 Task: For heading Use Comfortaa with dark orange 2 colour & Underline.  font size for heading22,  'Change the font style of data to'Courier New and font size to 14,  Change the alignment of both headline & data to Align right In the sheet  analysisSalesTrends_2024
Action: Mouse moved to (302, 174)
Screenshot: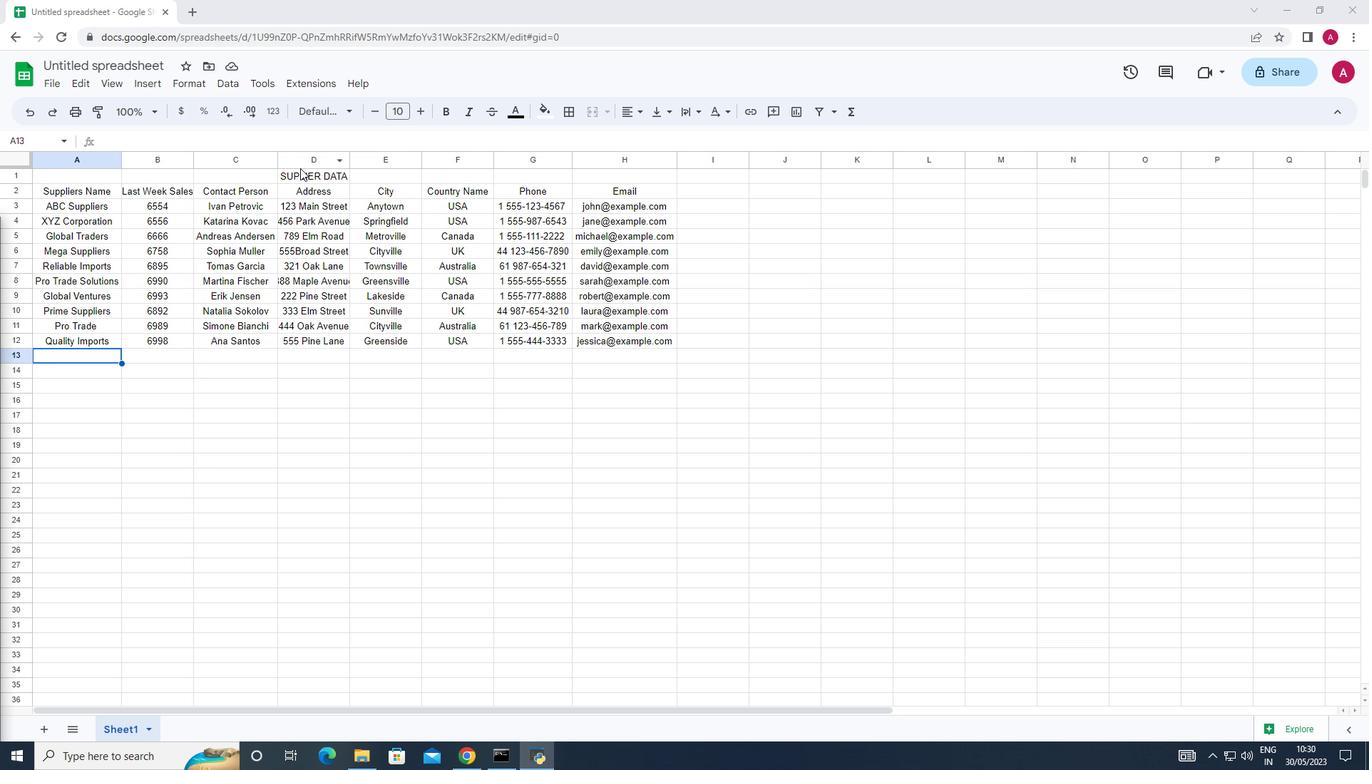 
Action: Mouse pressed left at (302, 174)
Screenshot: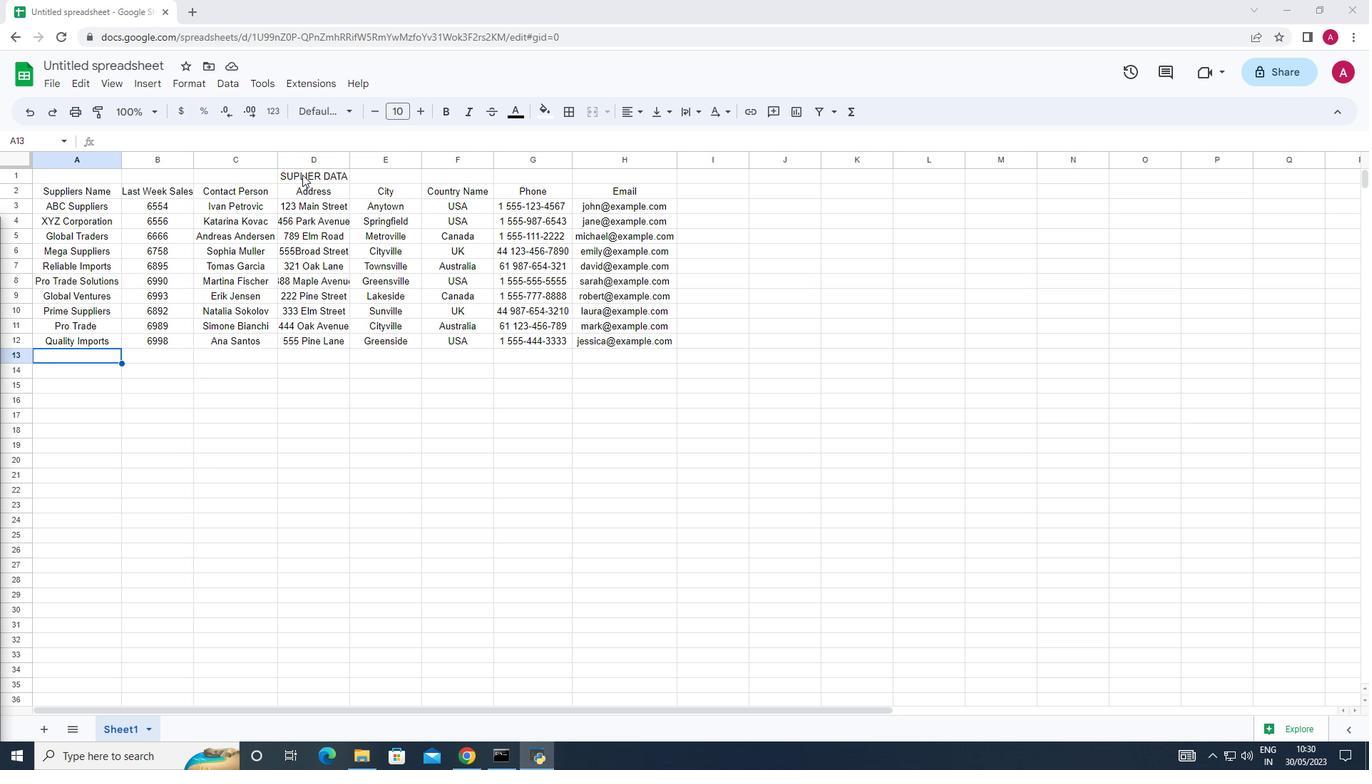 
Action: Mouse moved to (67, 173)
Screenshot: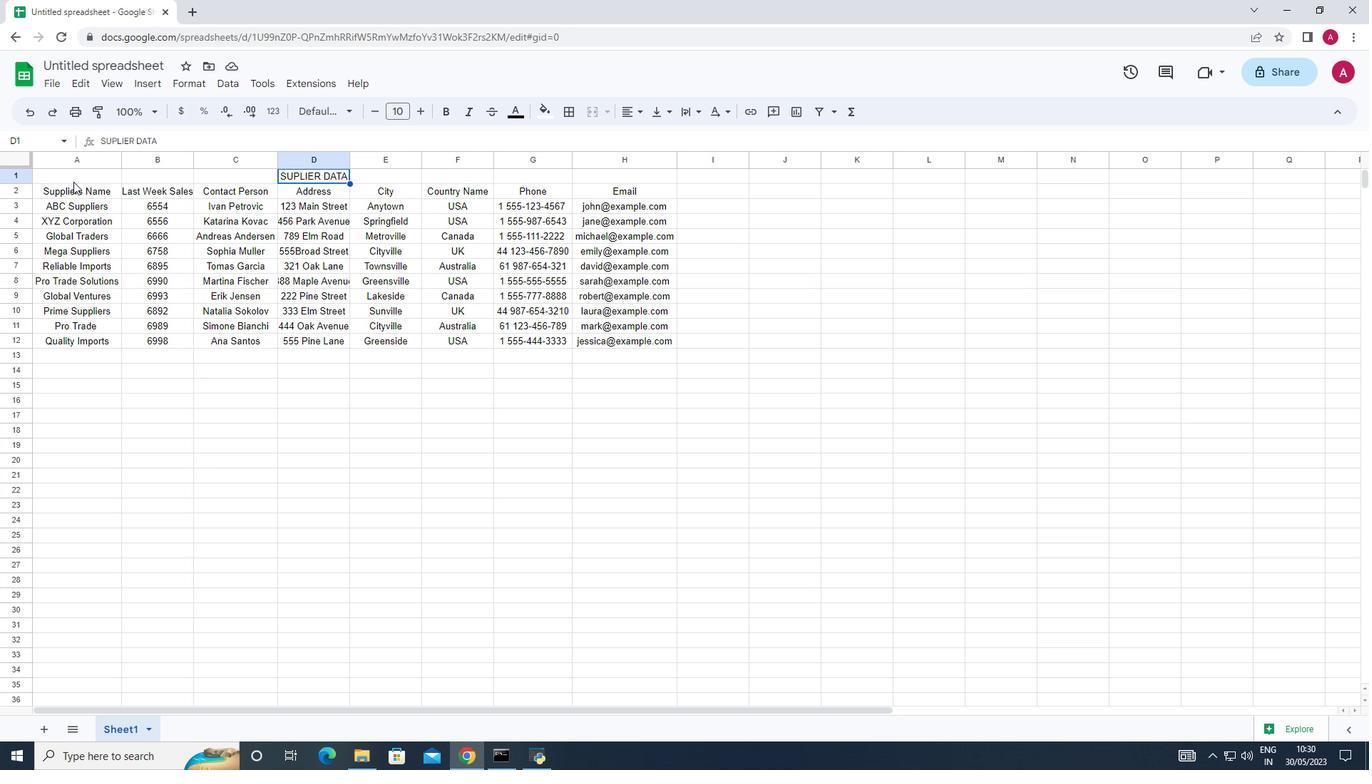 
Action: Mouse pressed left at (67, 173)
Screenshot: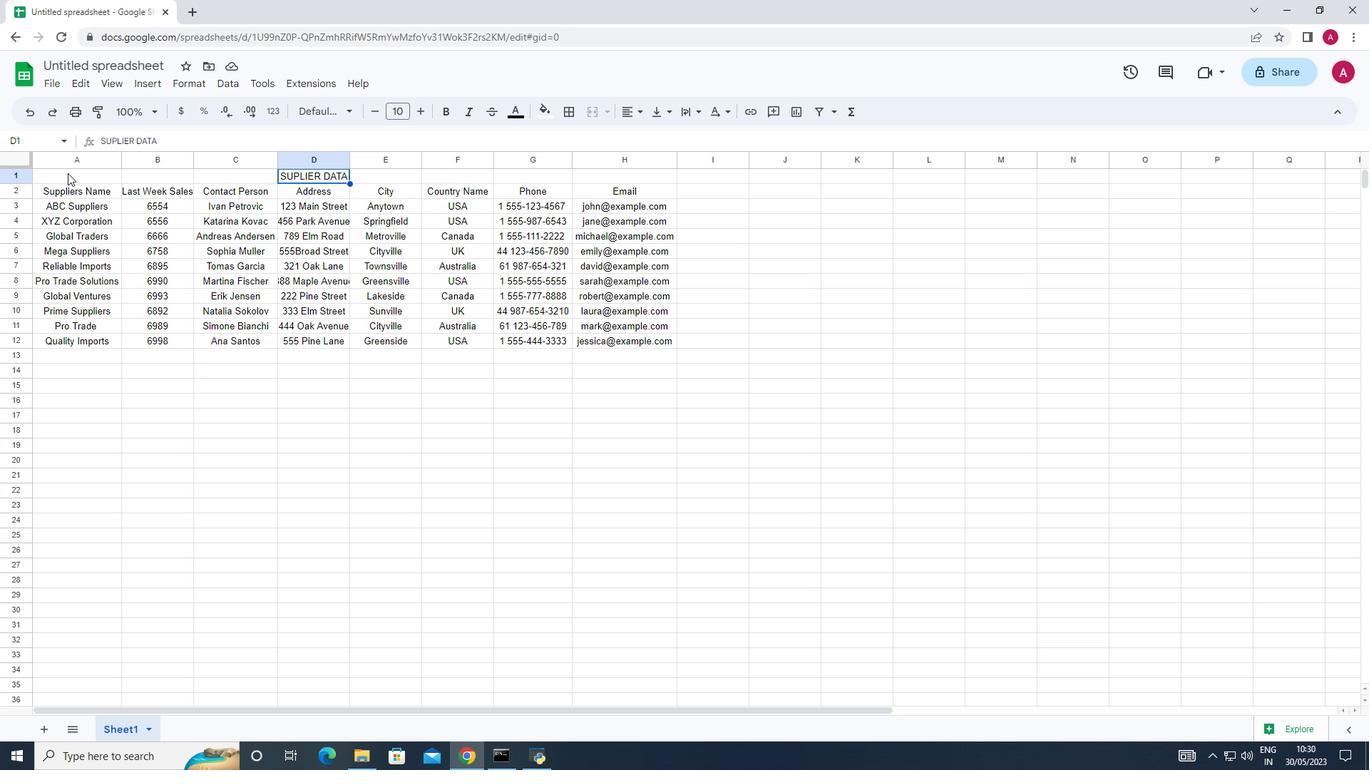 
Action: Mouse moved to (102, 108)
Screenshot: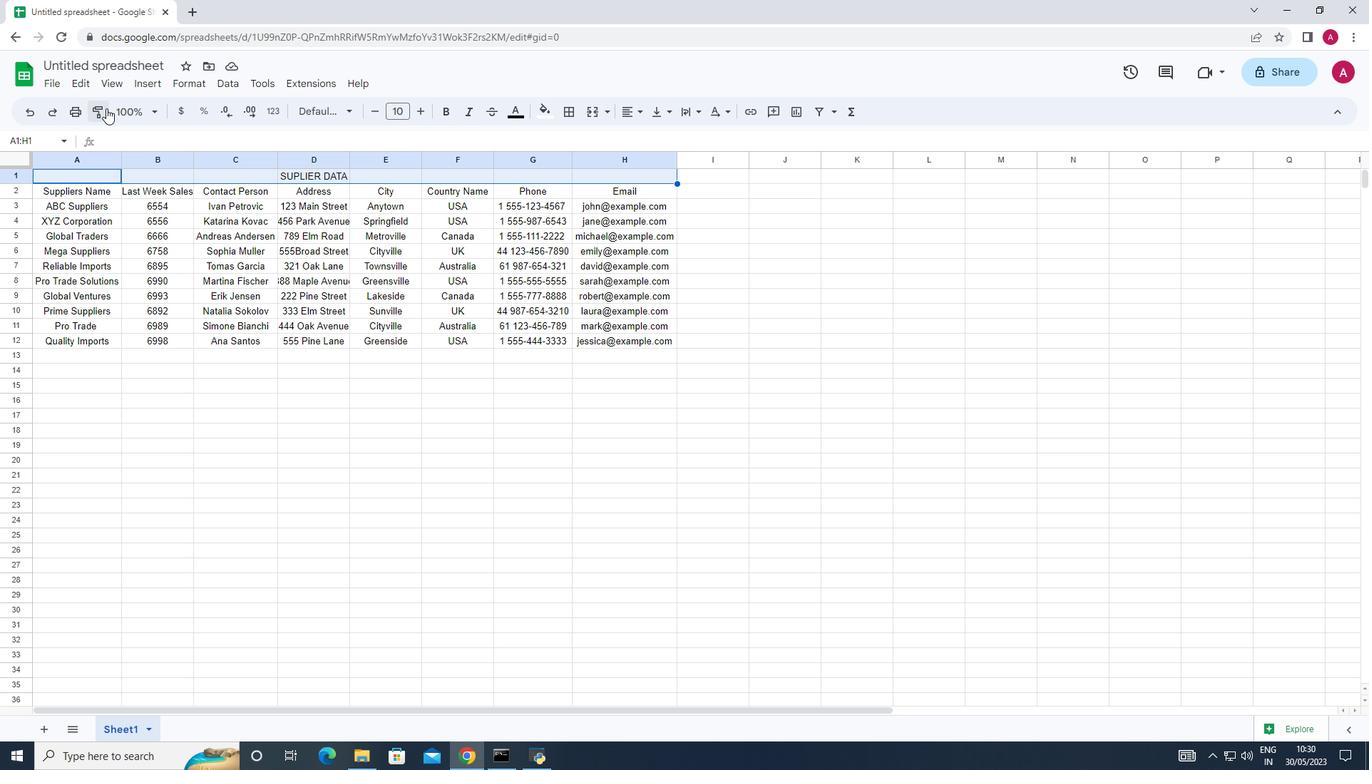 
Action: Mouse pressed left at (102, 108)
Screenshot: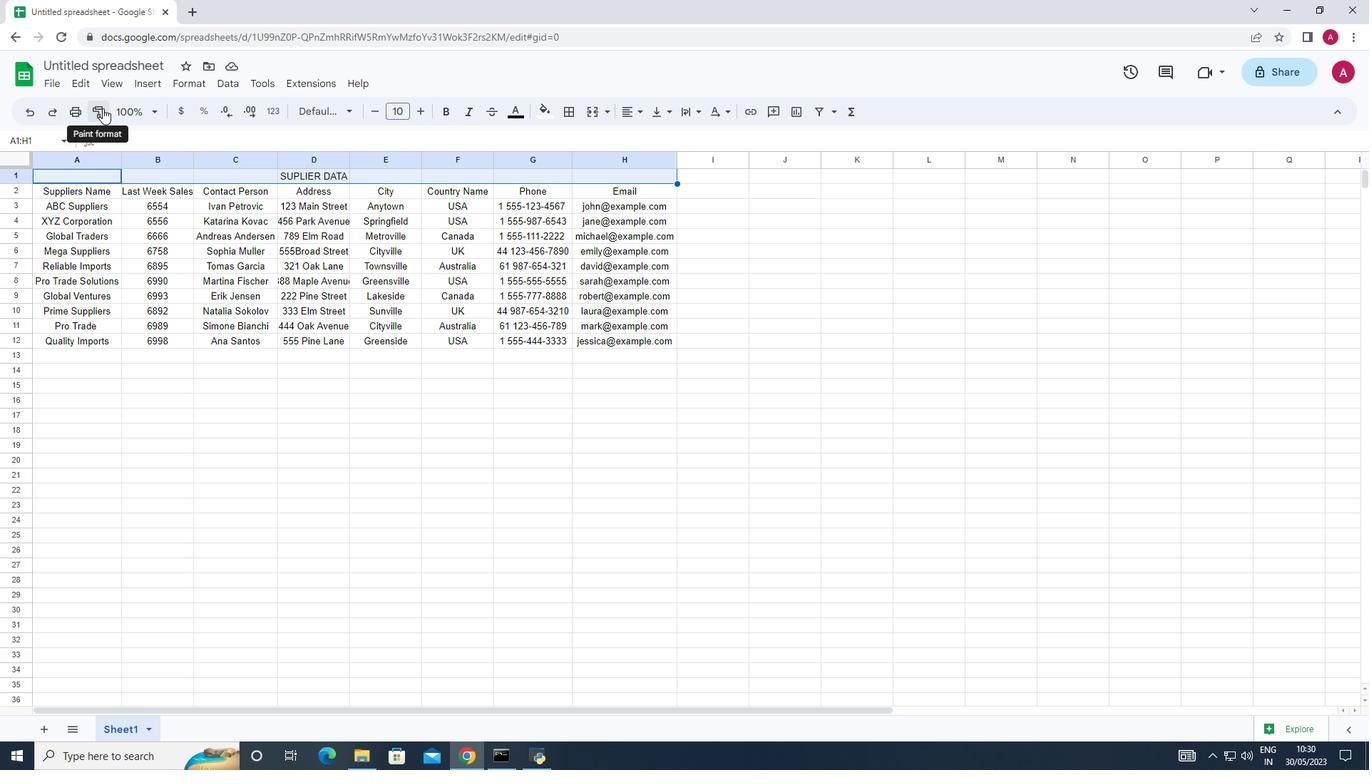 
Action: Mouse moved to (549, 111)
Screenshot: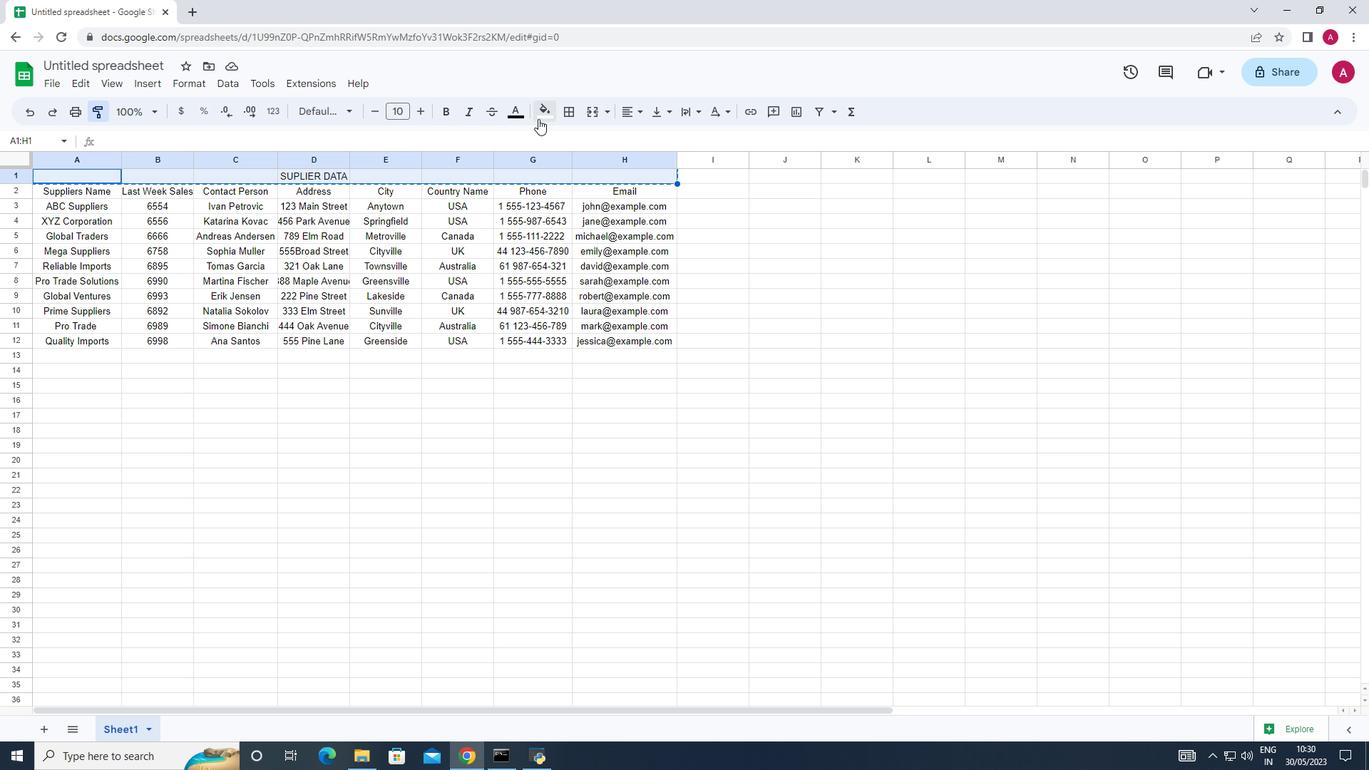 
Action: Mouse pressed left at (549, 111)
Screenshot: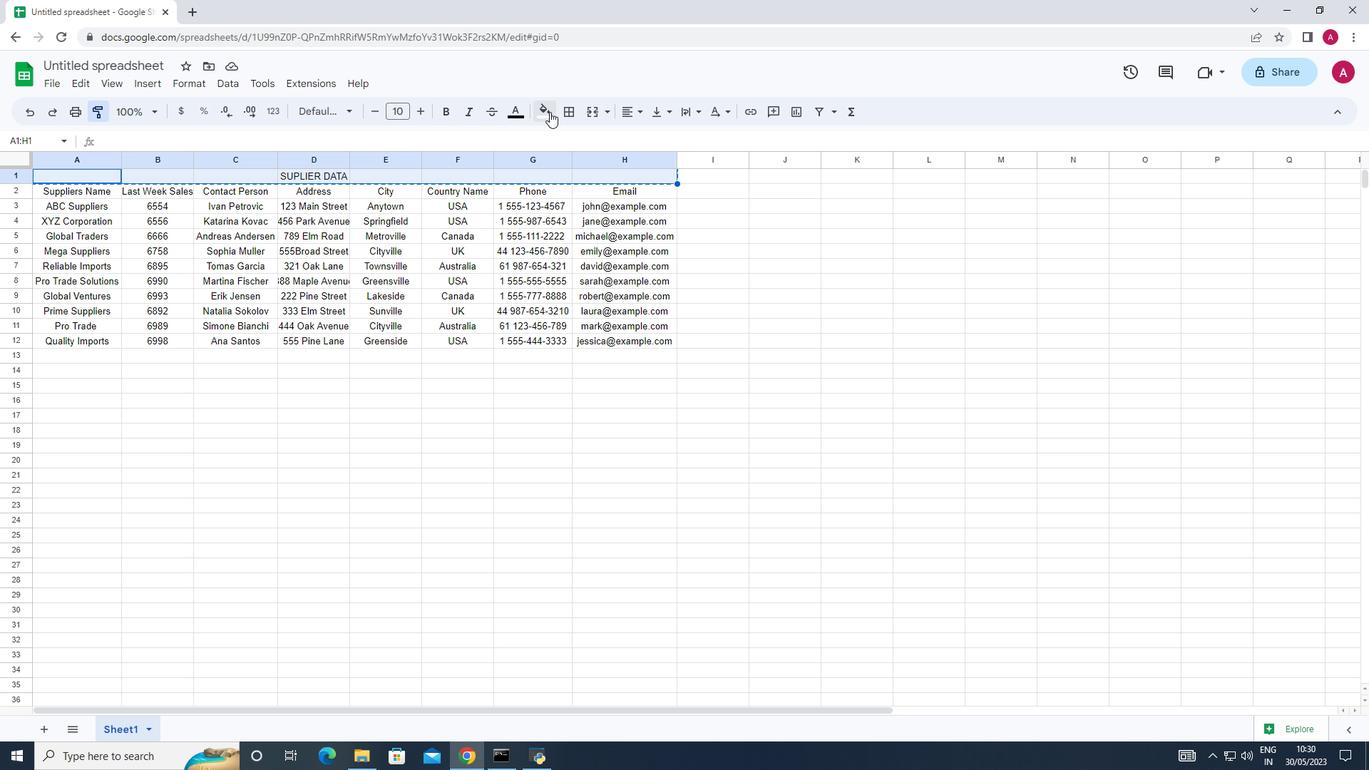
Action: Mouse moved to (644, 303)
Screenshot: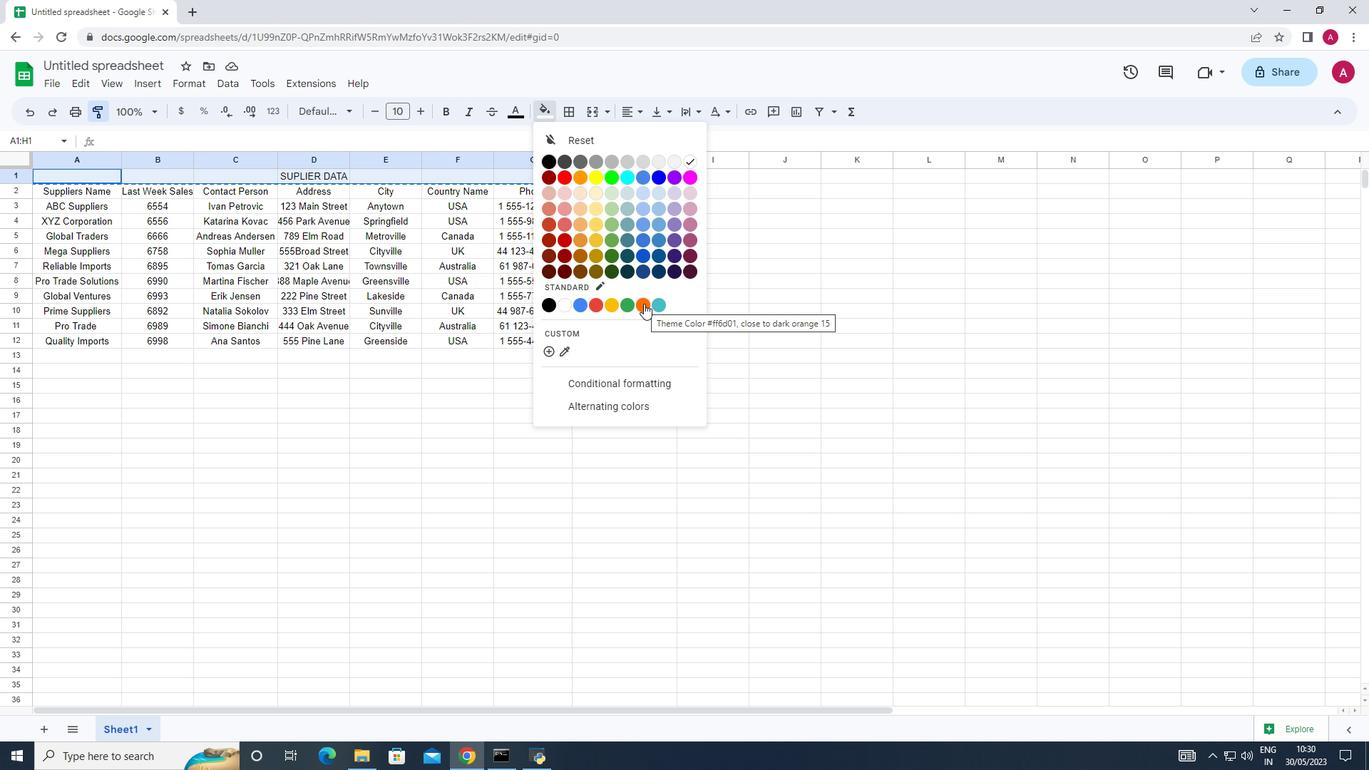 
Action: Mouse pressed left at (644, 303)
Screenshot: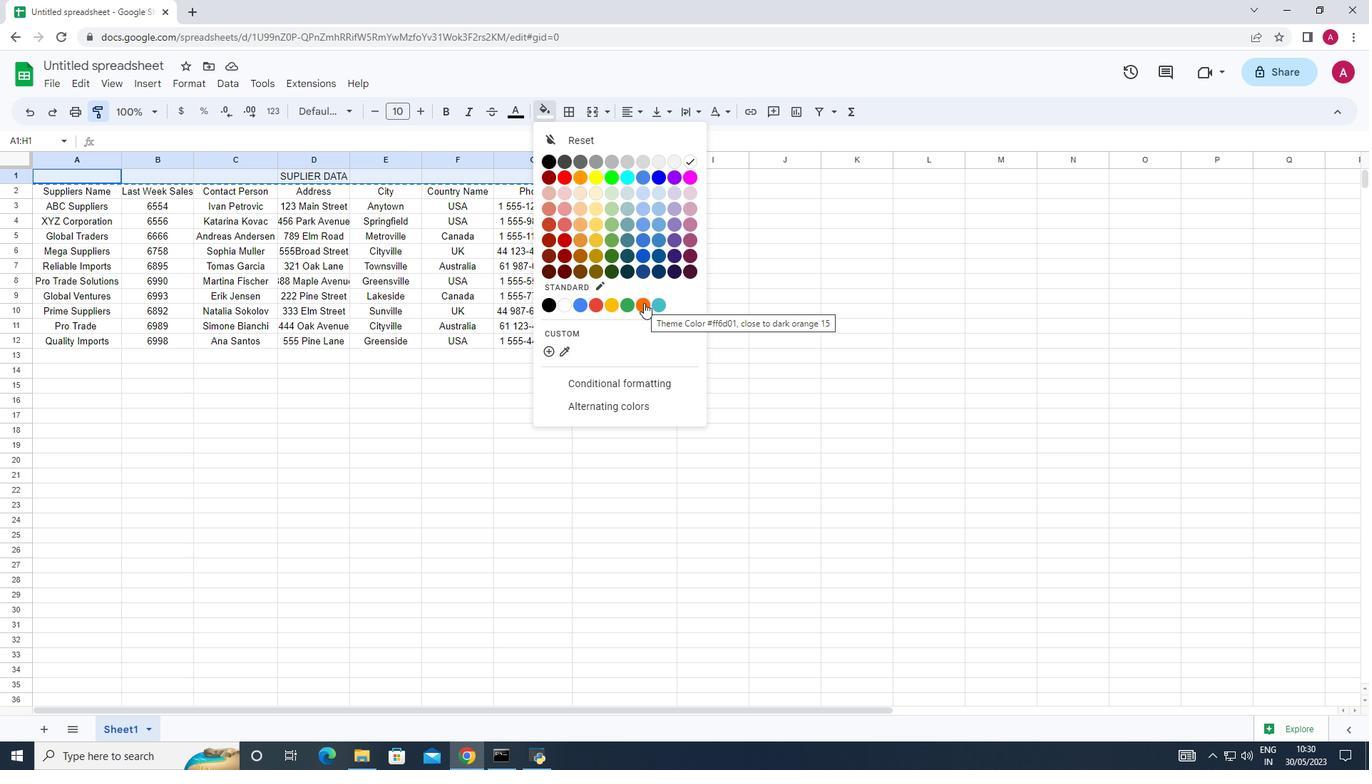 
Action: Mouse moved to (329, 174)
Screenshot: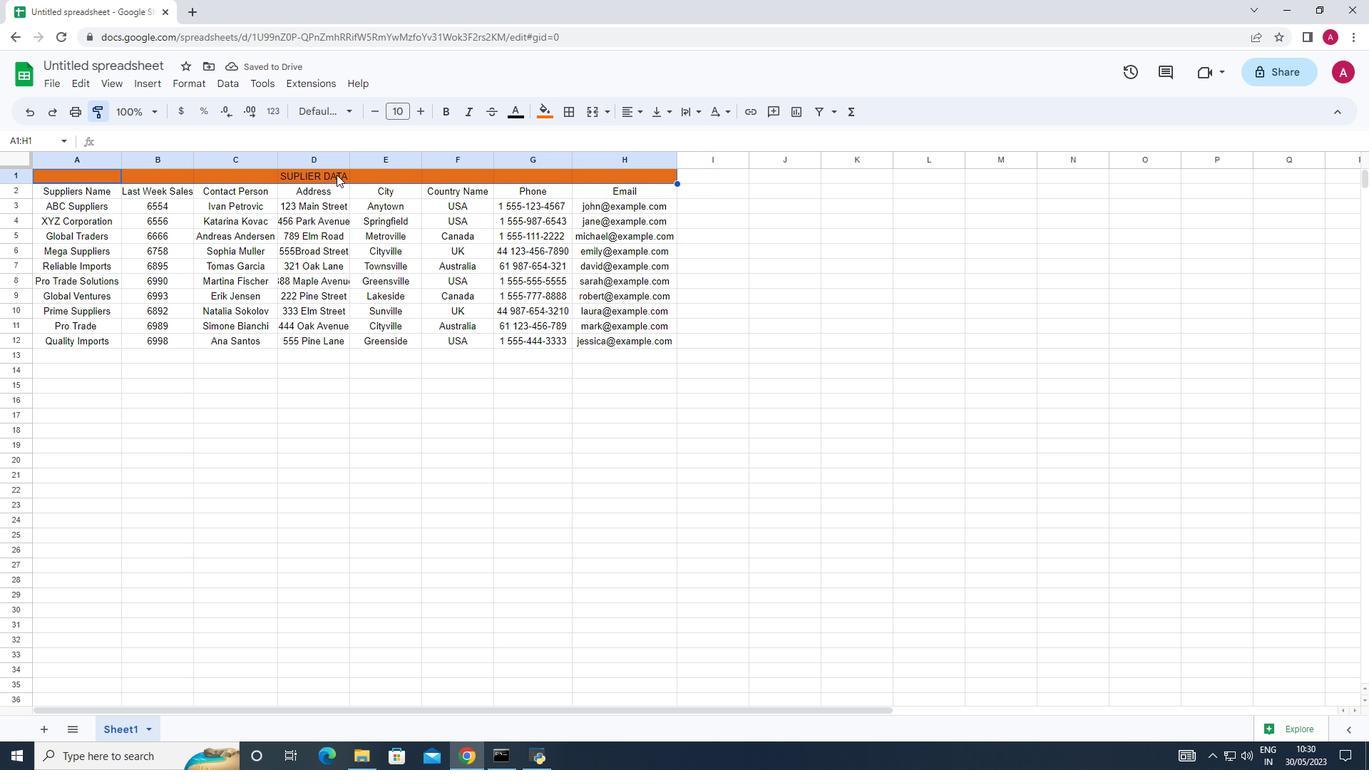 
Action: Mouse pressed left at (329, 174)
Screenshot: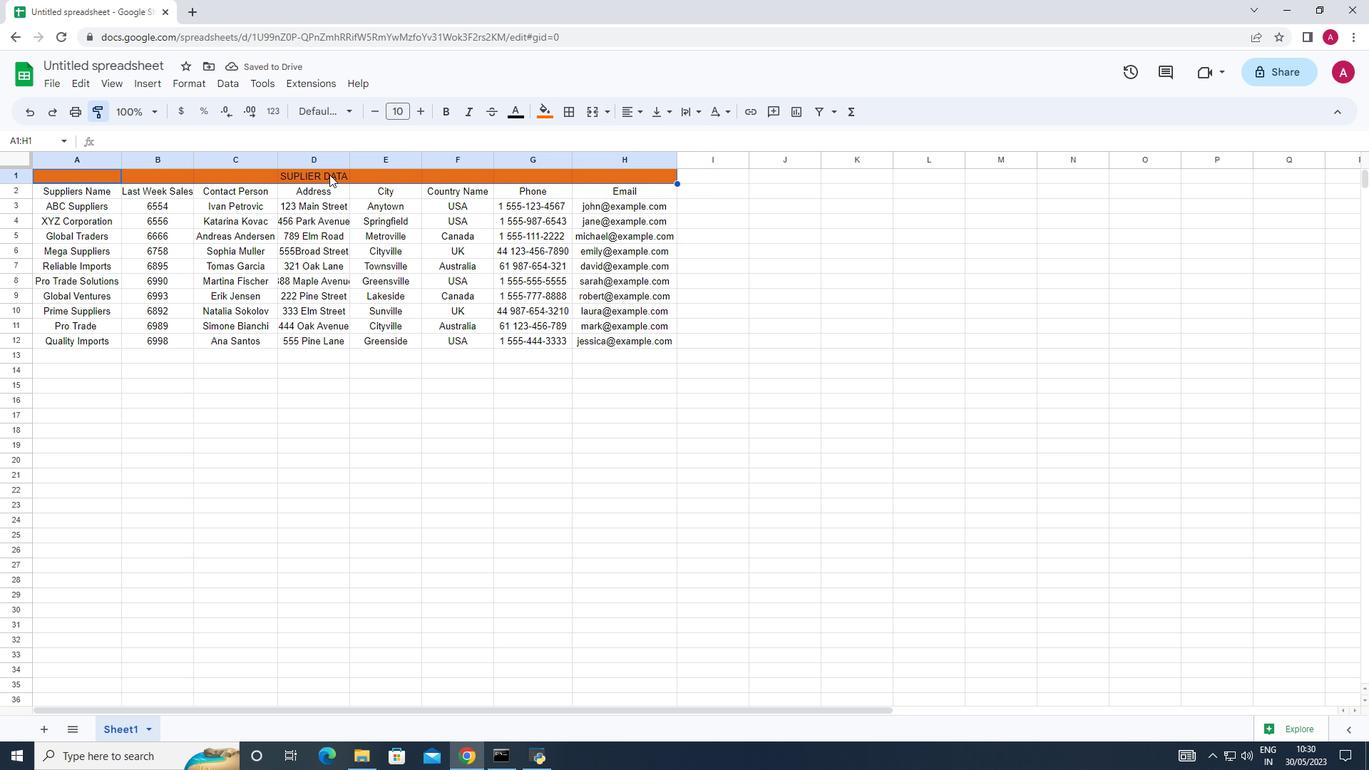 
Action: Mouse moved to (767, 294)
Screenshot: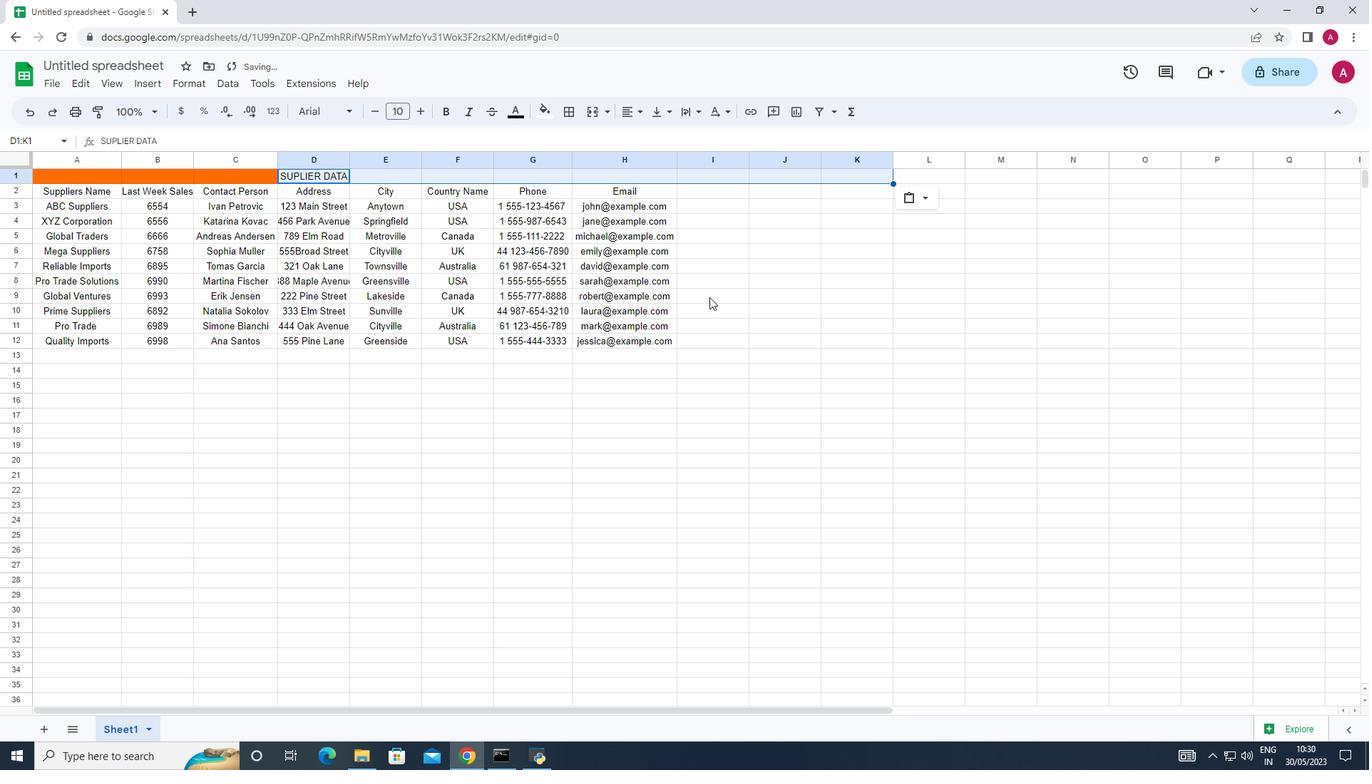 
Action: Mouse pressed left at (767, 294)
Screenshot: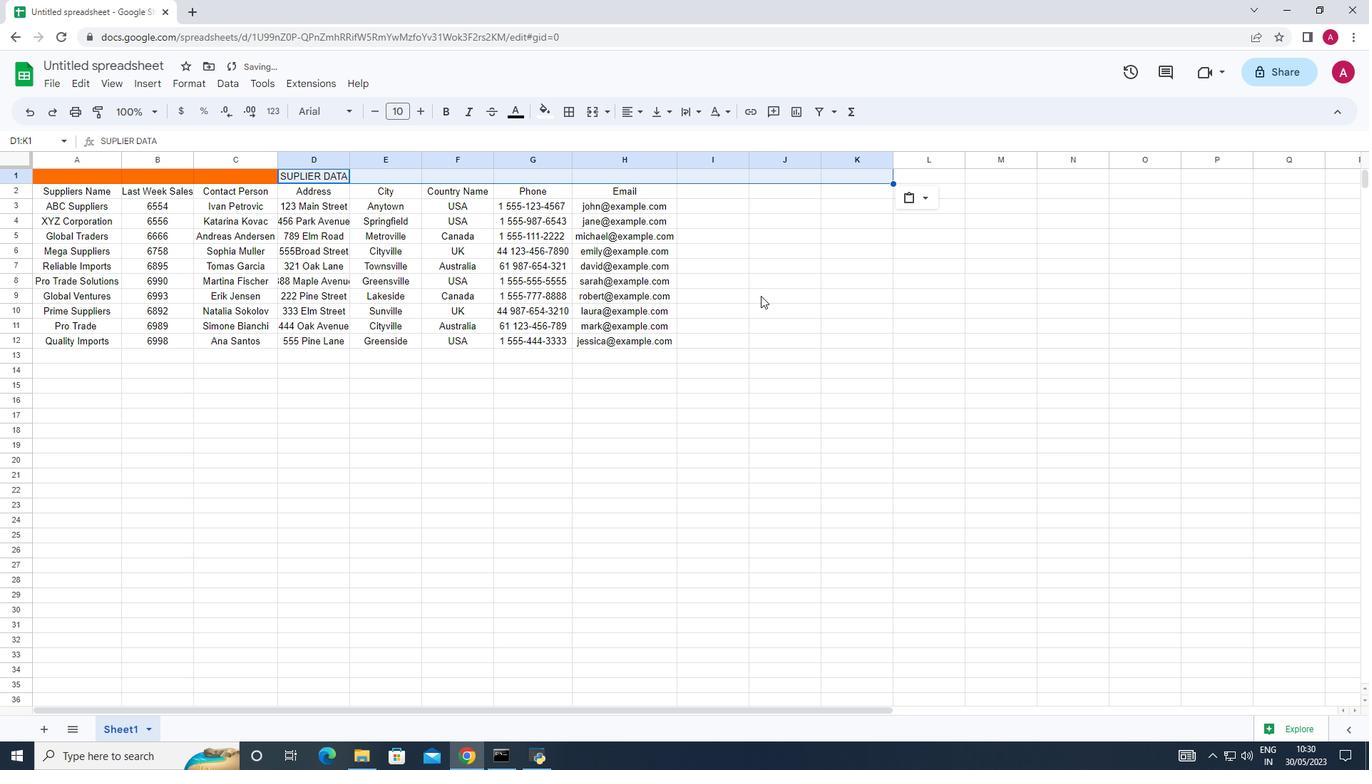 
Action: Mouse moved to (244, 177)
Screenshot: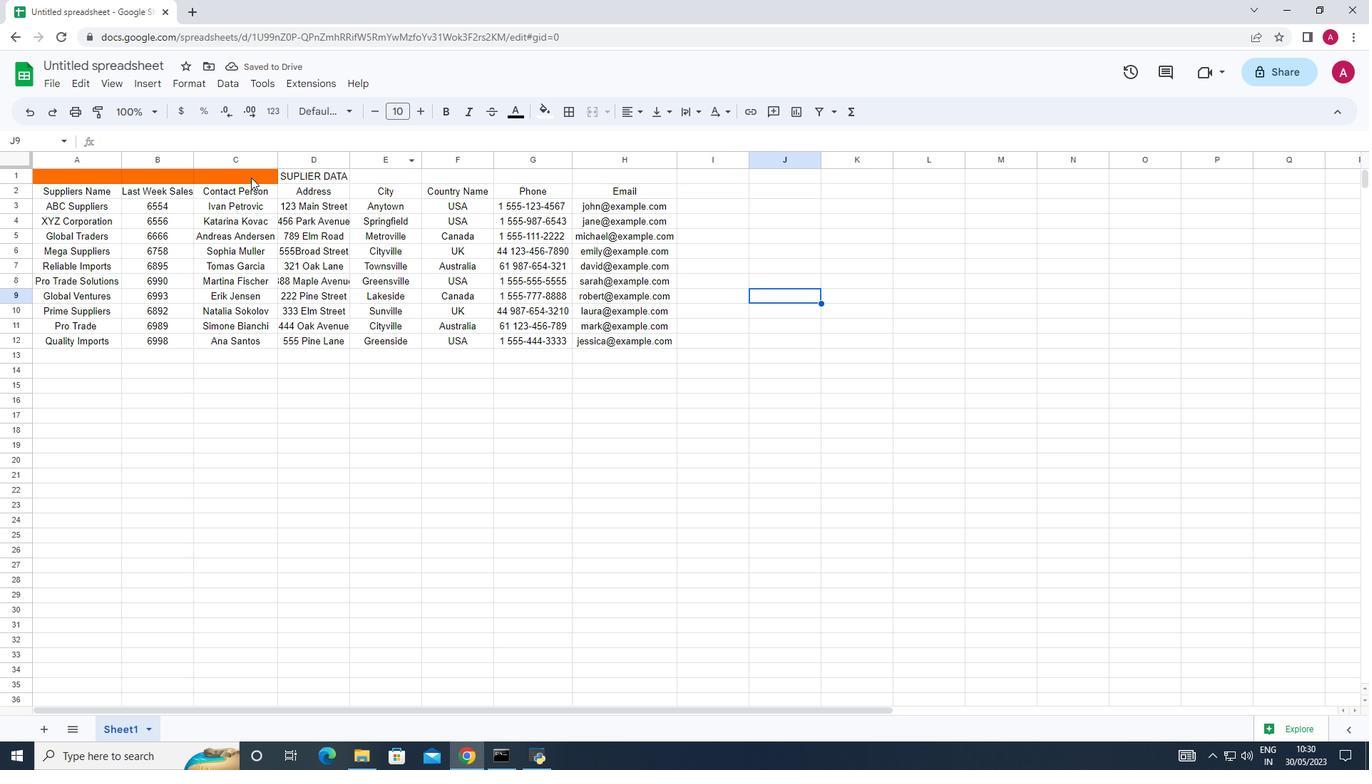 
Action: Mouse pressed left at (244, 177)
Screenshot: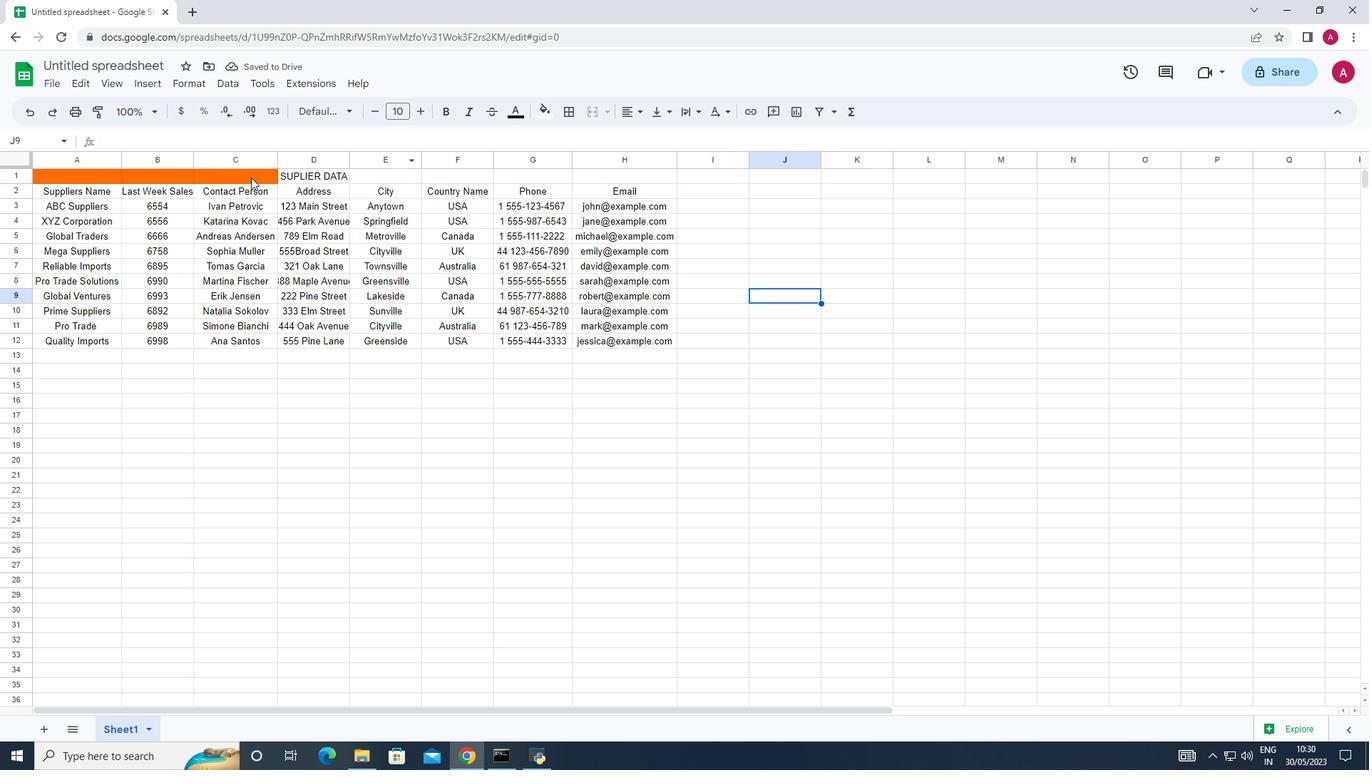 
Action: Mouse moved to (543, 110)
Screenshot: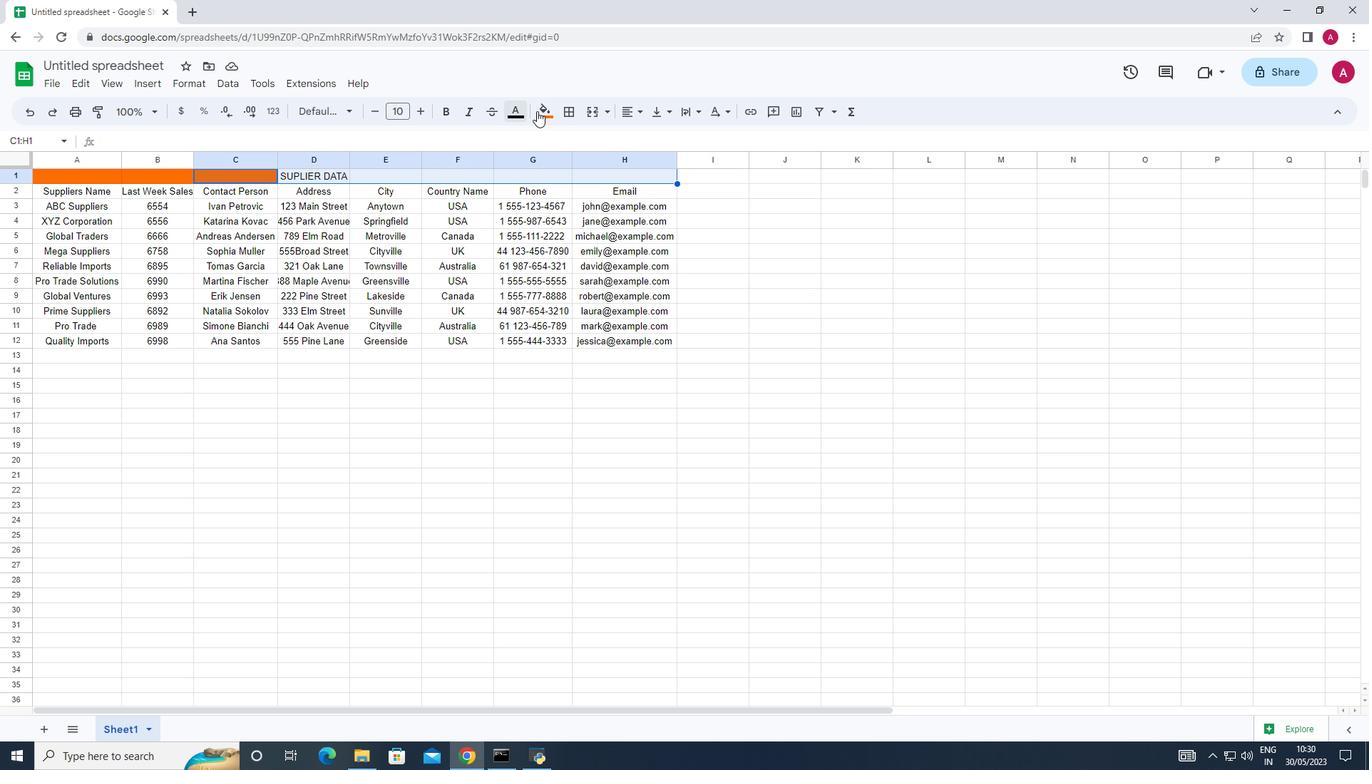
Action: Mouse pressed left at (543, 110)
Screenshot: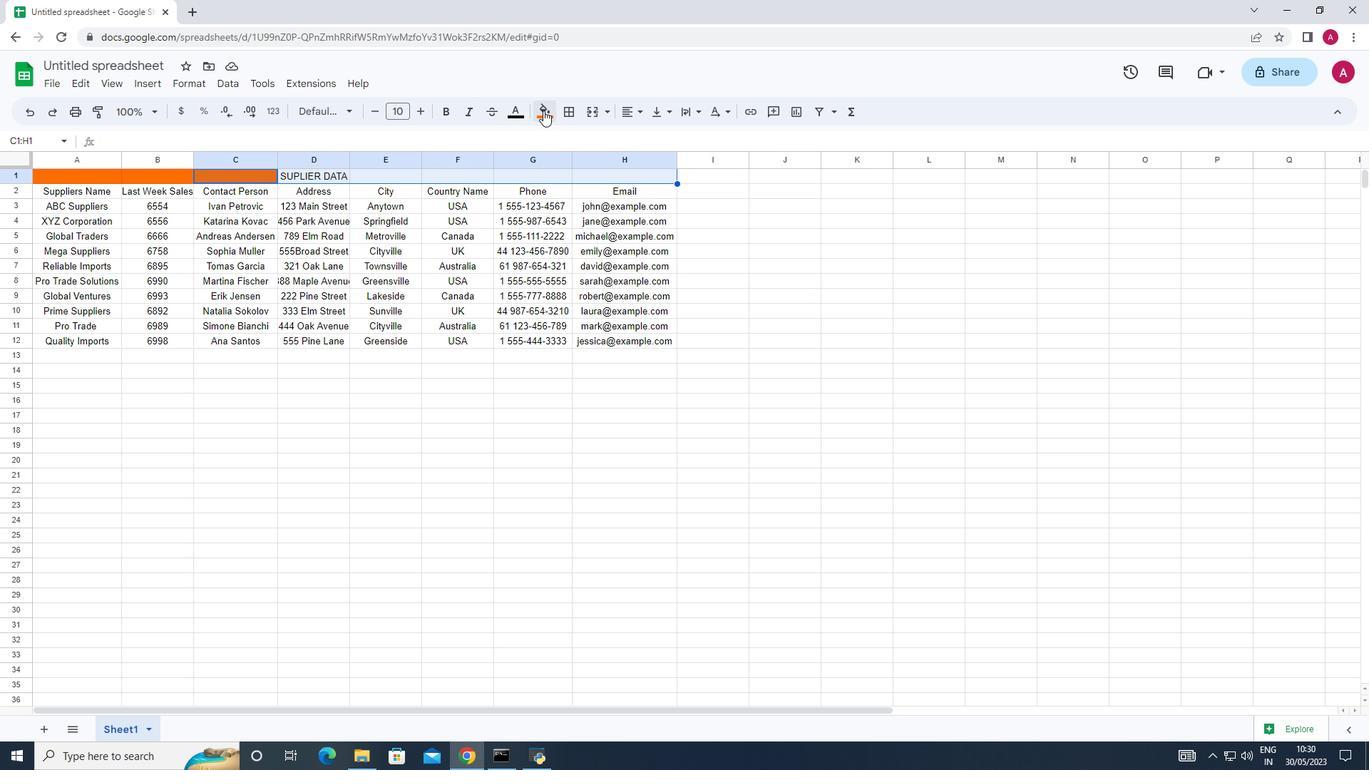 
Action: Mouse moved to (642, 301)
Screenshot: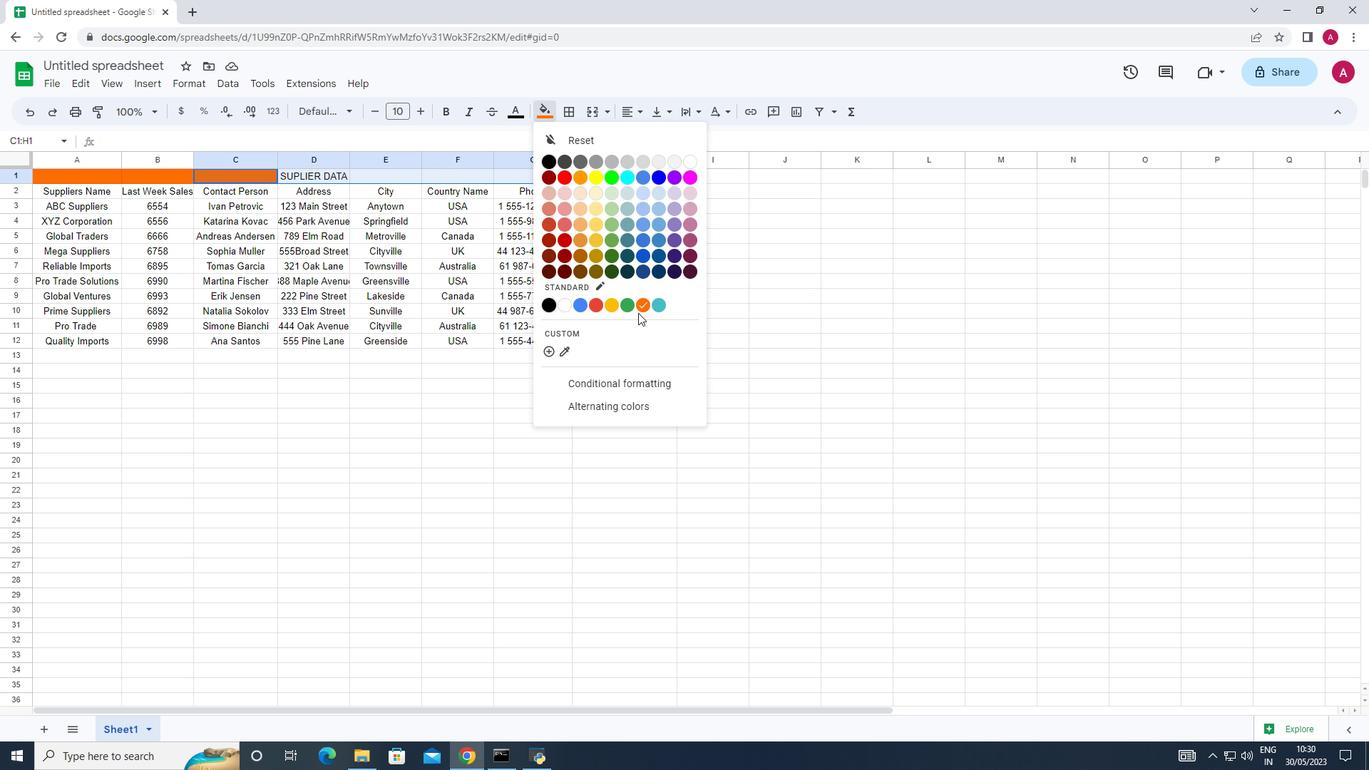 
Action: Mouse pressed left at (642, 301)
Screenshot: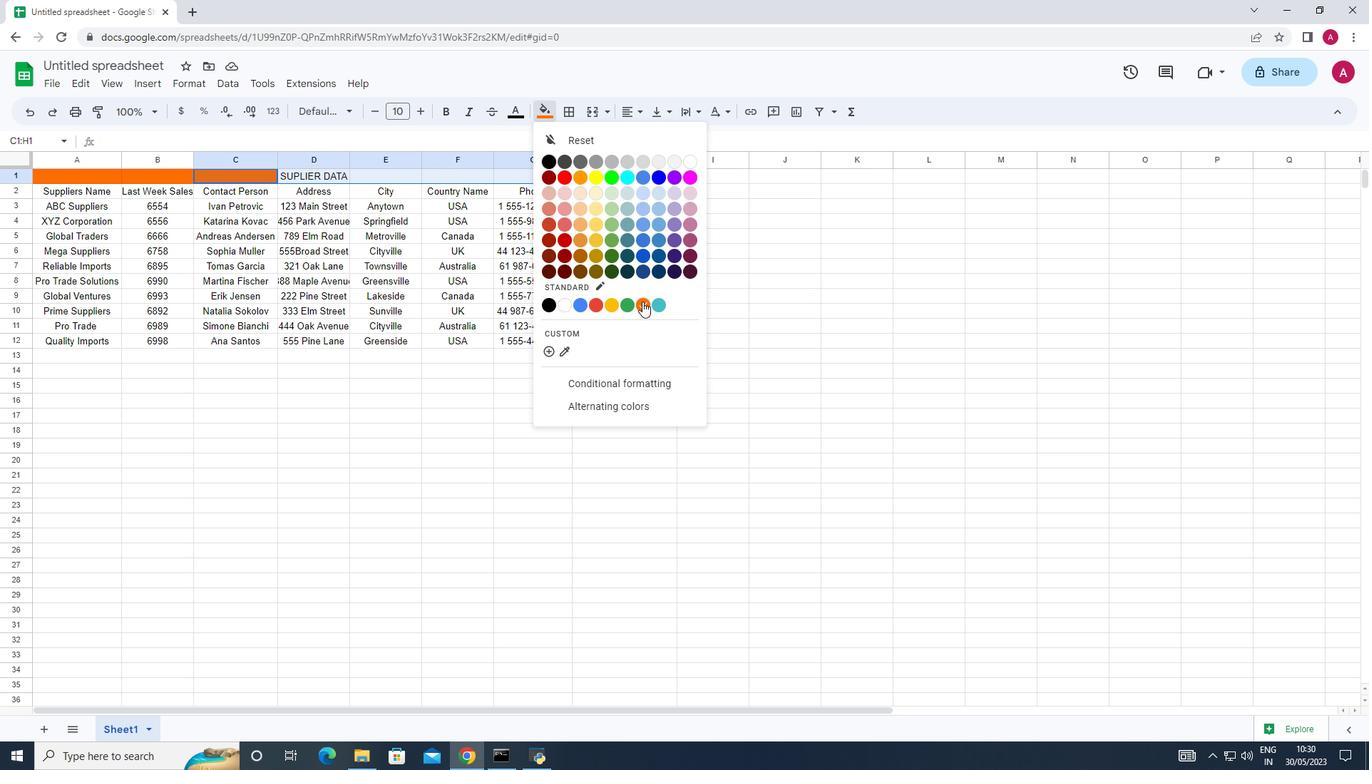 
Action: Mouse moved to (318, 173)
Screenshot: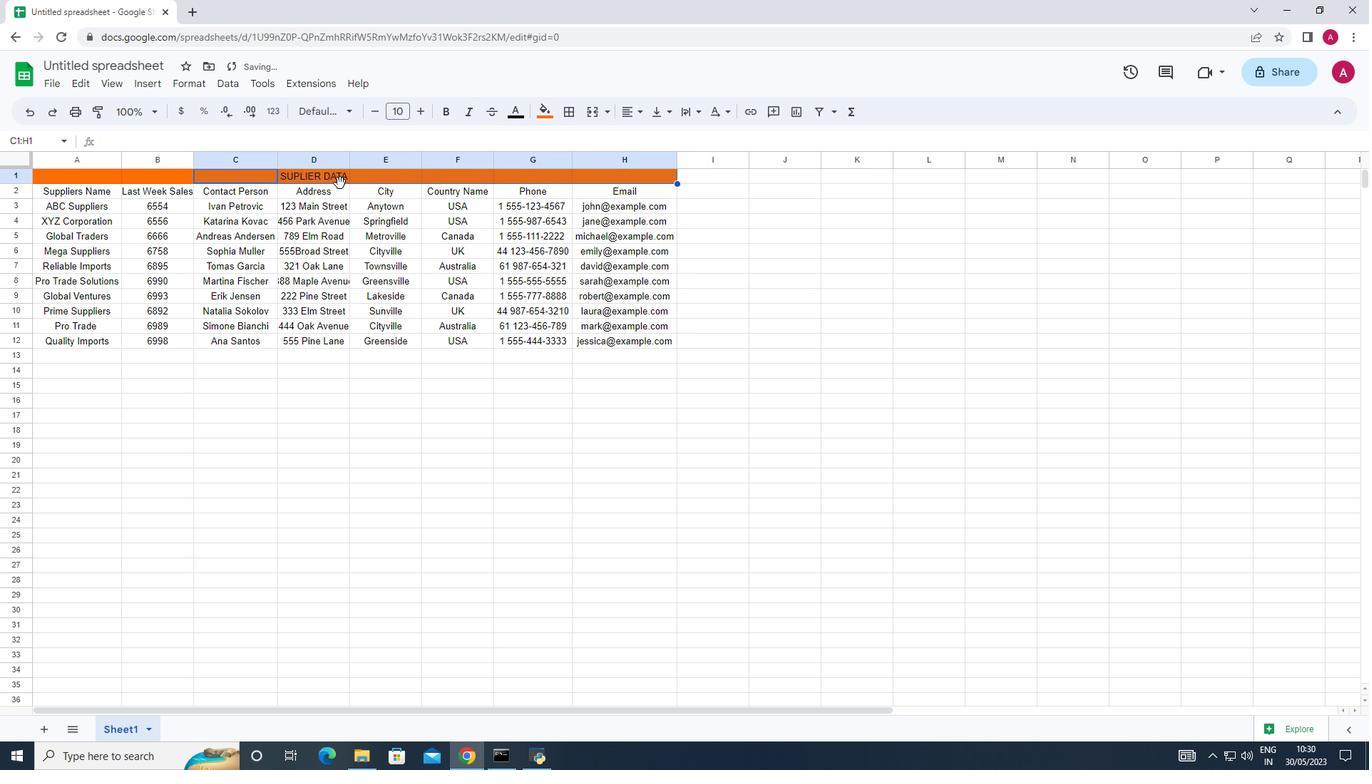 
Action: Mouse pressed left at (318, 173)
Screenshot: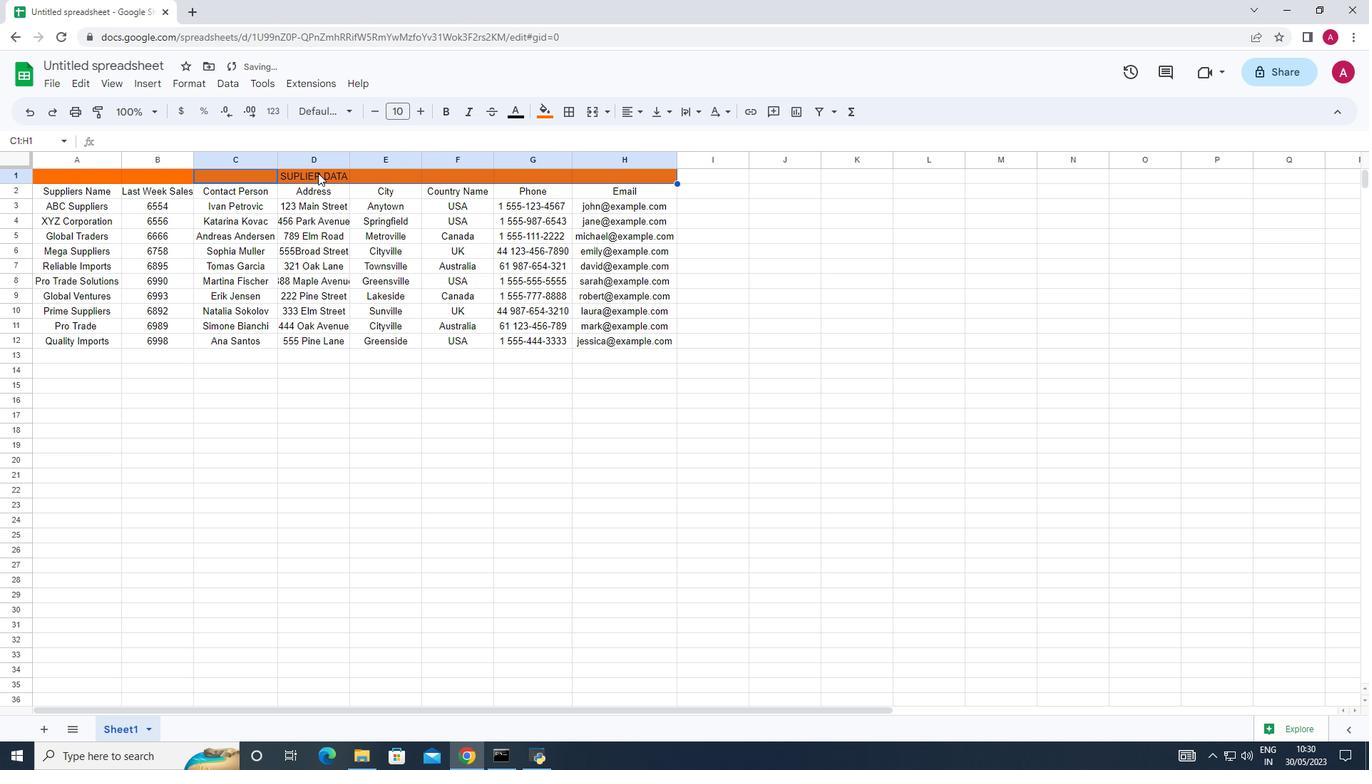 
Action: Mouse moved to (514, 111)
Screenshot: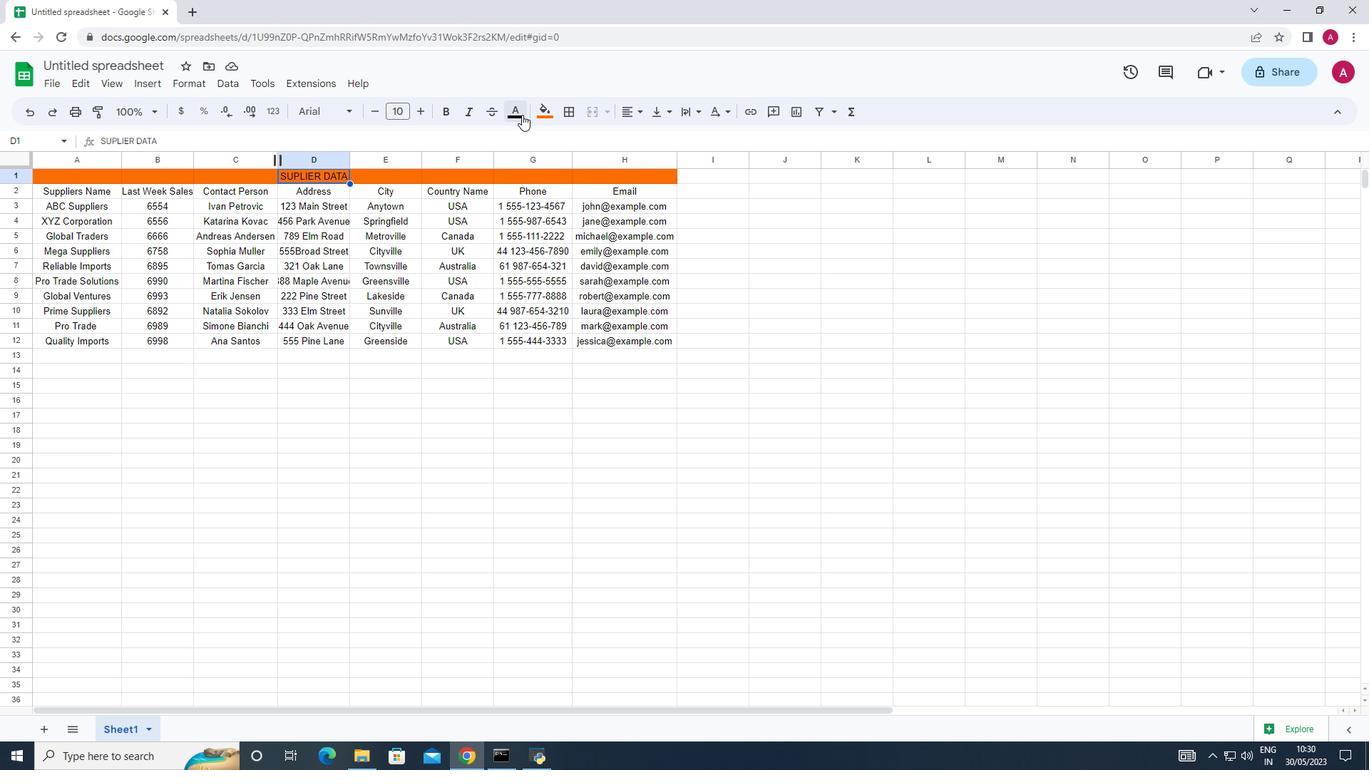 
Action: Mouse pressed left at (514, 111)
Screenshot: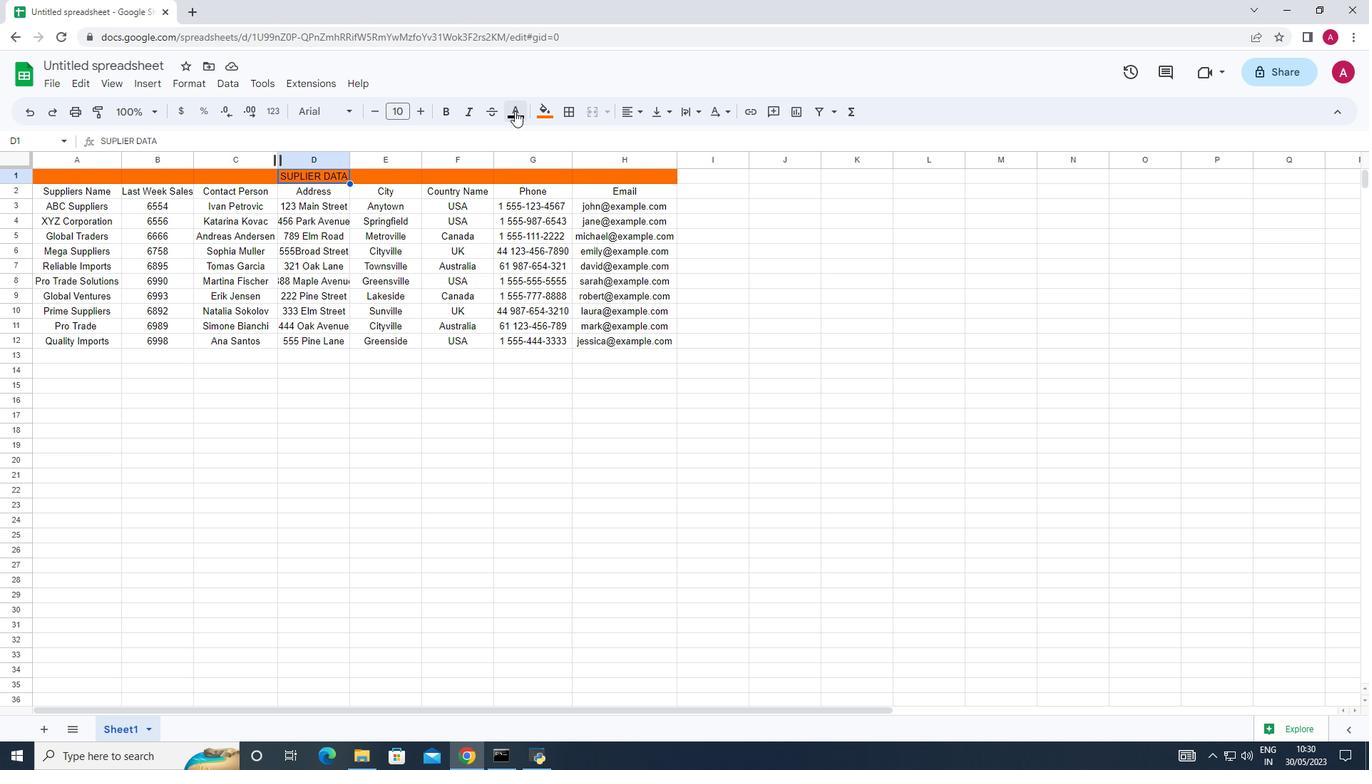 
Action: Mouse pressed left at (514, 111)
Screenshot: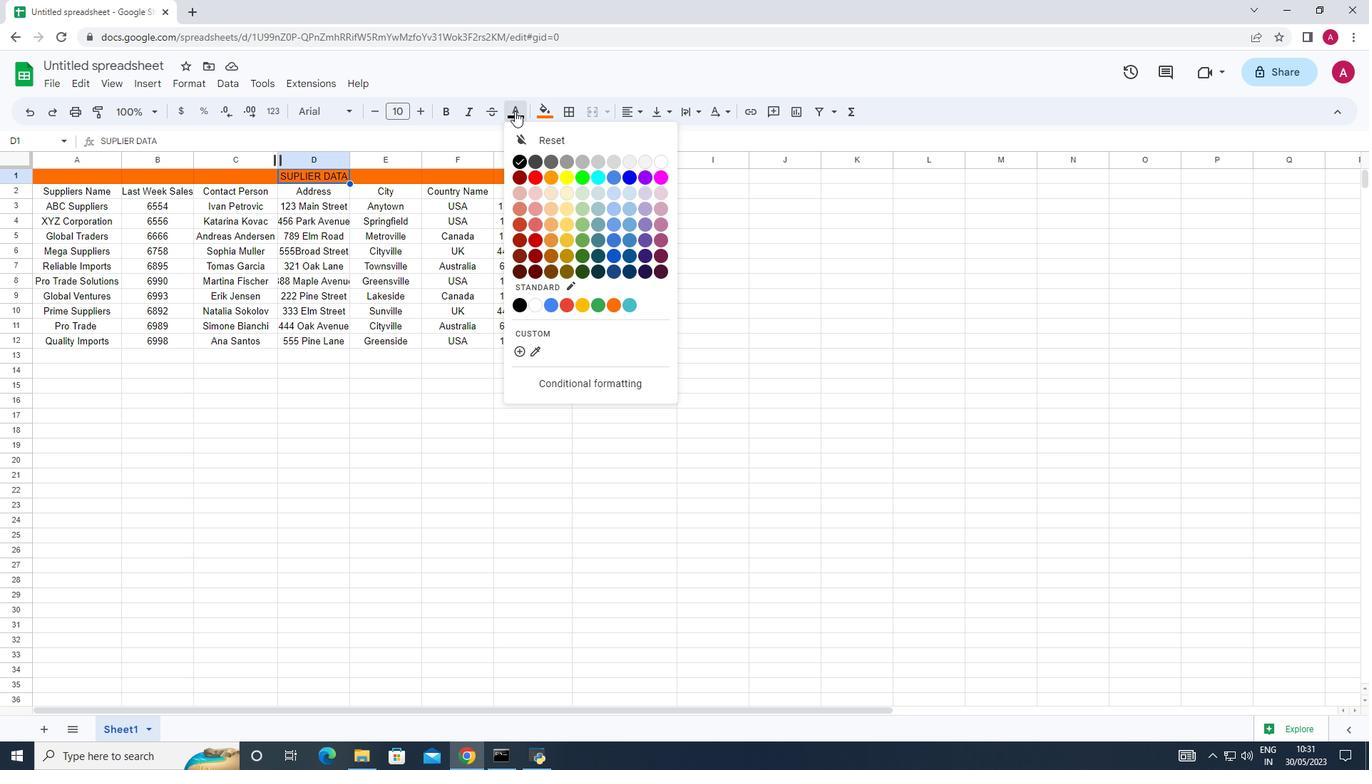 
Action: Mouse moved to (728, 111)
Screenshot: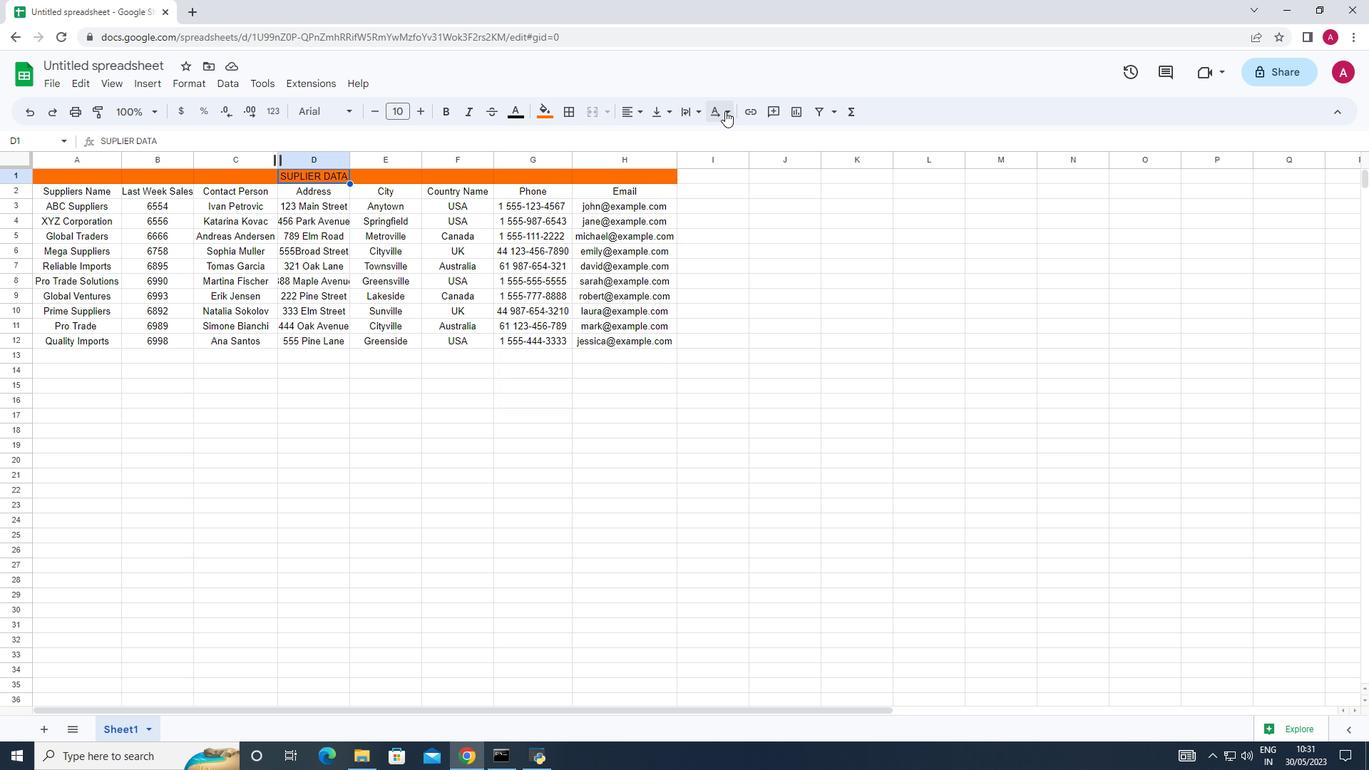 
Action: Mouse pressed left at (728, 111)
Screenshot: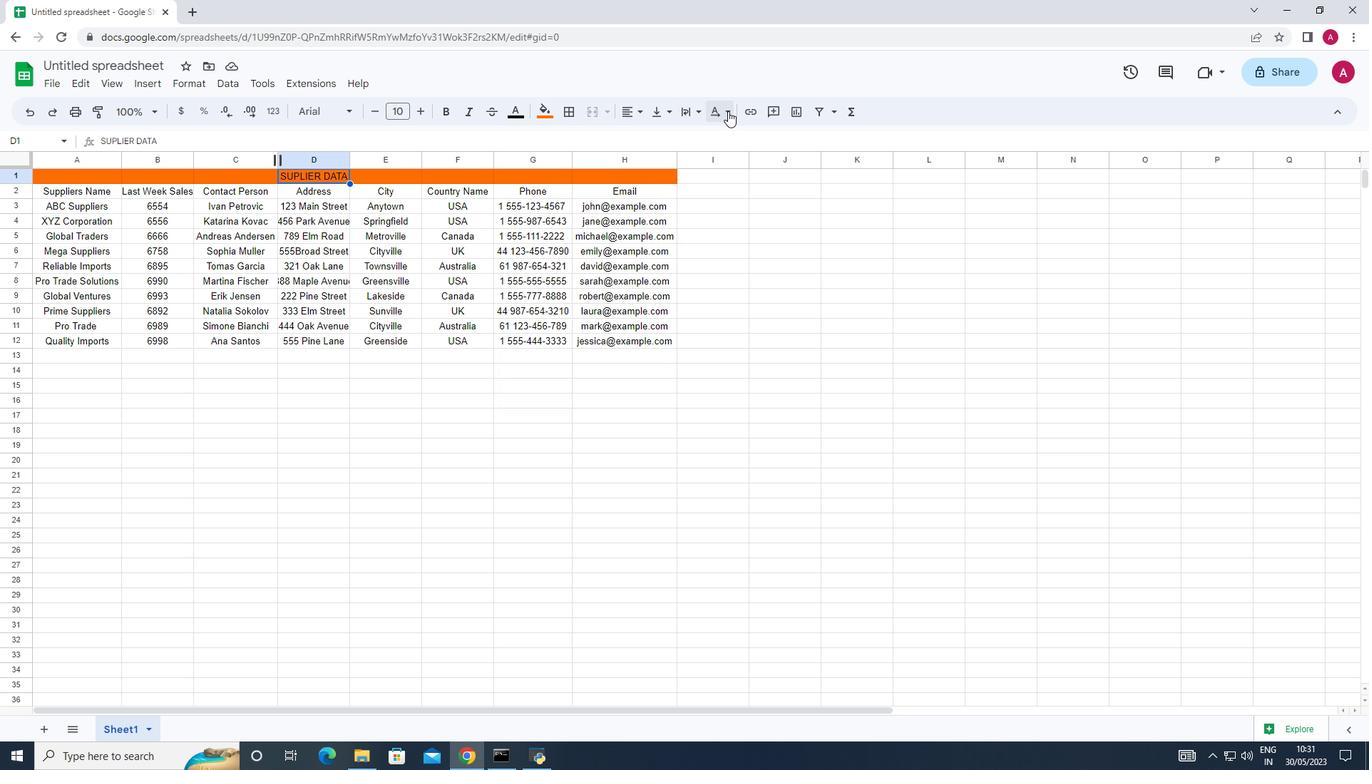 
Action: Mouse moved to (720, 136)
Screenshot: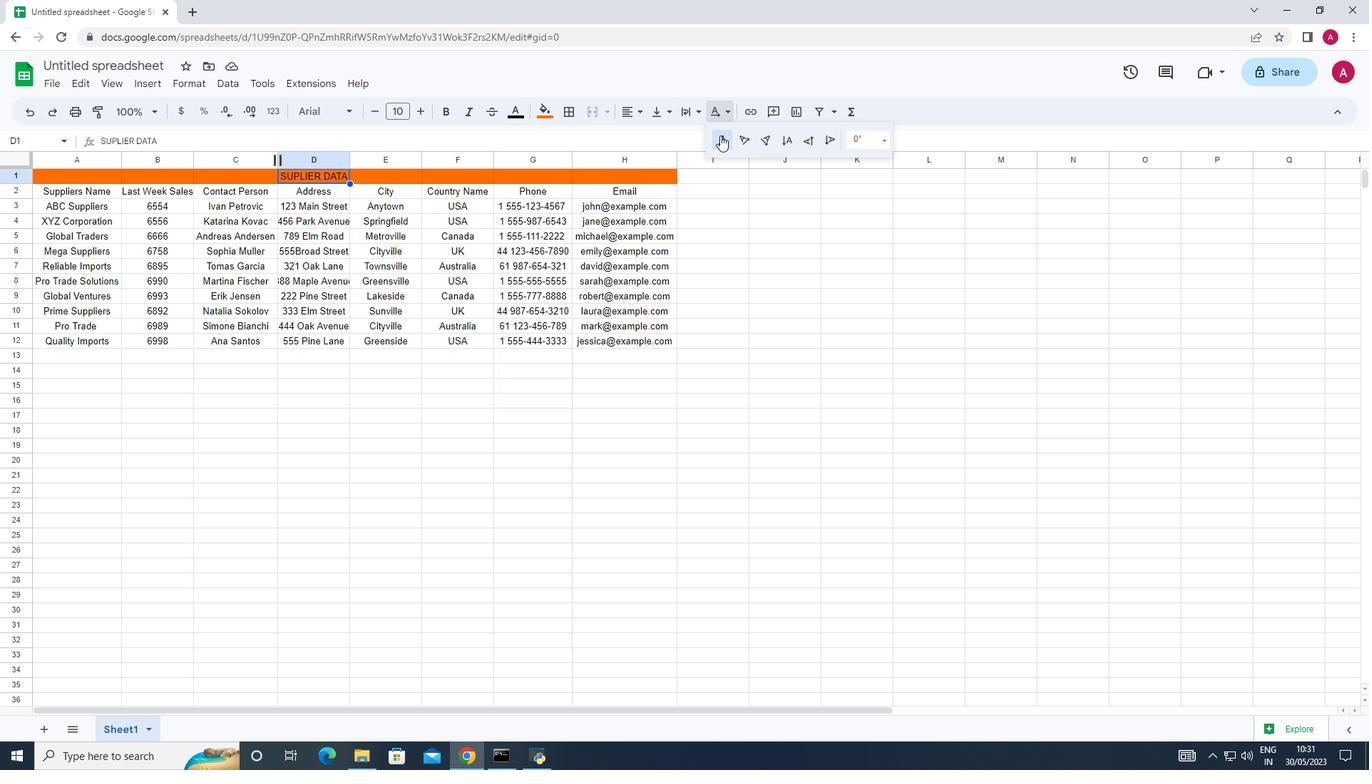 
Action: Mouse pressed left at (720, 136)
Screenshot: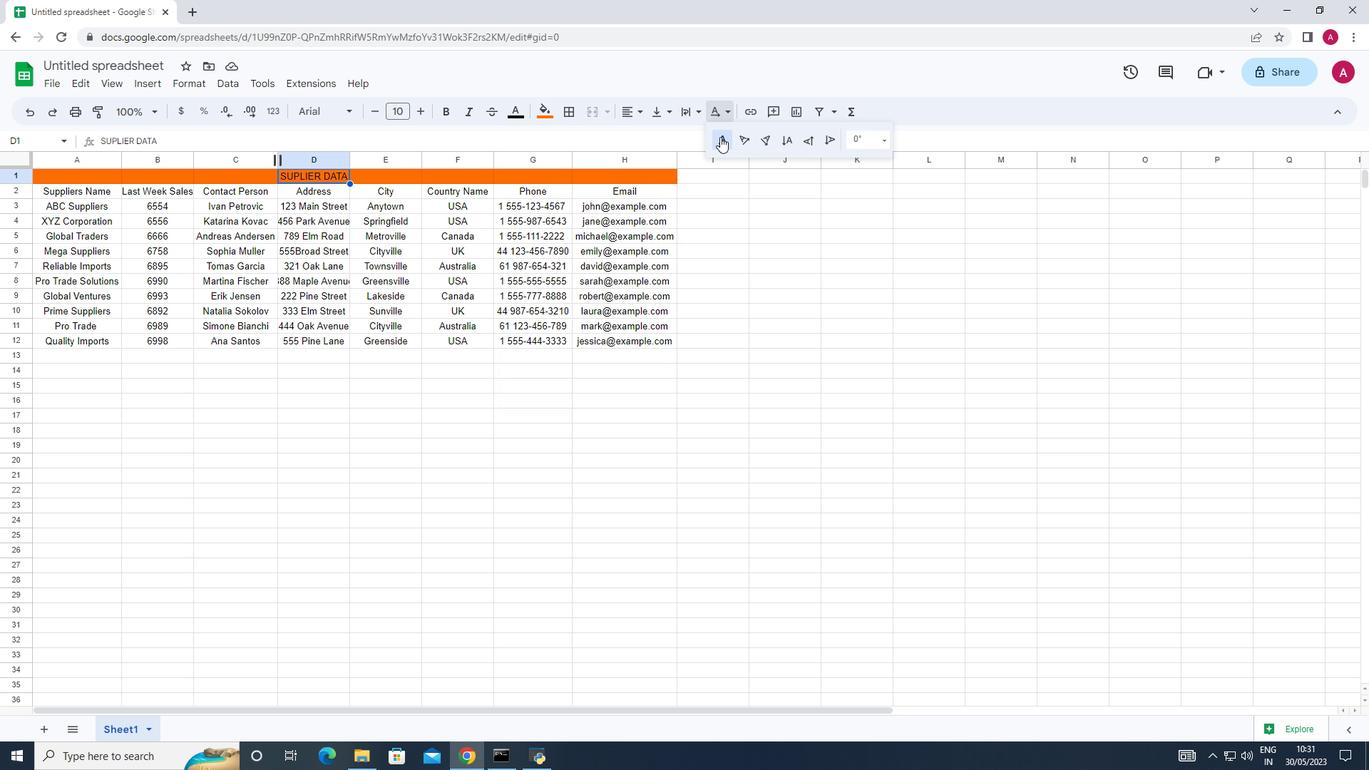 
Action: Mouse moved to (306, 181)
Screenshot: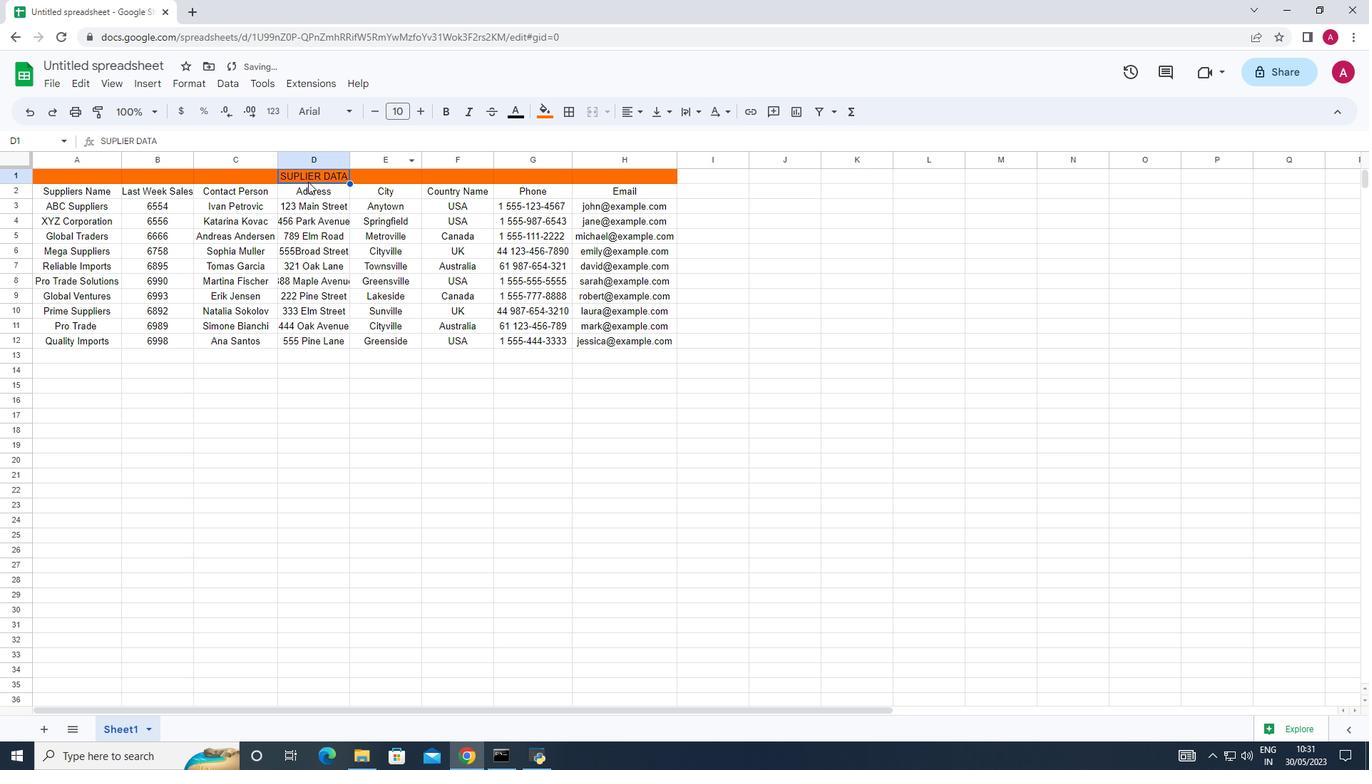 
Action: Mouse pressed left at (306, 181)
Screenshot: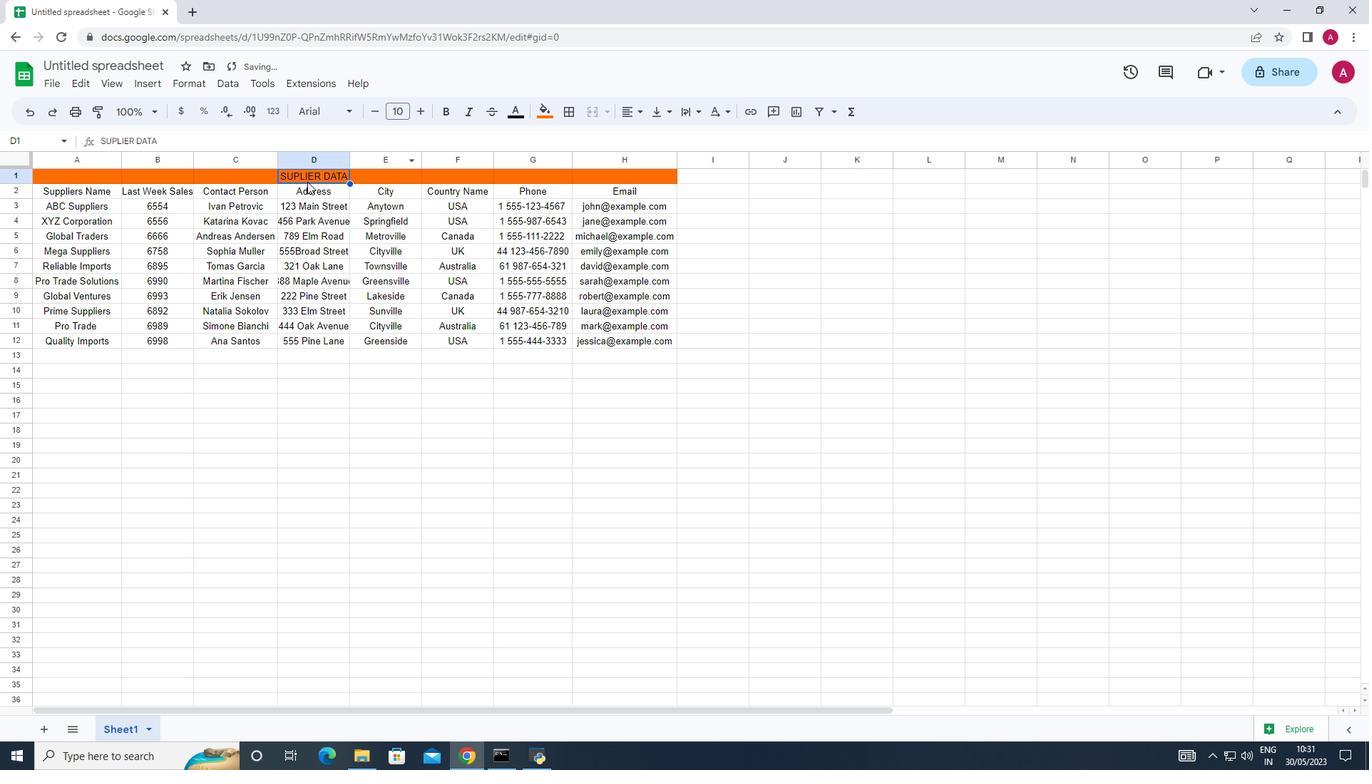 
Action: Mouse moved to (523, 111)
Screenshot: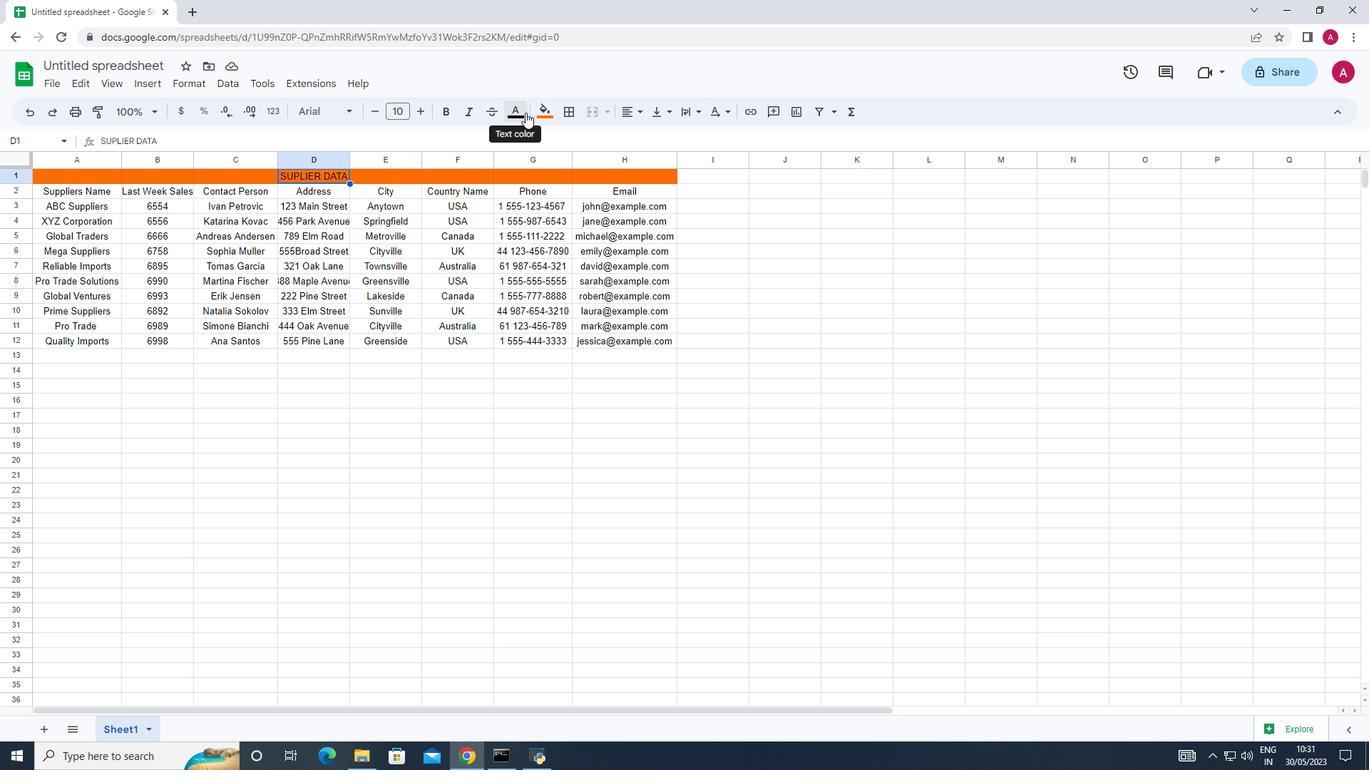 
Action: Mouse pressed left at (523, 111)
Screenshot: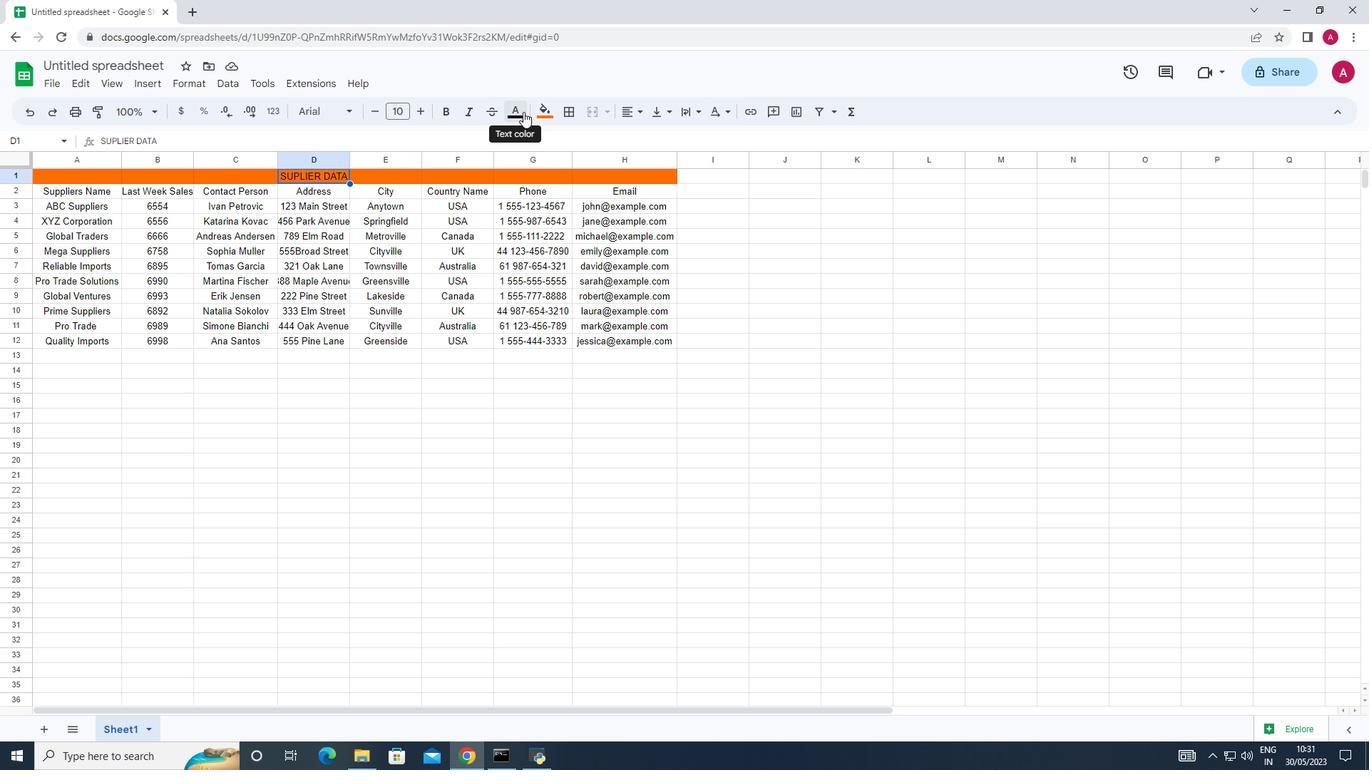 
Action: Mouse pressed left at (523, 111)
Screenshot: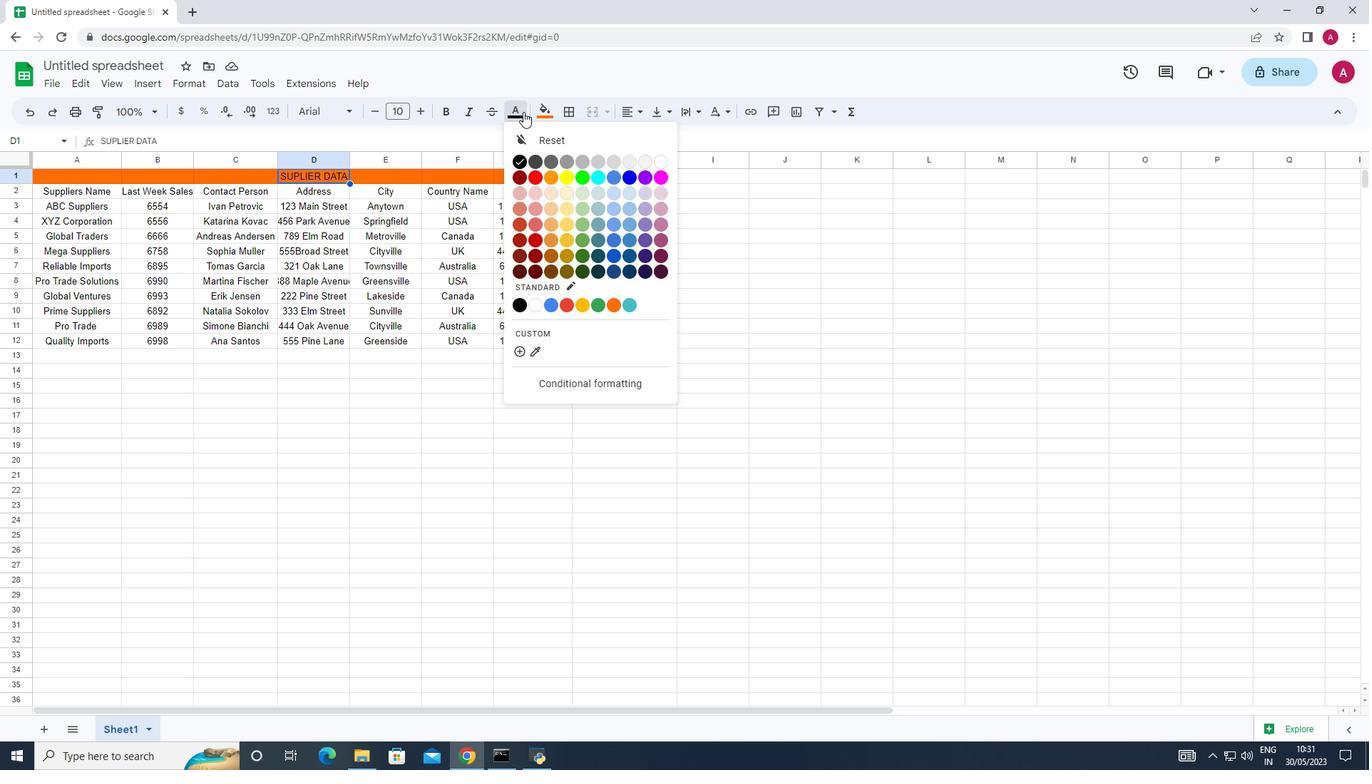
Action: Mouse moved to (493, 109)
Screenshot: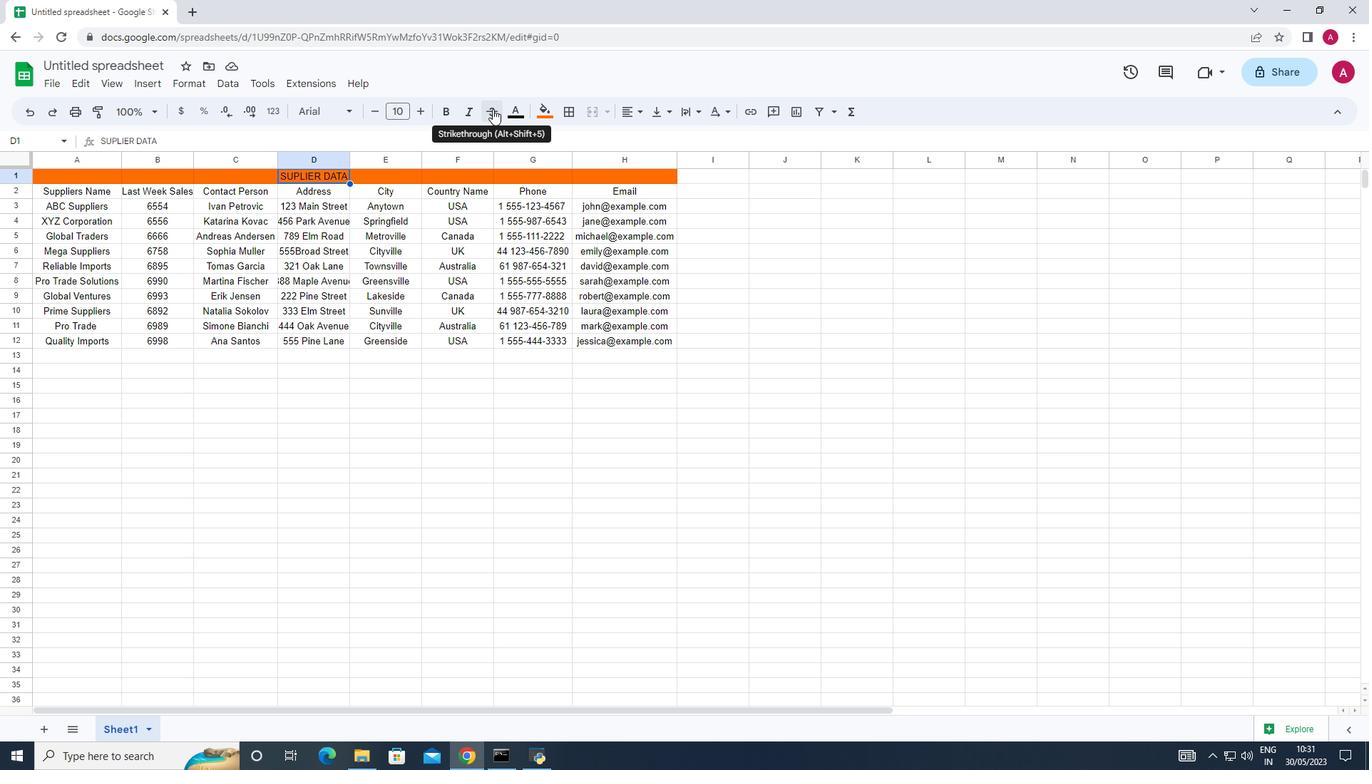 
Action: Mouse pressed left at (493, 109)
Screenshot: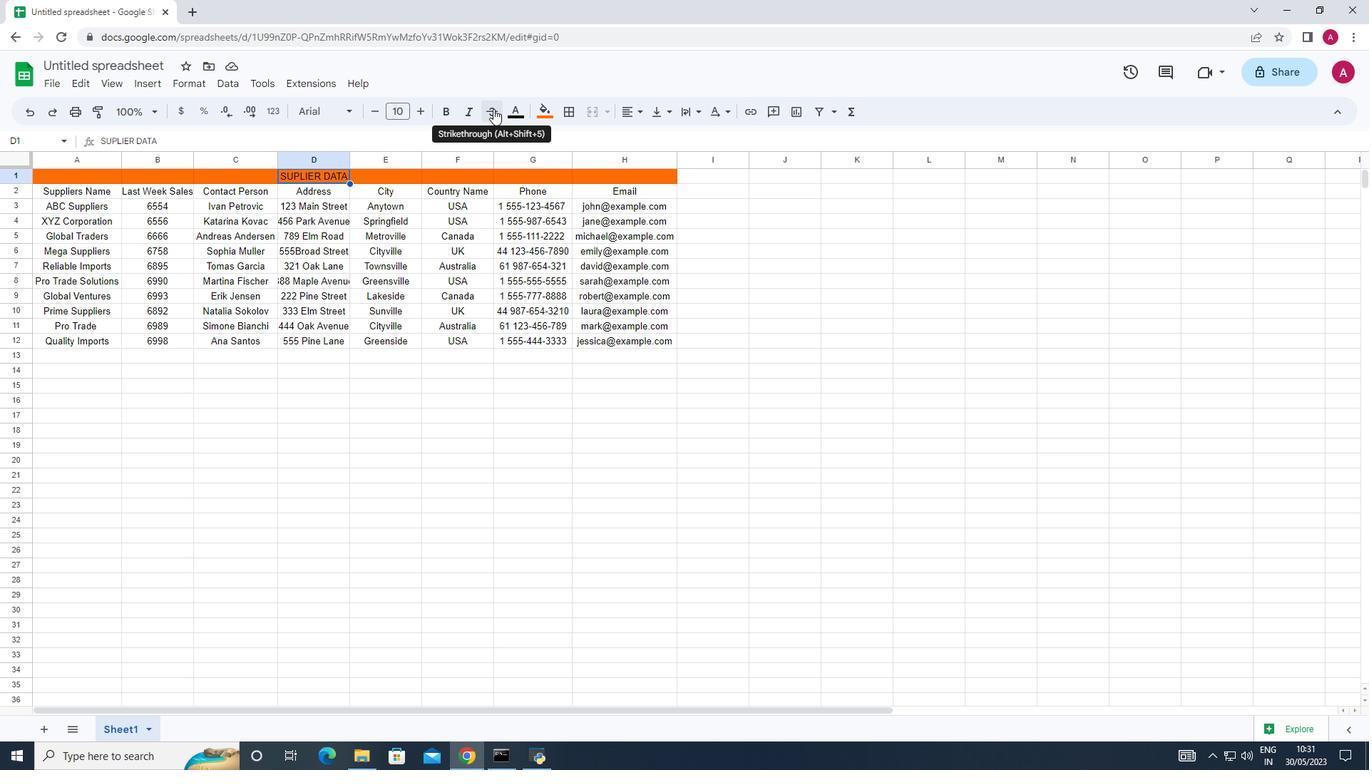 
Action: Mouse pressed left at (493, 109)
Screenshot: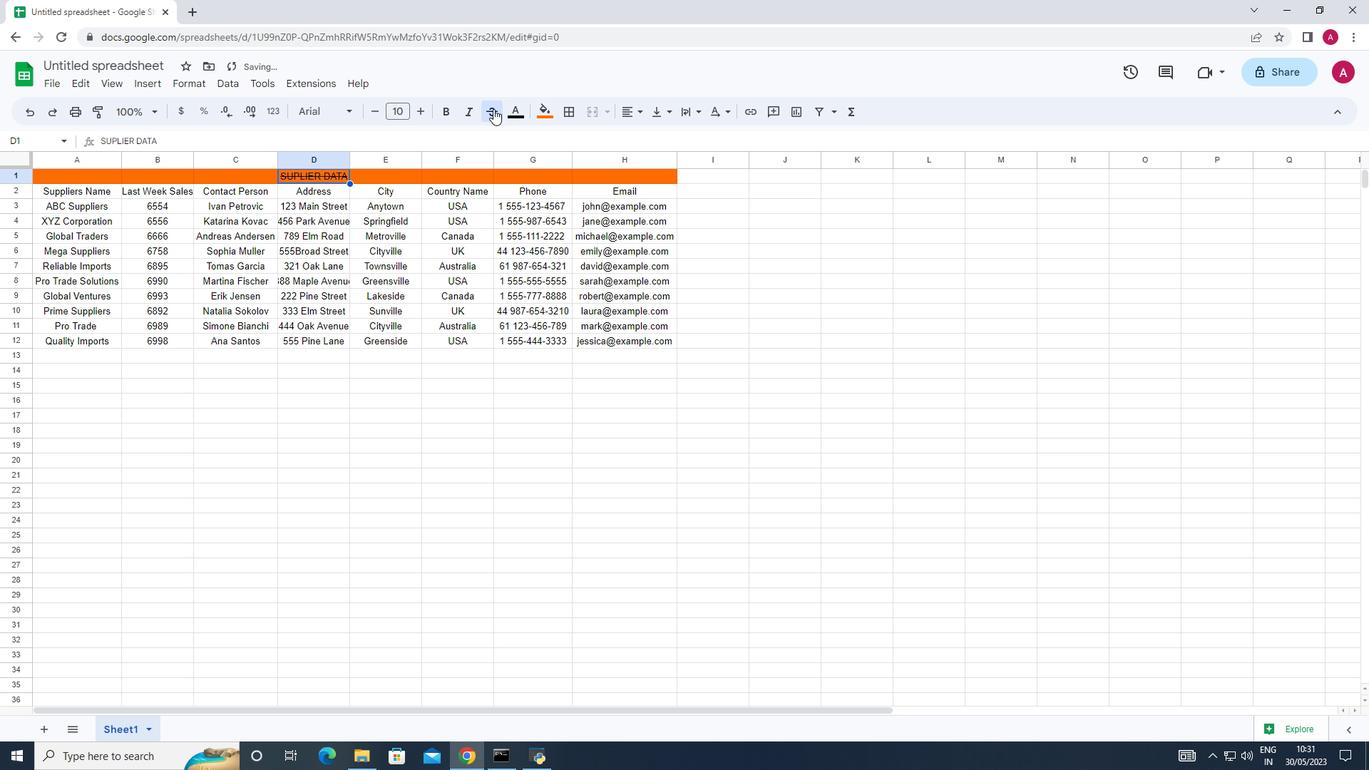 
Action: Mouse moved to (443, 113)
Screenshot: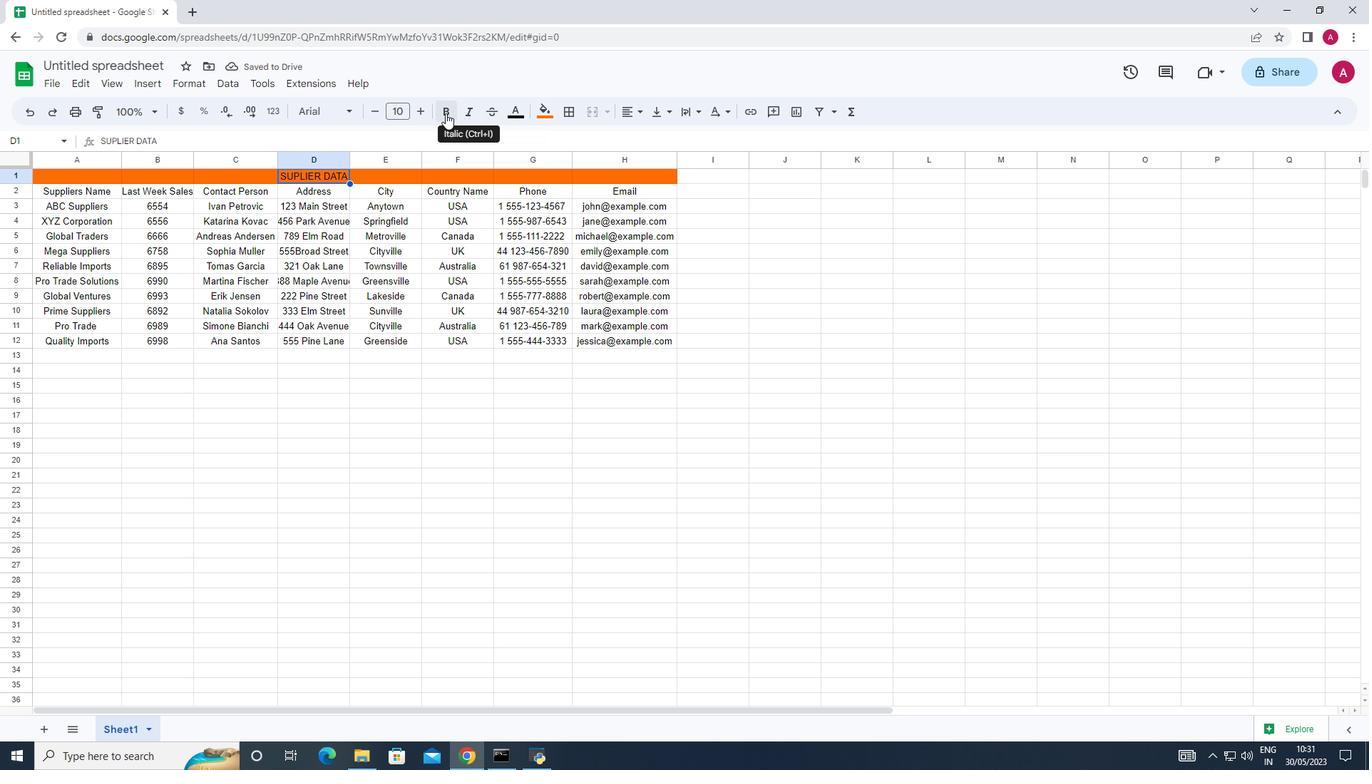 
Action: Mouse pressed left at (443, 113)
Screenshot: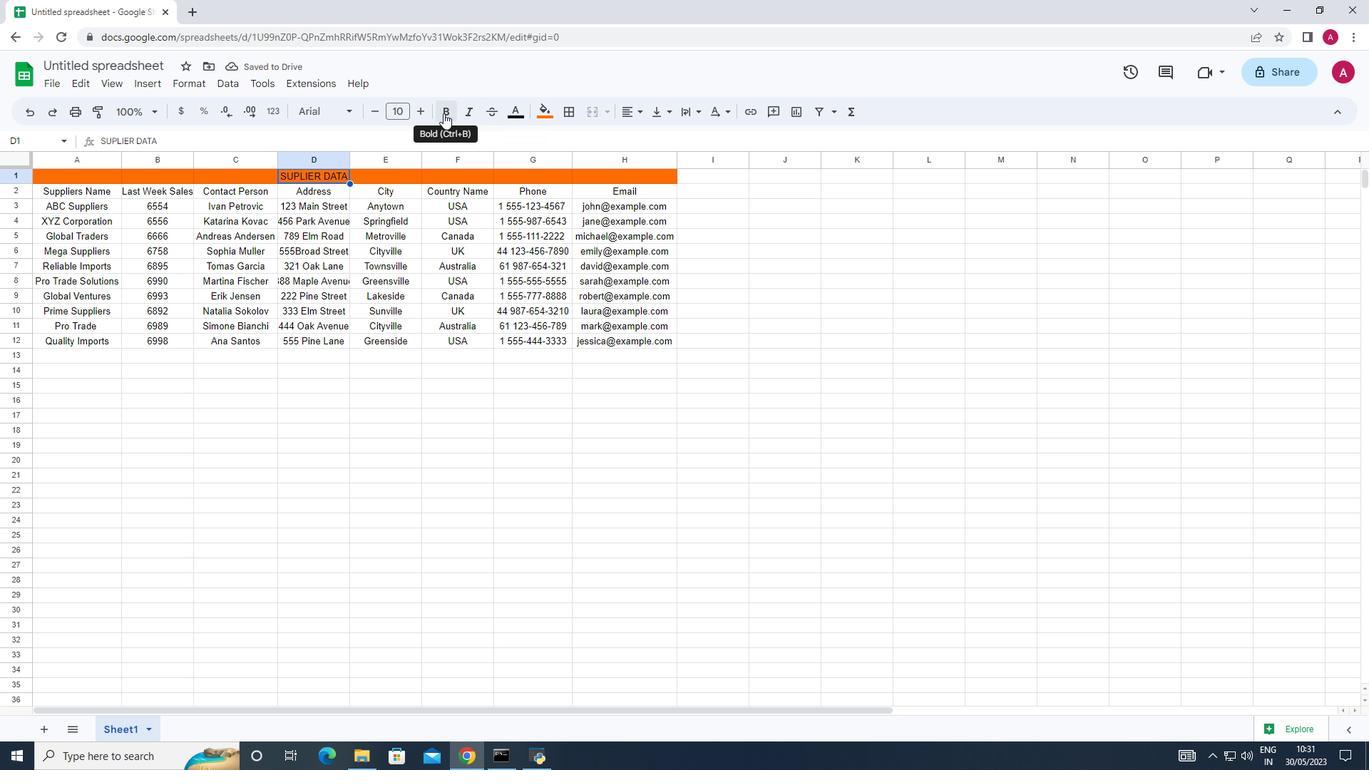 
Action: Mouse moved to (442, 111)
Screenshot: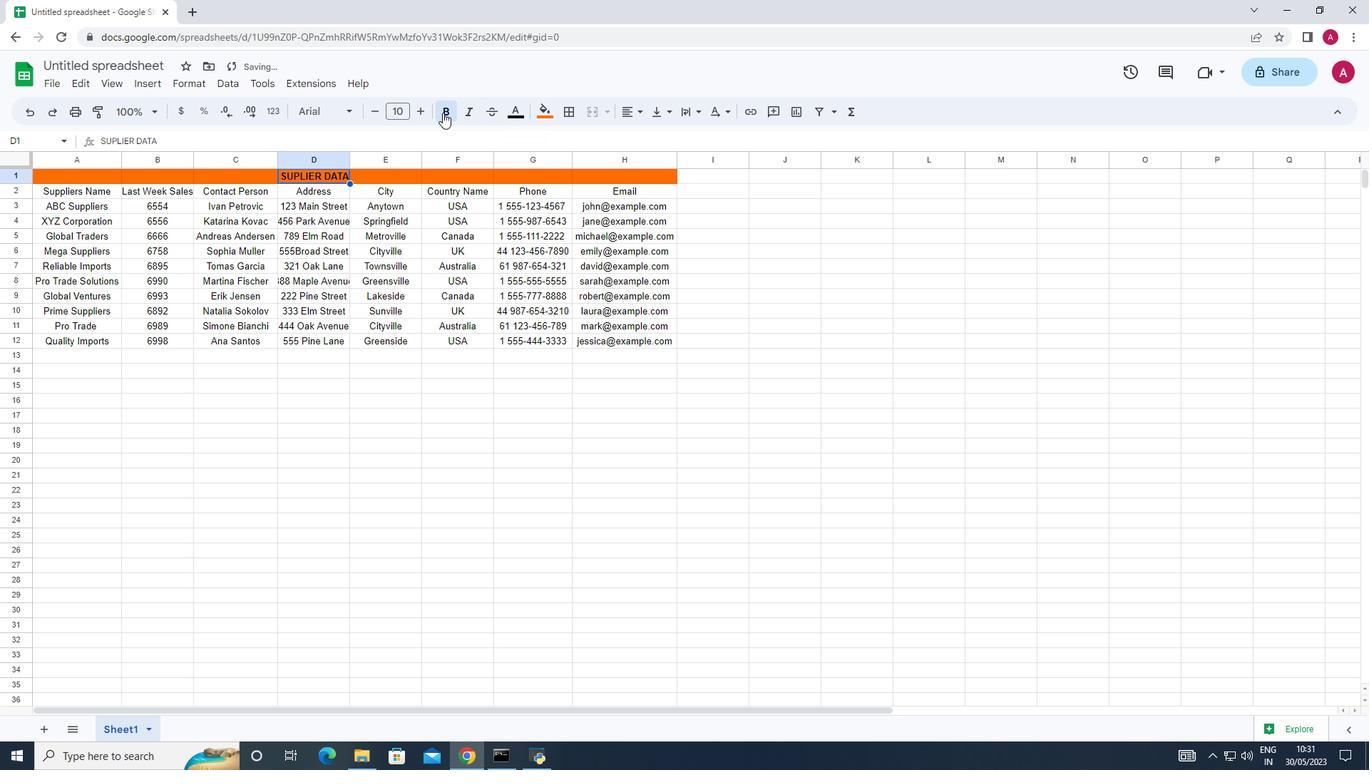 
Action: Mouse pressed left at (442, 111)
Screenshot: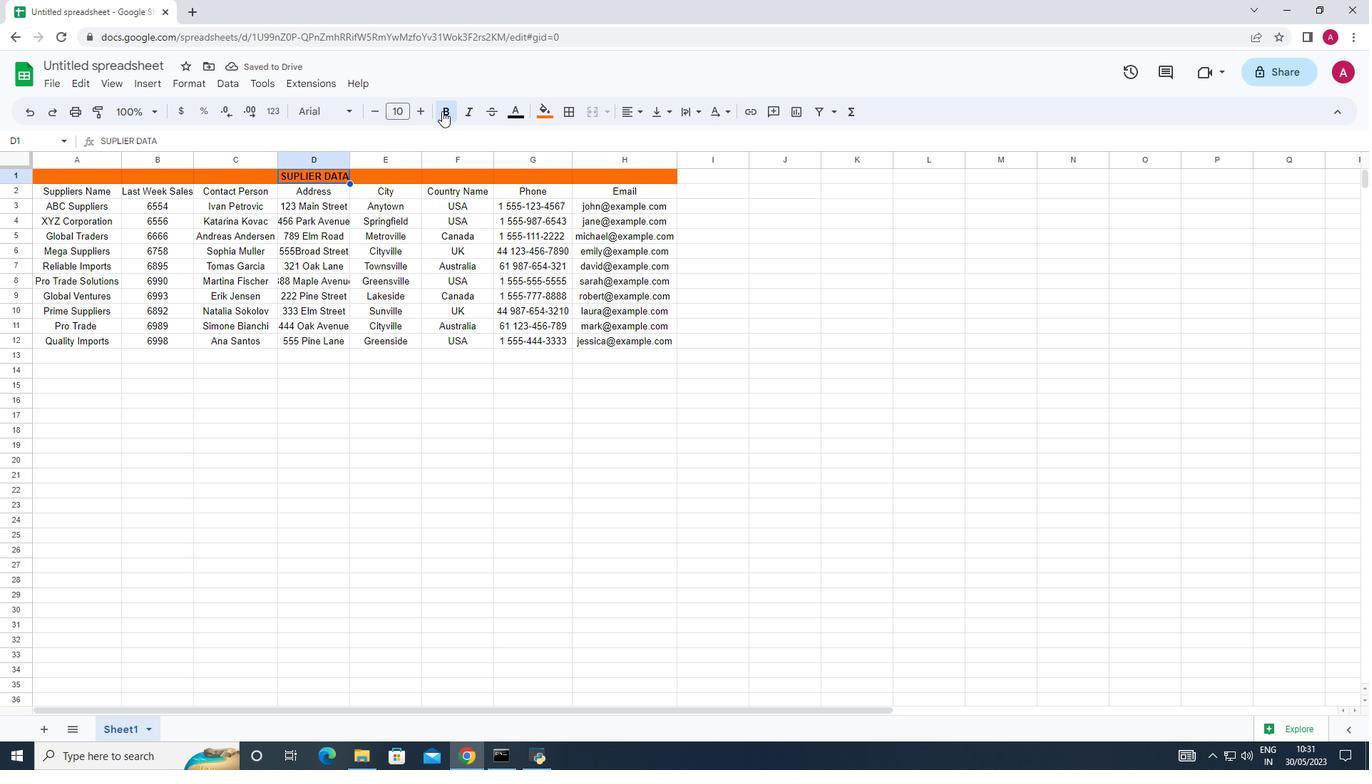 
Action: Mouse moved to (422, 109)
Screenshot: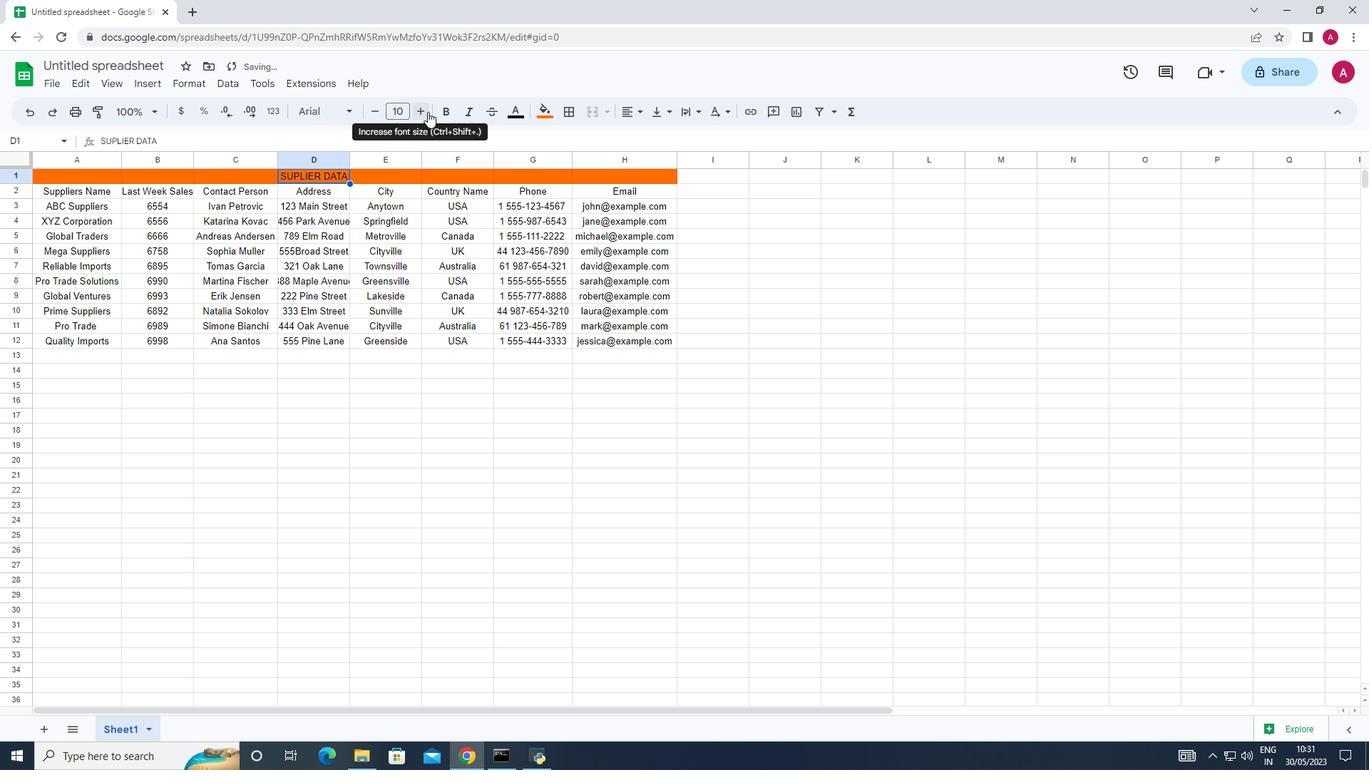 
Action: Mouse pressed left at (422, 109)
Screenshot: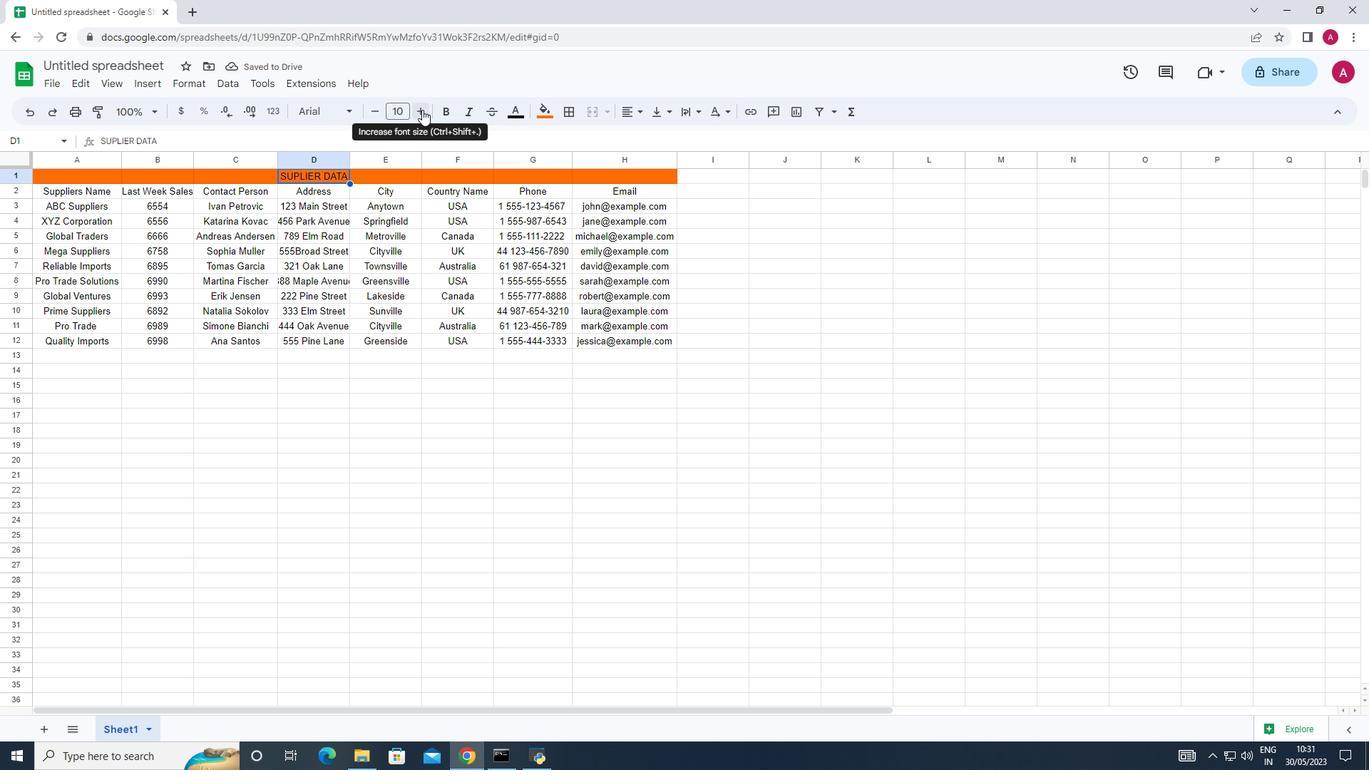 
Action: Mouse pressed left at (422, 109)
Screenshot: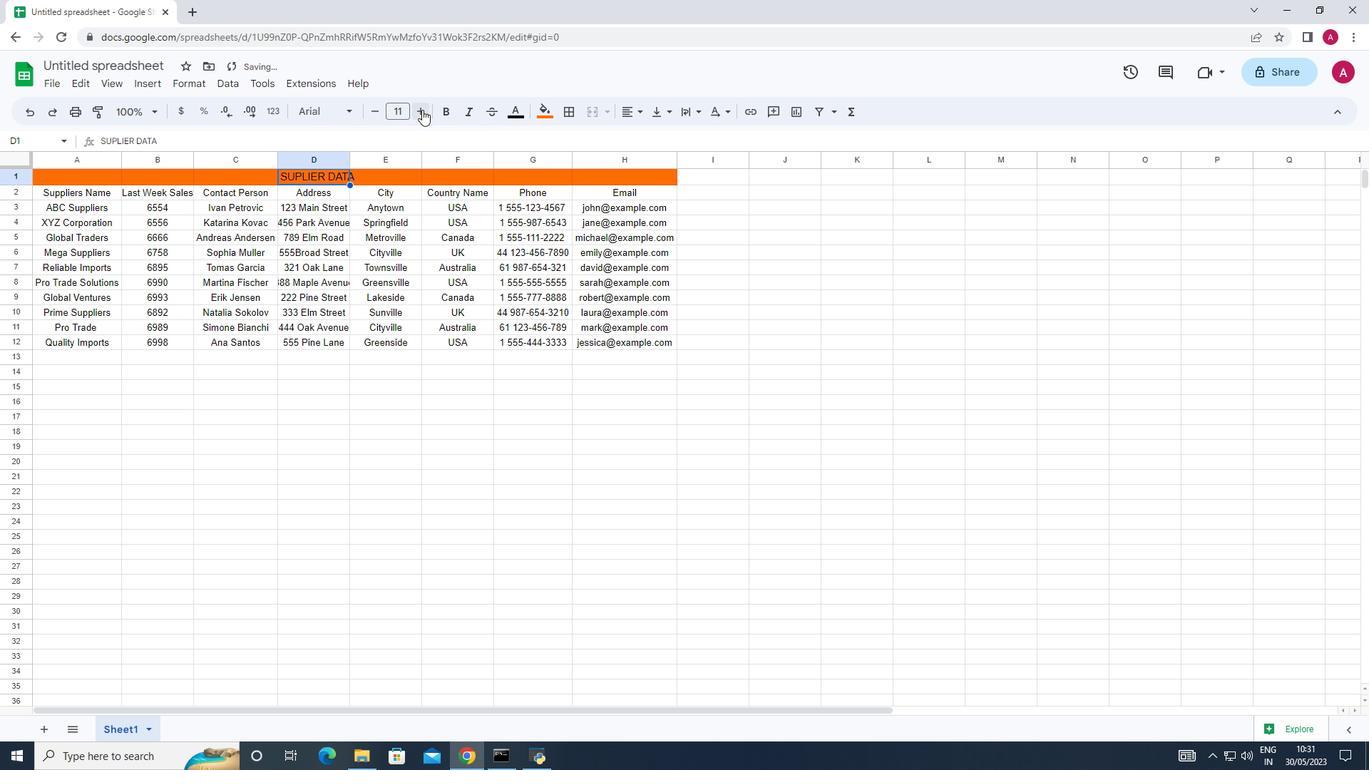 
Action: Mouse pressed left at (422, 109)
Screenshot: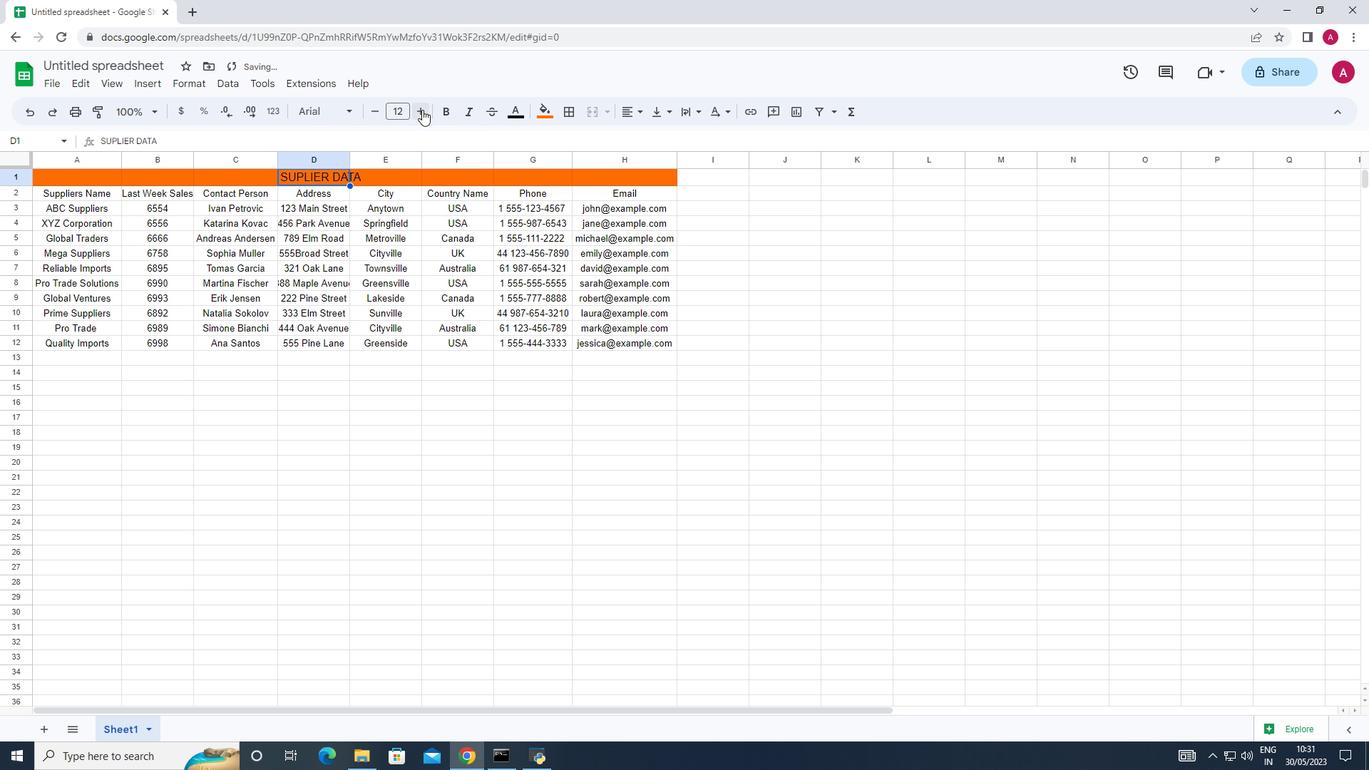 
Action: Mouse pressed left at (422, 109)
Screenshot: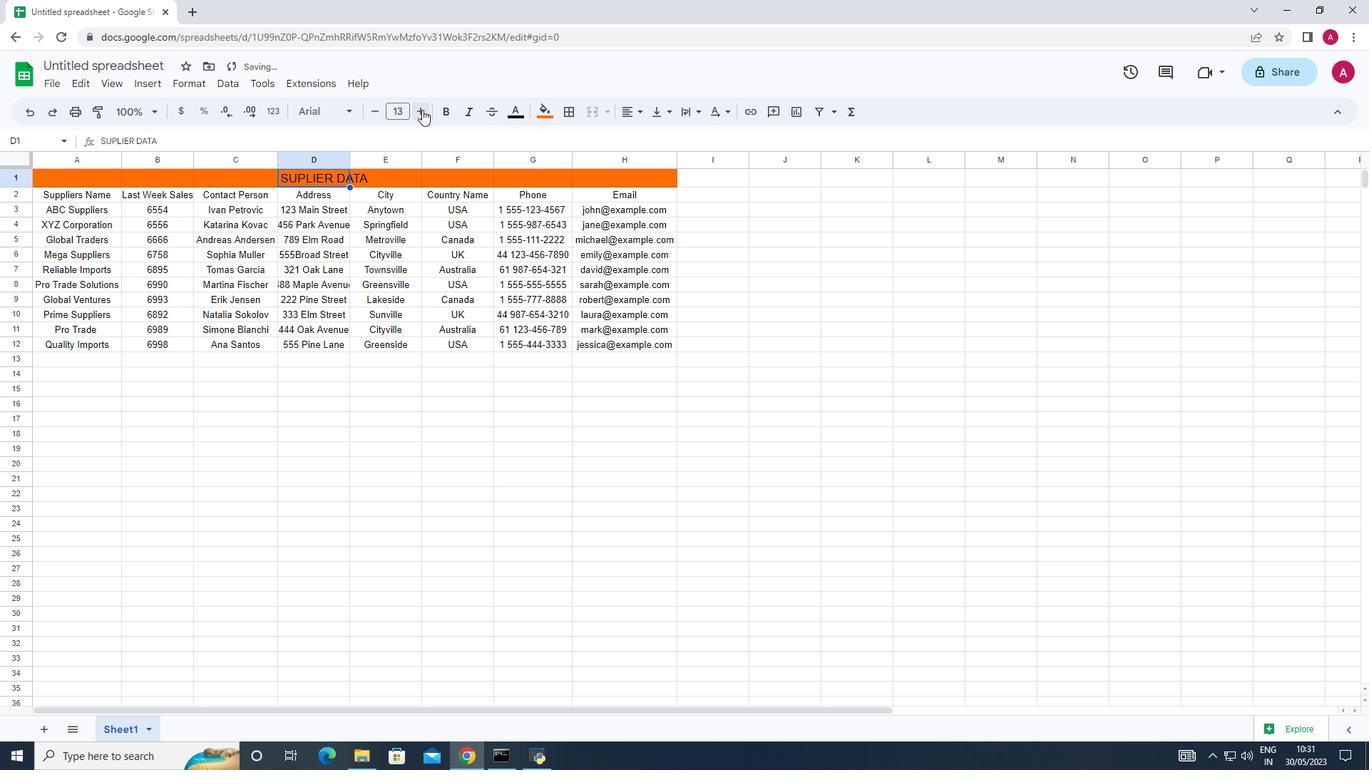 
Action: Mouse pressed left at (422, 109)
Screenshot: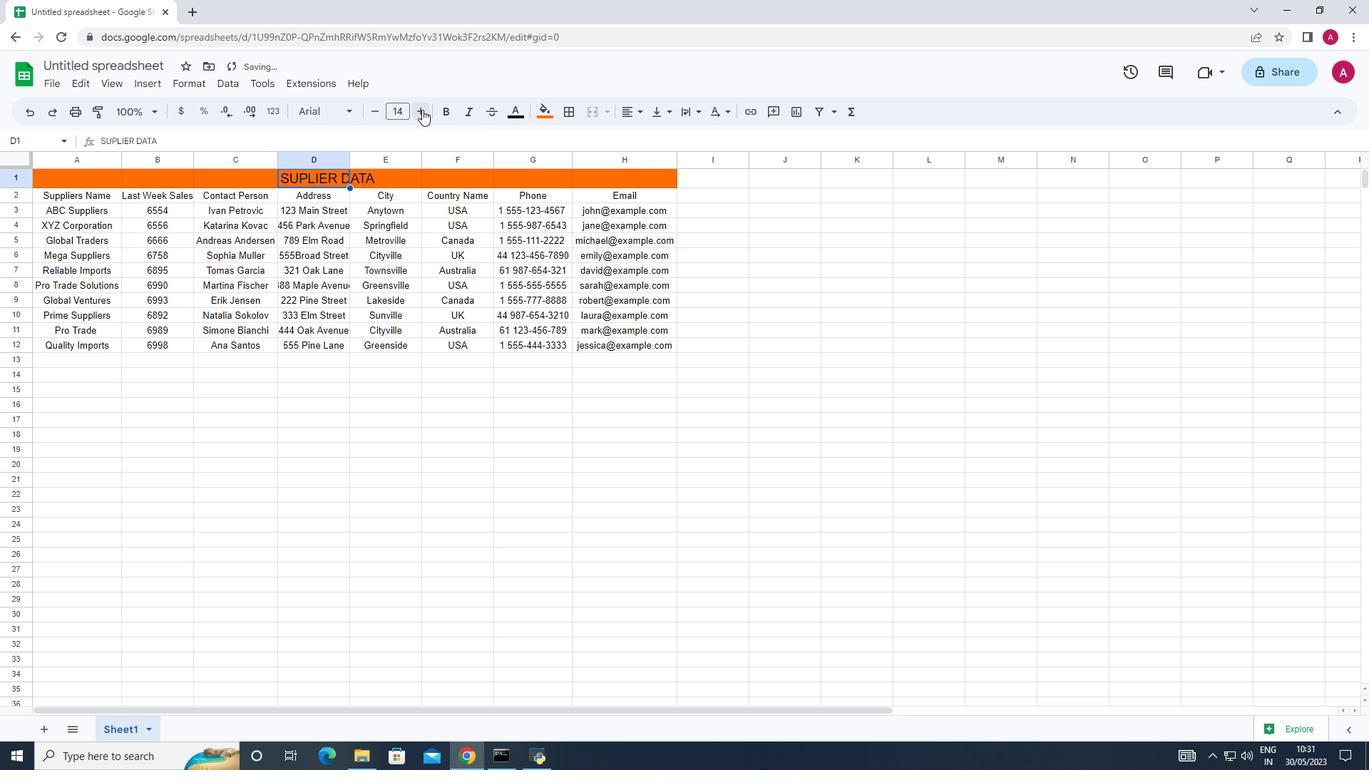 
Action: Mouse pressed left at (422, 109)
Screenshot: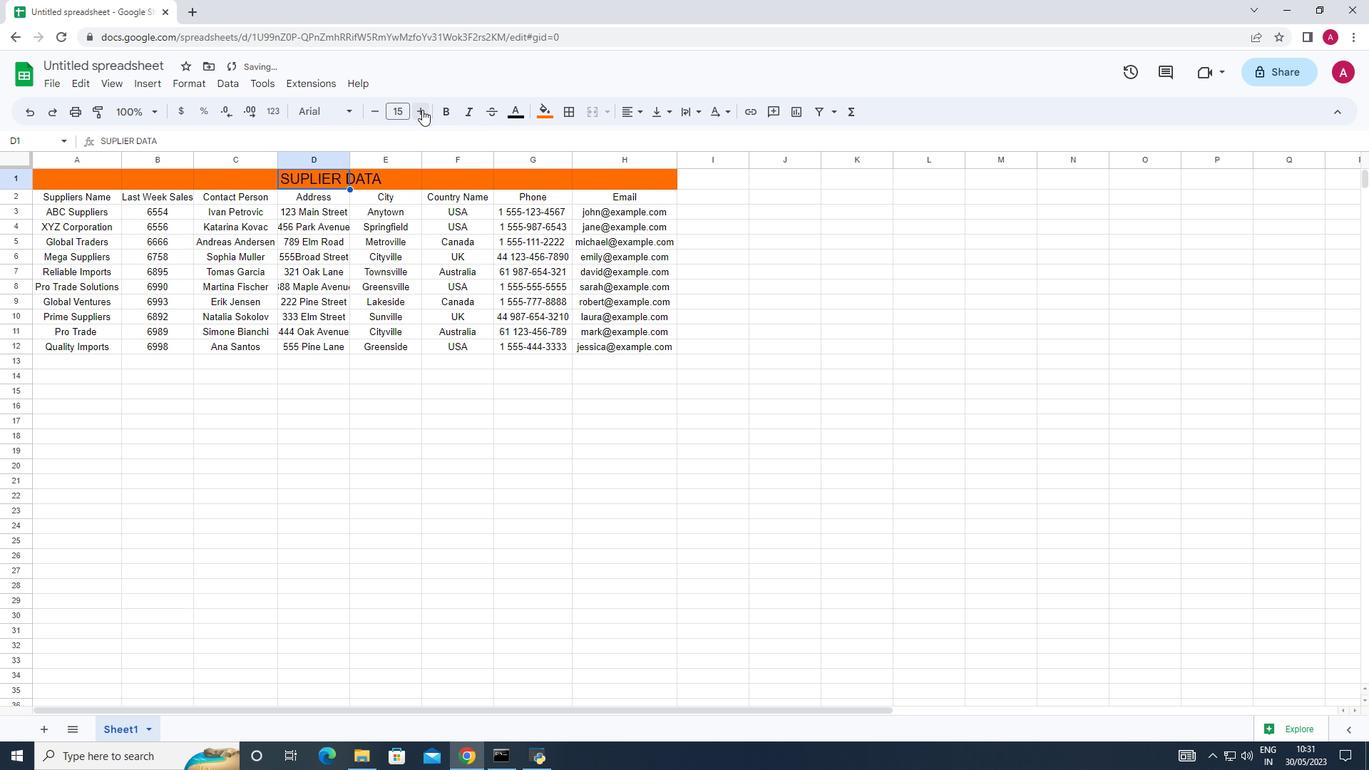 
Action: Mouse pressed left at (422, 109)
Screenshot: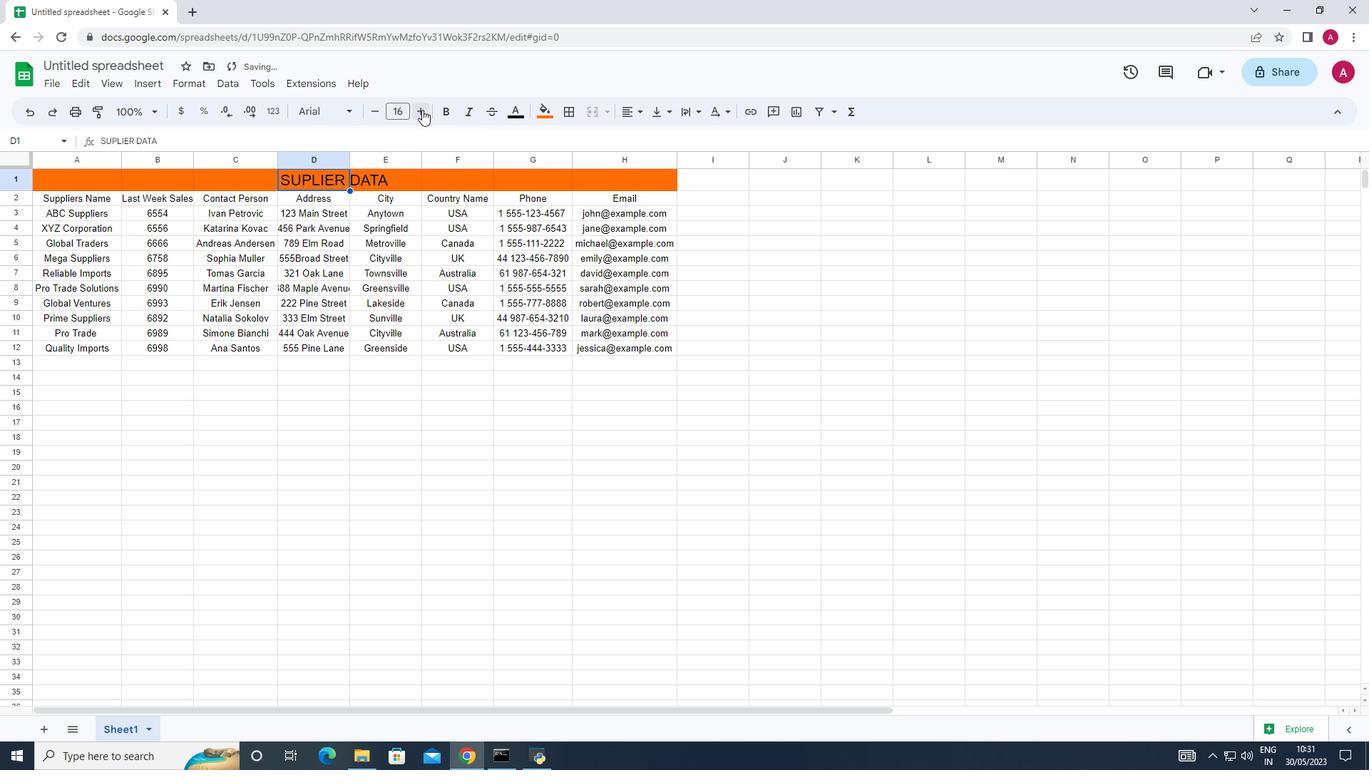 
Action: Mouse pressed left at (422, 109)
Screenshot: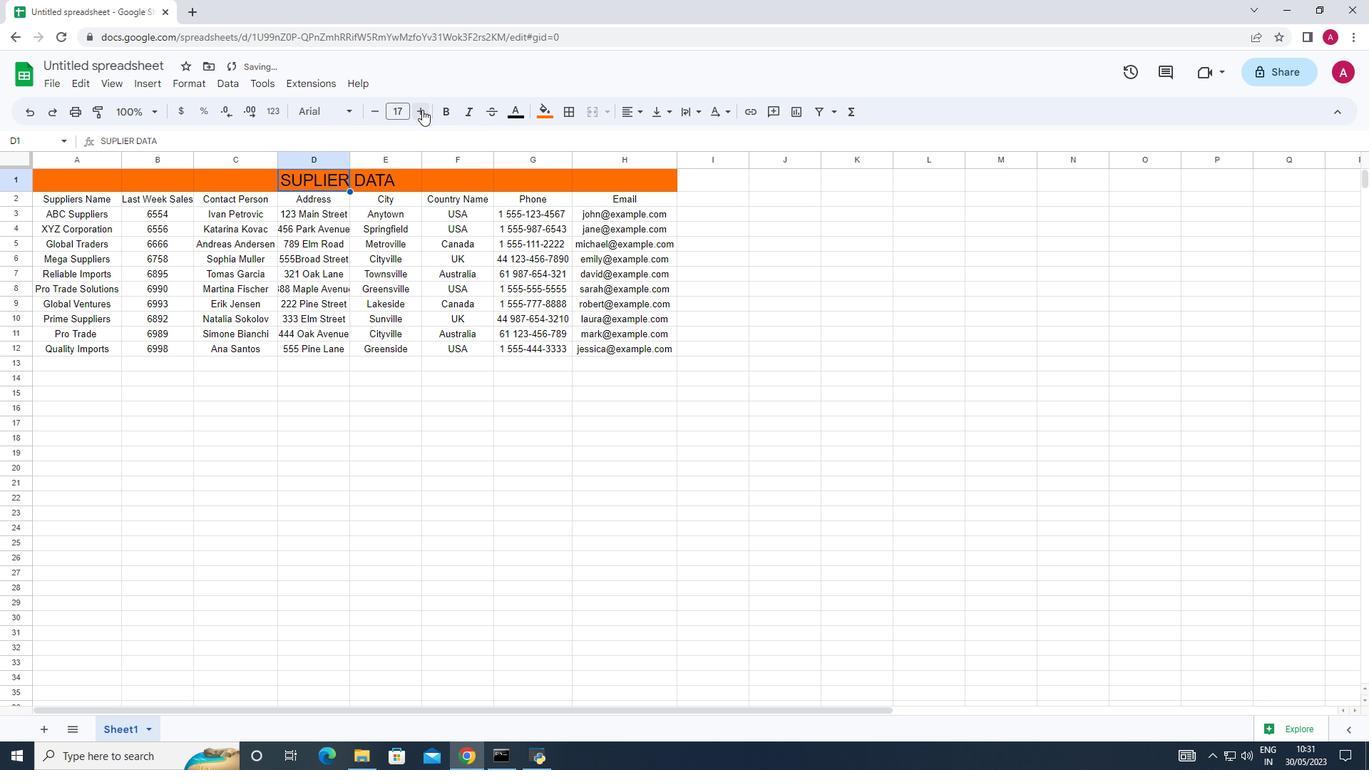 
Action: Mouse pressed left at (422, 109)
Screenshot: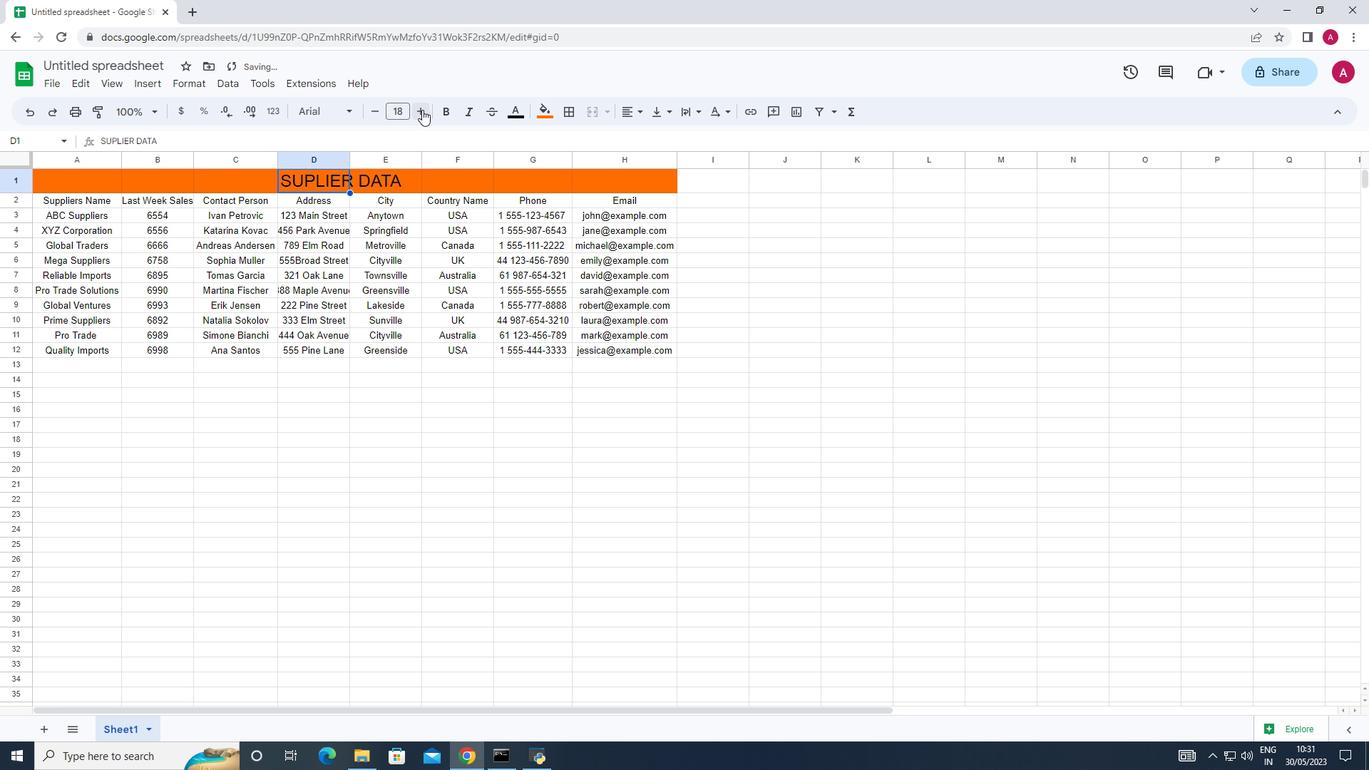 
Action: Mouse moved to (422, 109)
Screenshot: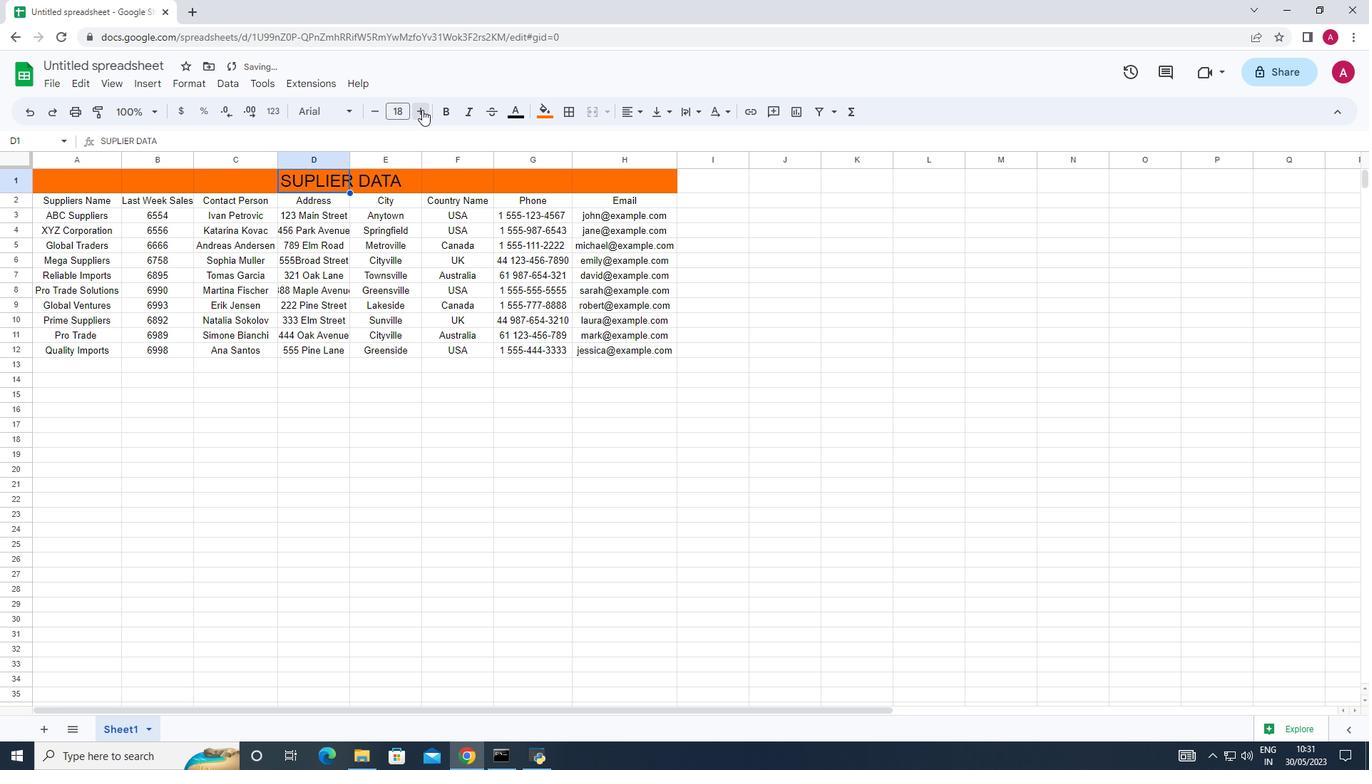 
Action: Mouse pressed left at (422, 109)
Screenshot: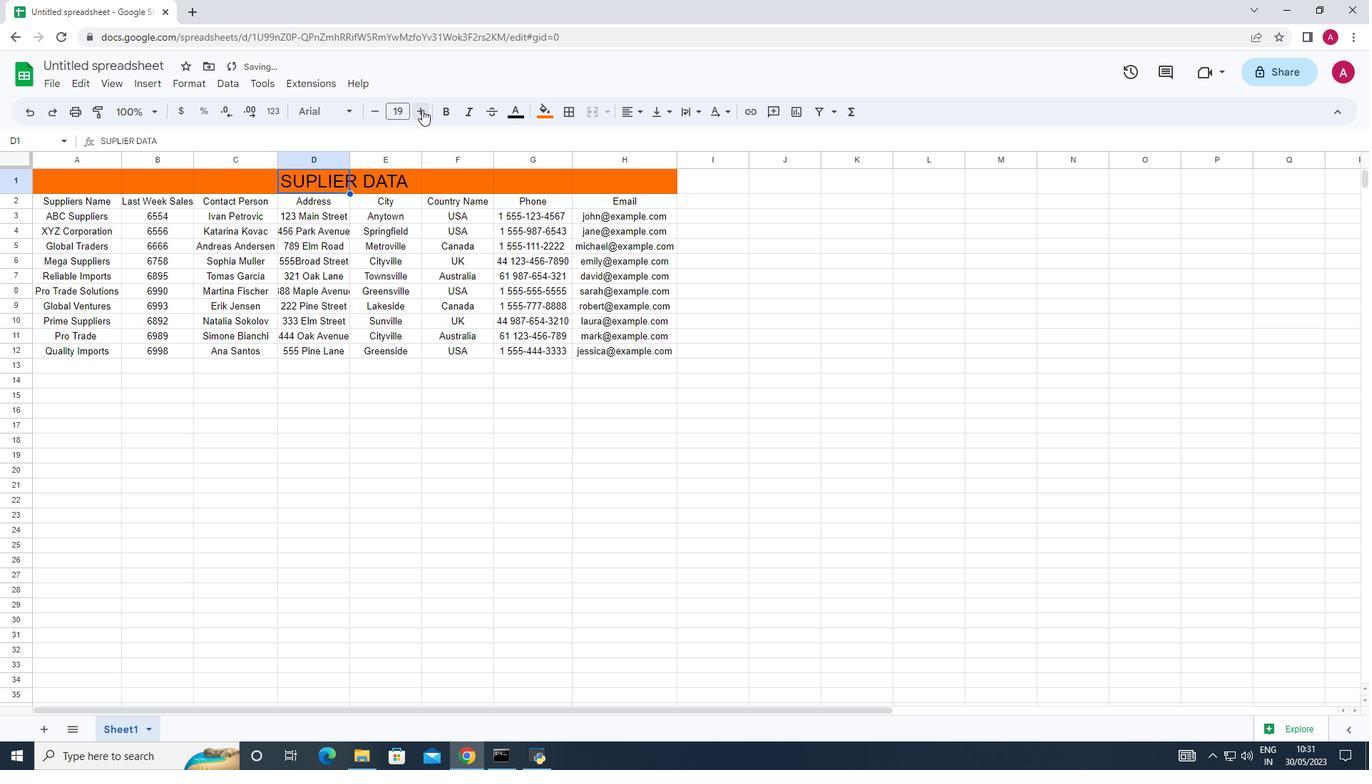 
Action: Mouse pressed left at (422, 109)
Screenshot: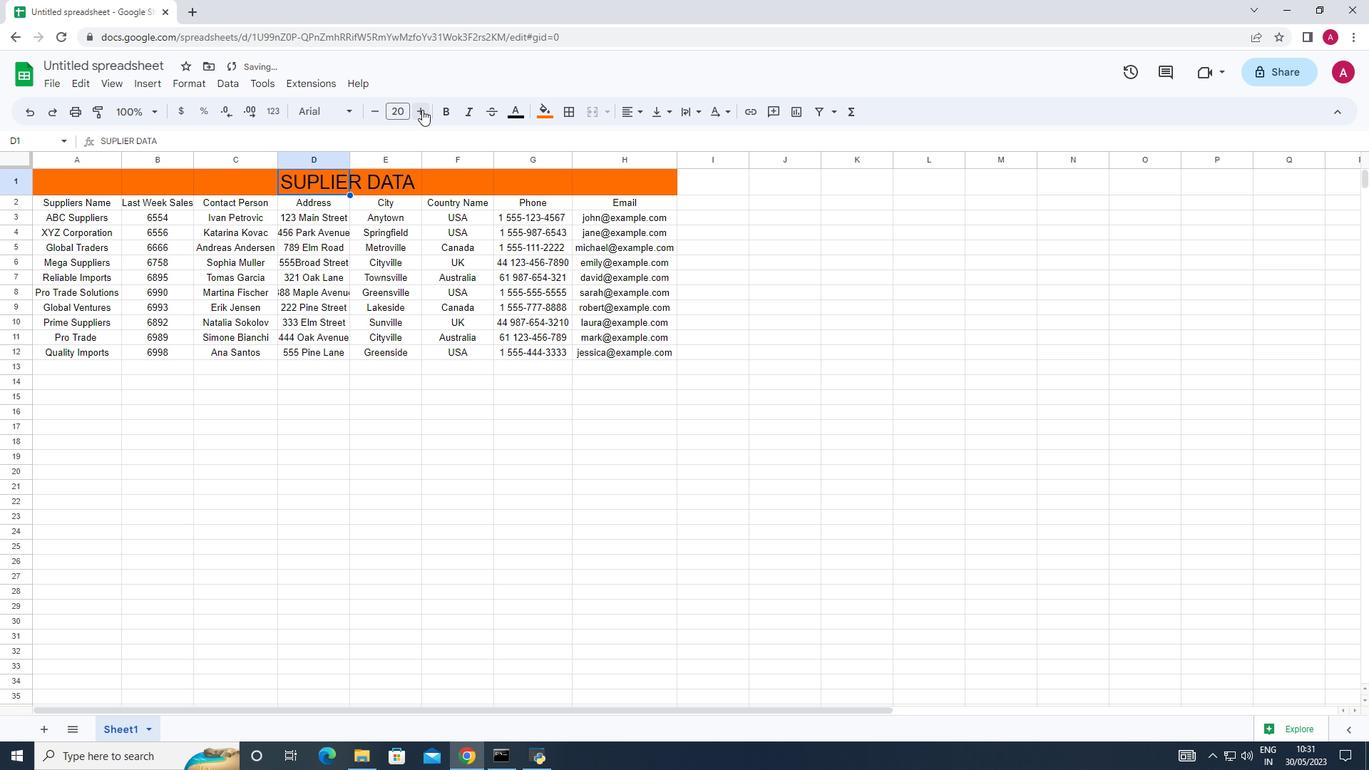 
Action: Mouse pressed left at (422, 109)
Screenshot: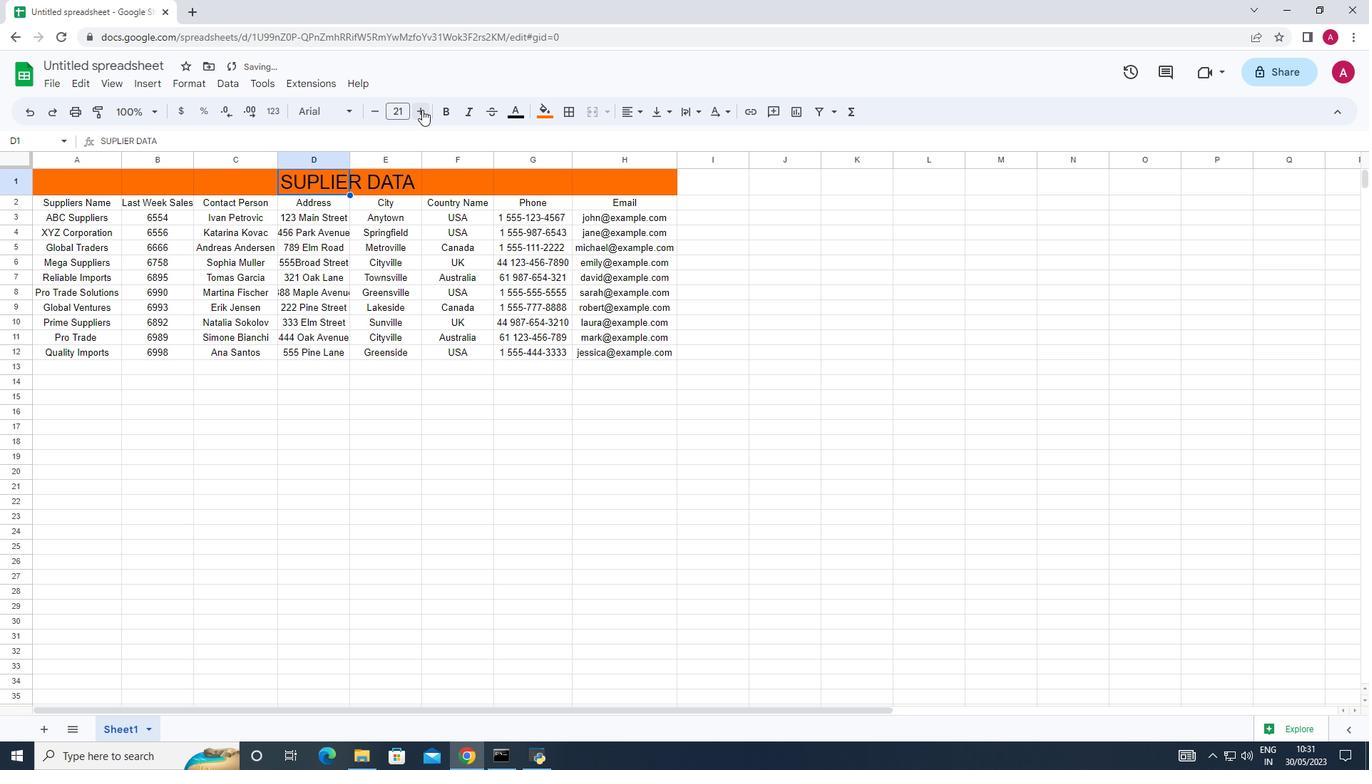 
Action: Mouse moved to (138, 87)
Screenshot: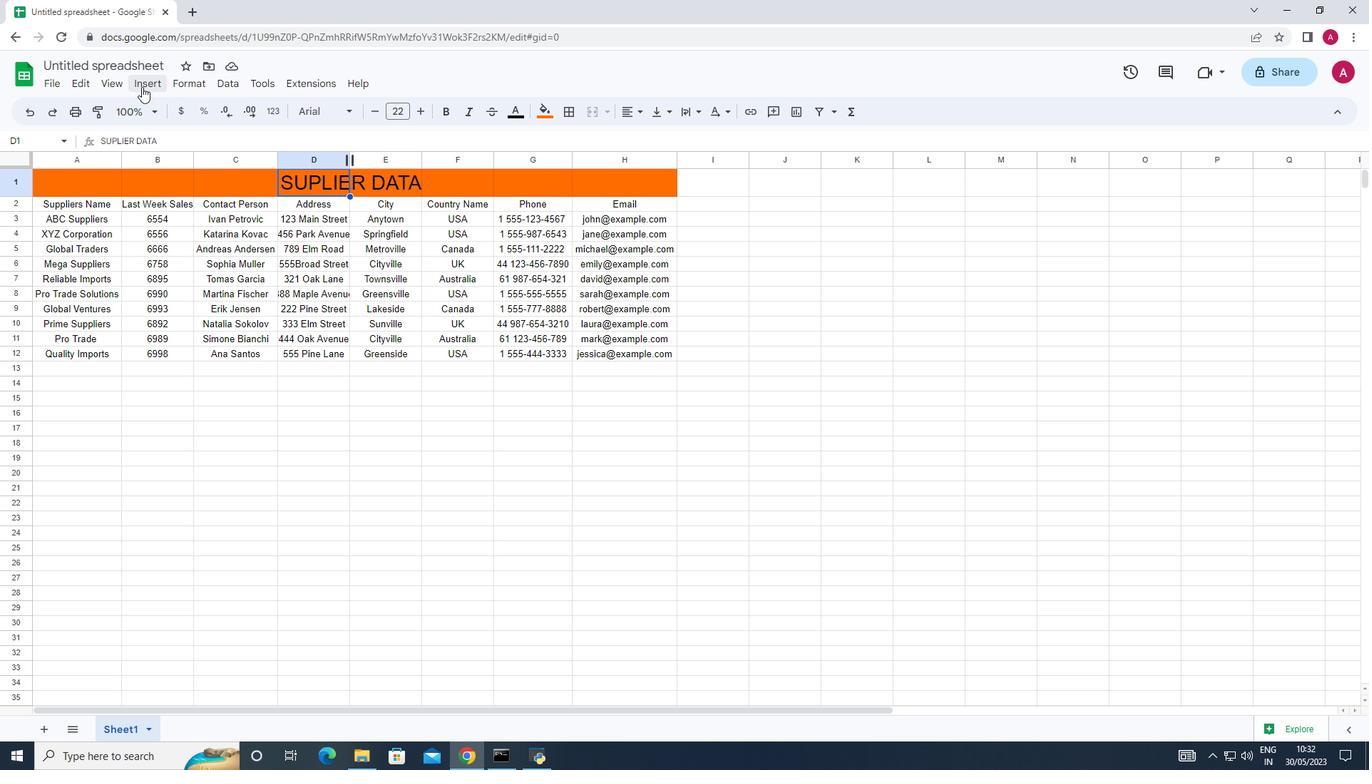 
Action: Mouse pressed left at (138, 87)
Screenshot: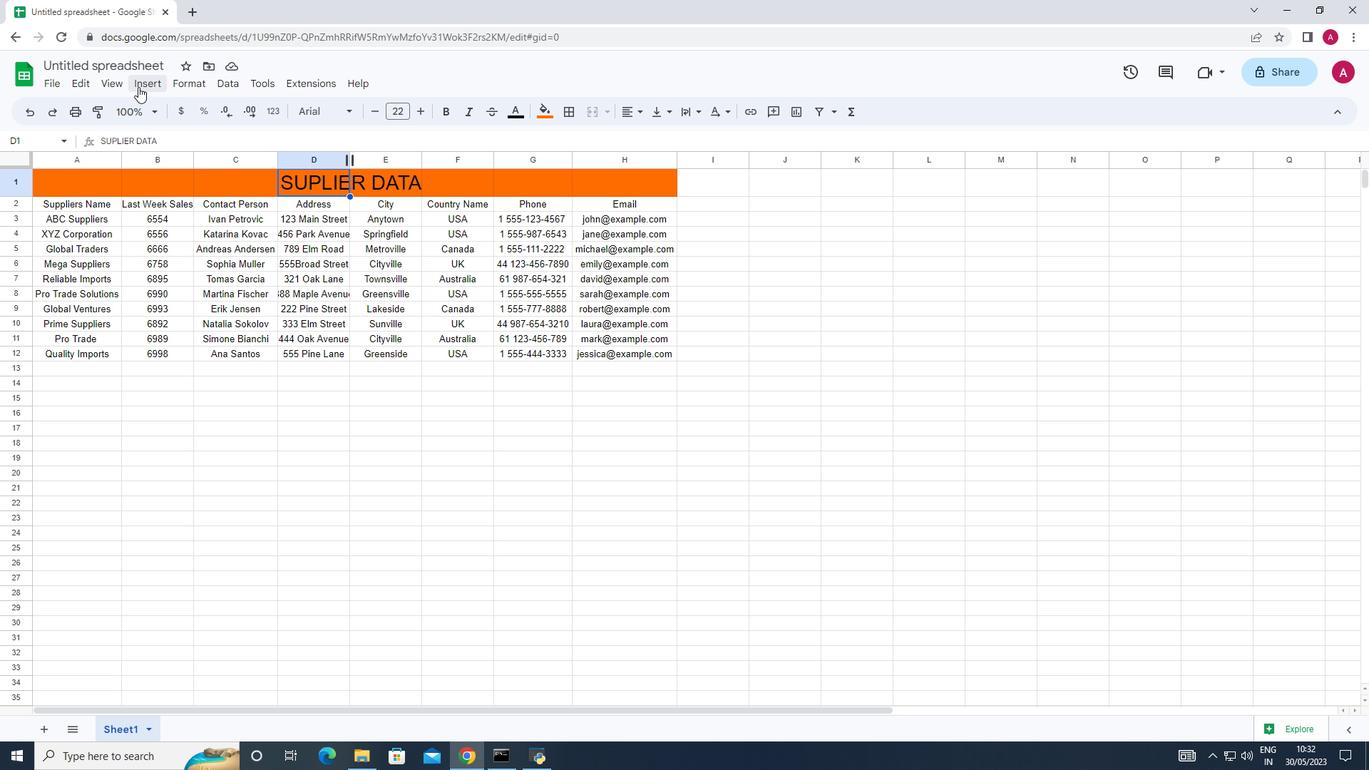 
Action: Mouse moved to (404, 131)
Screenshot: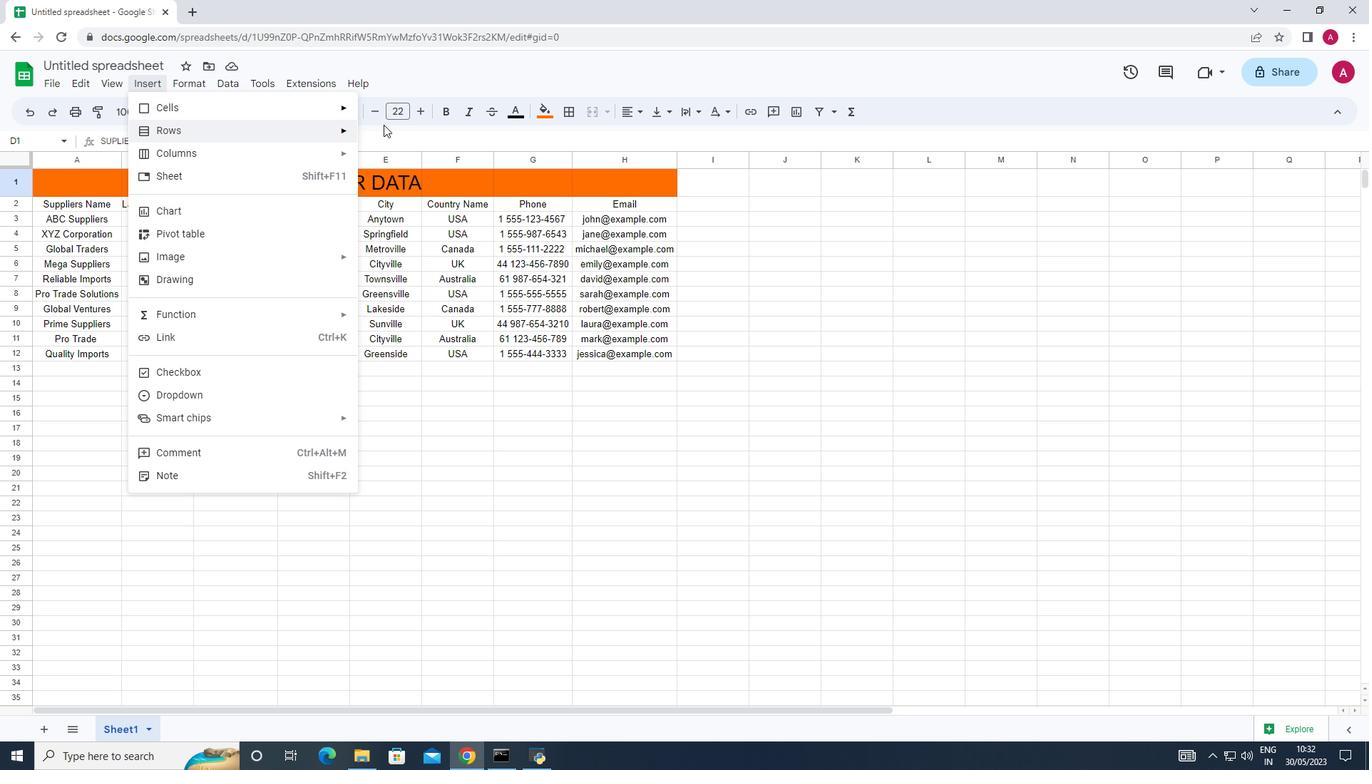 
Action: Mouse pressed left at (404, 131)
Screenshot: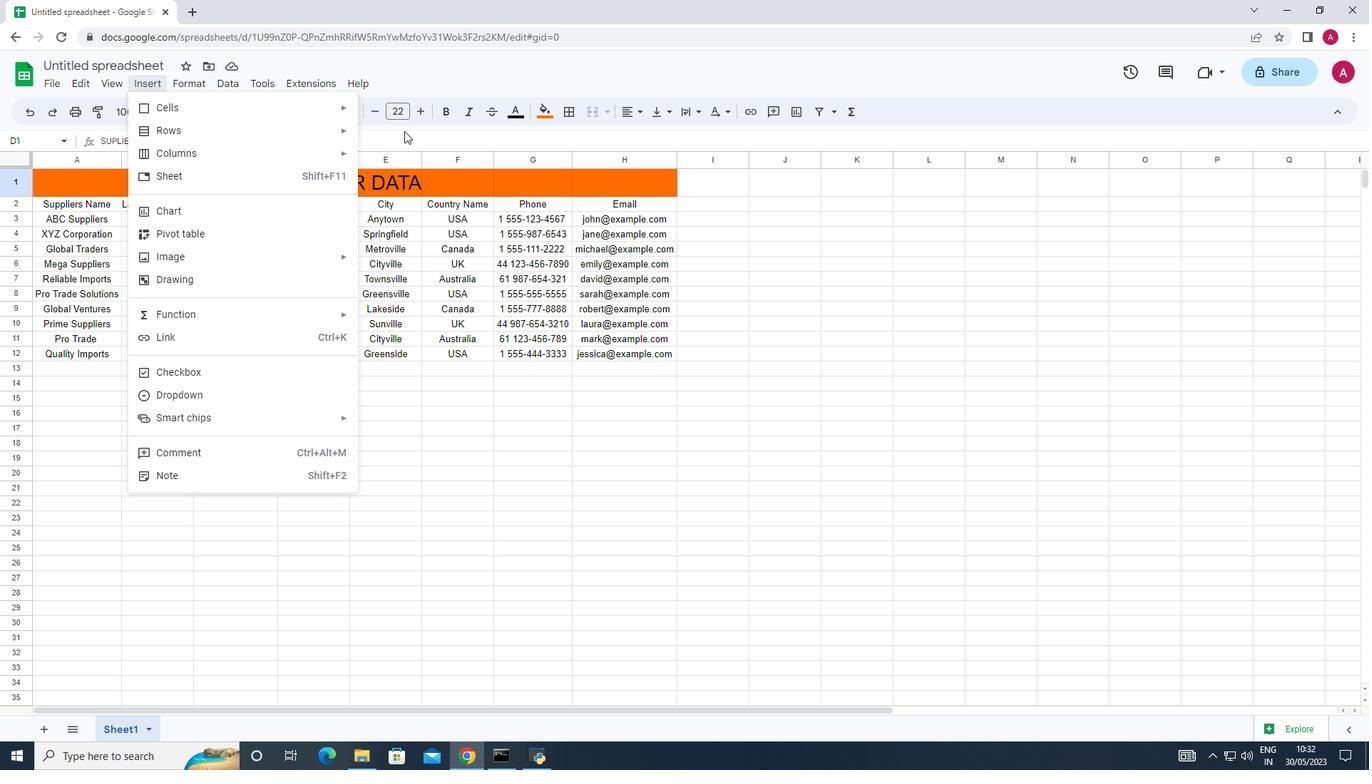 
Action: Mouse moved to (273, 78)
Screenshot: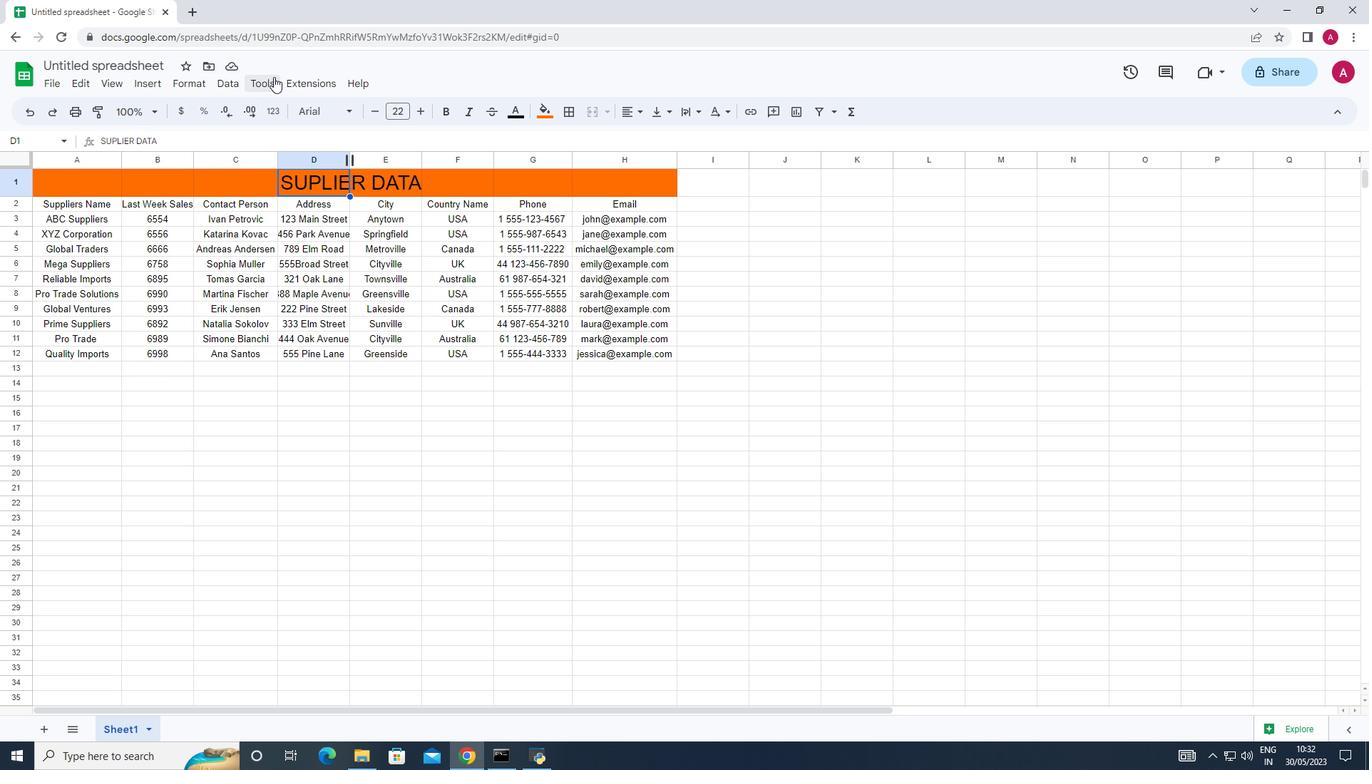 
Action: Mouse pressed left at (273, 78)
Screenshot: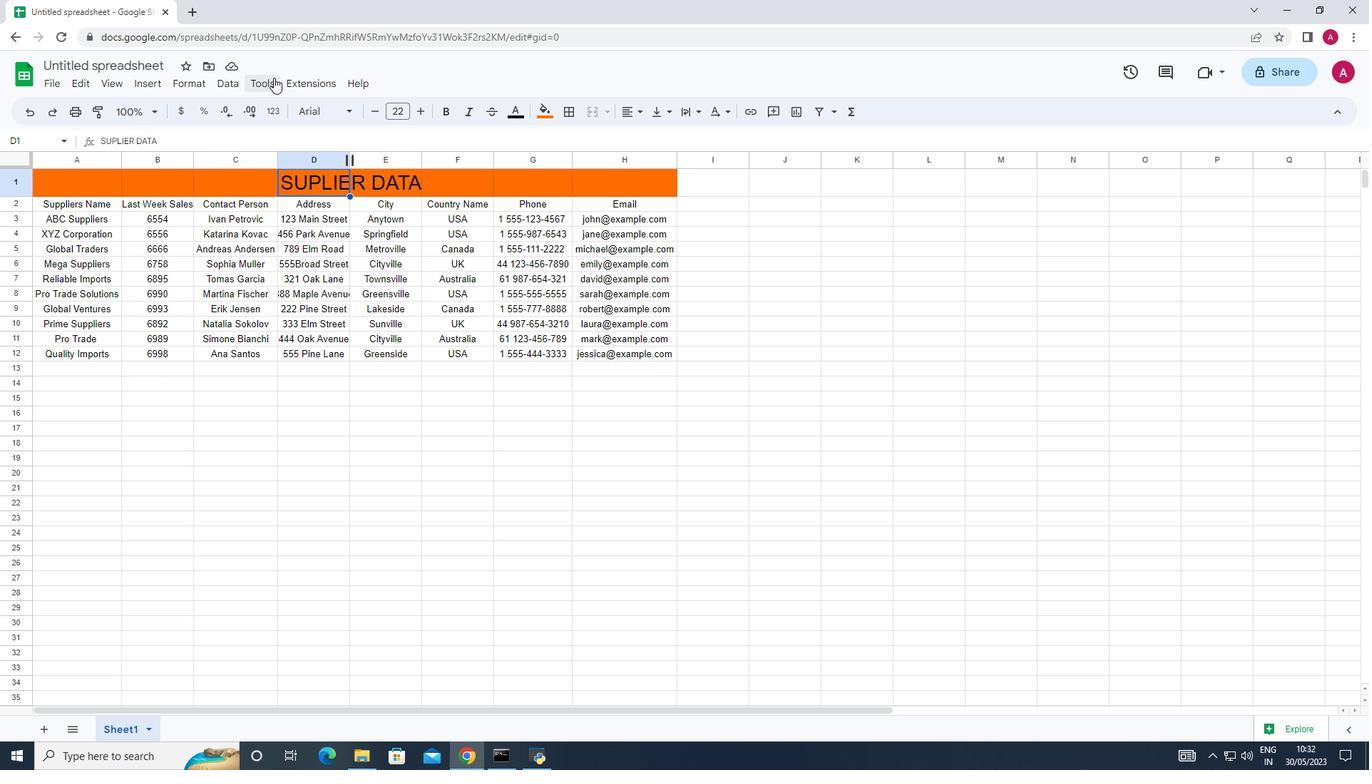 
Action: Mouse moved to (185, 85)
Screenshot: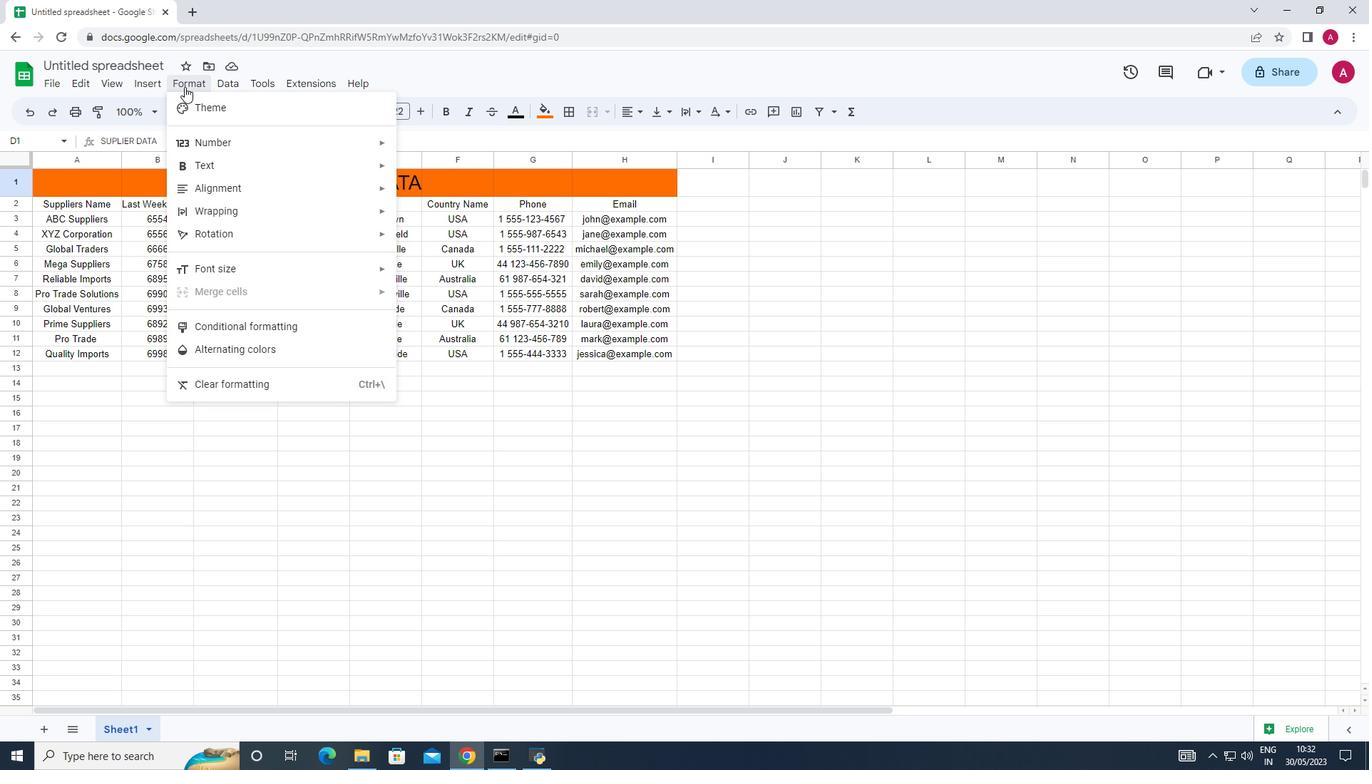 
Action: Mouse pressed left at (185, 85)
Screenshot: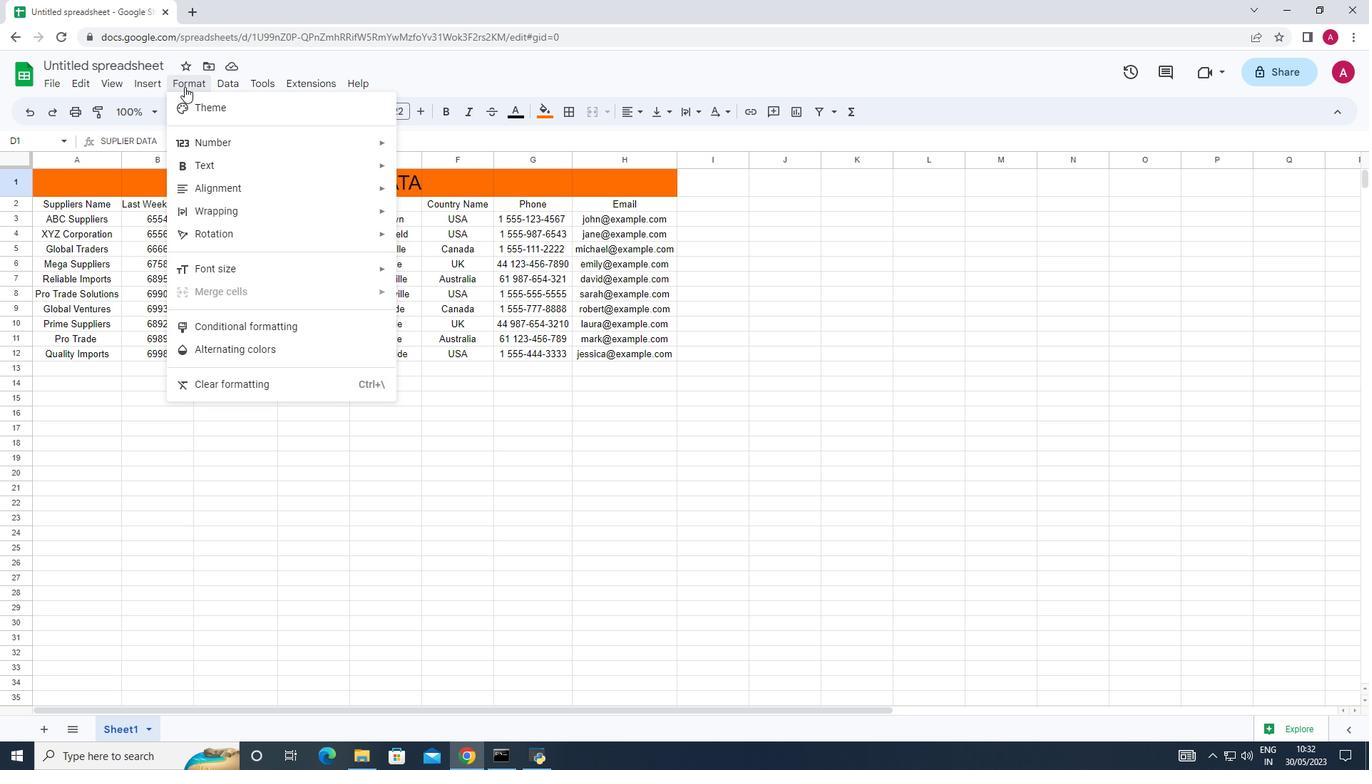 
Action: Mouse pressed left at (185, 85)
Screenshot: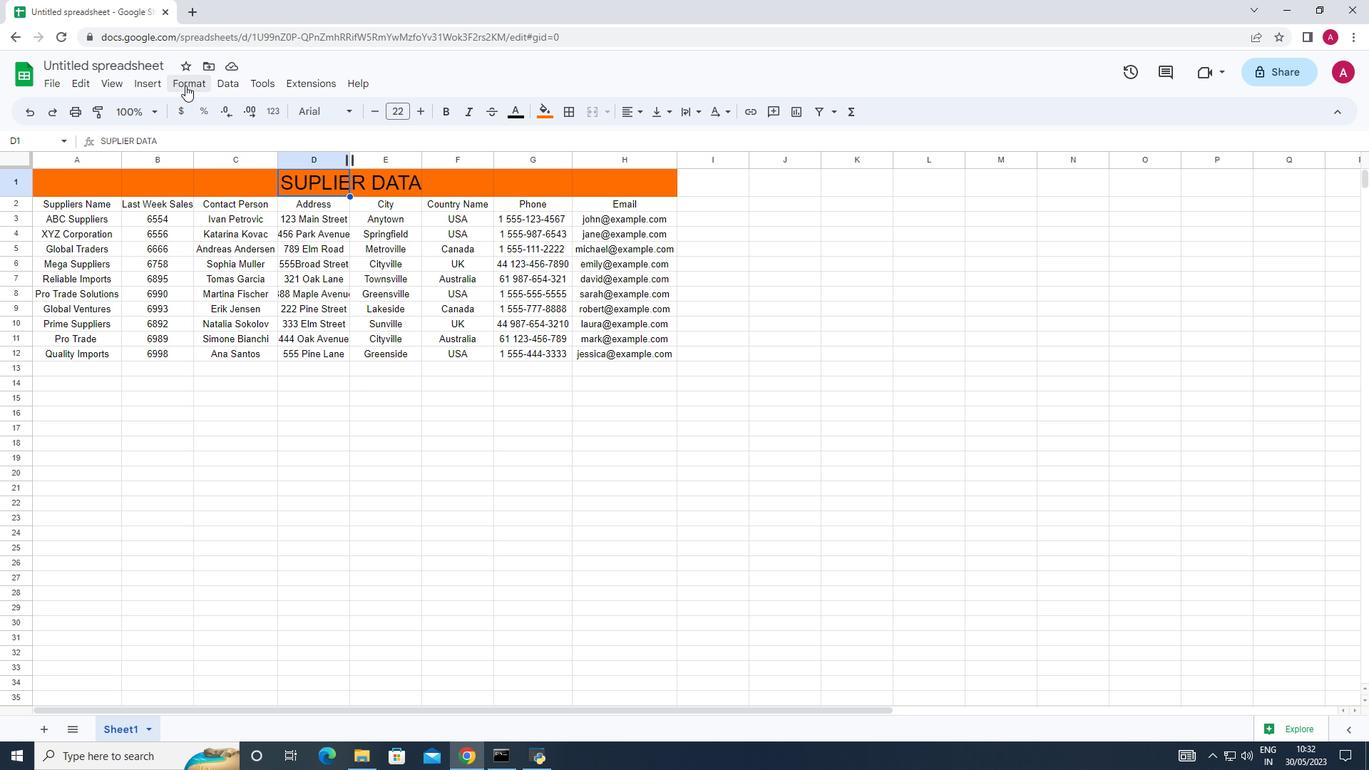 
Action: Mouse moved to (442, 218)
Screenshot: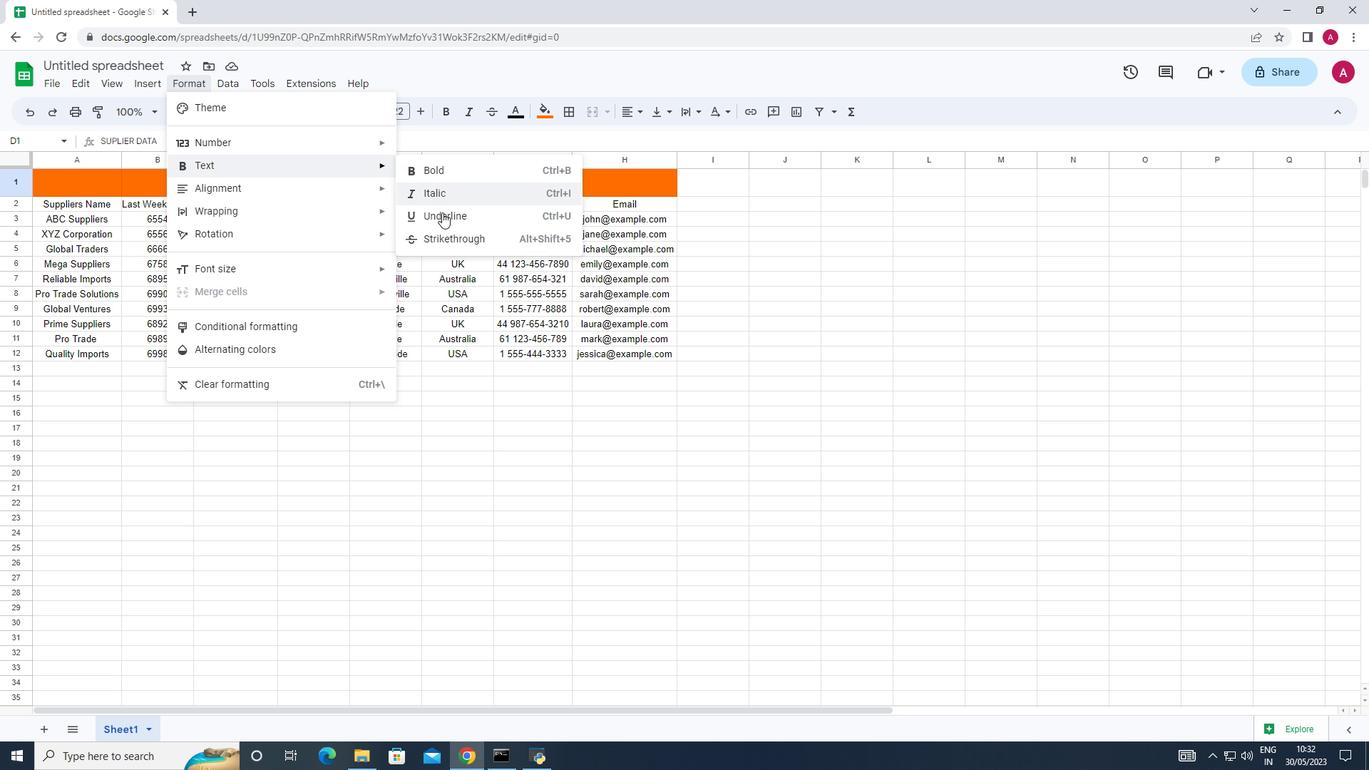 
Action: Mouse pressed left at (442, 218)
Screenshot: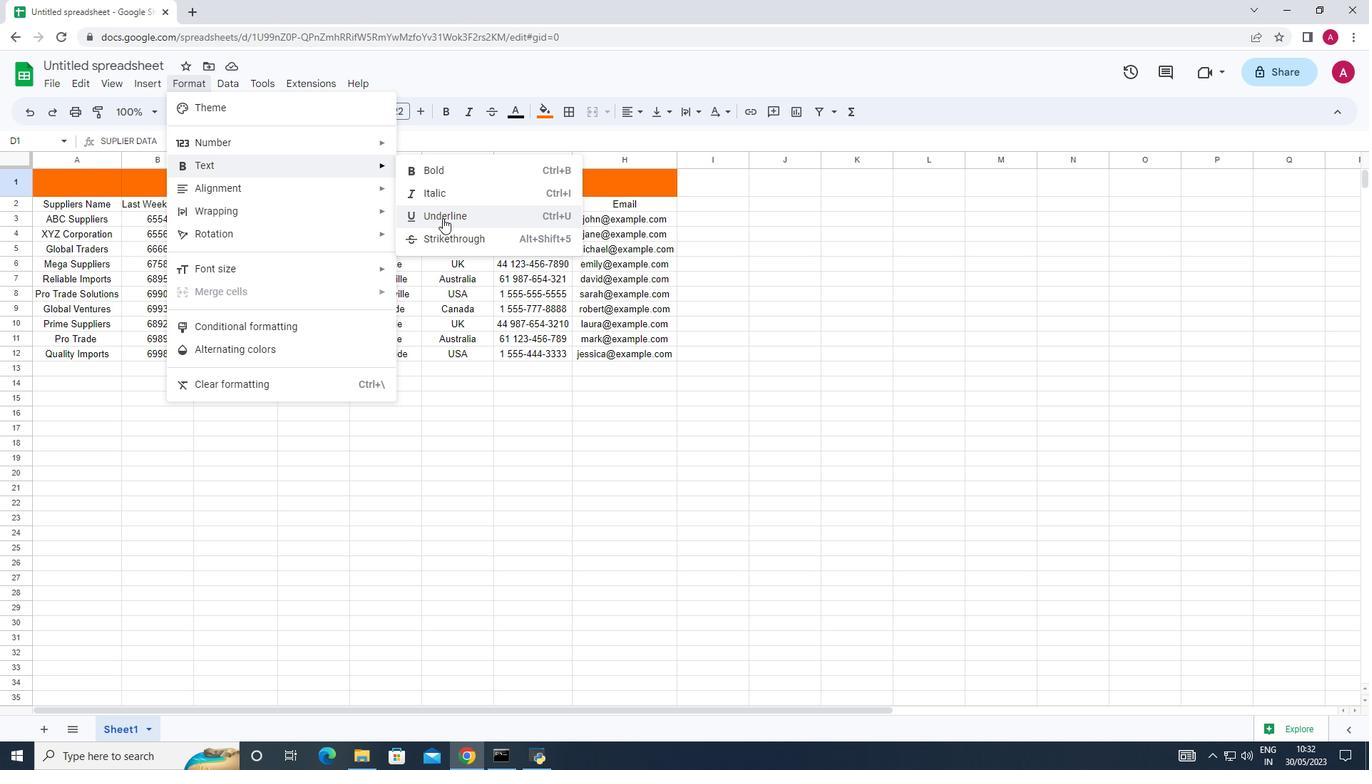 
Action: Mouse moved to (712, 195)
Screenshot: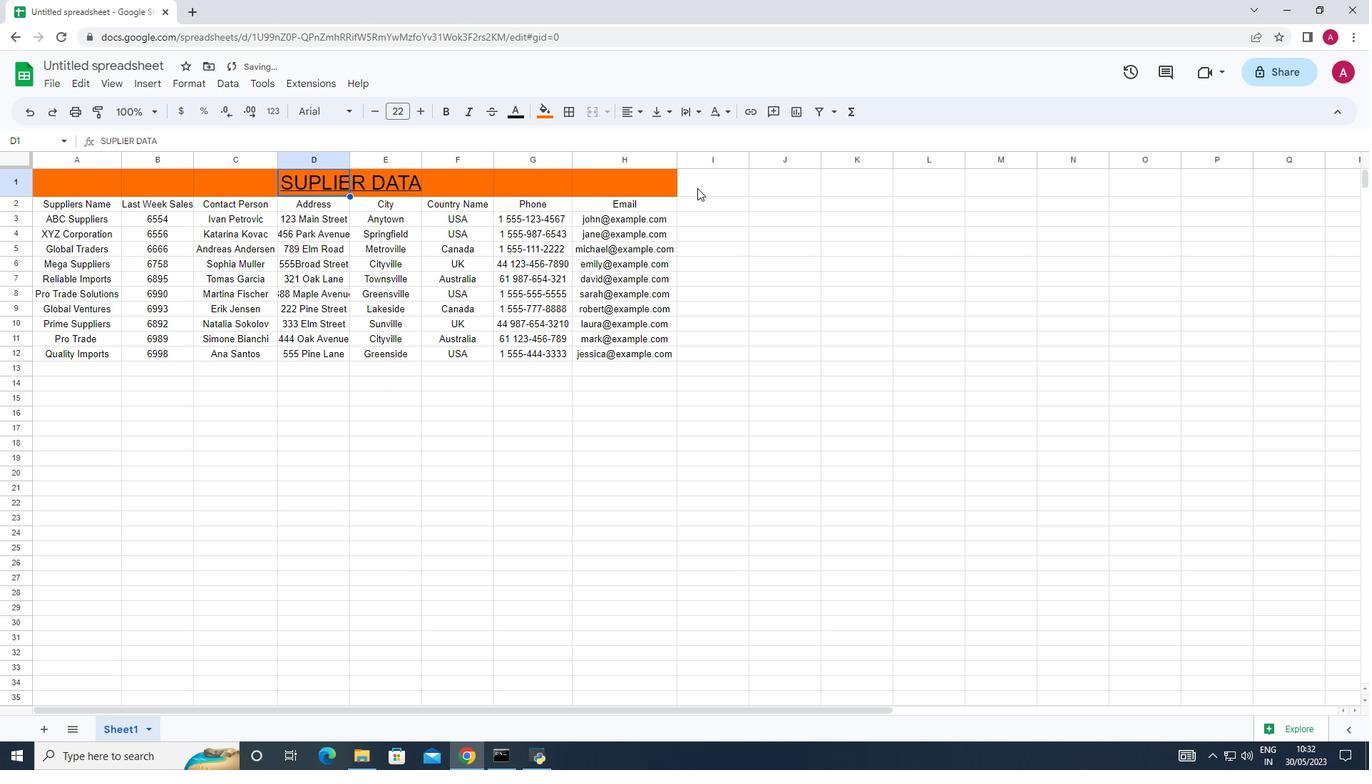 
Action: Mouse pressed left at (712, 195)
Screenshot: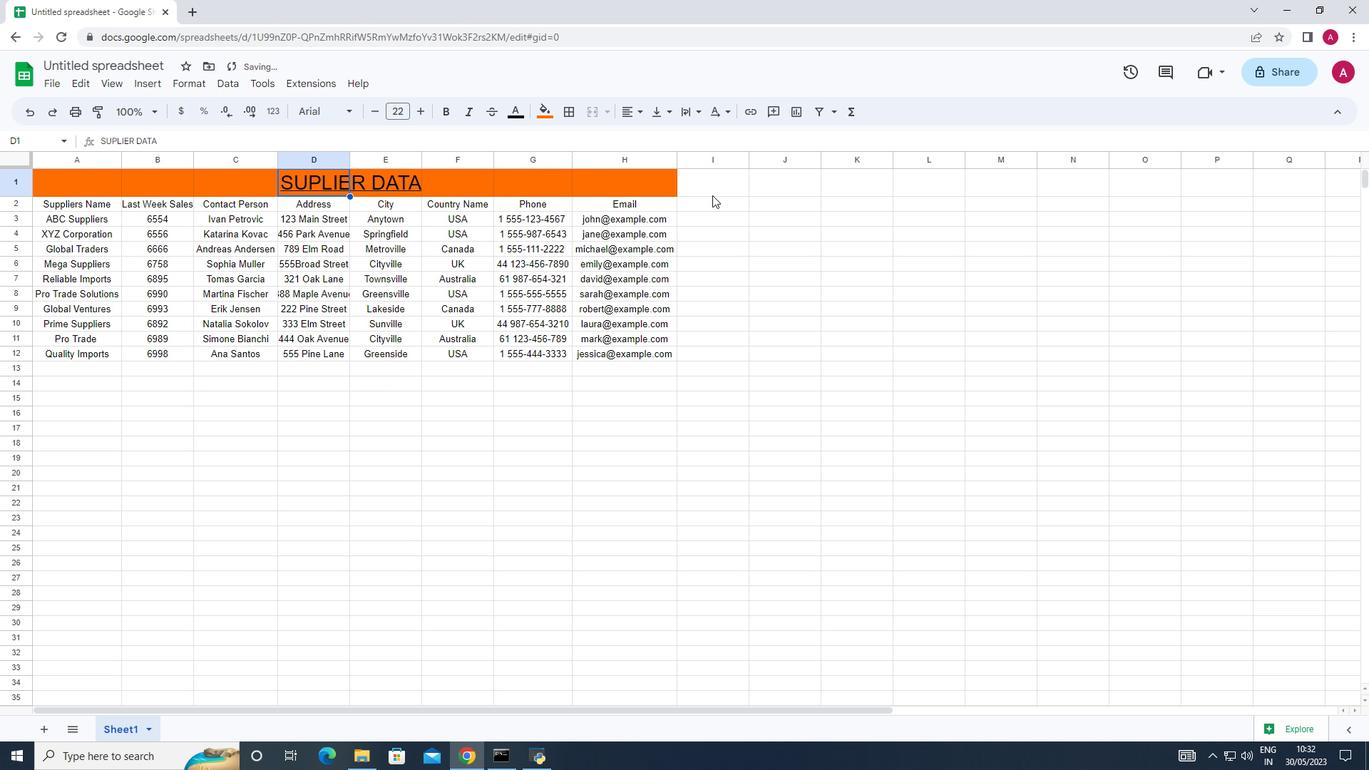
Action: Mouse moved to (345, 105)
Screenshot: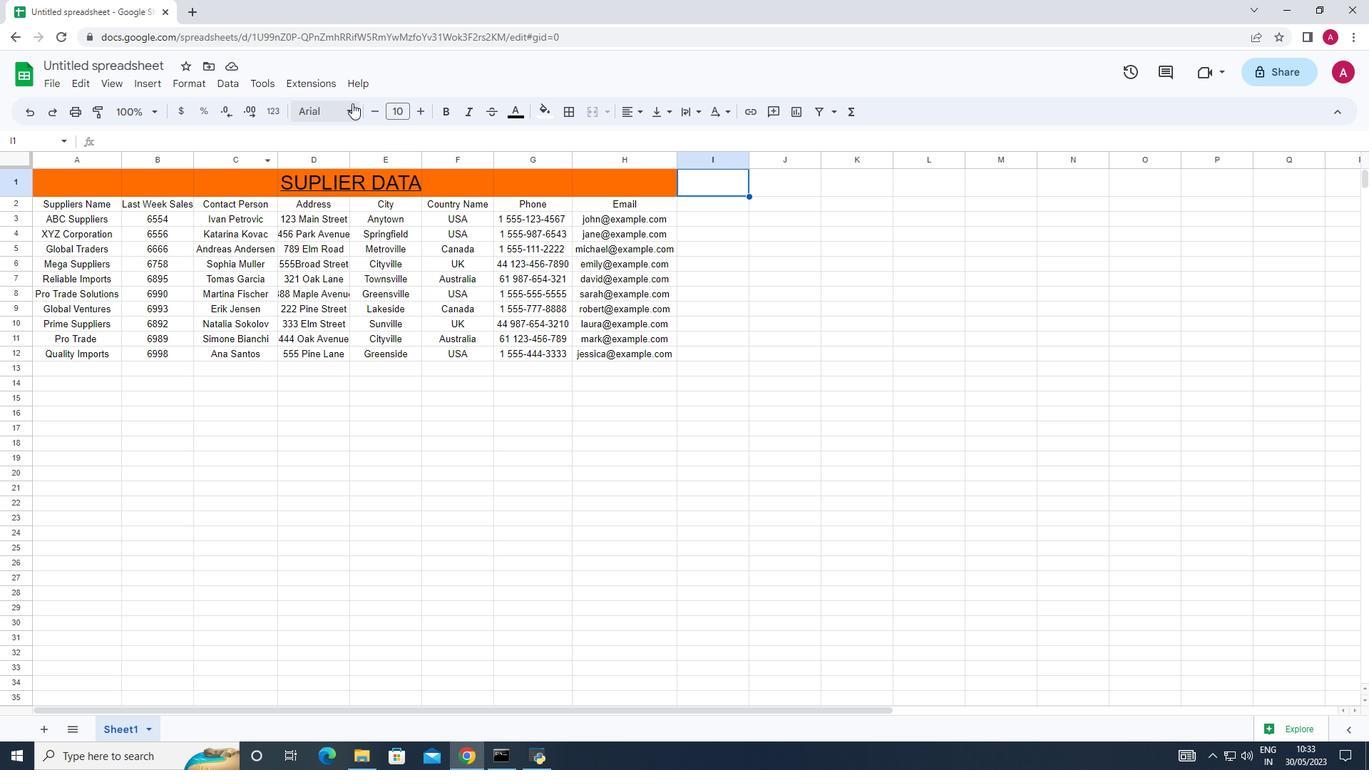 
Action: Mouse pressed left at (345, 105)
Screenshot: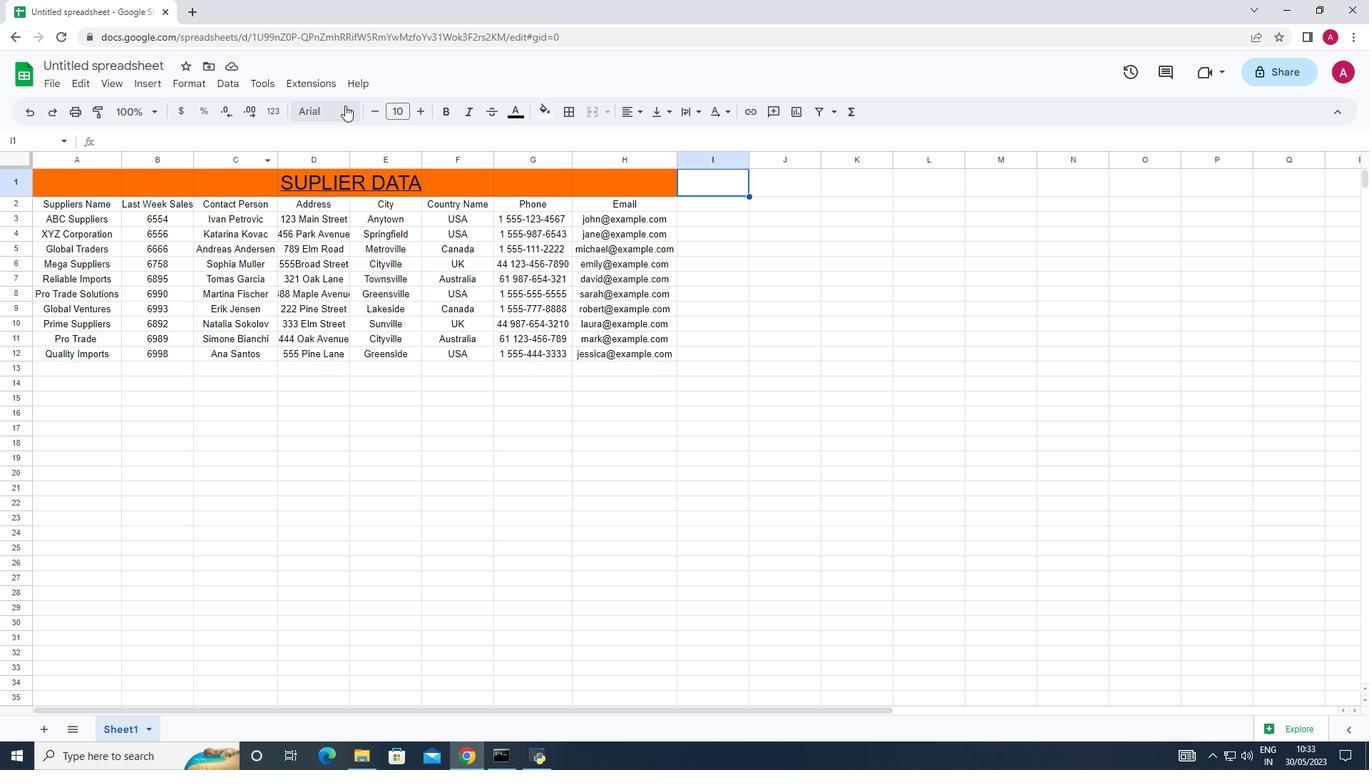 
Action: Mouse moved to (353, 428)
Screenshot: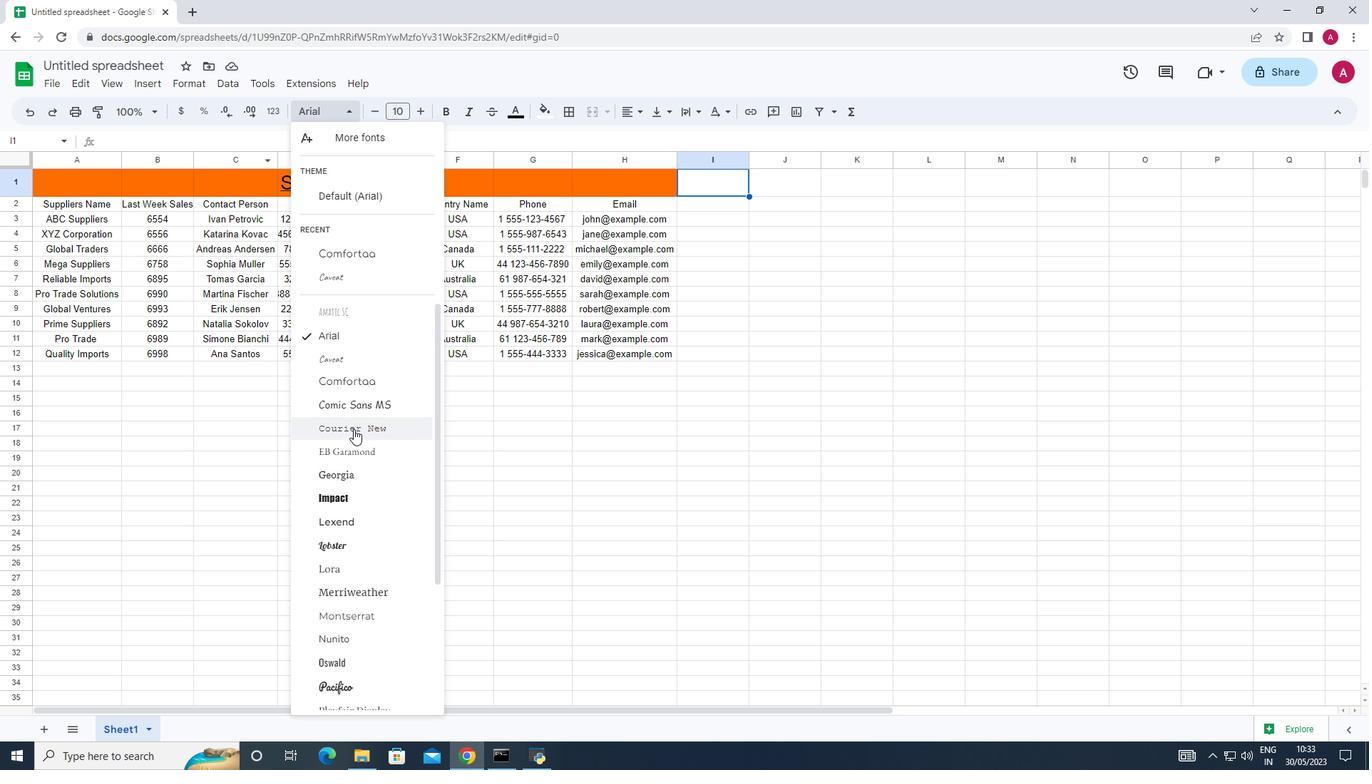
Action: Mouse pressed left at (353, 428)
Screenshot: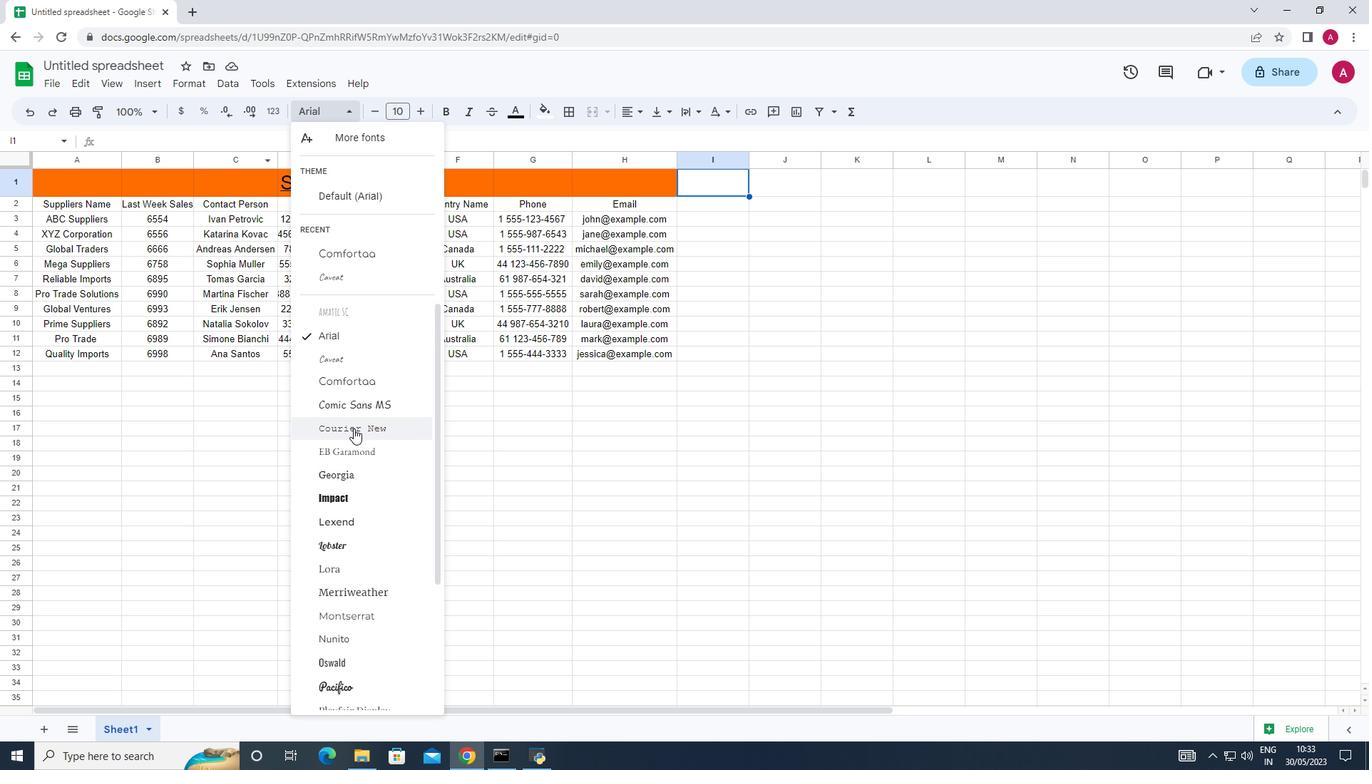 
Action: Mouse moved to (291, 170)
Screenshot: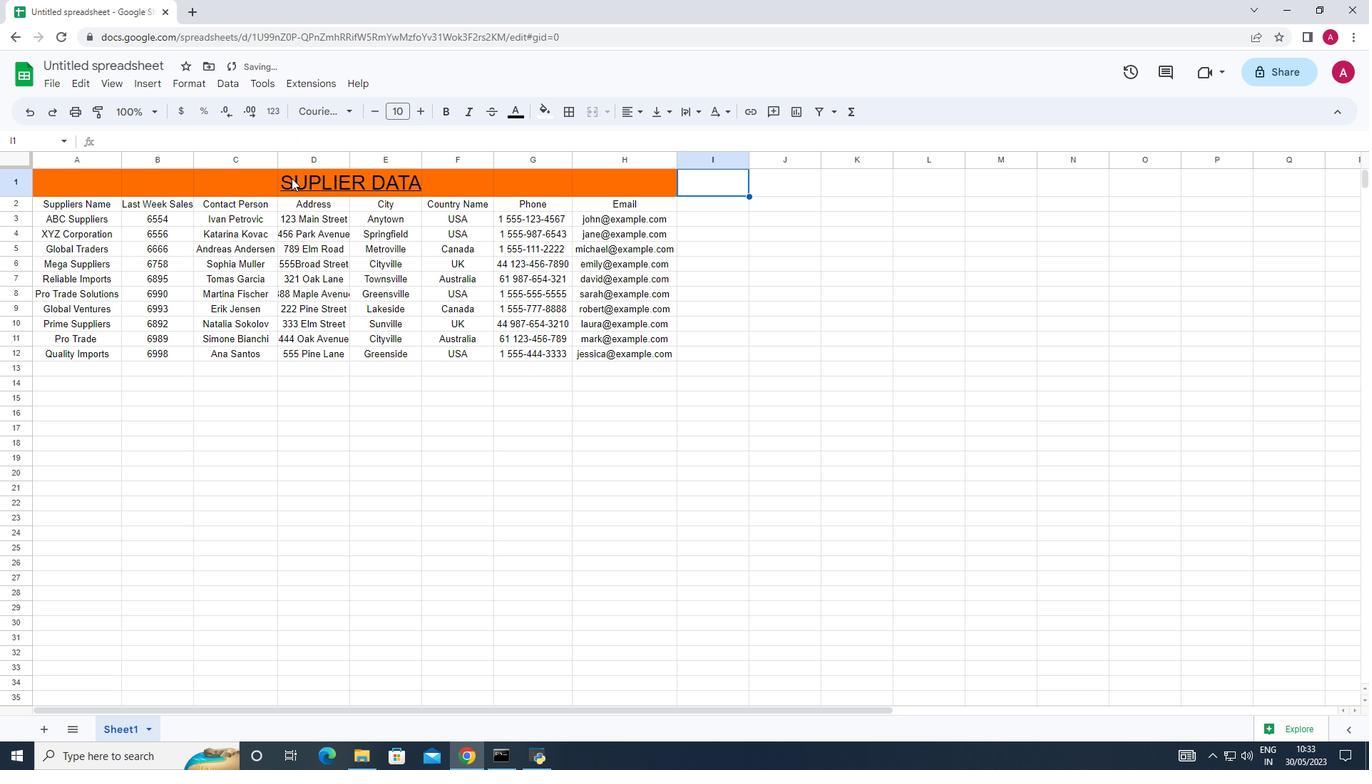 
Action: Mouse pressed left at (291, 170)
Screenshot: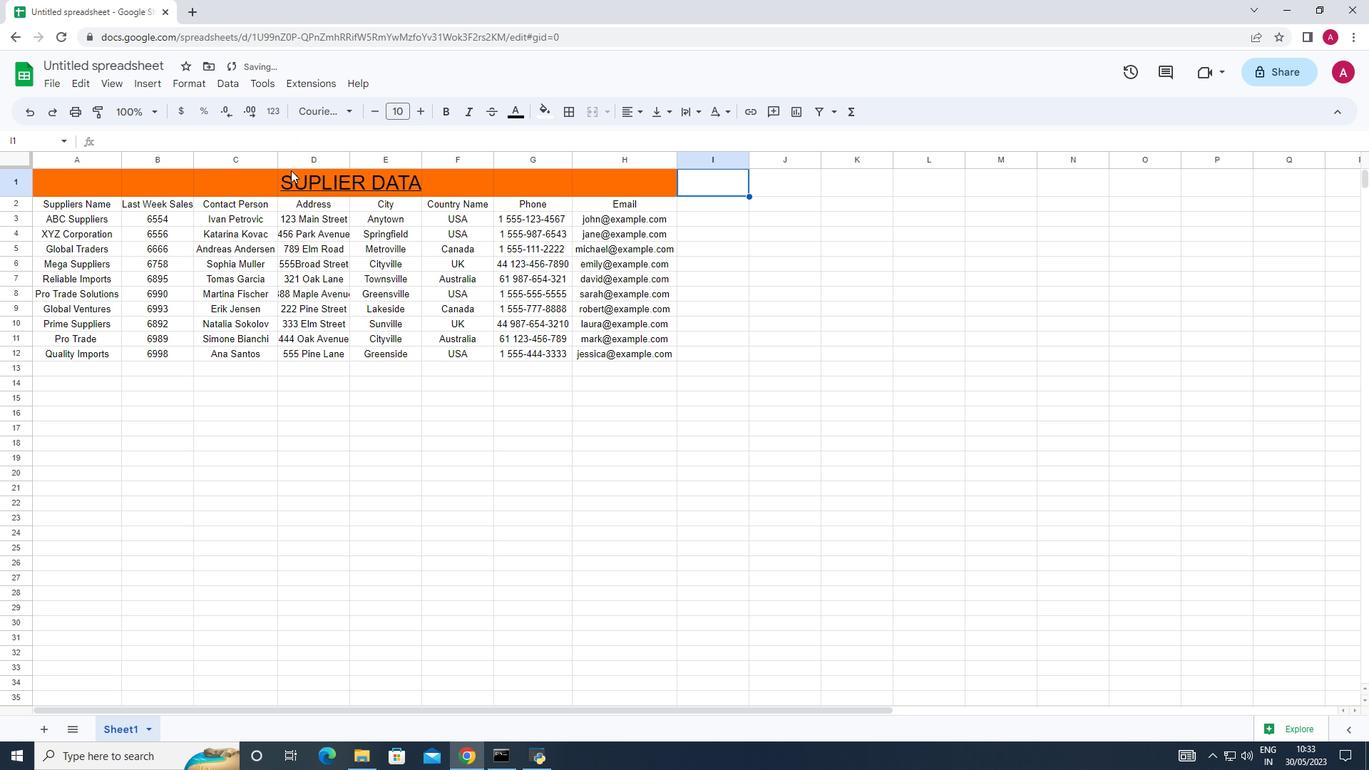 
Action: Mouse moved to (350, 108)
Screenshot: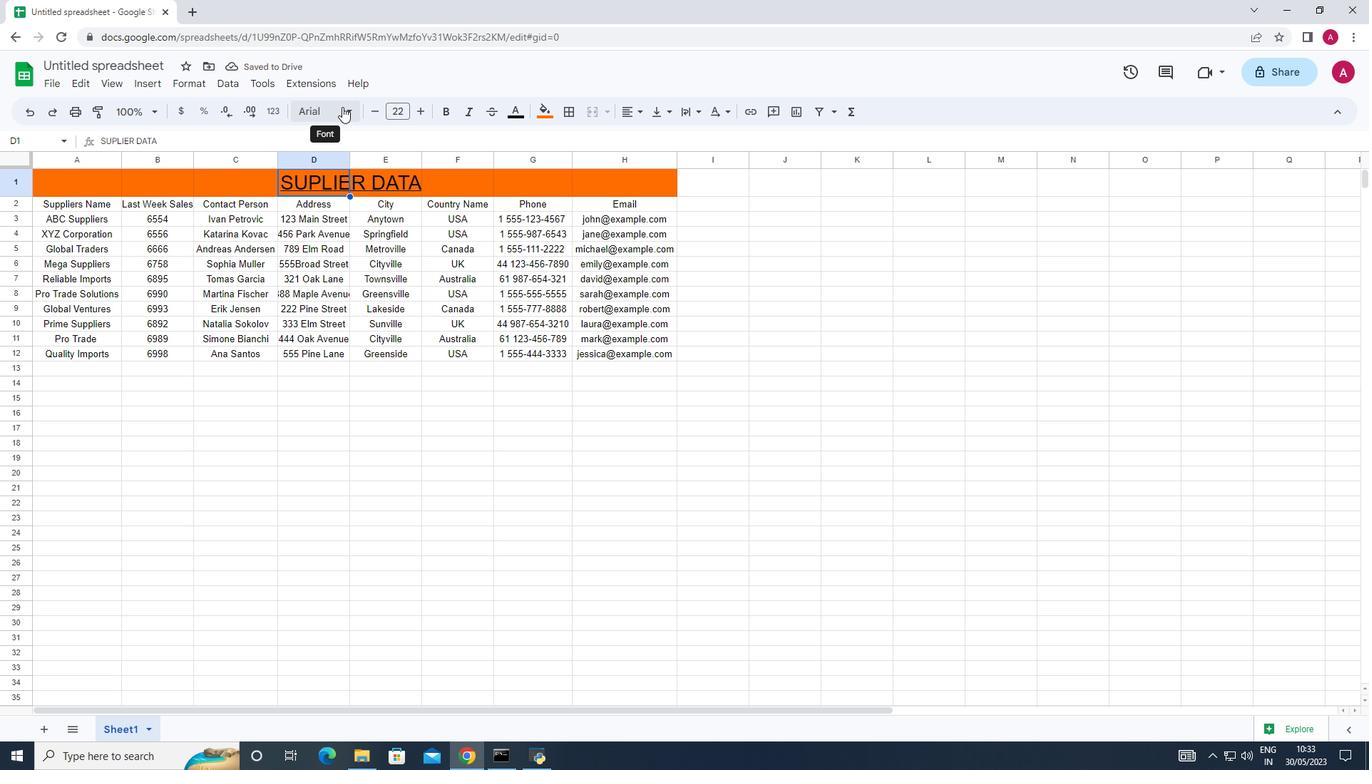 
Action: Mouse pressed left at (350, 108)
Screenshot: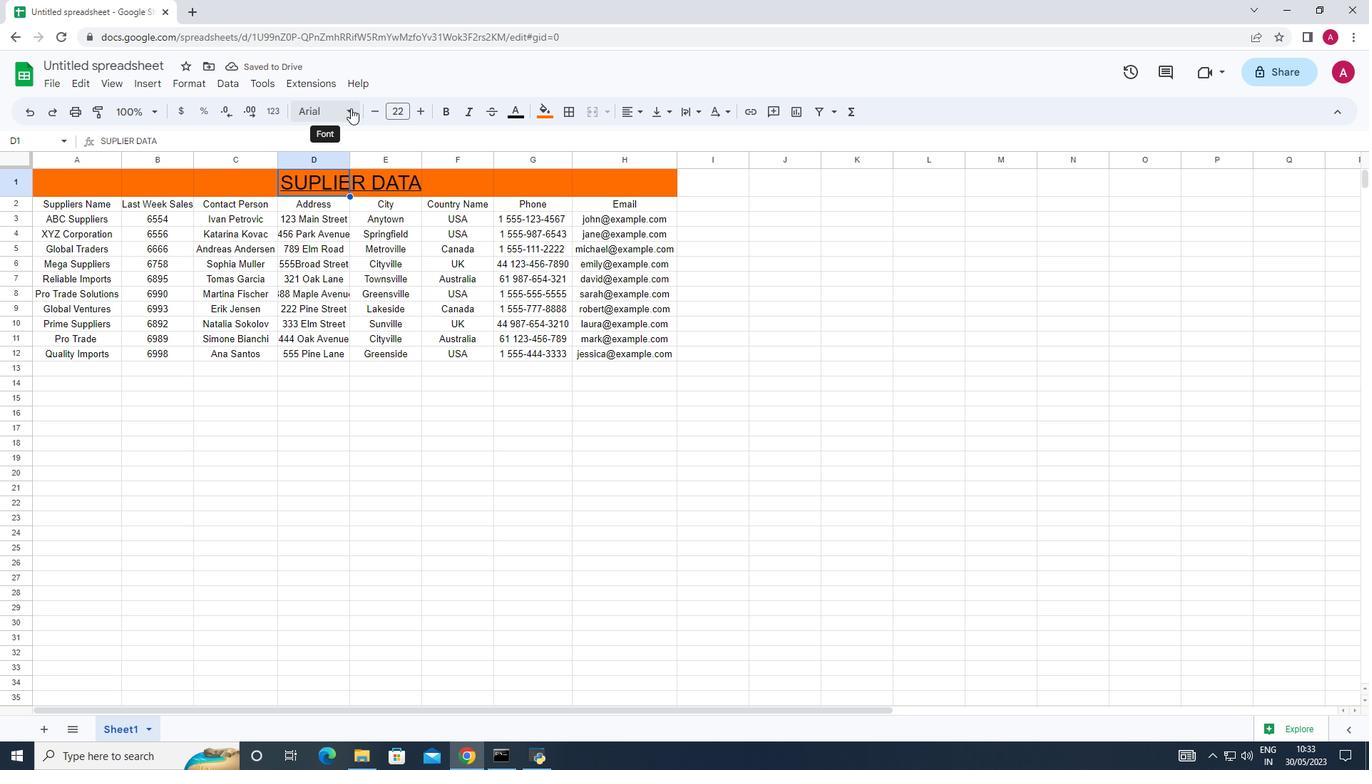 
Action: Mouse moved to (370, 445)
Screenshot: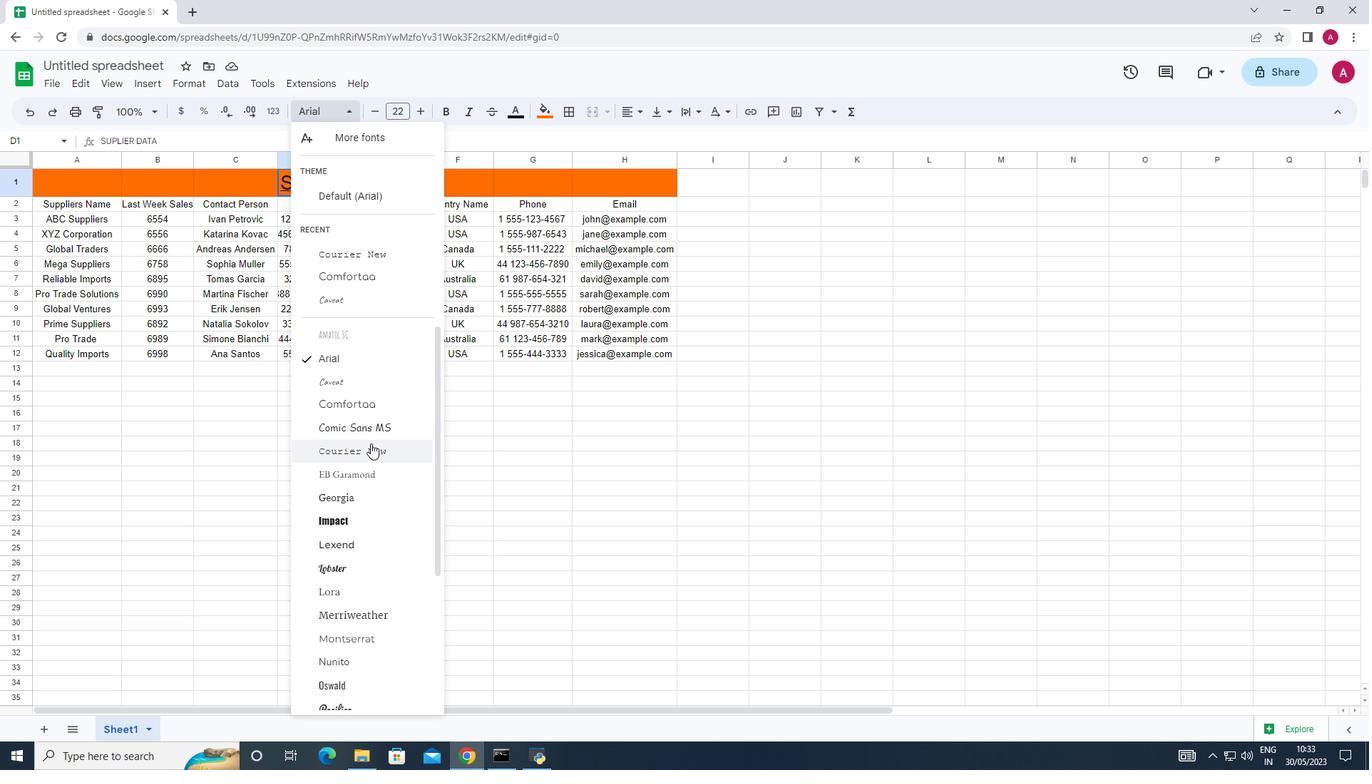 
Action: Mouse pressed left at (370, 445)
Screenshot: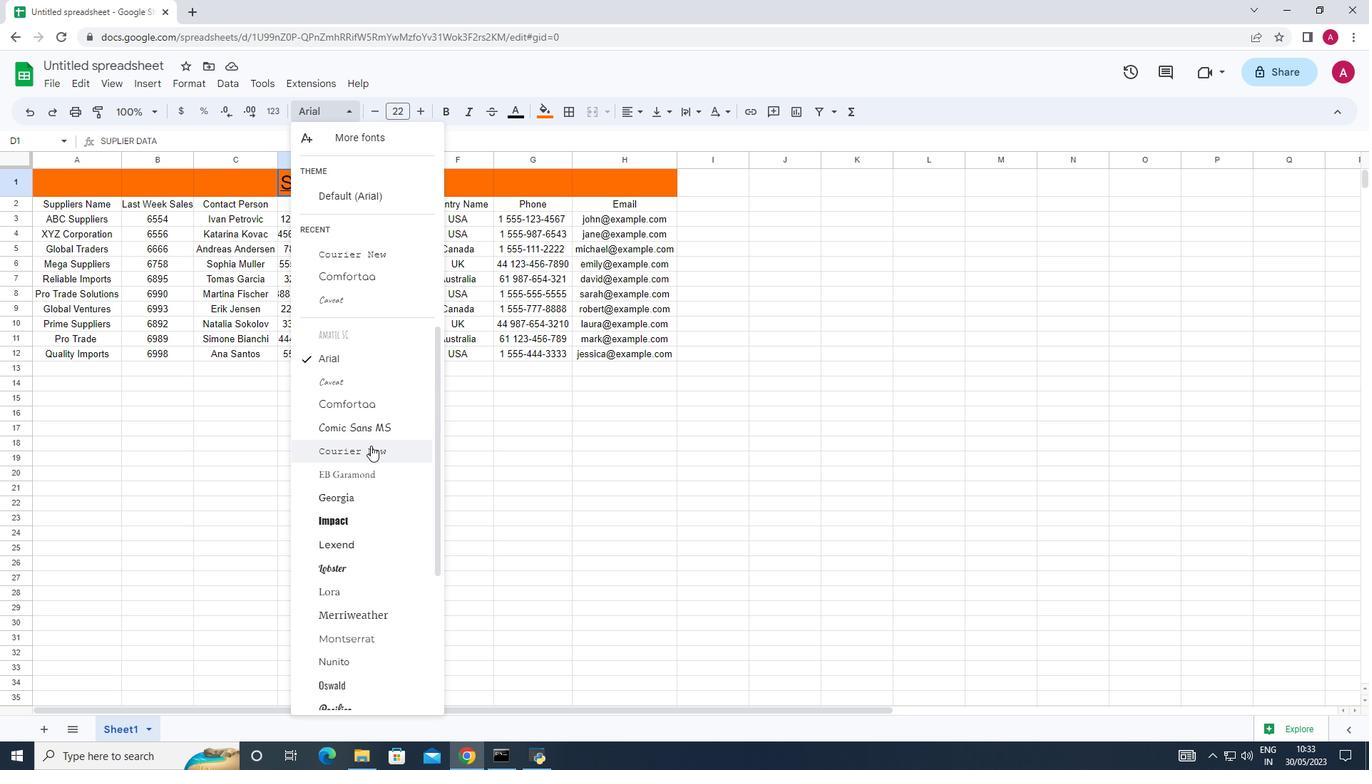 
Action: Mouse moved to (343, 182)
Screenshot: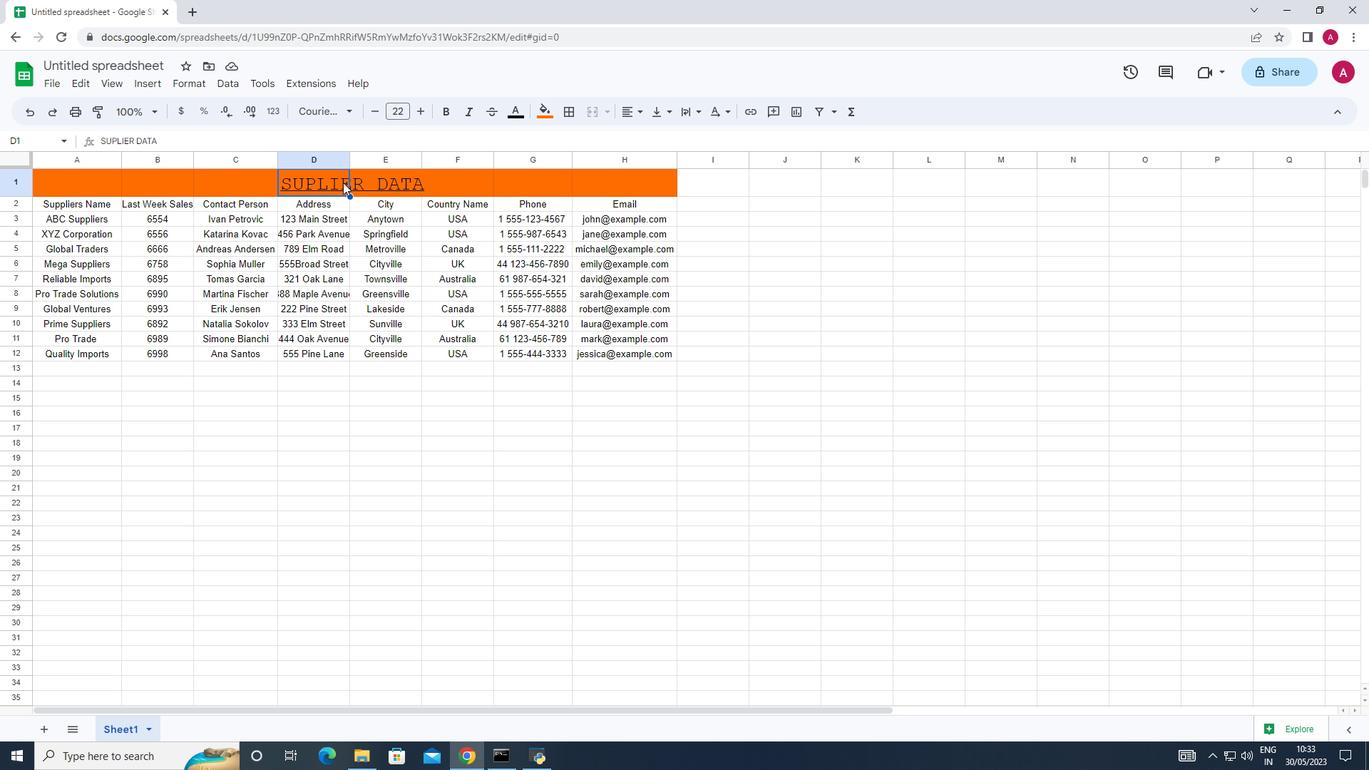 
Action: Key pressed ctrl+Z
Screenshot: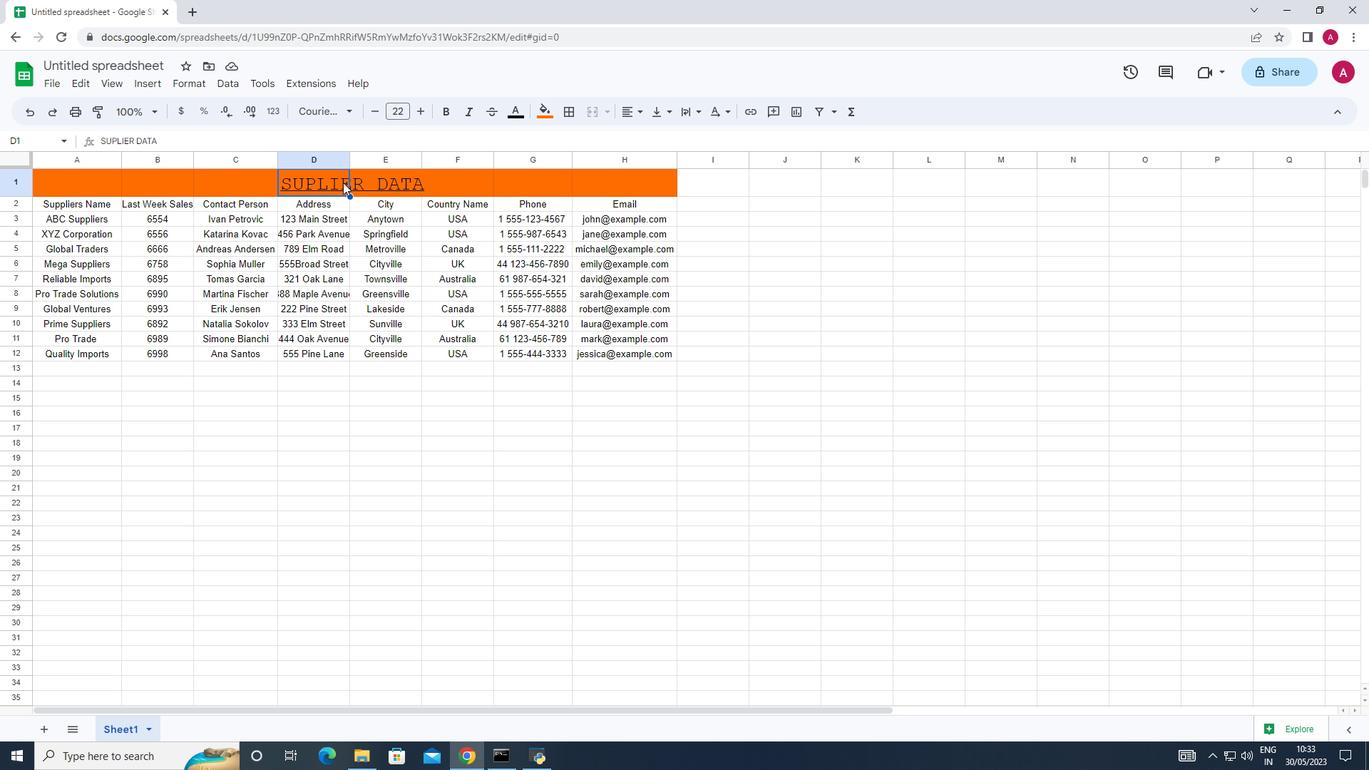 
Action: Mouse moved to (193, 429)
Screenshot: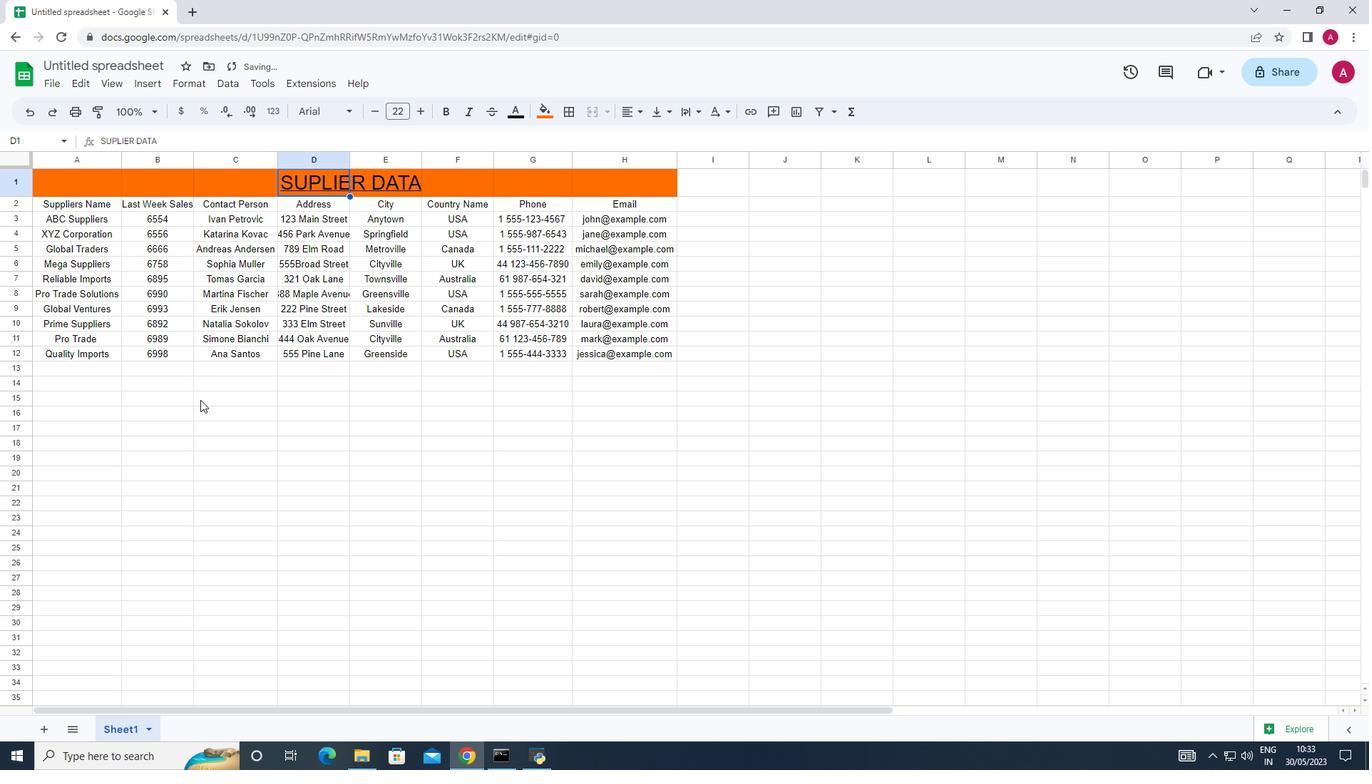 
Action: Mouse pressed left at (193, 429)
Screenshot: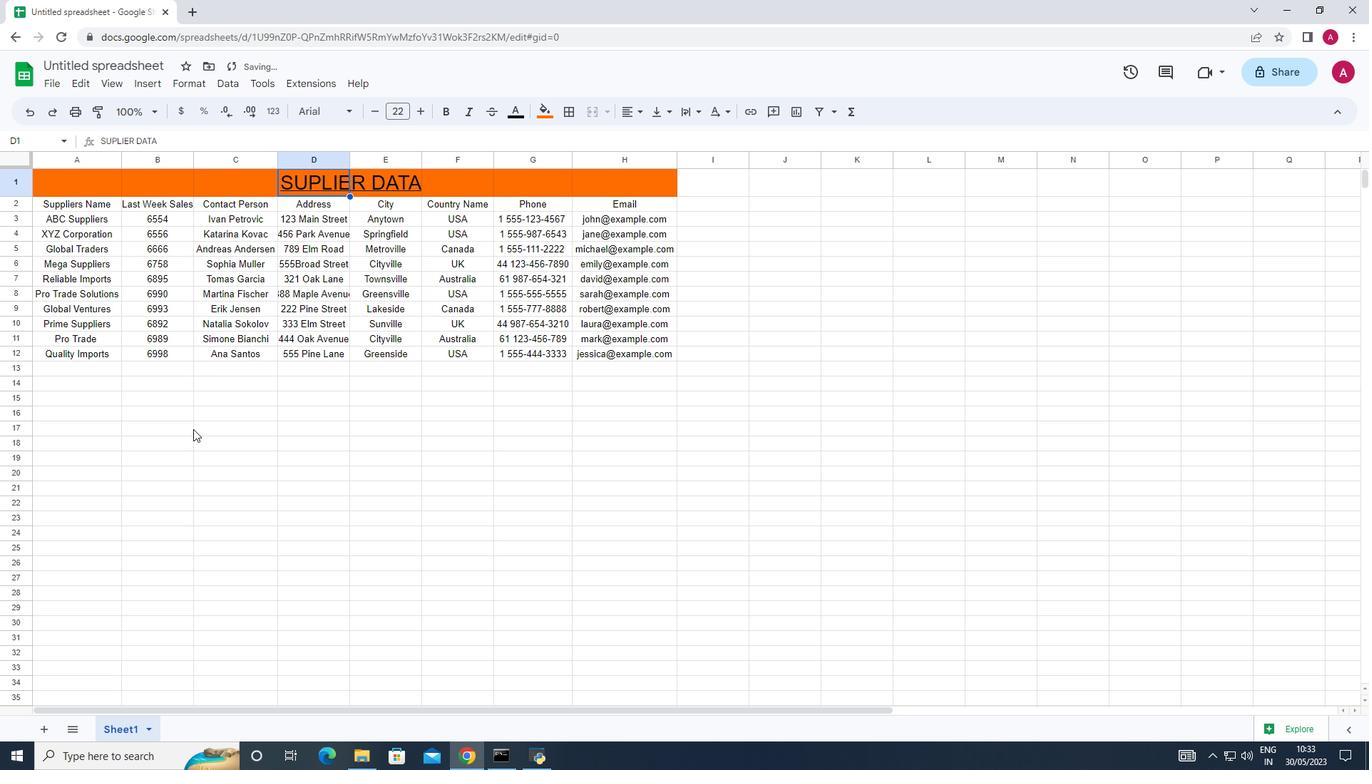 
Action: Mouse moved to (42, 201)
Screenshot: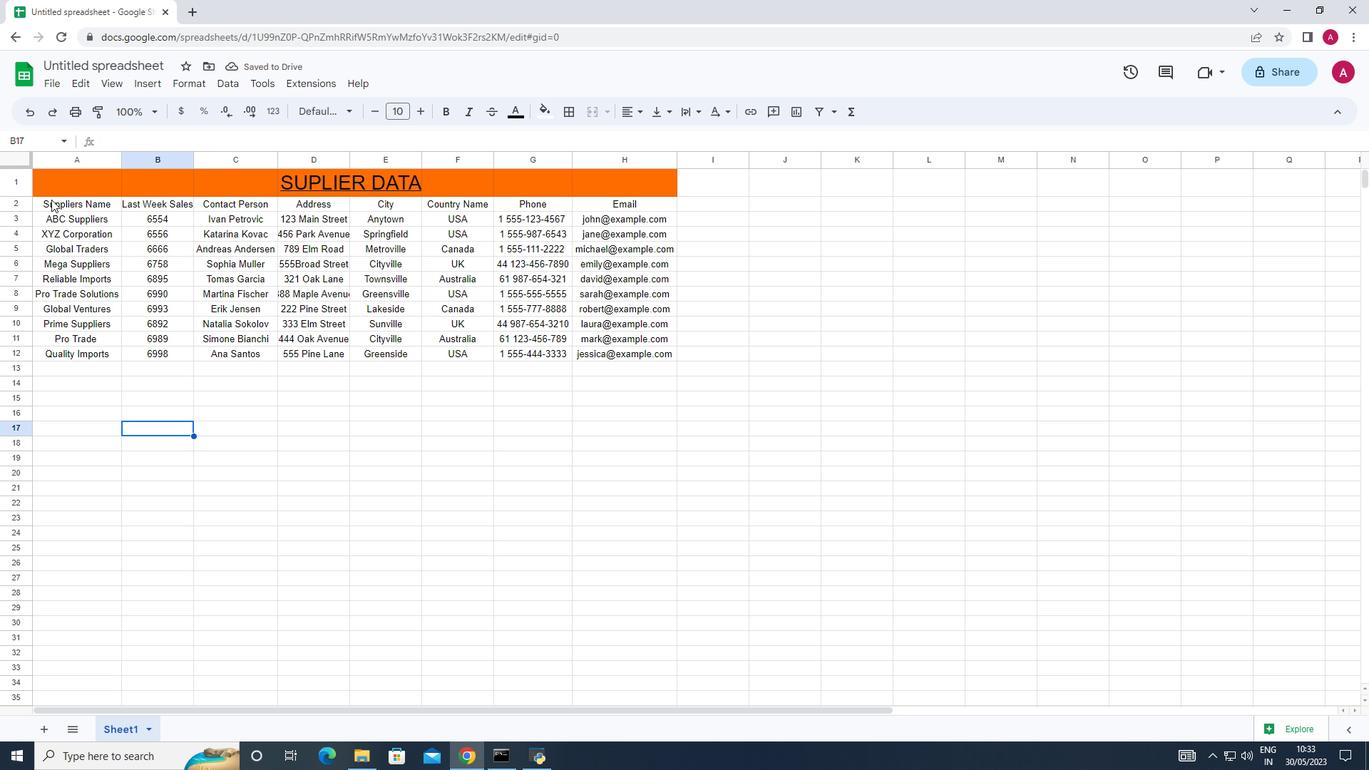 
Action: Mouse pressed left at (42, 201)
Screenshot: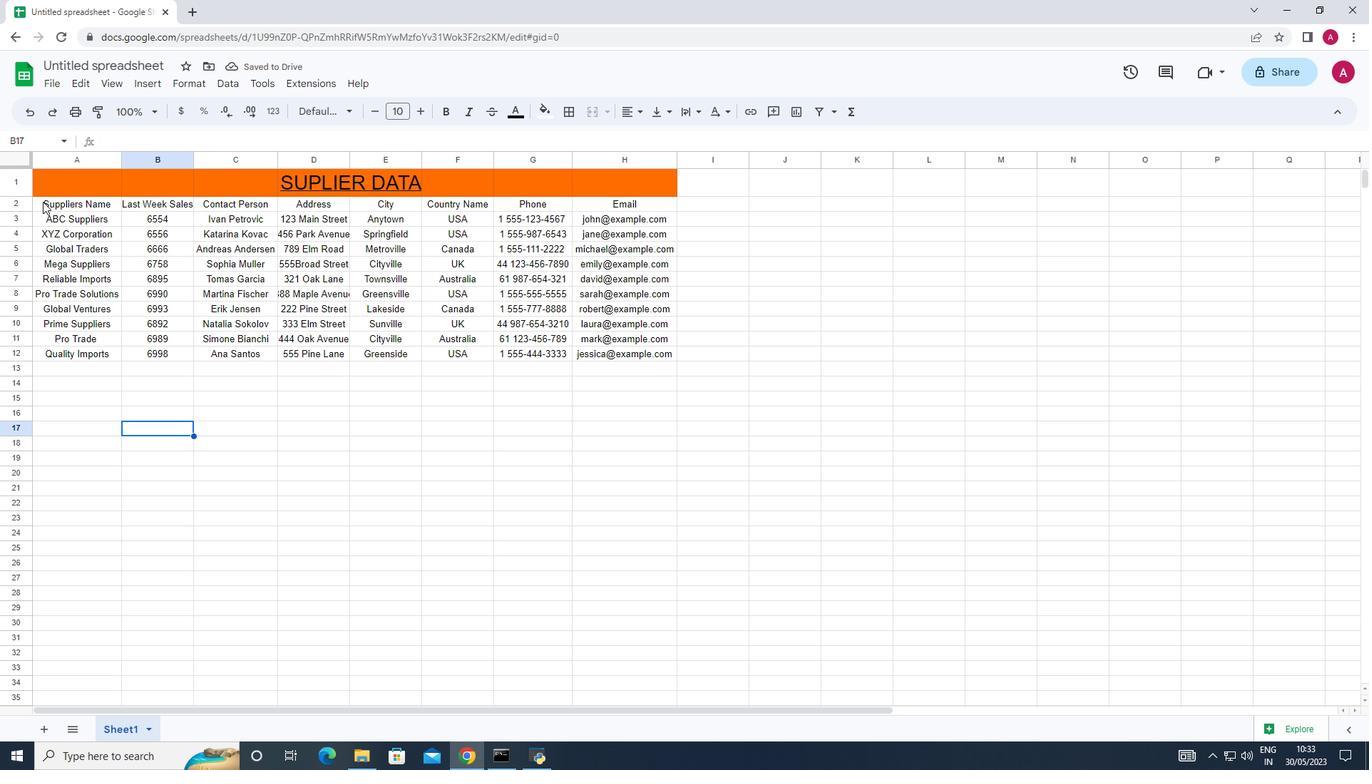 
Action: Mouse moved to (355, 110)
Screenshot: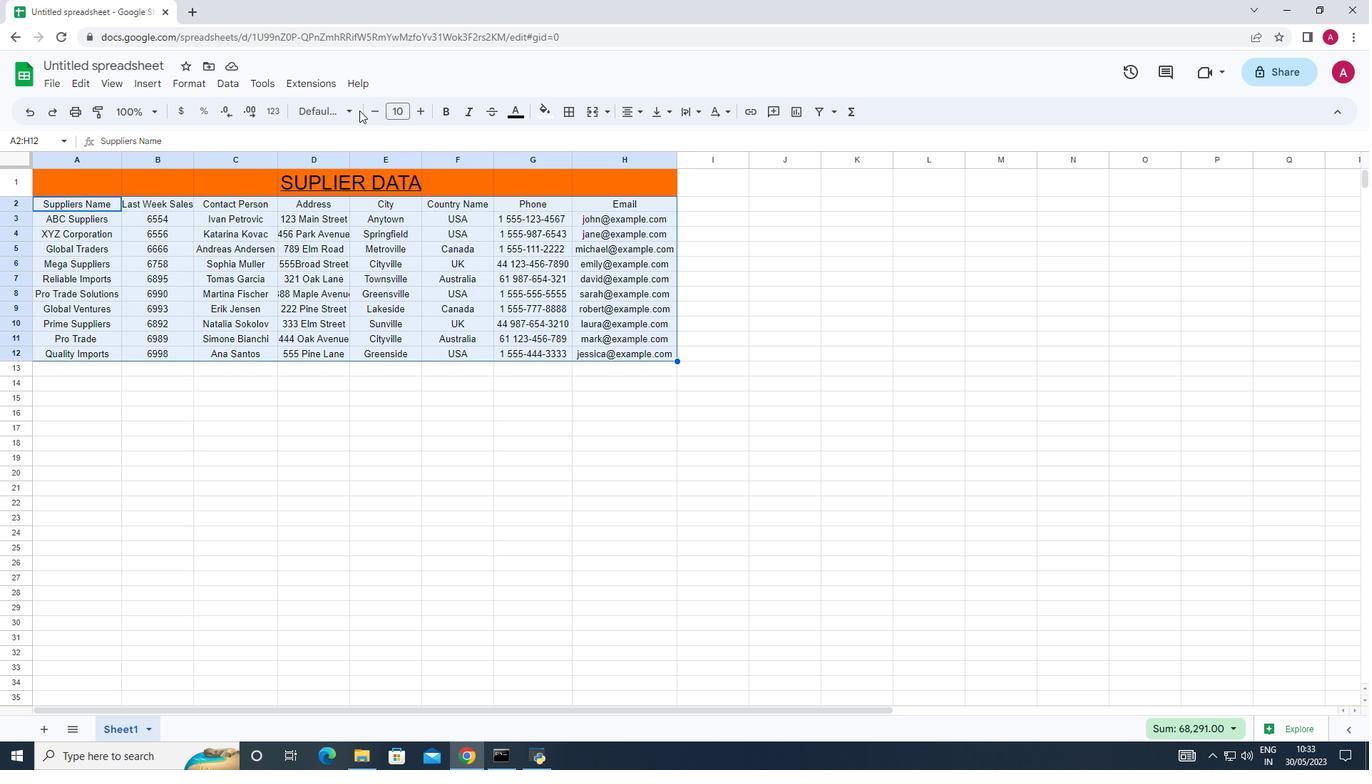 
Action: Mouse pressed left at (355, 110)
Screenshot: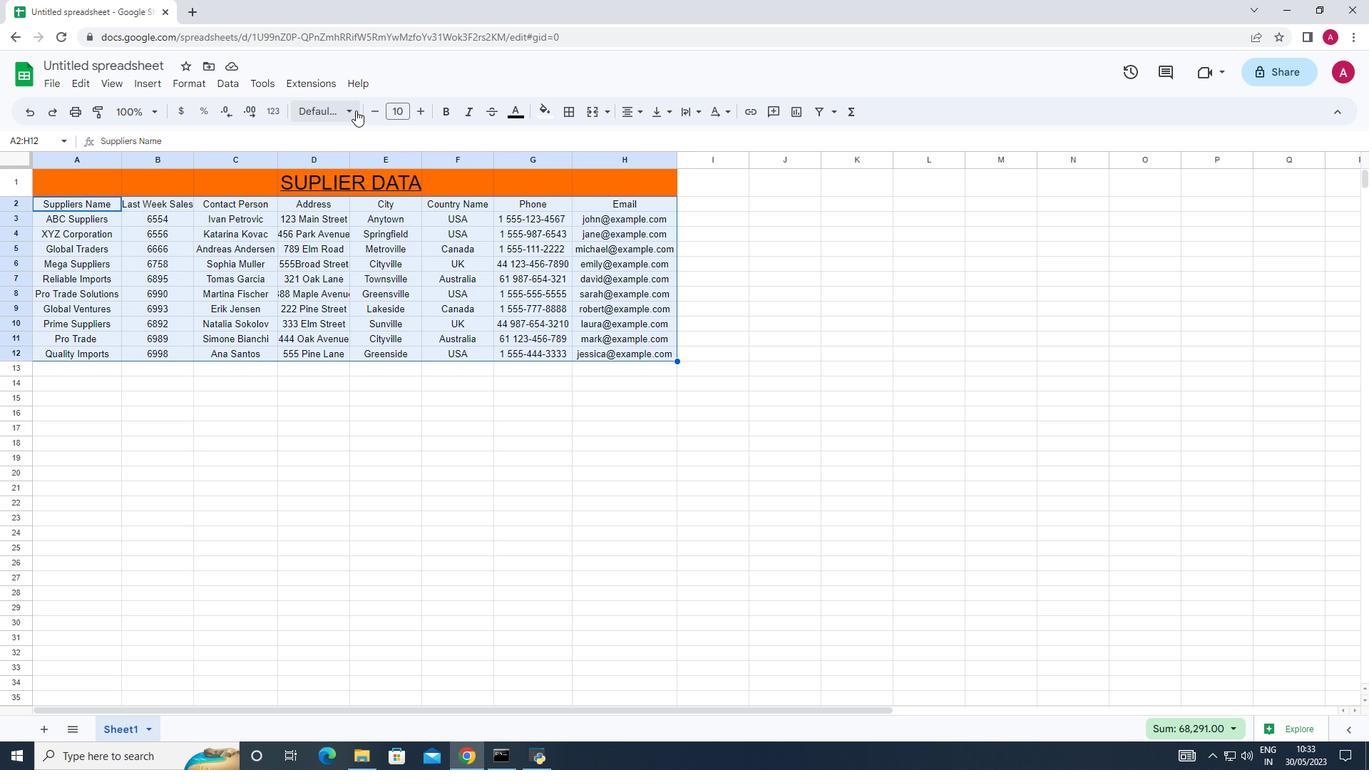 
Action: Mouse moved to (357, 257)
Screenshot: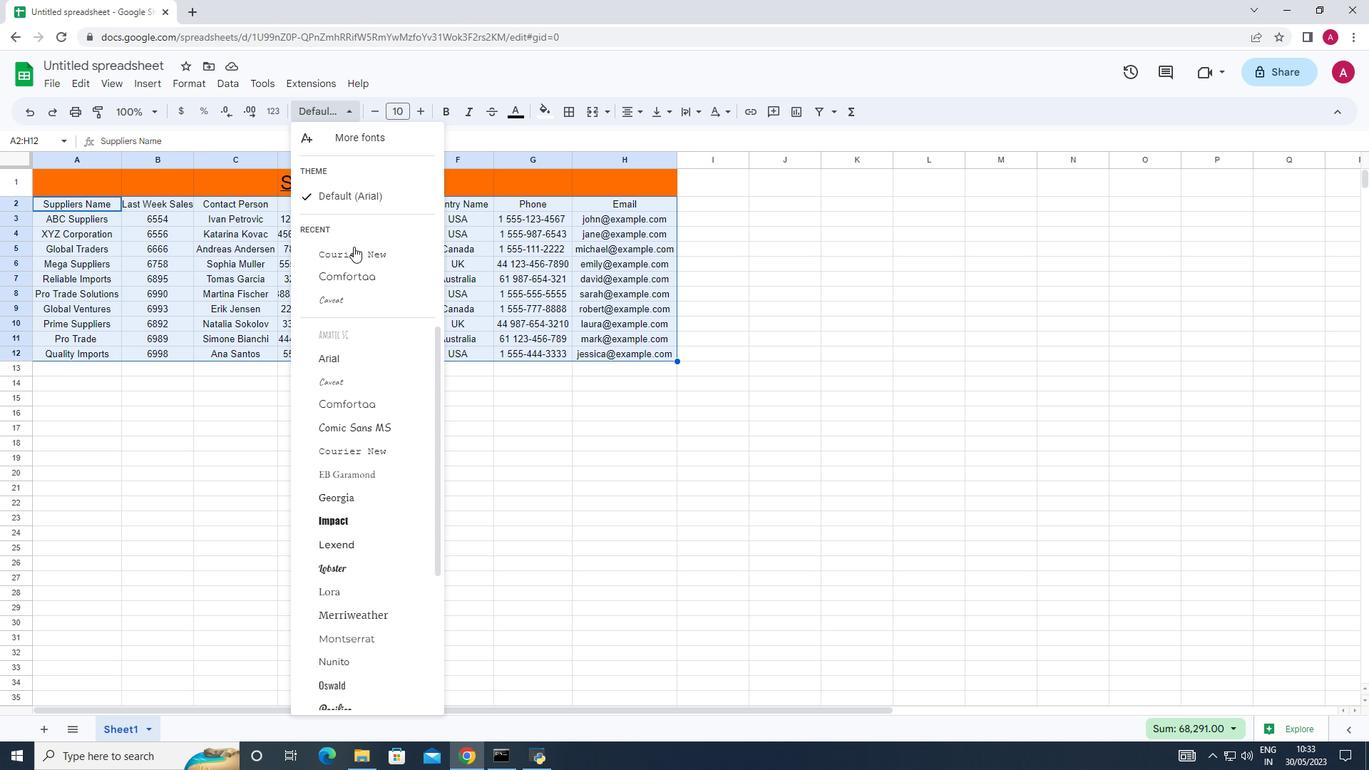 
Action: Mouse pressed left at (357, 257)
Screenshot: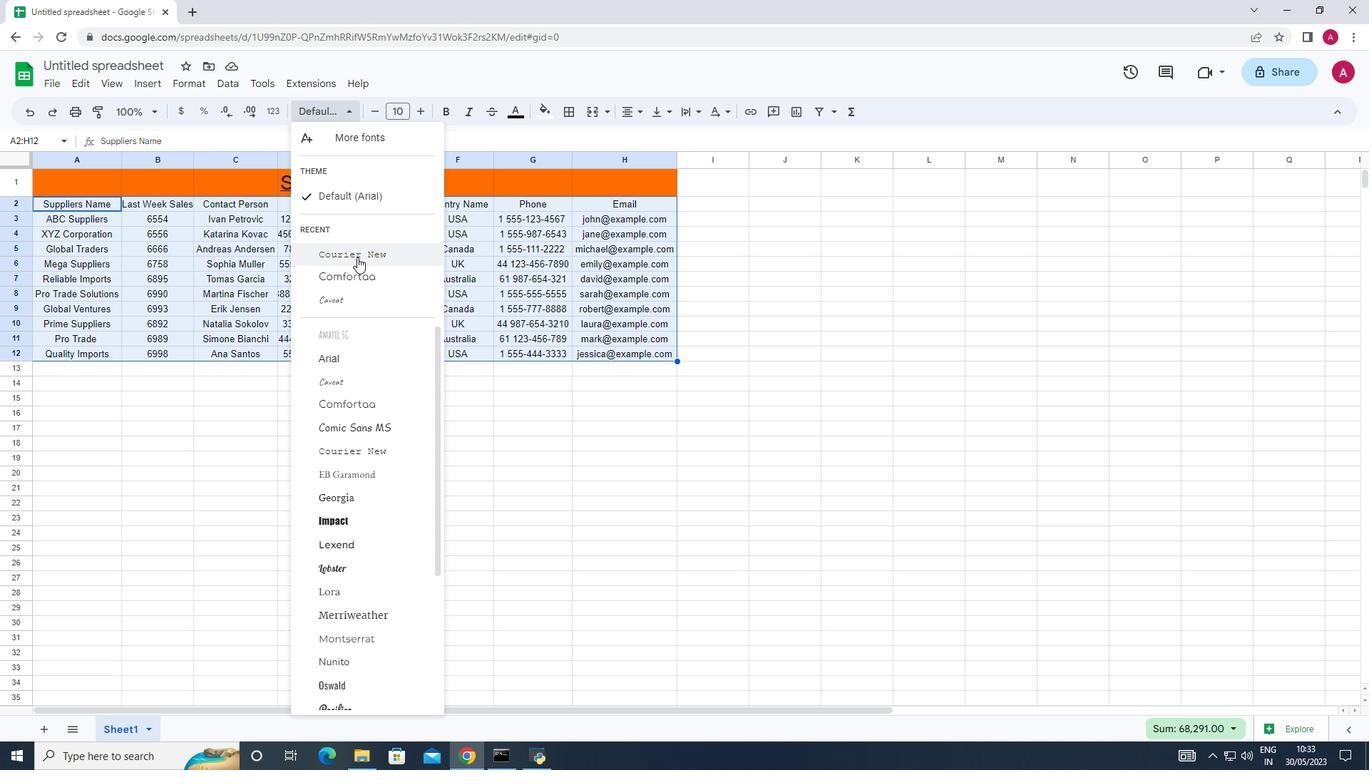 
Action: Mouse moved to (415, 111)
Screenshot: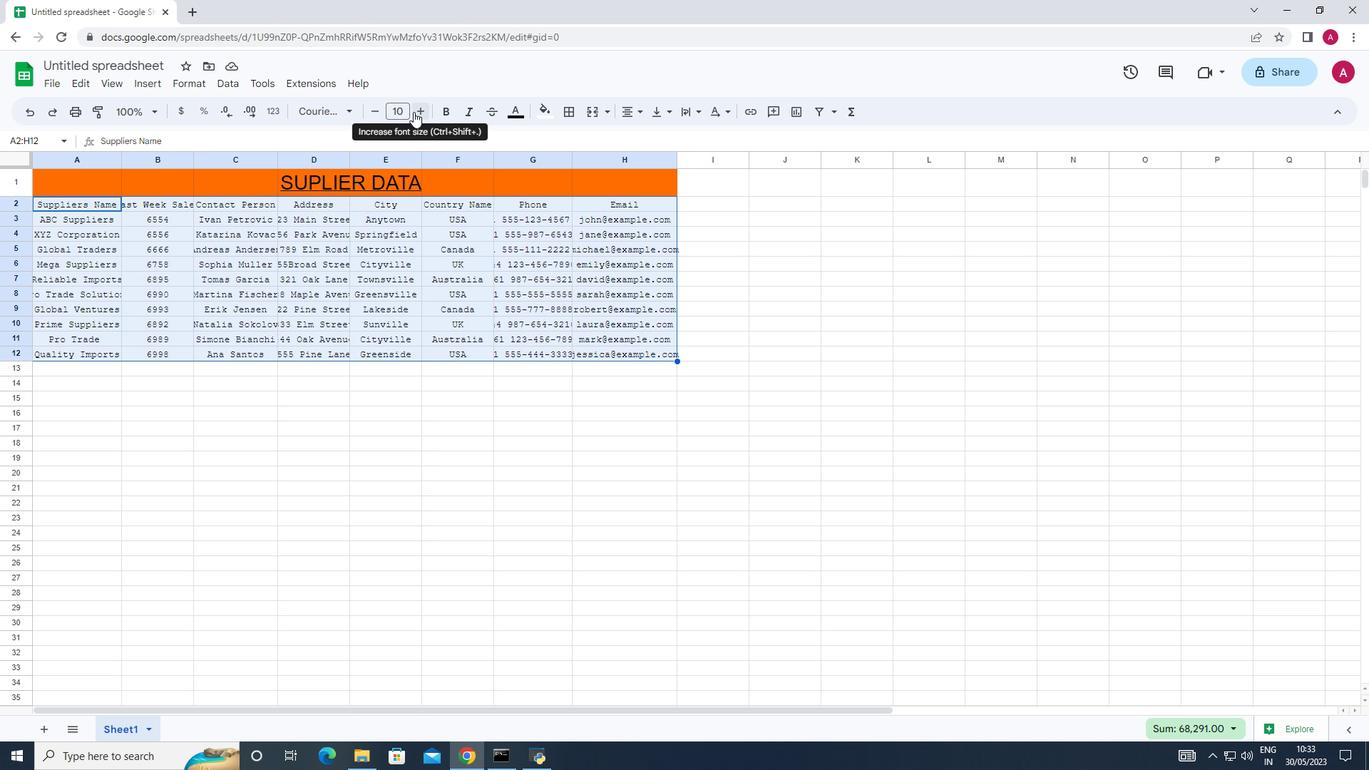 
Action: Mouse pressed left at (415, 111)
Screenshot: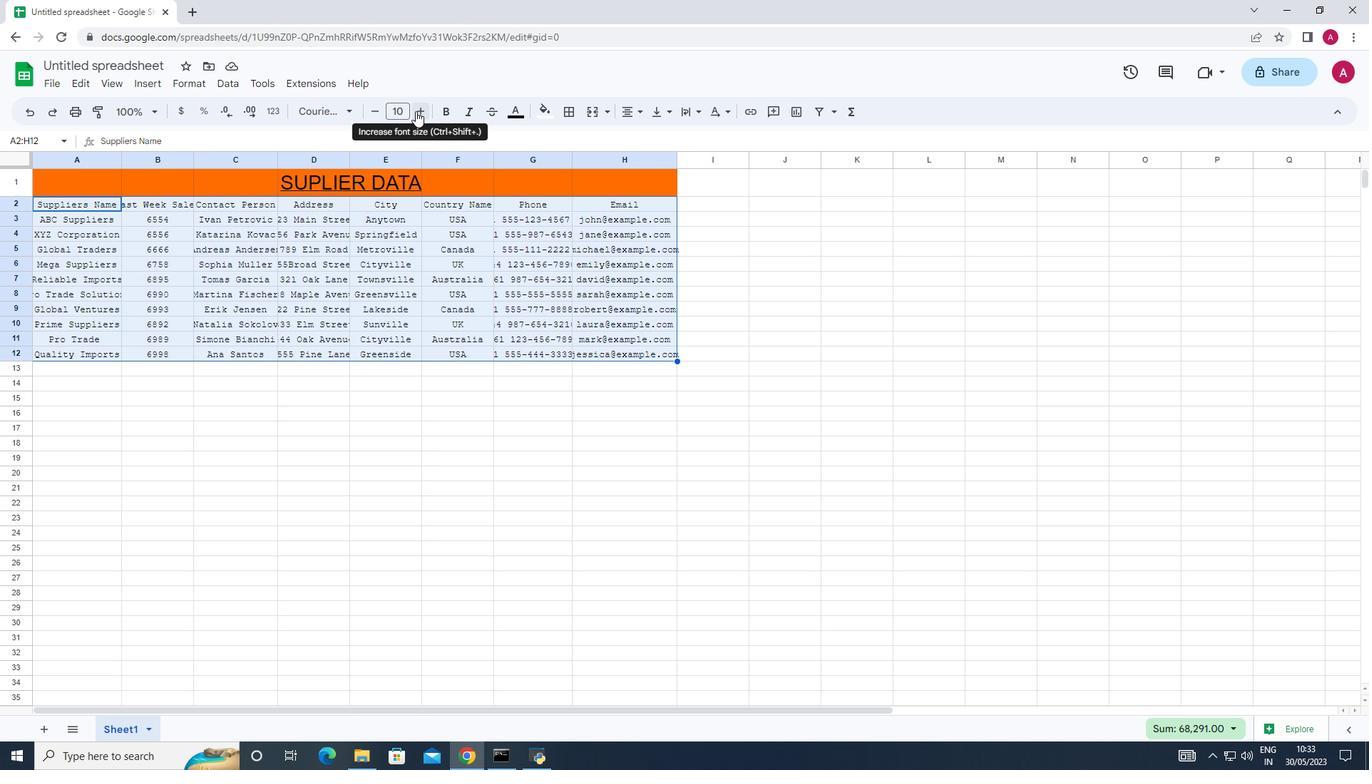 
Action: Mouse pressed left at (415, 111)
Screenshot: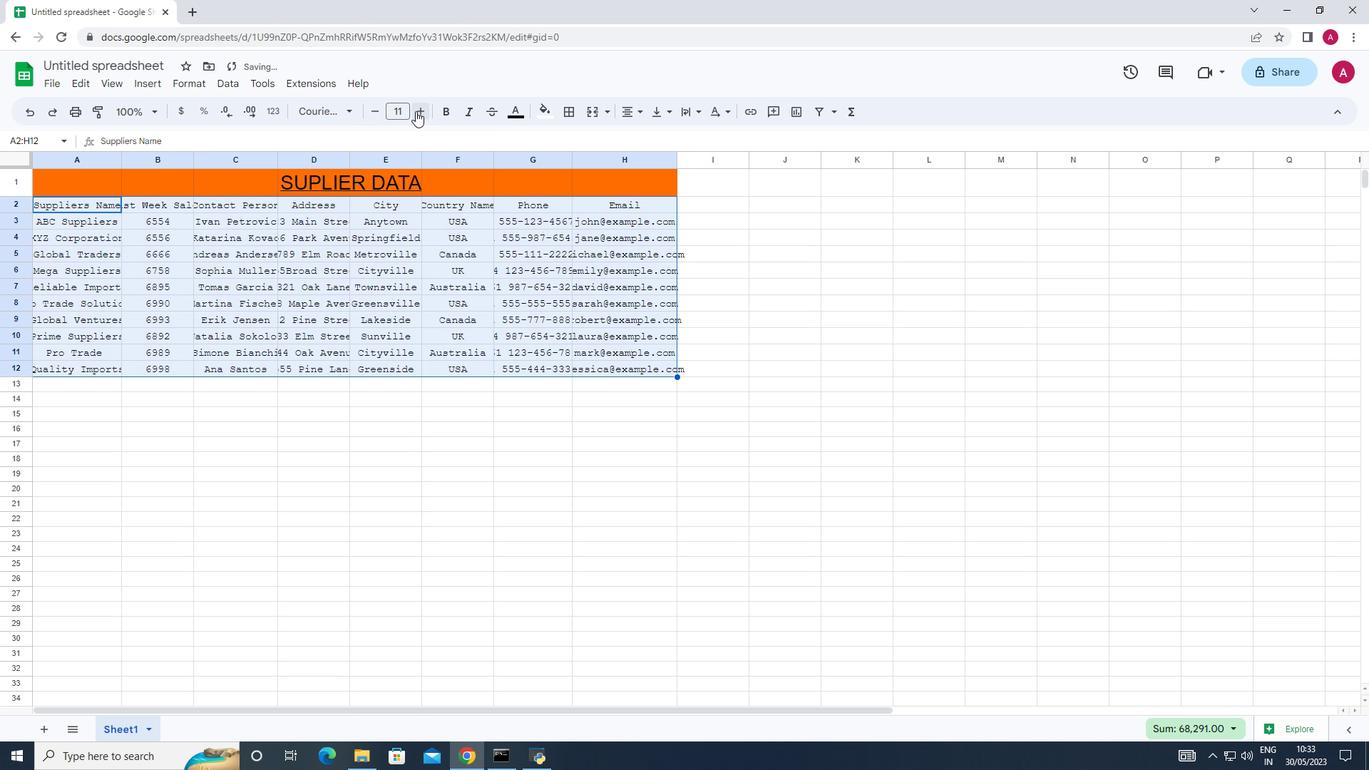 
Action: Mouse pressed left at (415, 111)
Screenshot: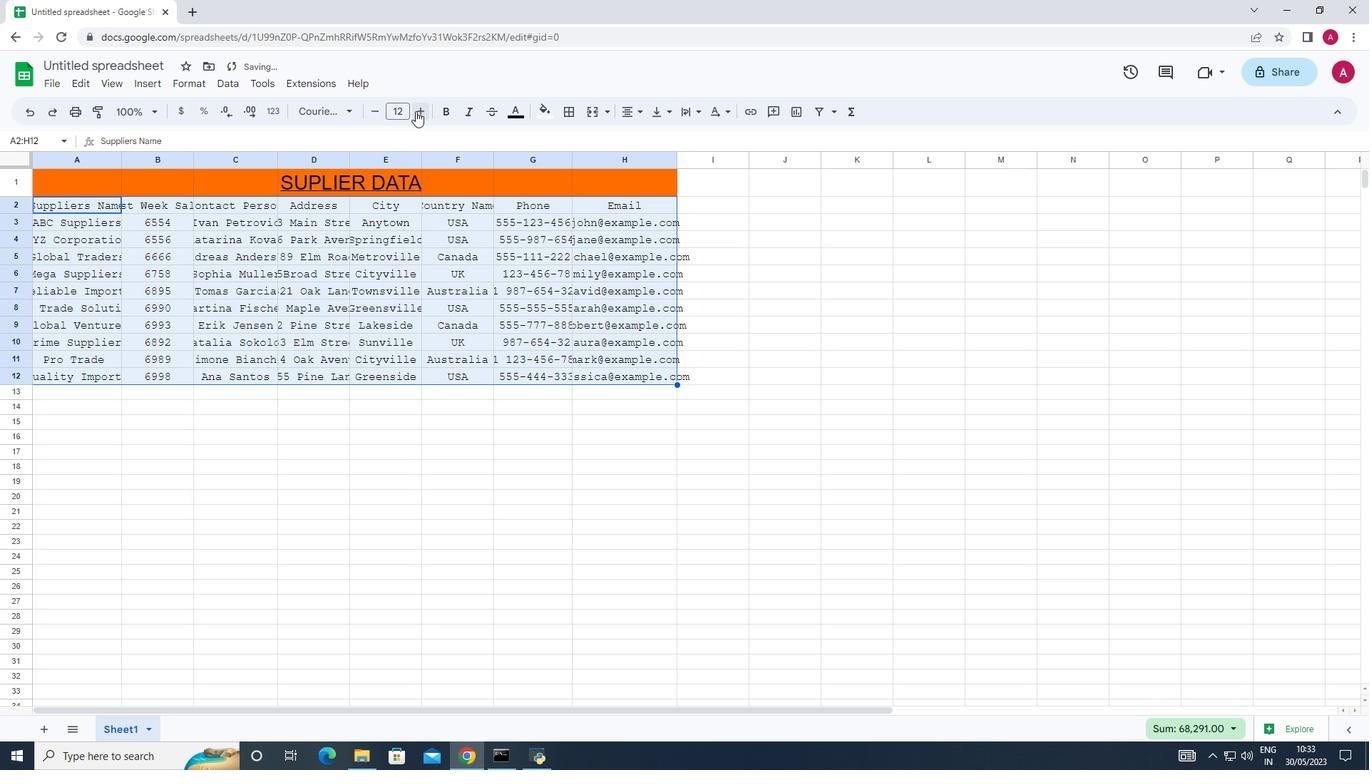 
Action: Mouse pressed left at (415, 111)
Screenshot: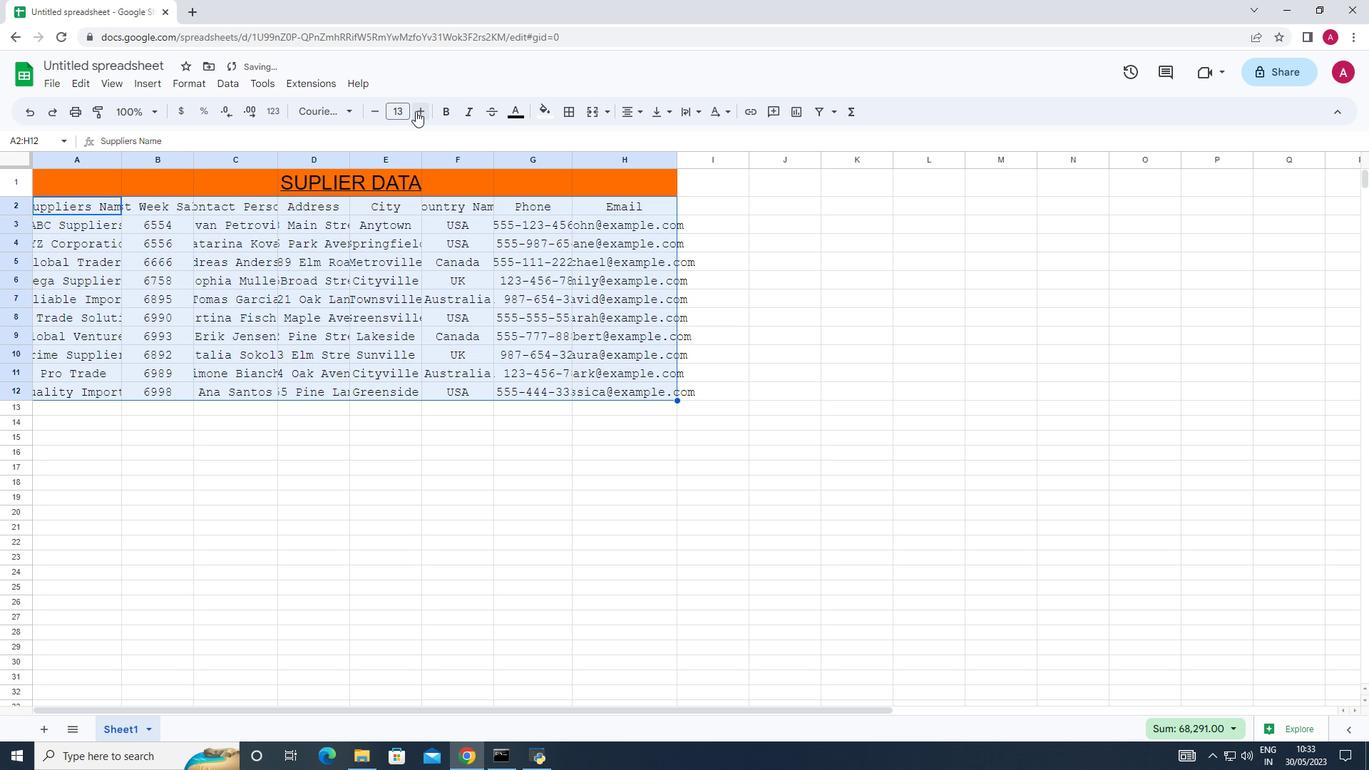 
Action: Mouse moved to (517, 457)
Screenshot: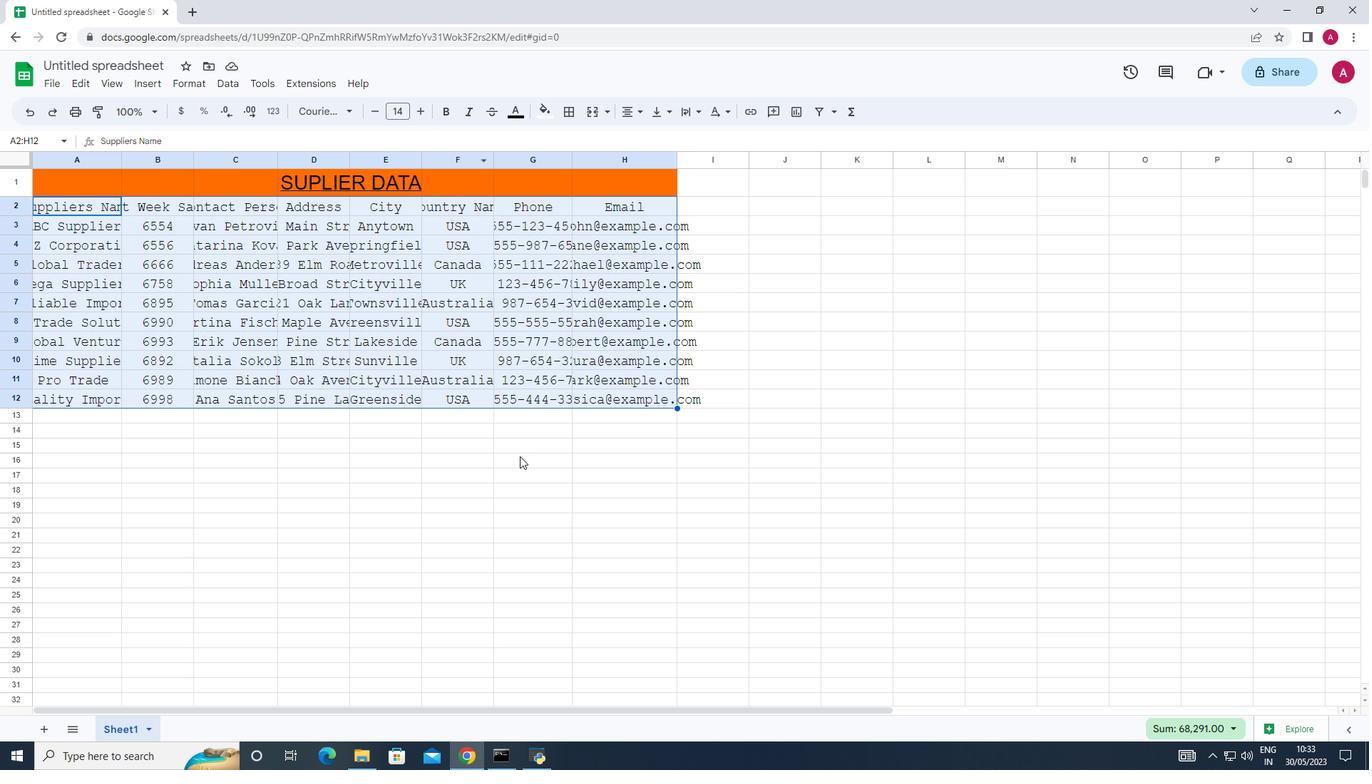 
Action: Mouse pressed left at (517, 457)
Screenshot: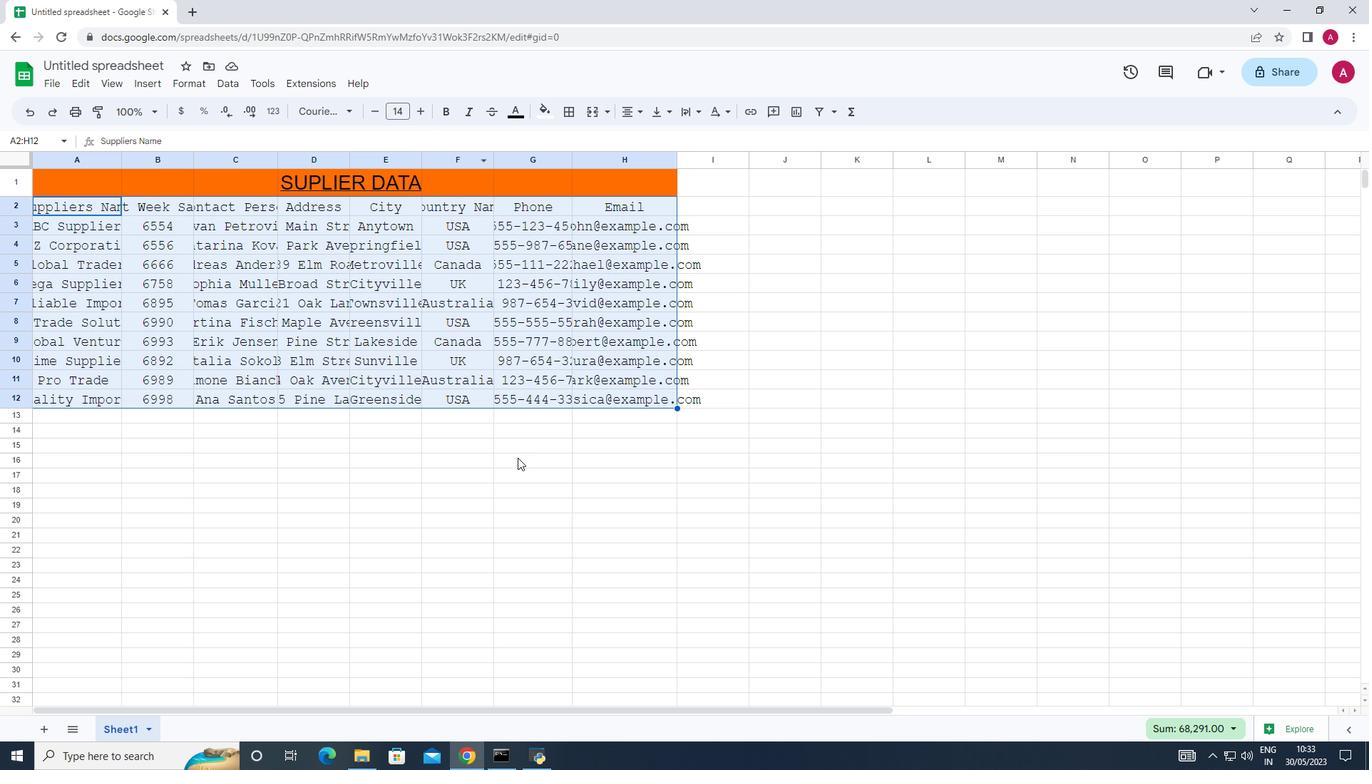
Action: Mouse moved to (119, 156)
Screenshot: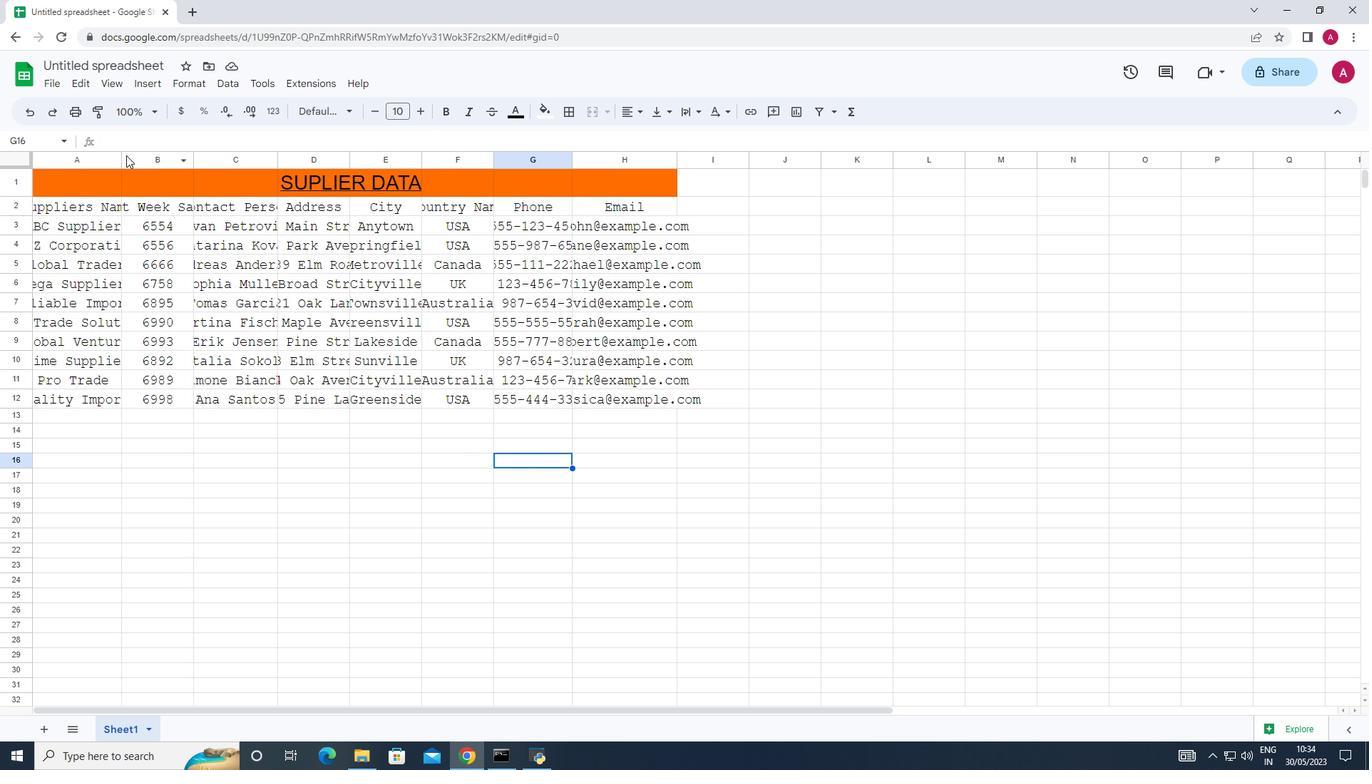 
Action: Mouse pressed left at (119, 156)
Screenshot: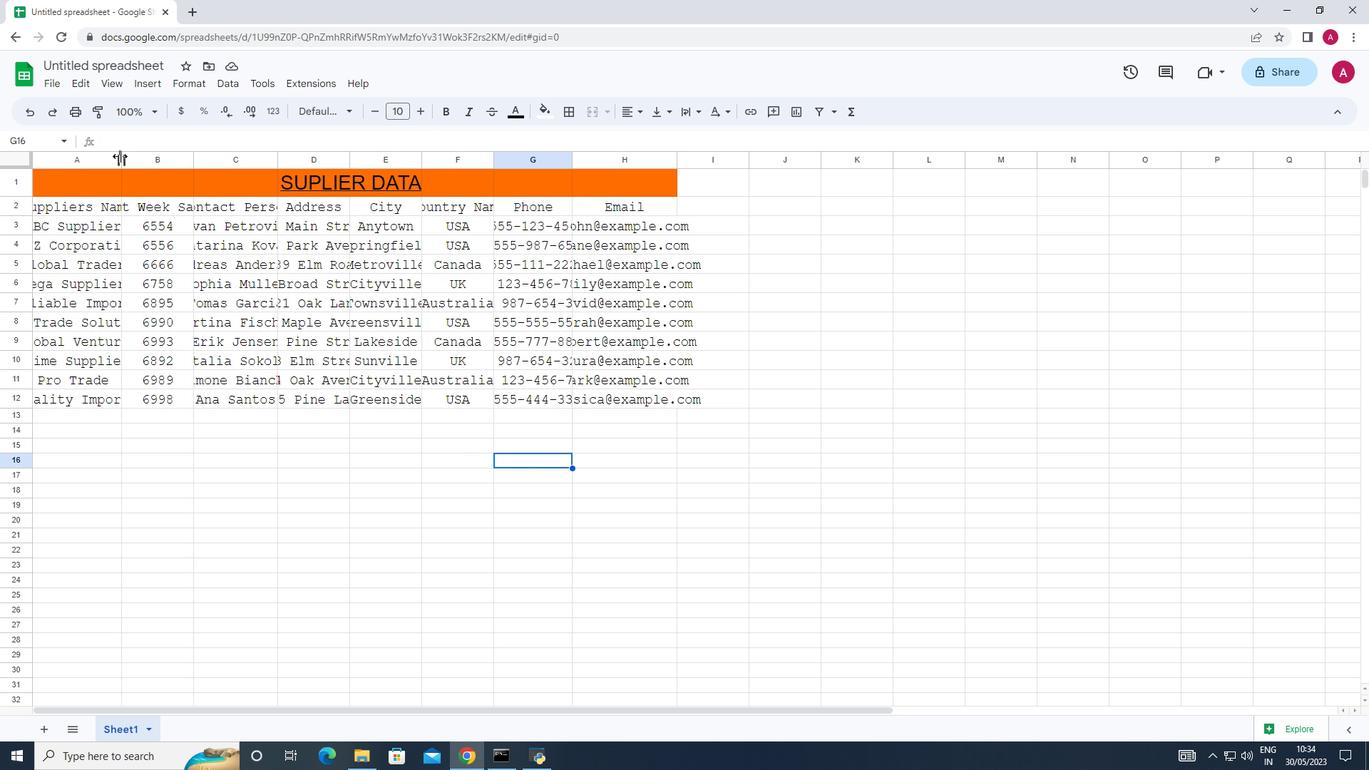 
Action: Mouse pressed left at (119, 156)
Screenshot: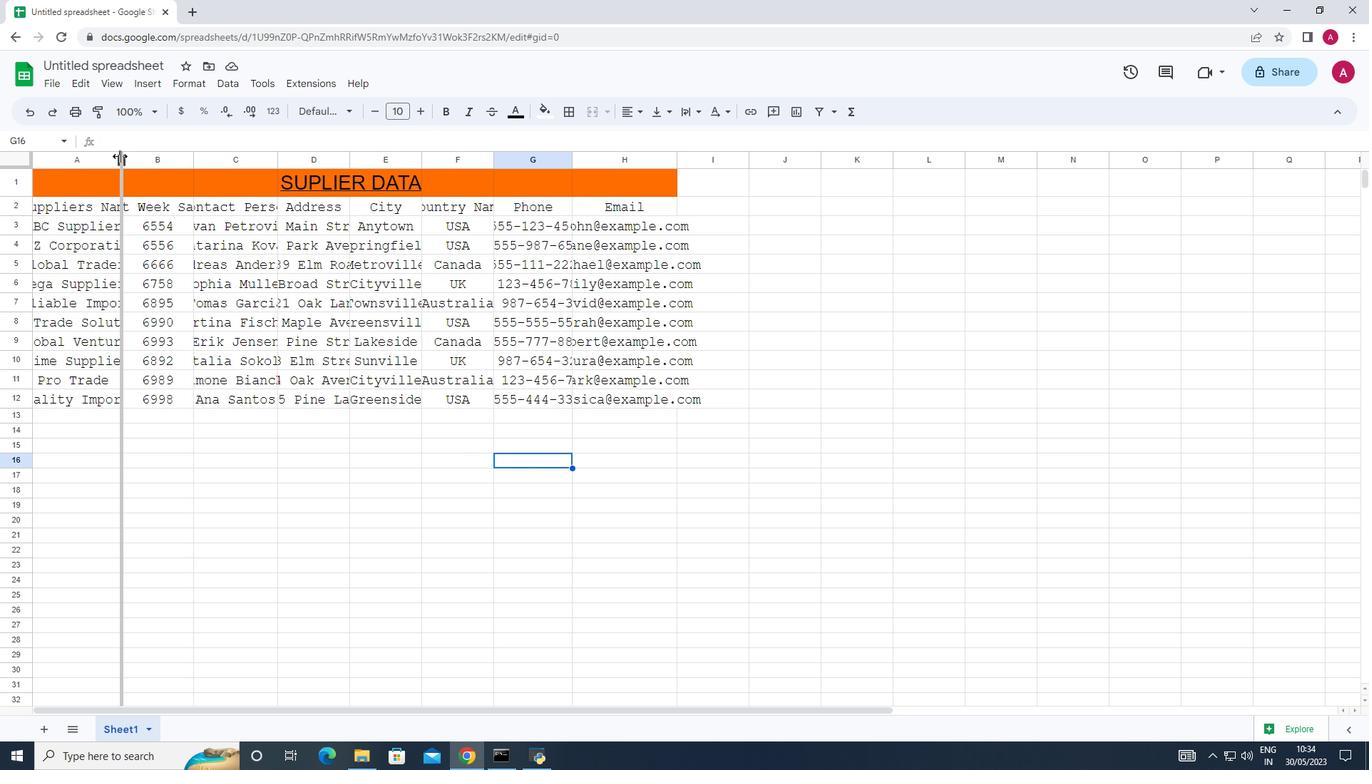 
Action: Mouse moved to (265, 161)
Screenshot: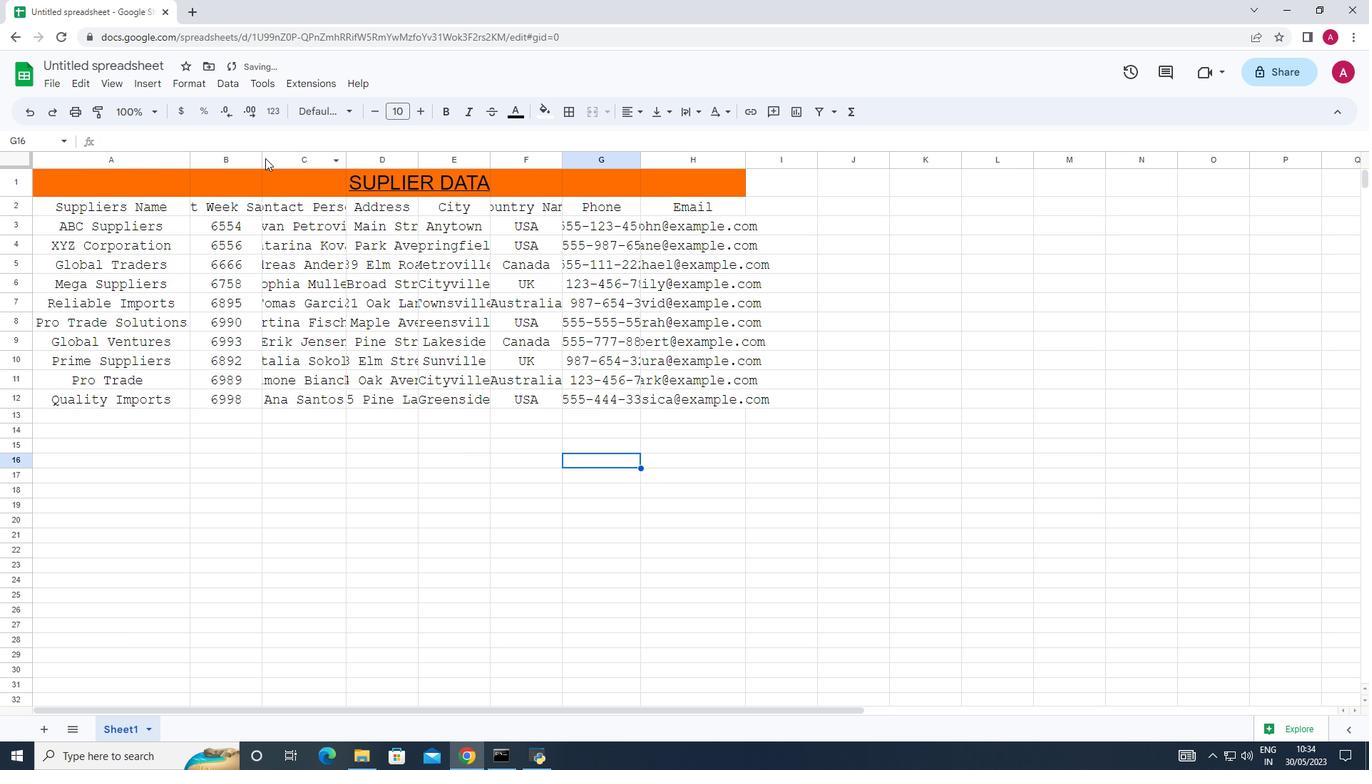 
Action: Mouse pressed left at (265, 161)
Screenshot: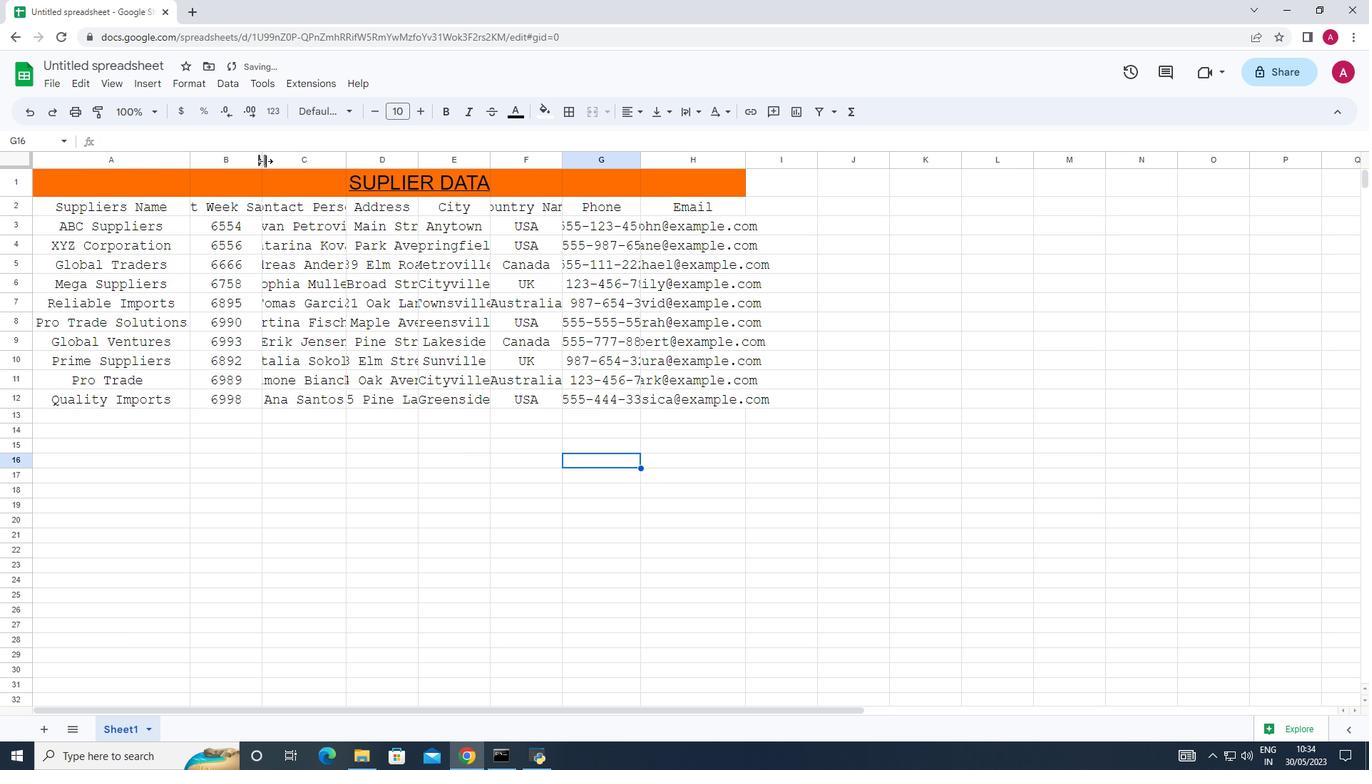 
Action: Mouse pressed left at (265, 161)
Screenshot: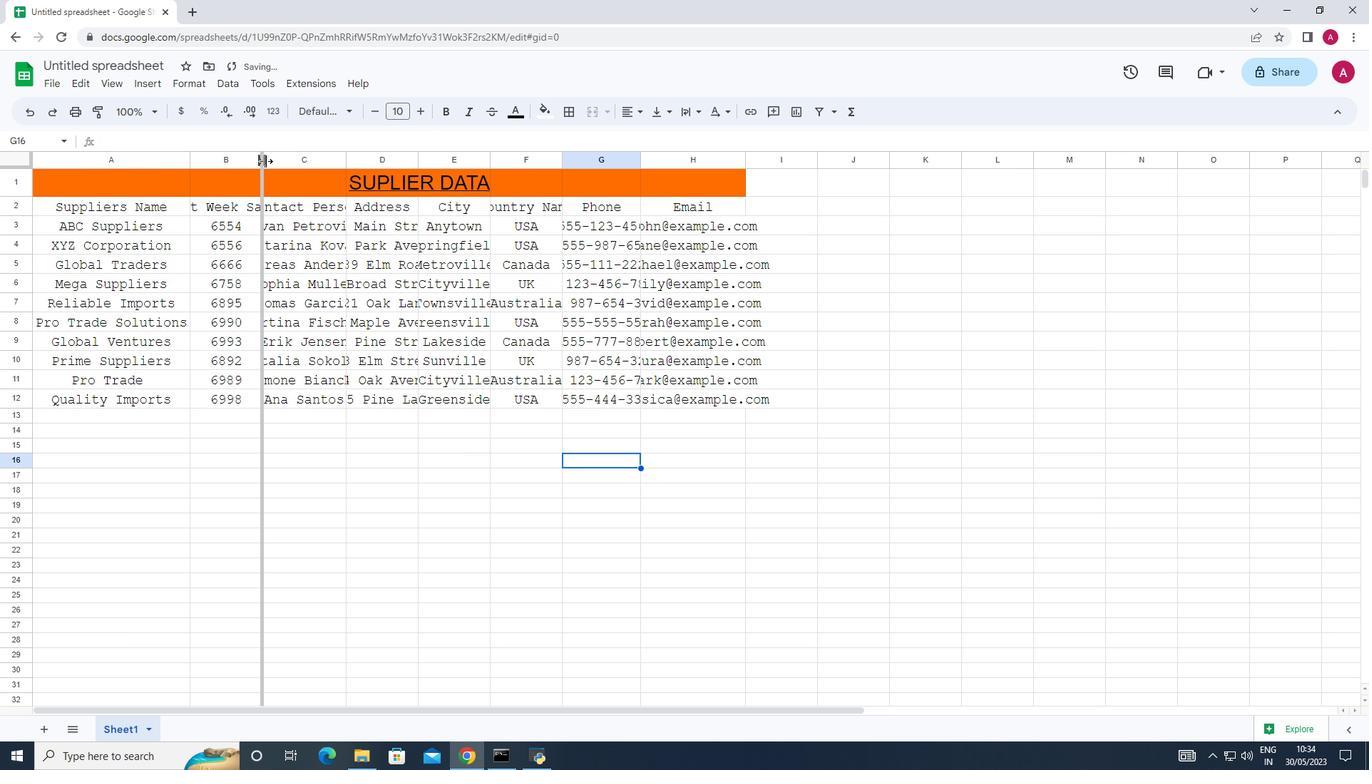 
Action: Mouse moved to (399, 155)
Screenshot: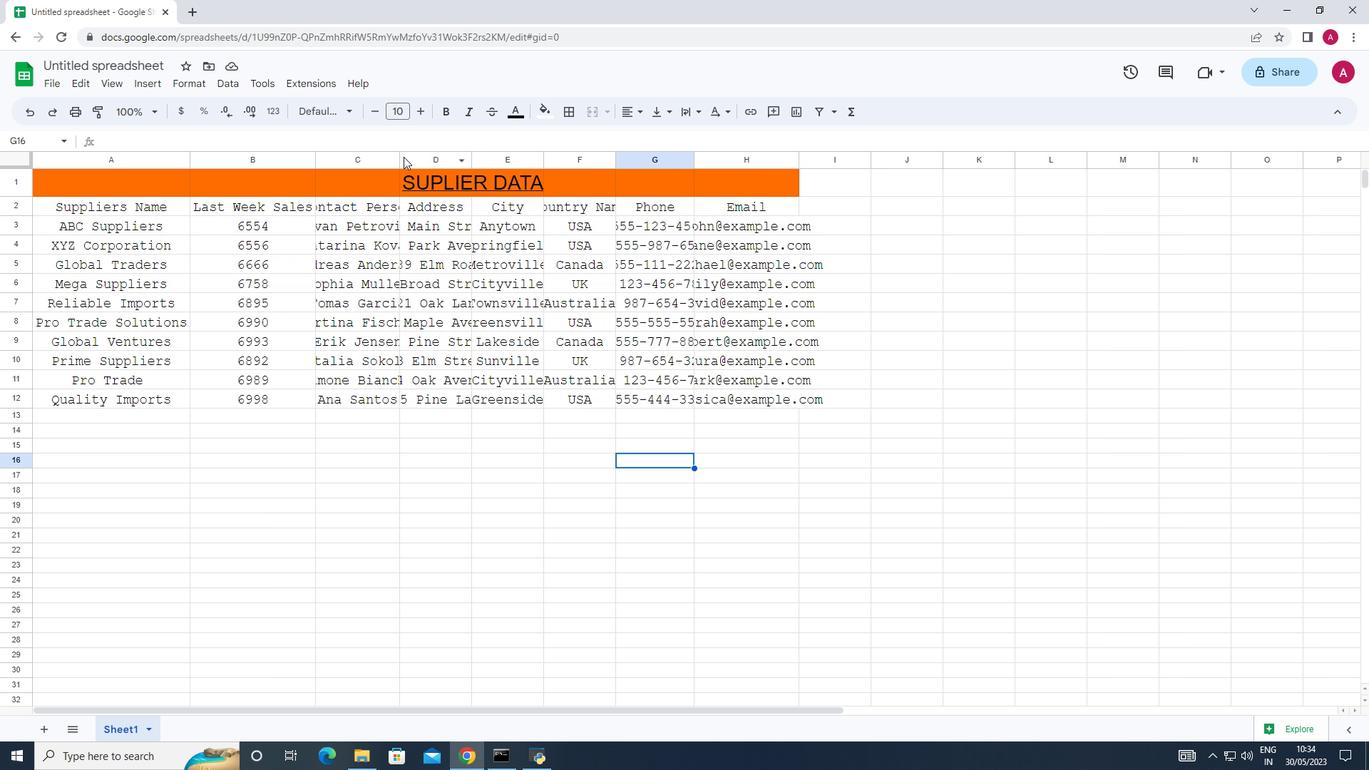 
Action: Mouse pressed left at (399, 155)
Screenshot: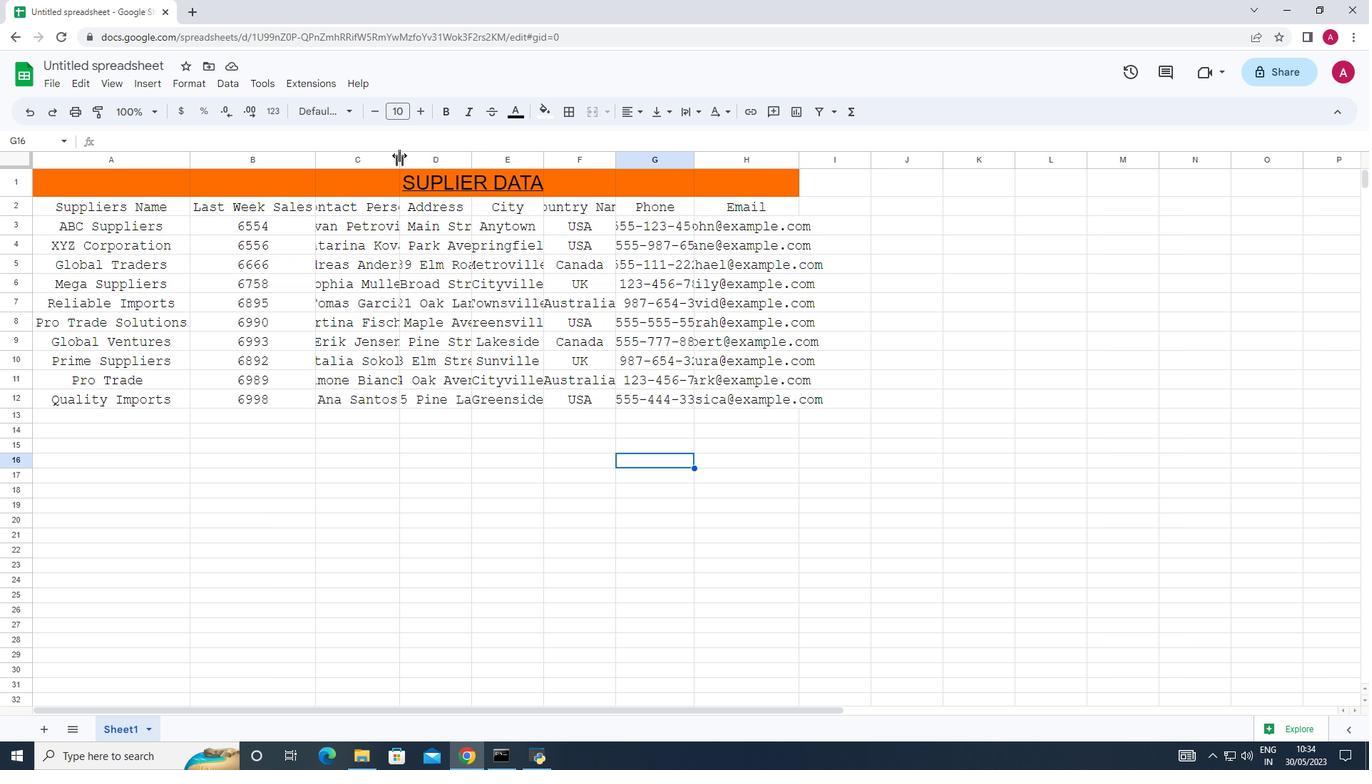 
Action: Mouse pressed left at (399, 155)
Screenshot: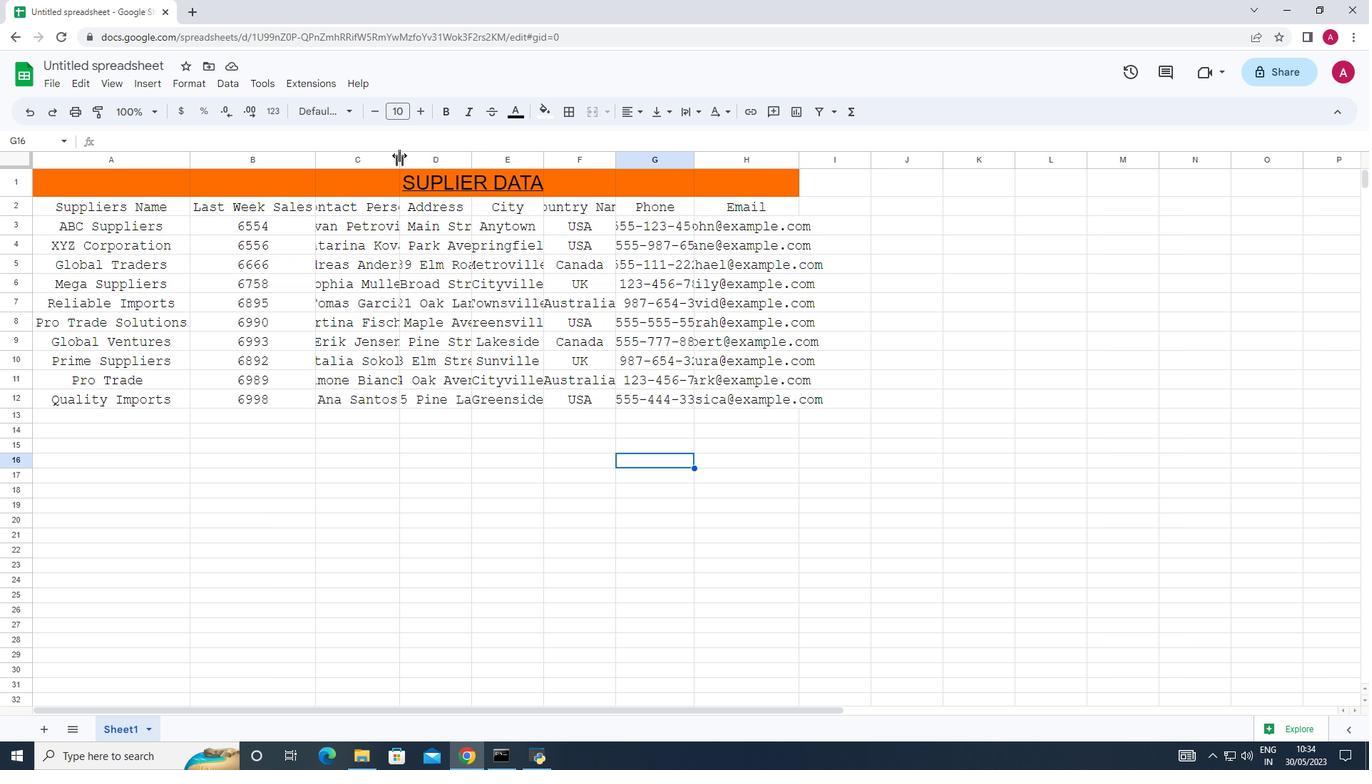 
Action: Mouse moved to (524, 154)
Screenshot: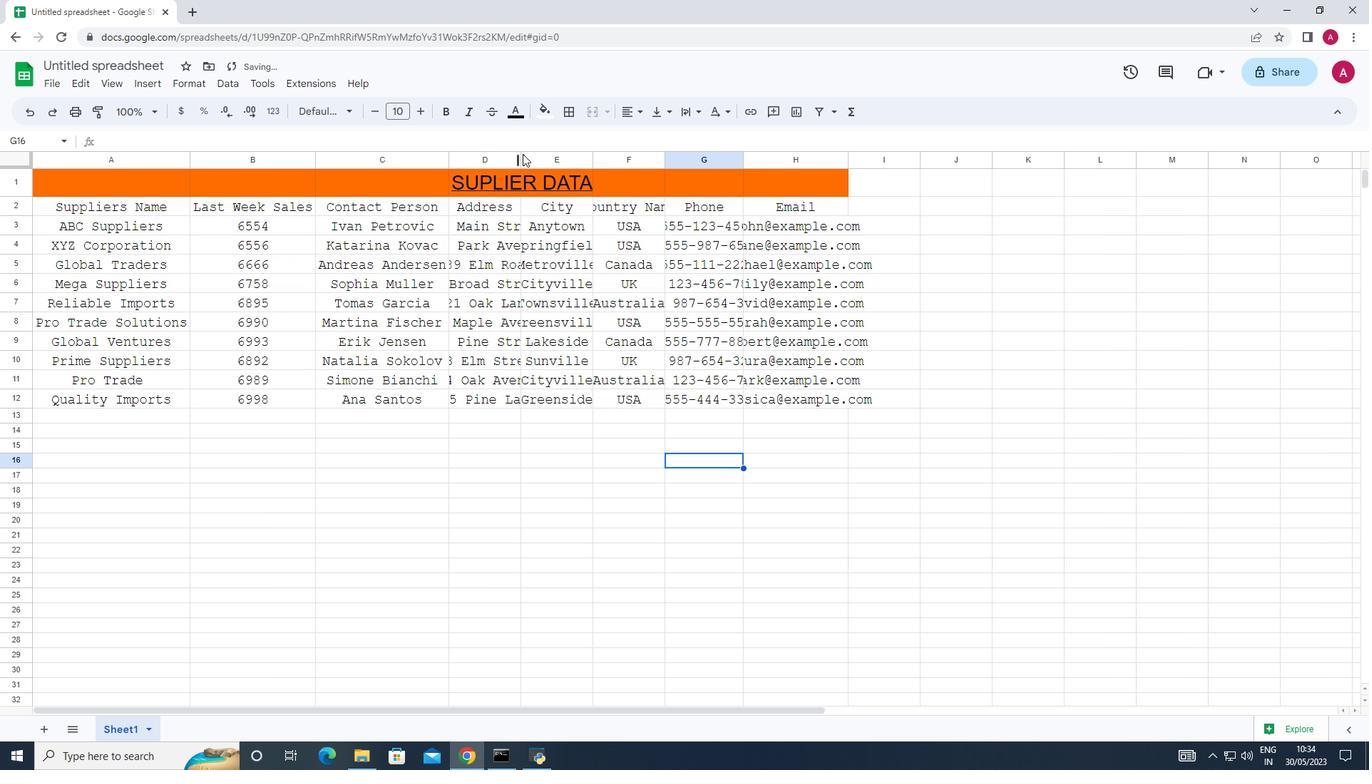 
Action: Mouse pressed left at (524, 154)
Screenshot: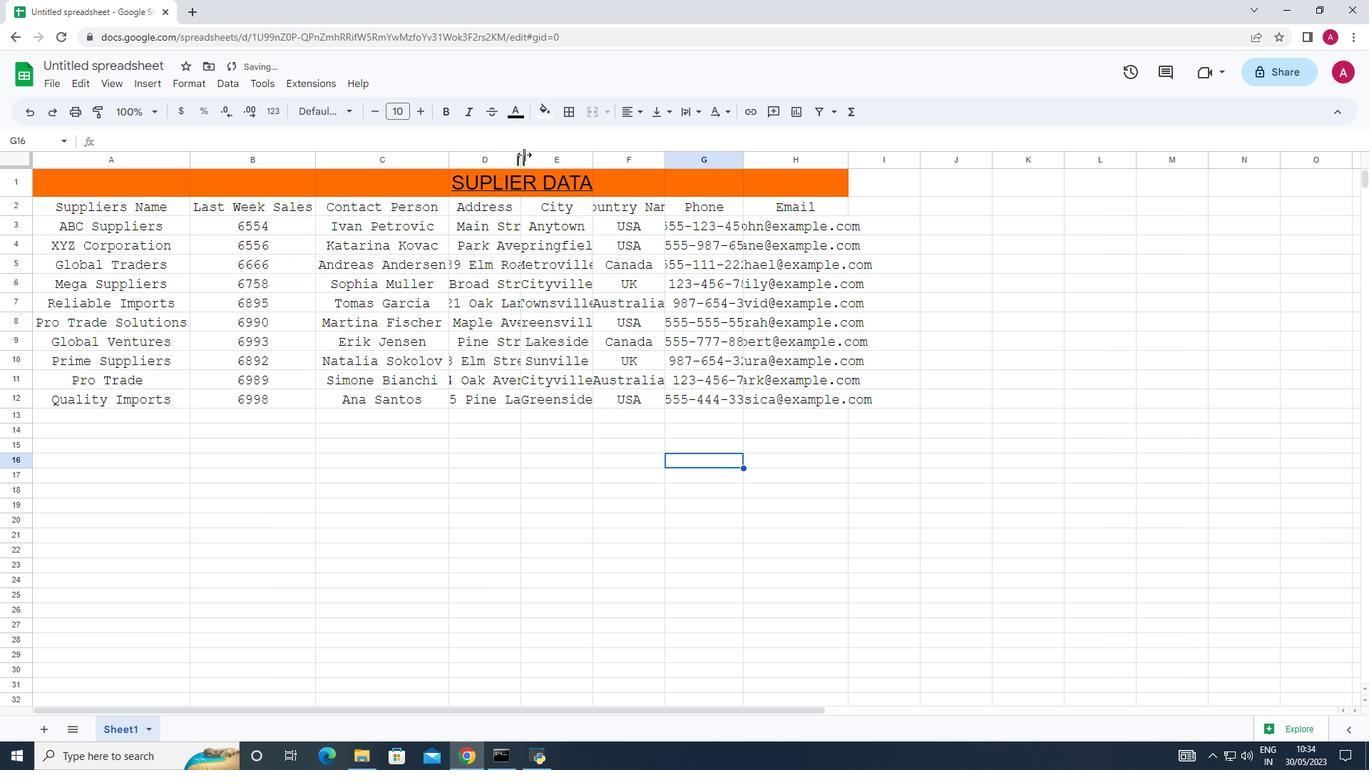 
Action: Mouse pressed left at (524, 154)
Screenshot: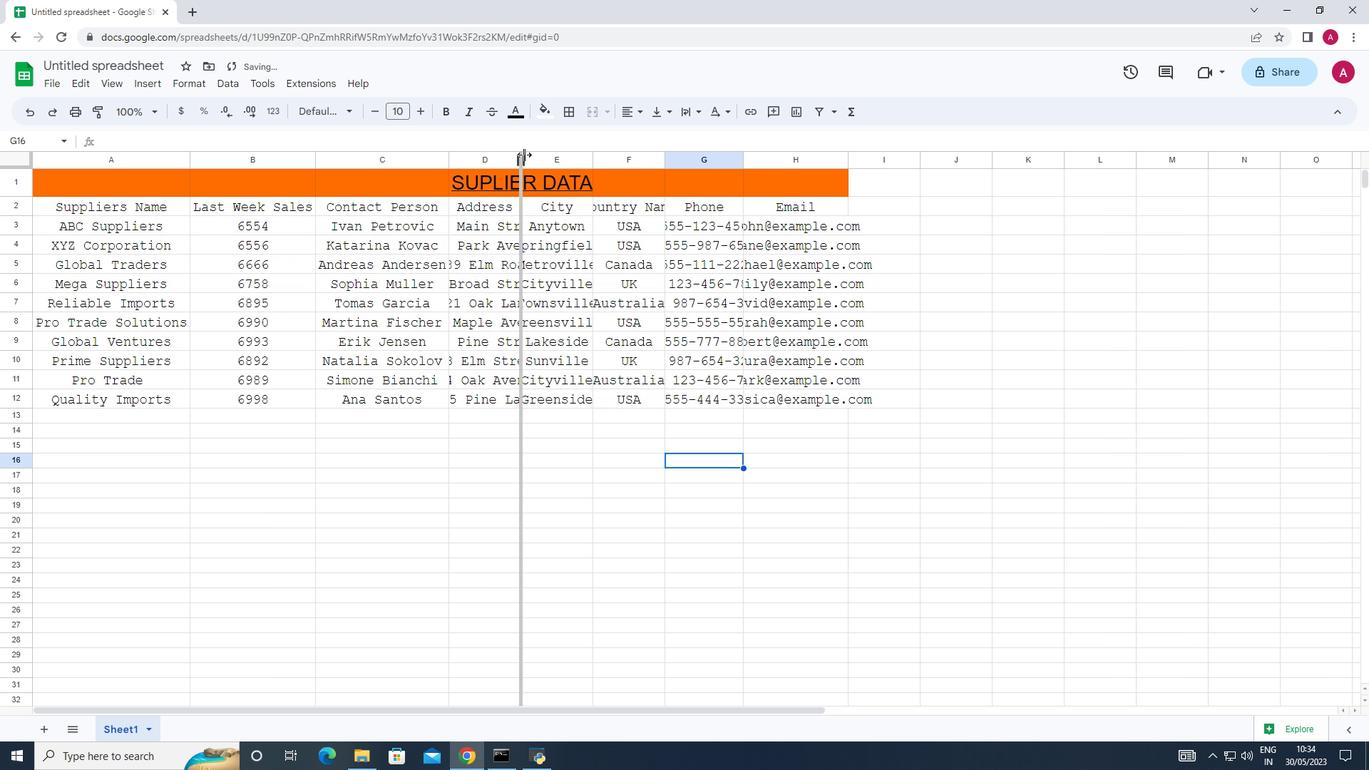 
Action: Mouse moved to (669, 155)
Screenshot: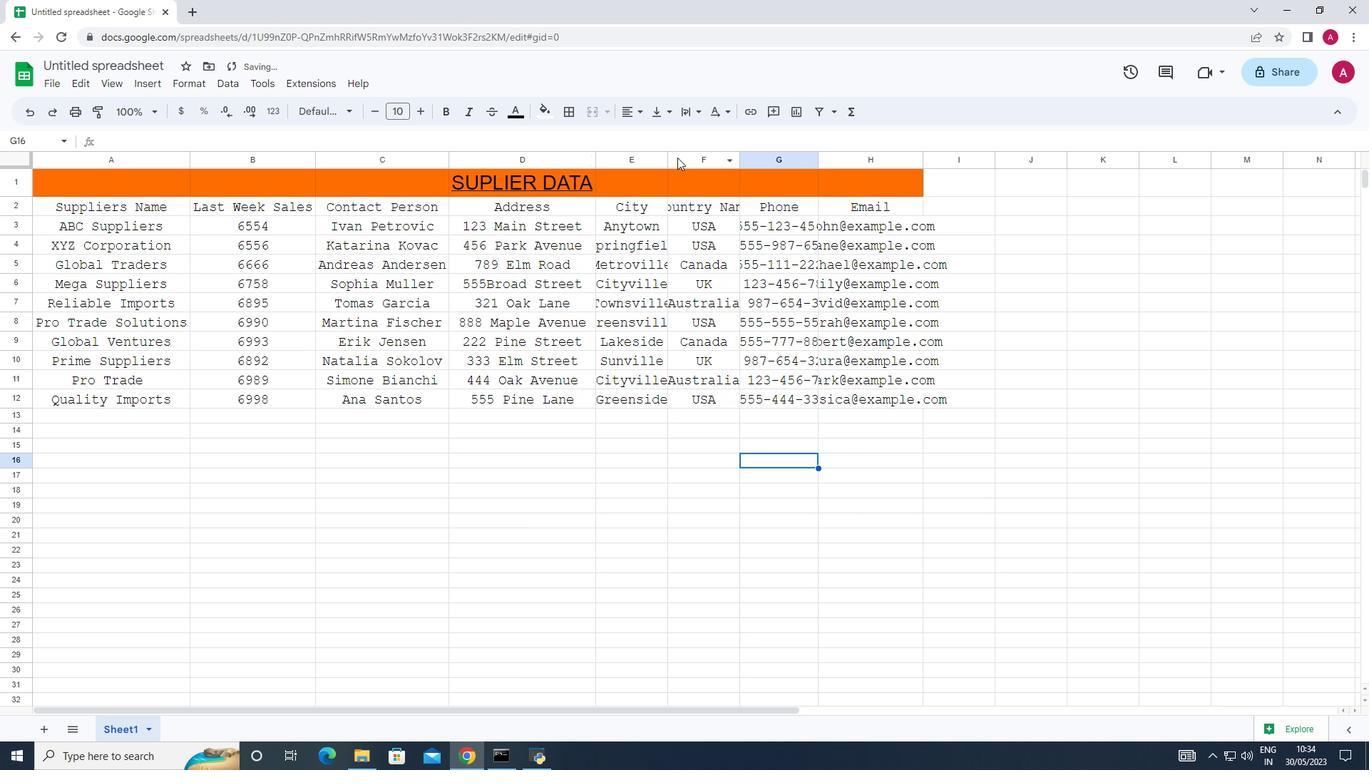 
Action: Mouse pressed left at (669, 155)
Screenshot: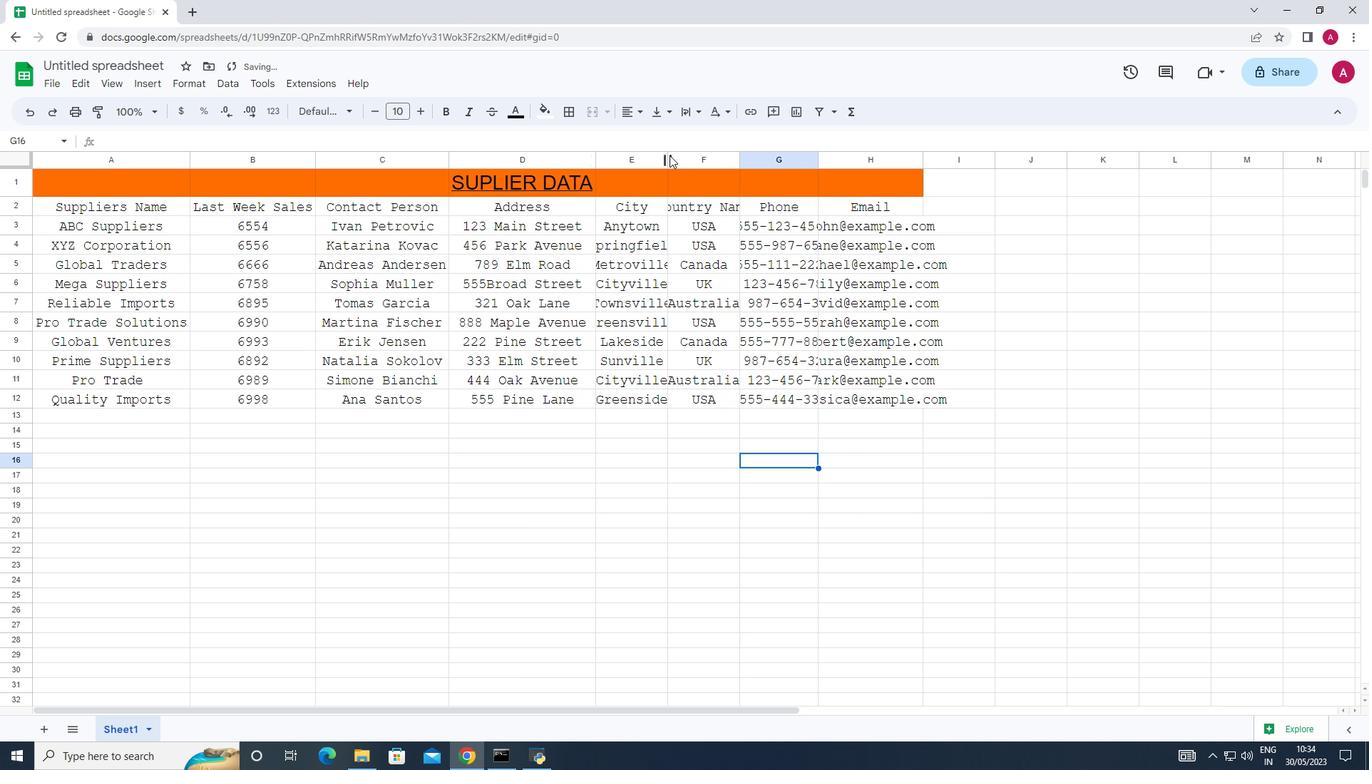 
Action: Mouse pressed left at (669, 155)
Screenshot: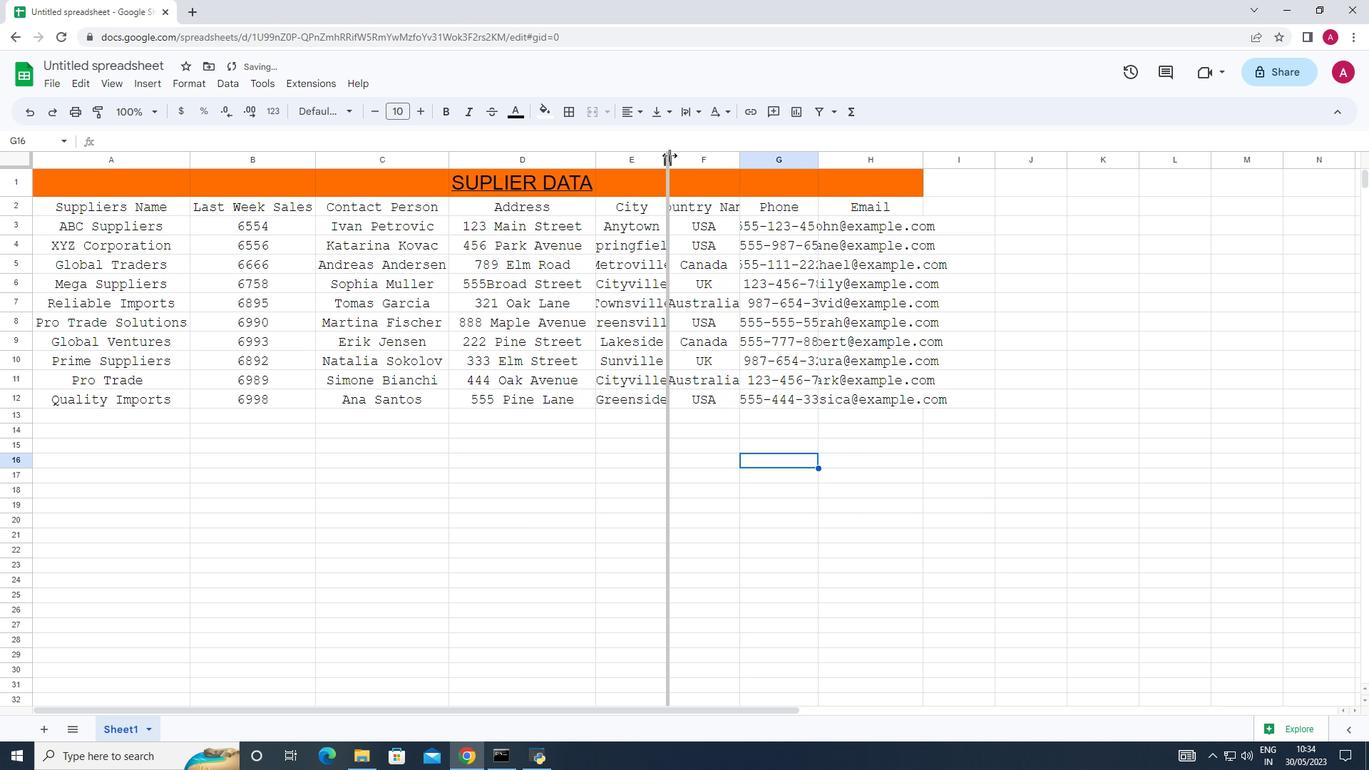 
Action: Mouse moved to (759, 155)
Screenshot: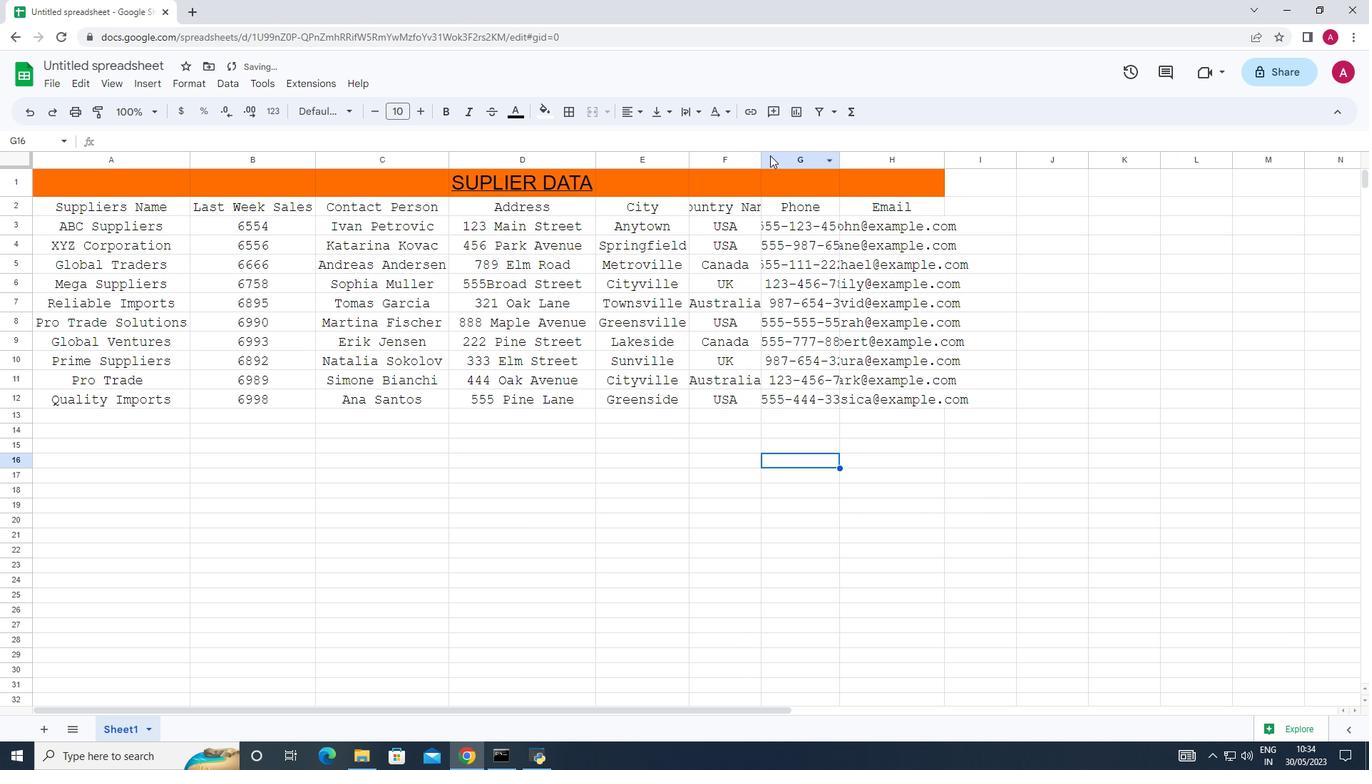
Action: Mouse pressed left at (759, 155)
Screenshot: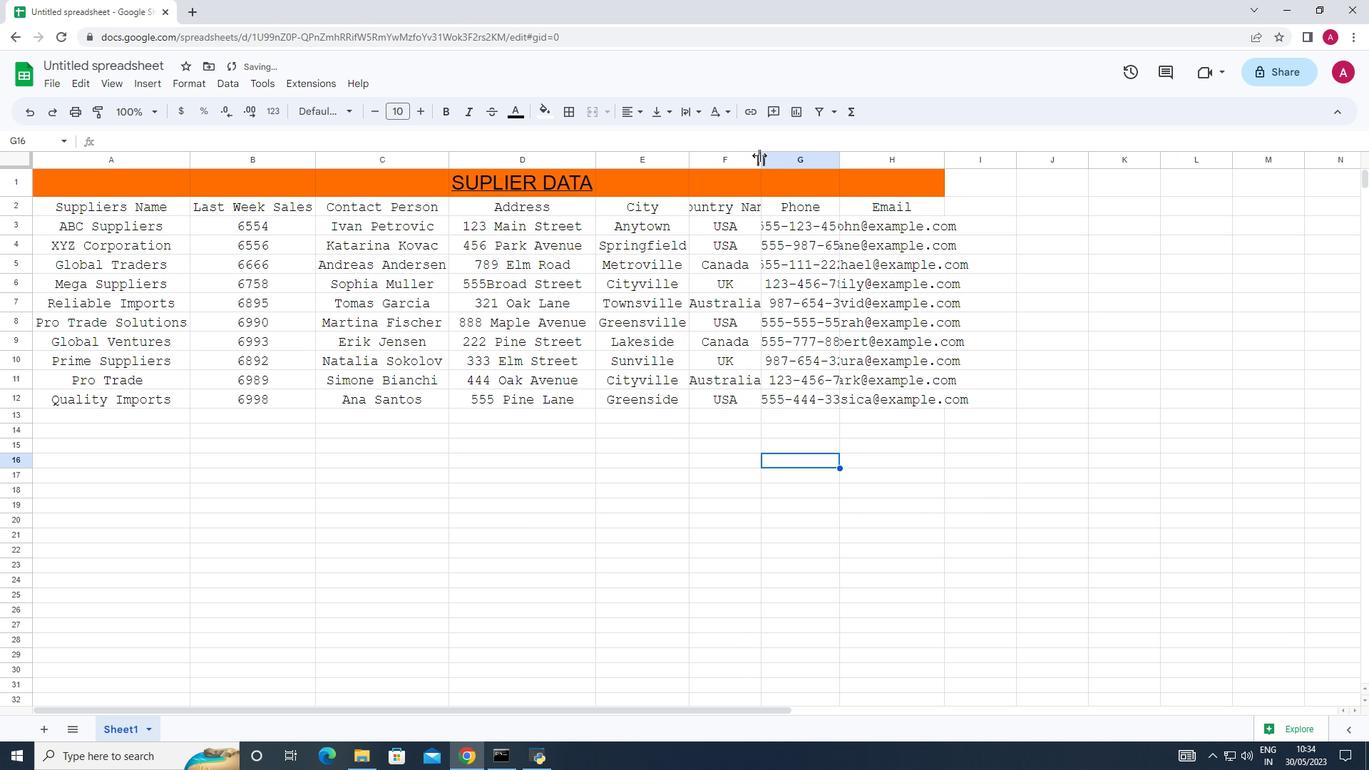 
Action: Mouse pressed left at (759, 155)
Screenshot: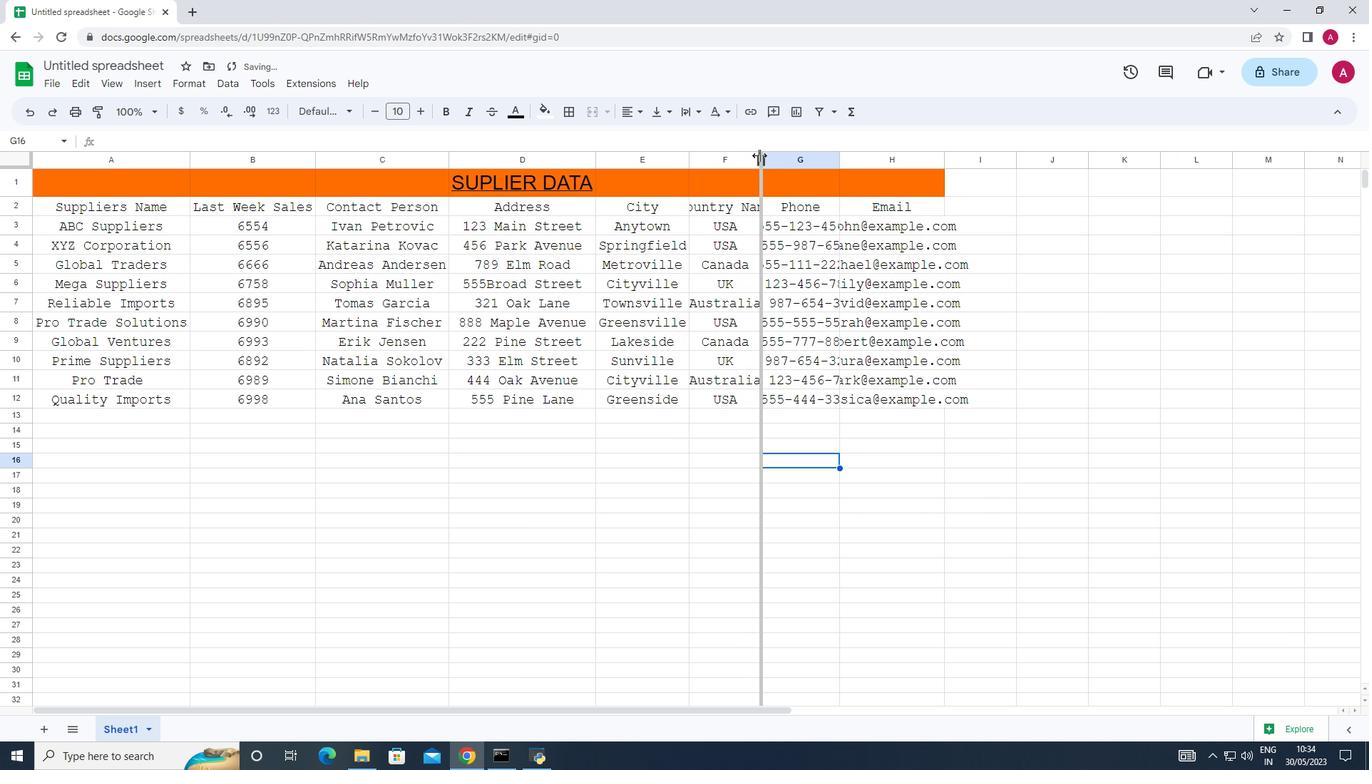 
Action: Mouse moved to (871, 151)
Screenshot: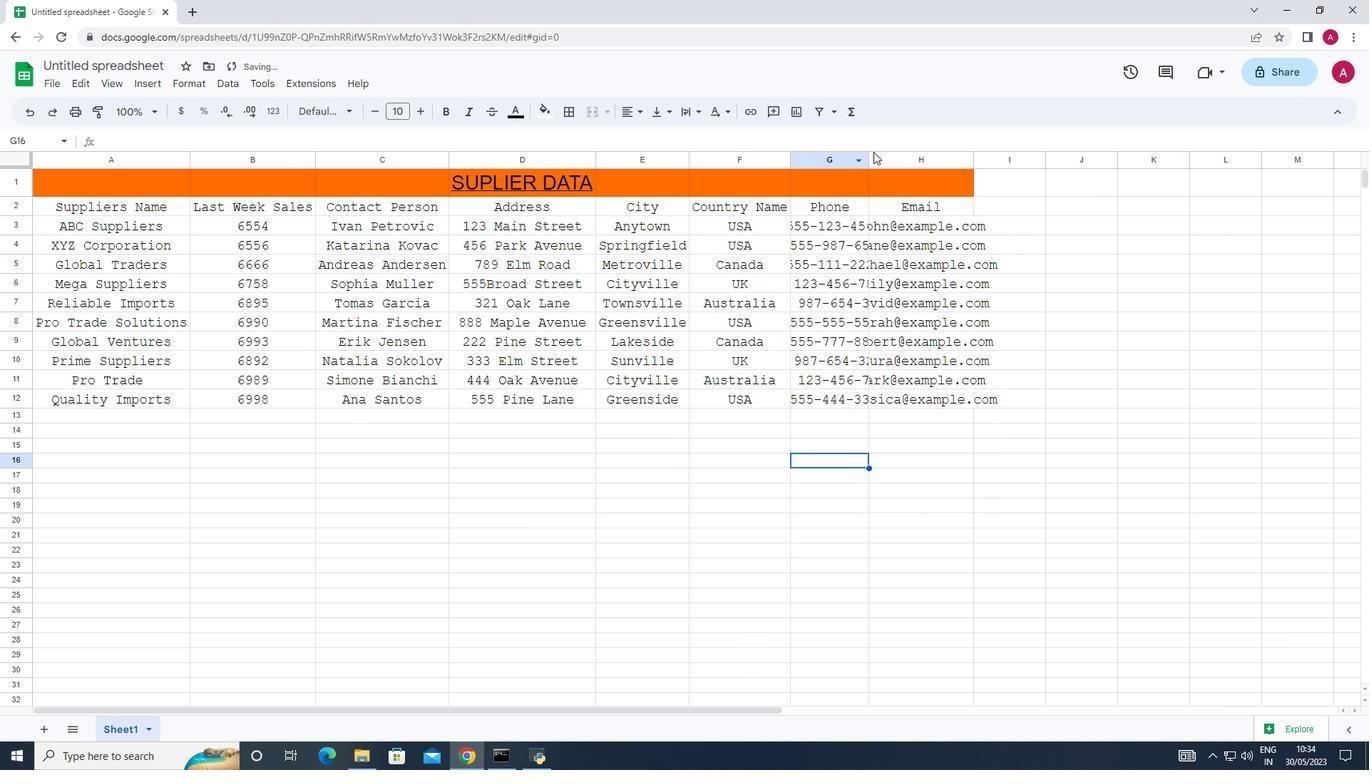 
Action: Mouse pressed left at (871, 151)
Screenshot: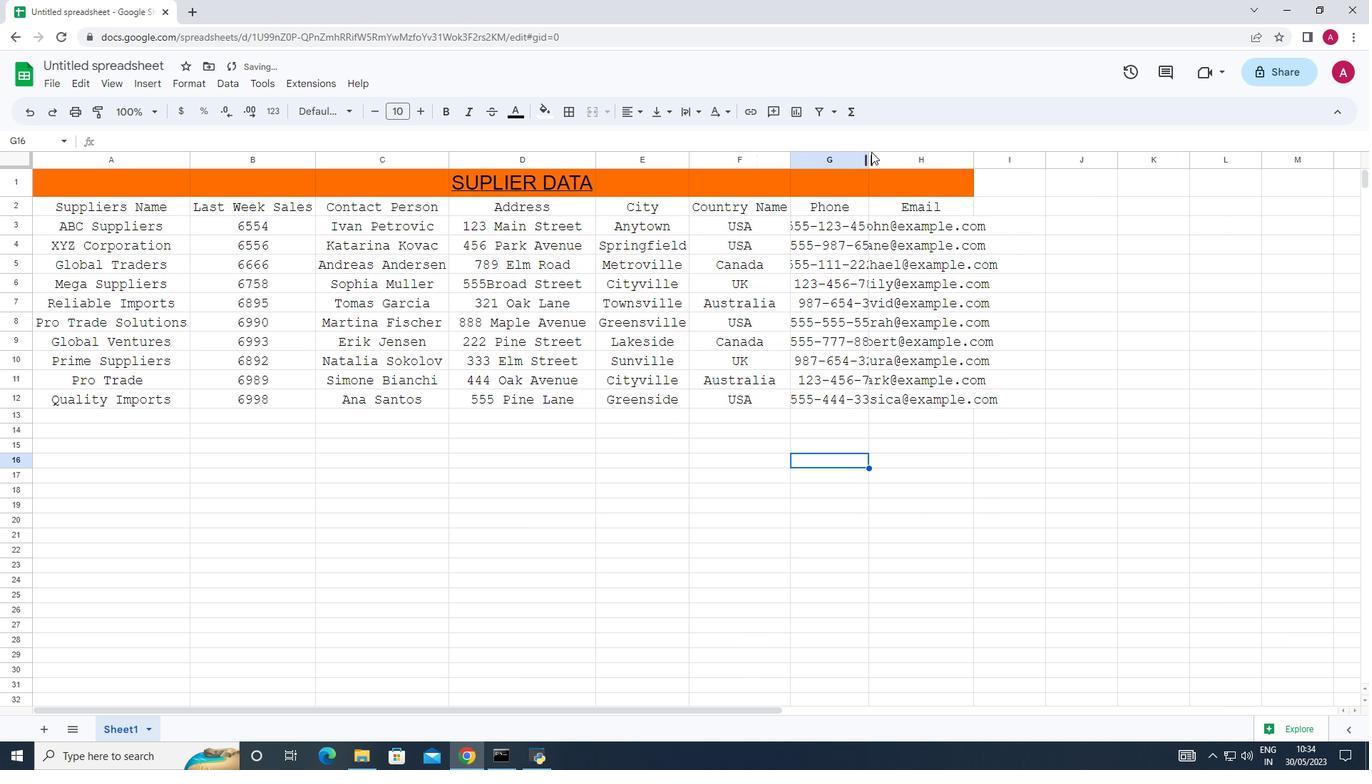 
Action: Mouse pressed left at (871, 151)
Screenshot: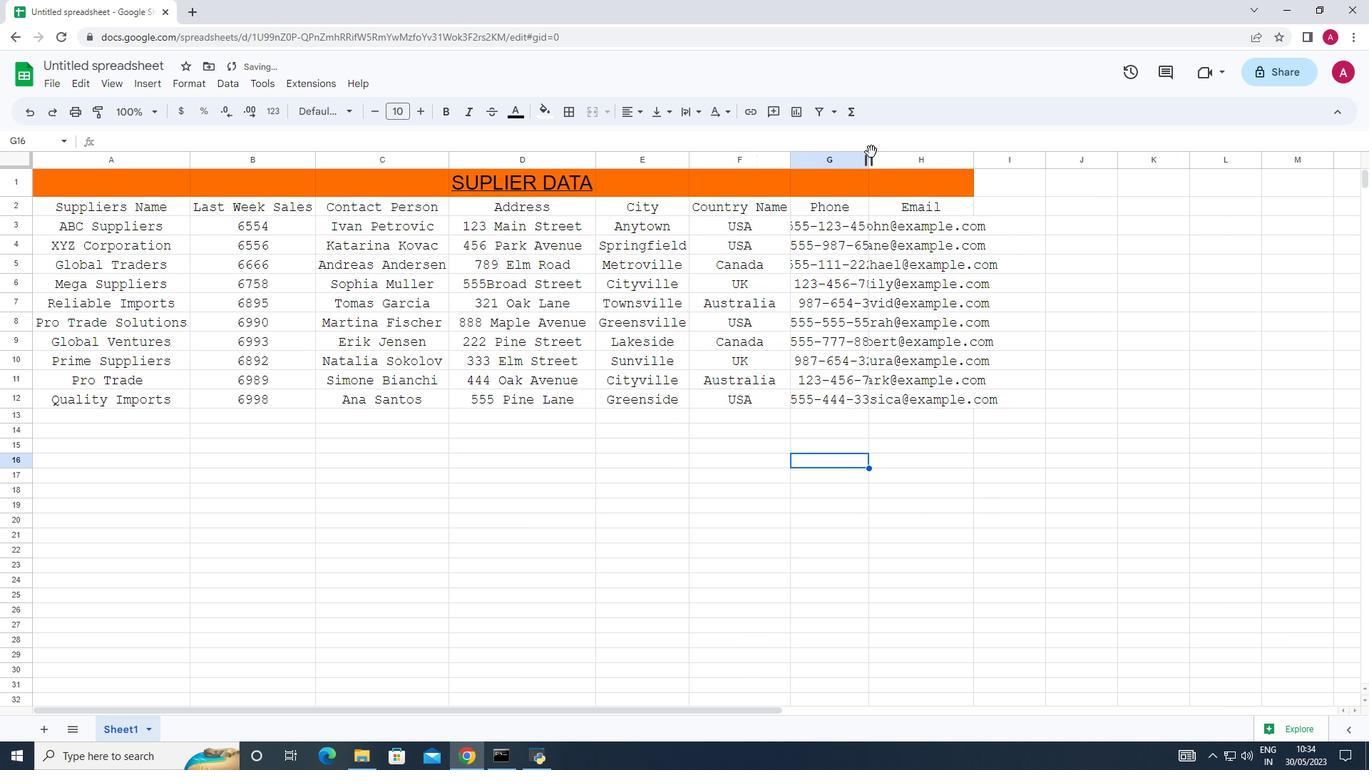 
Action: Mouse moved to (973, 156)
Screenshot: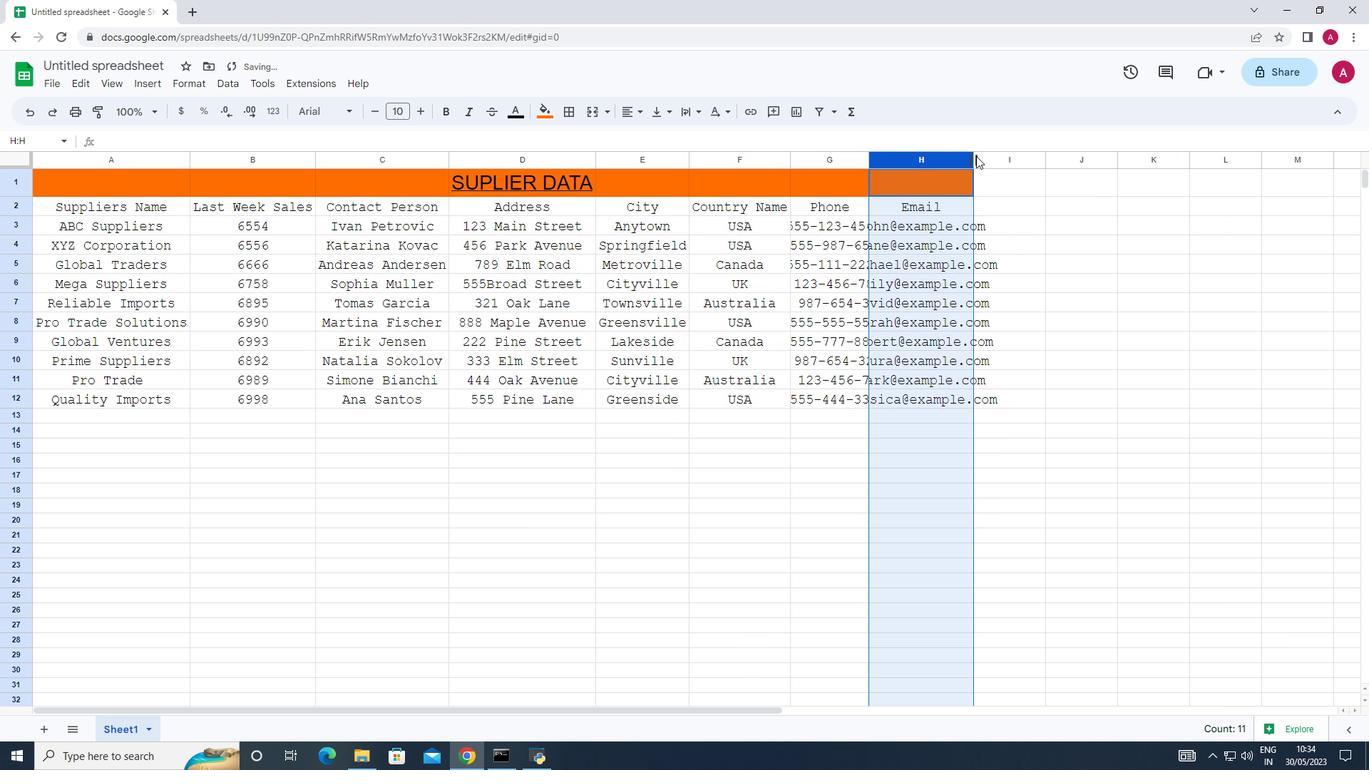 
Action: Mouse pressed left at (973, 156)
Screenshot: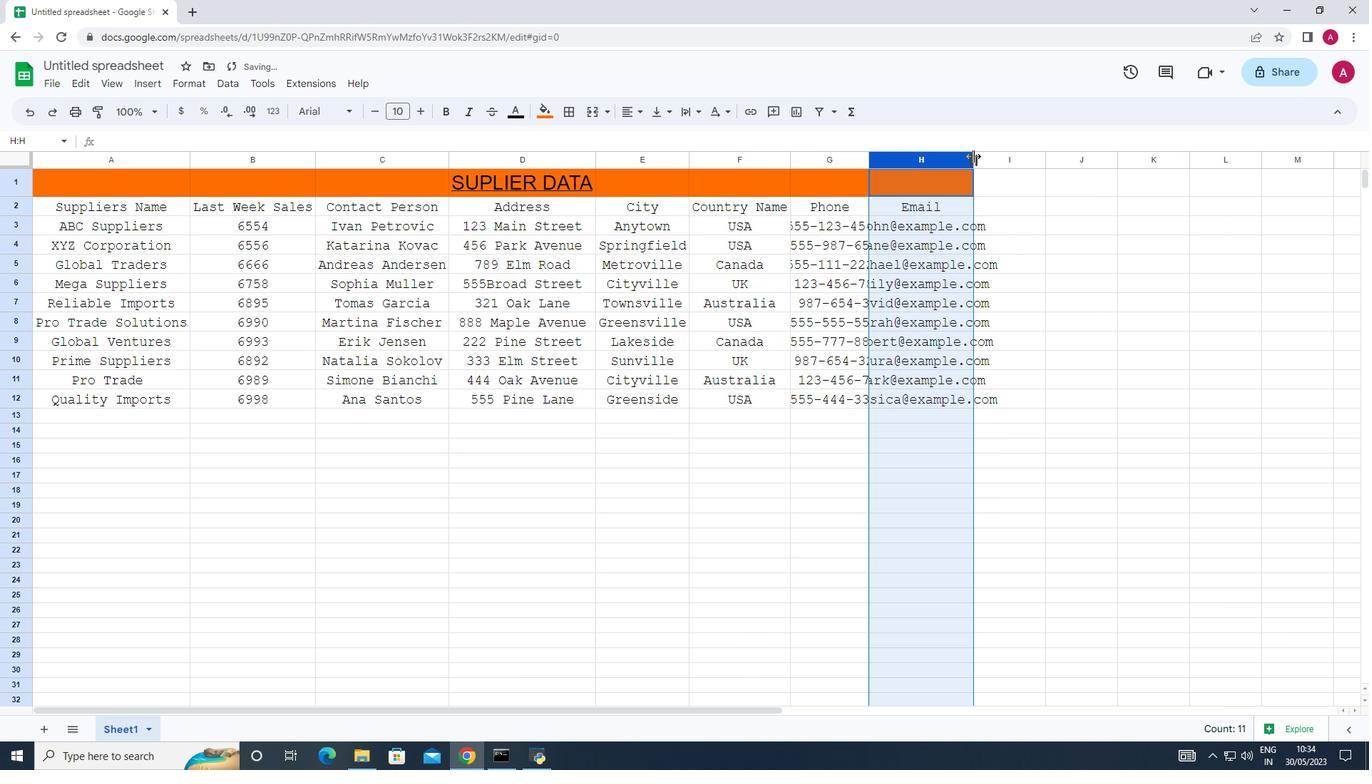 
Action: Mouse pressed left at (973, 156)
Screenshot: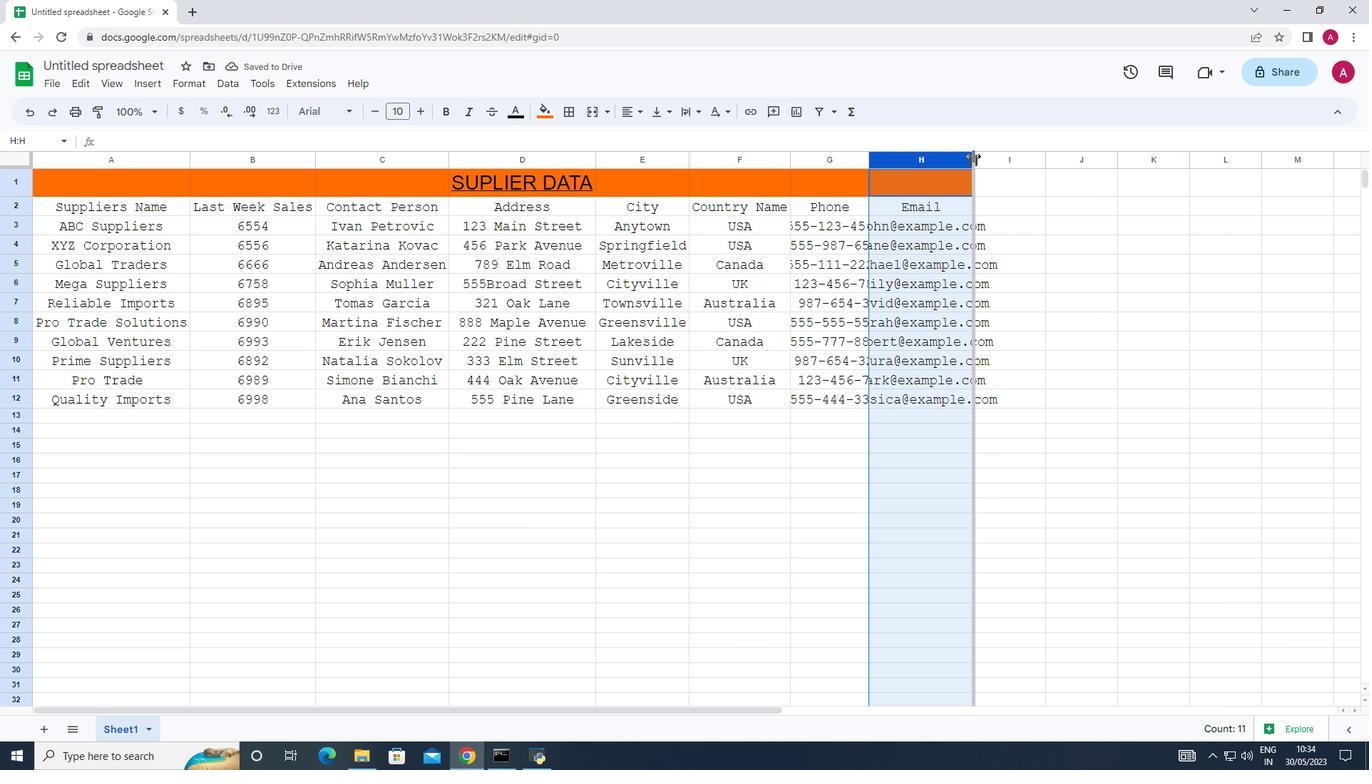 
Action: Mouse moved to (869, 161)
Screenshot: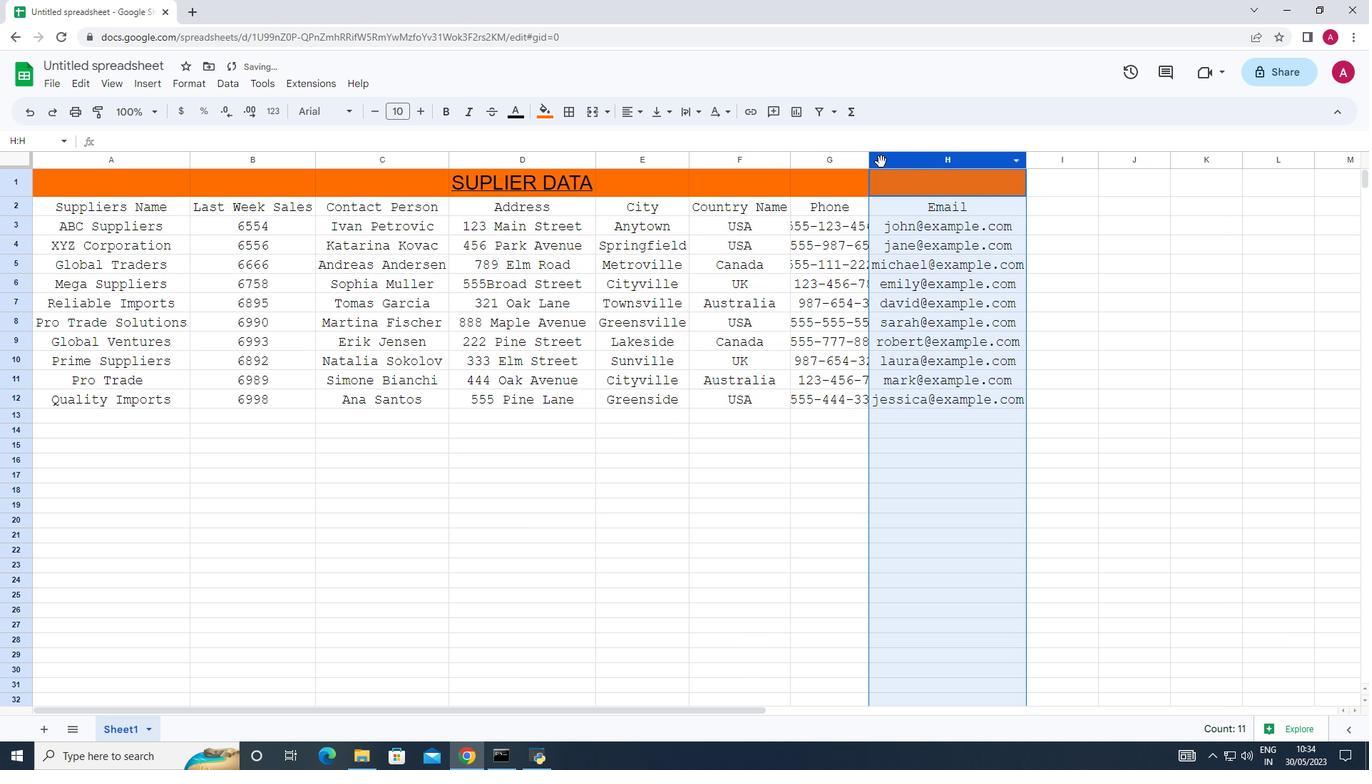 
Action: Mouse pressed left at (869, 161)
Screenshot: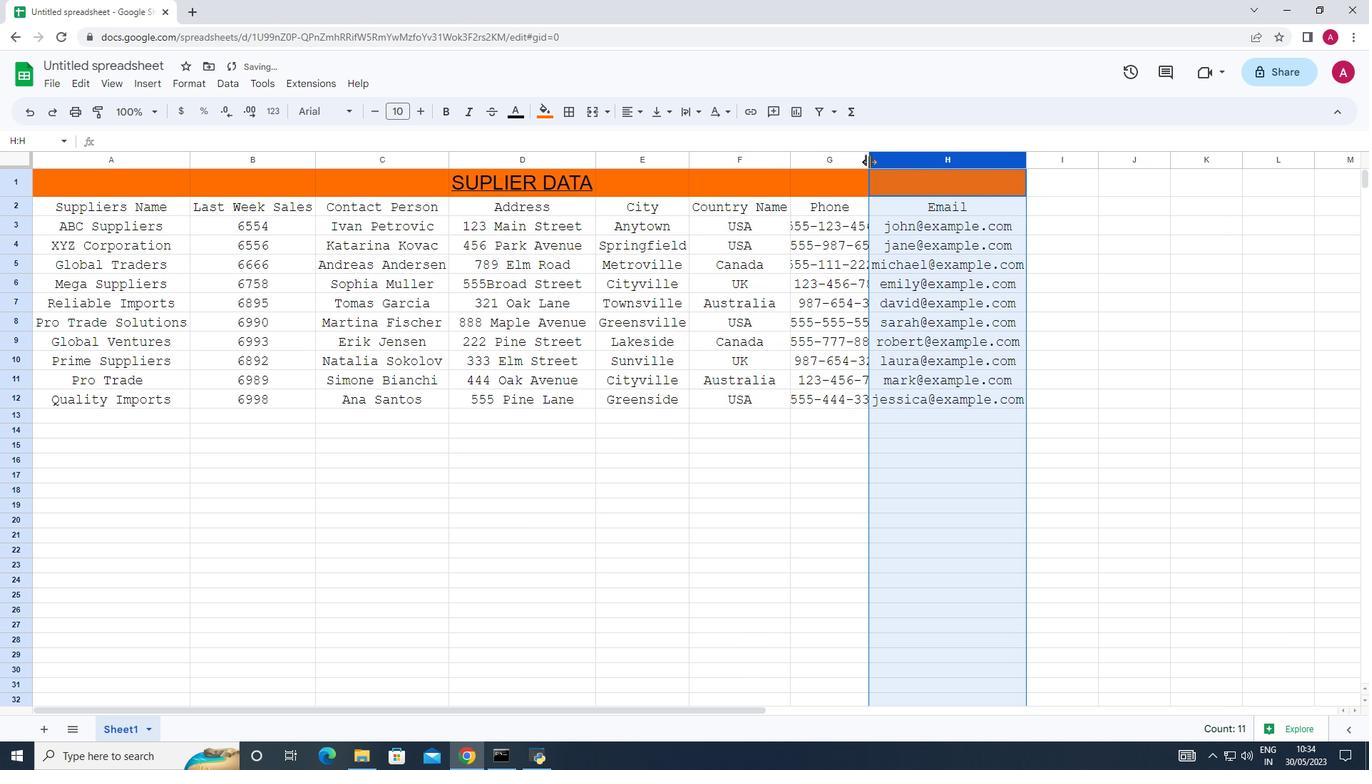 
Action: Mouse pressed left at (869, 161)
Screenshot: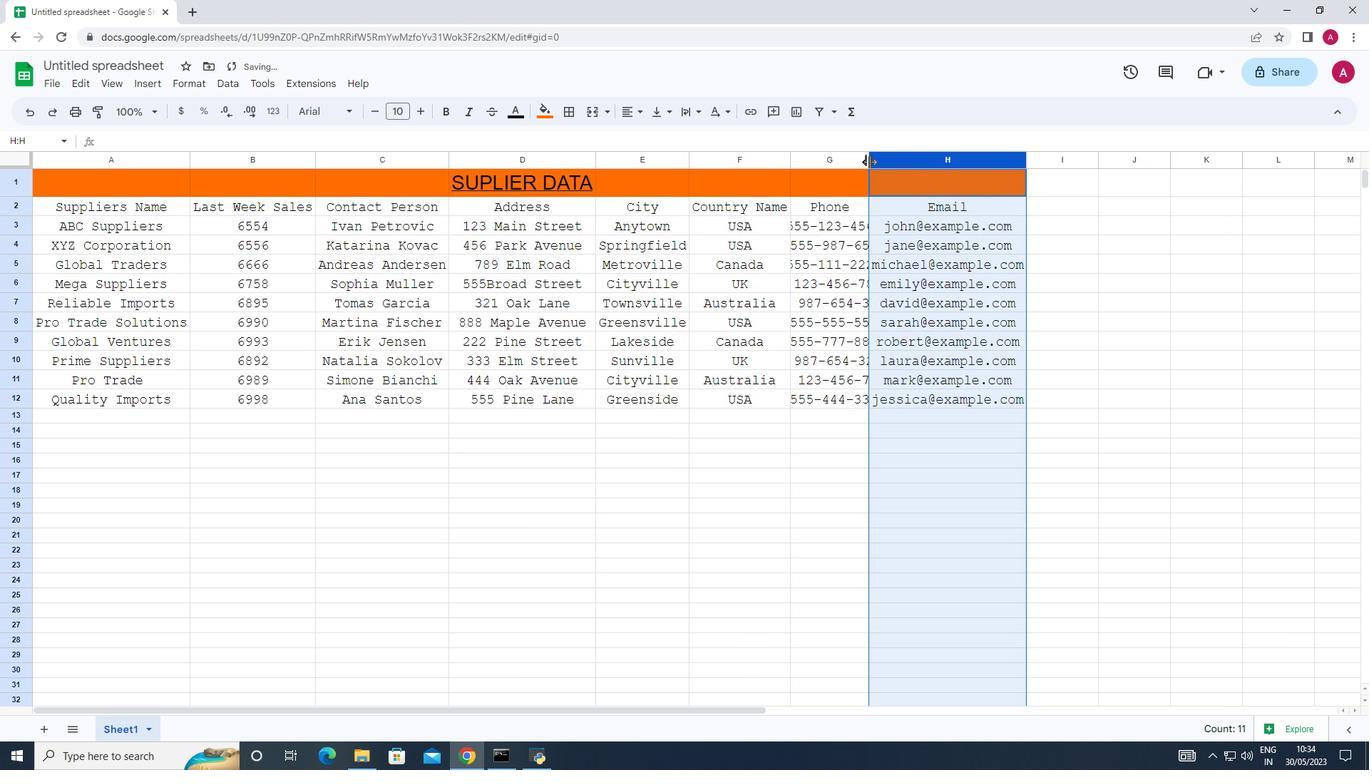 
Action: Mouse pressed left at (869, 161)
Screenshot: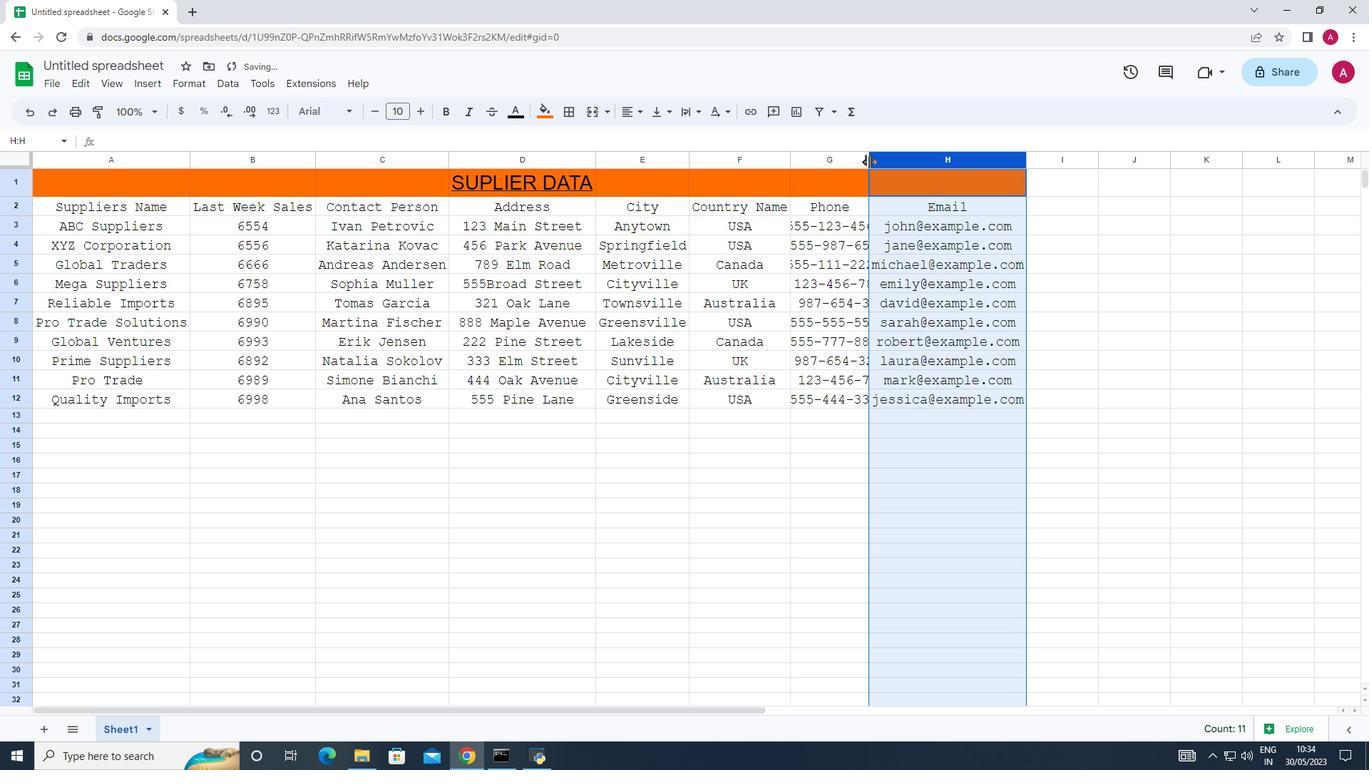 
Action: Mouse moved to (158, 79)
Screenshot: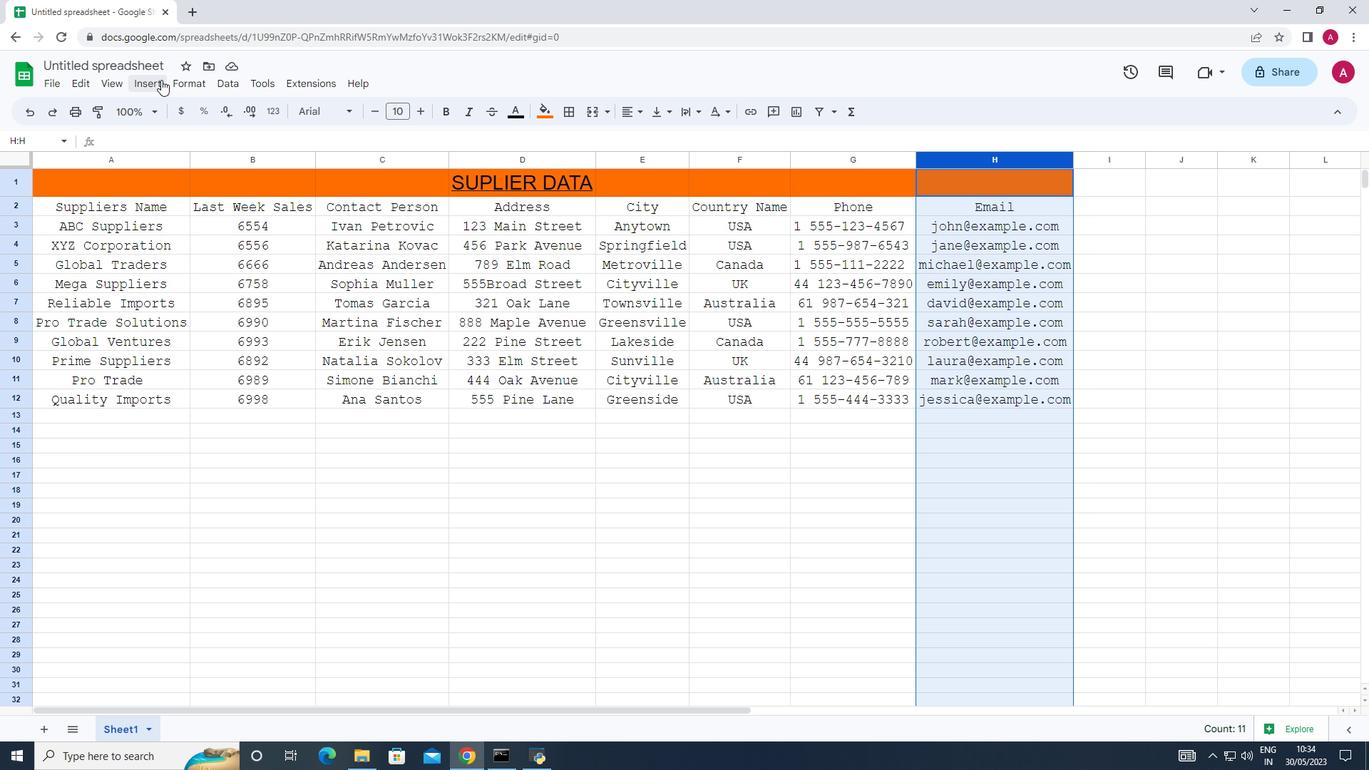 
Action: Mouse pressed left at (158, 79)
Screenshot: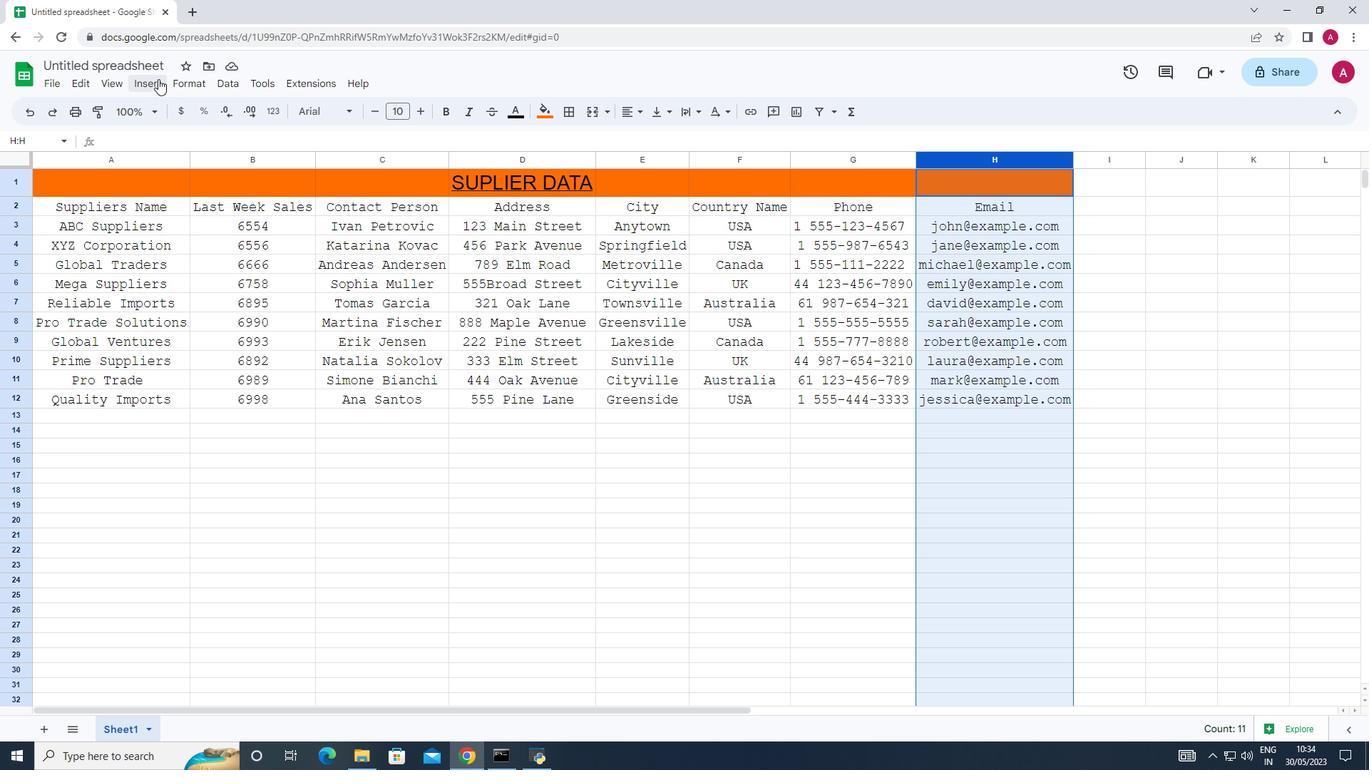 
Action: Mouse moved to (606, 460)
Screenshot: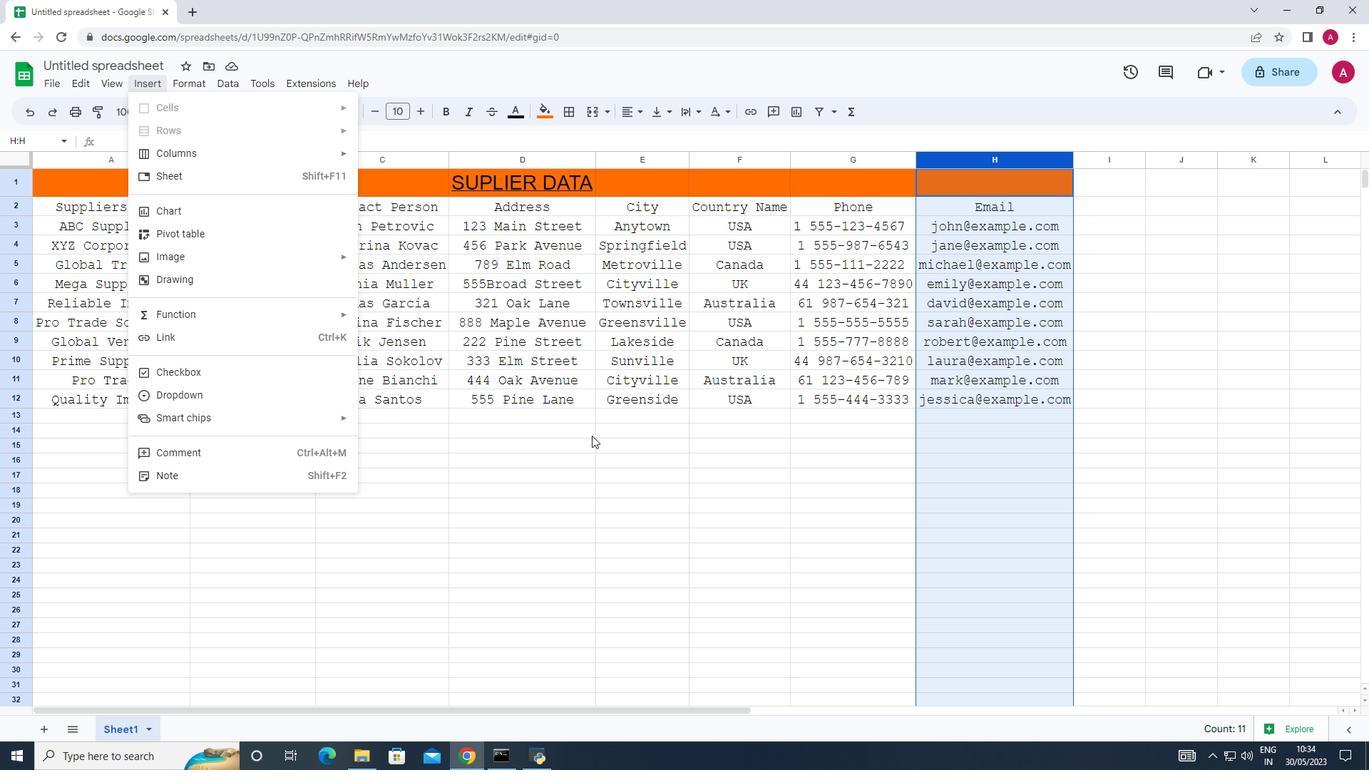 
Action: Mouse pressed left at (606, 460)
Screenshot: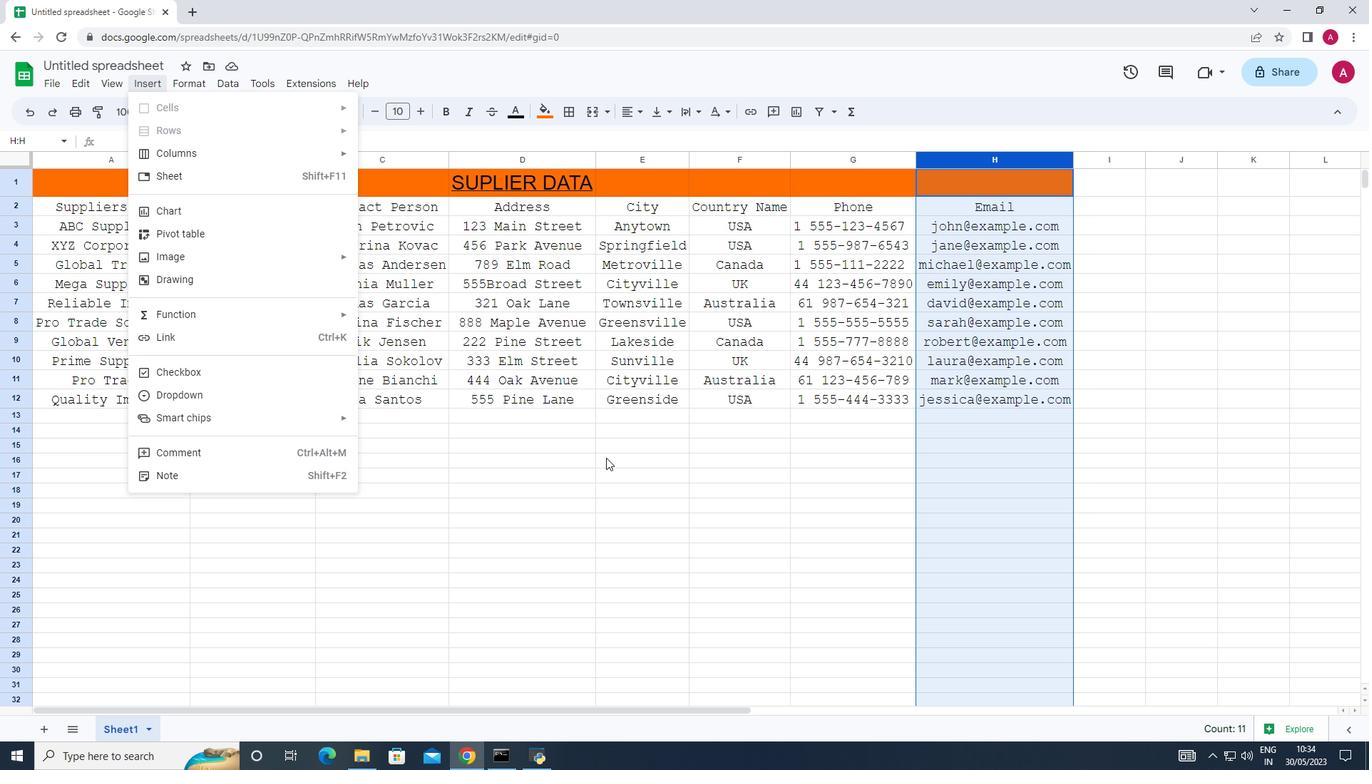 
Action: Mouse moved to (159, 78)
Screenshot: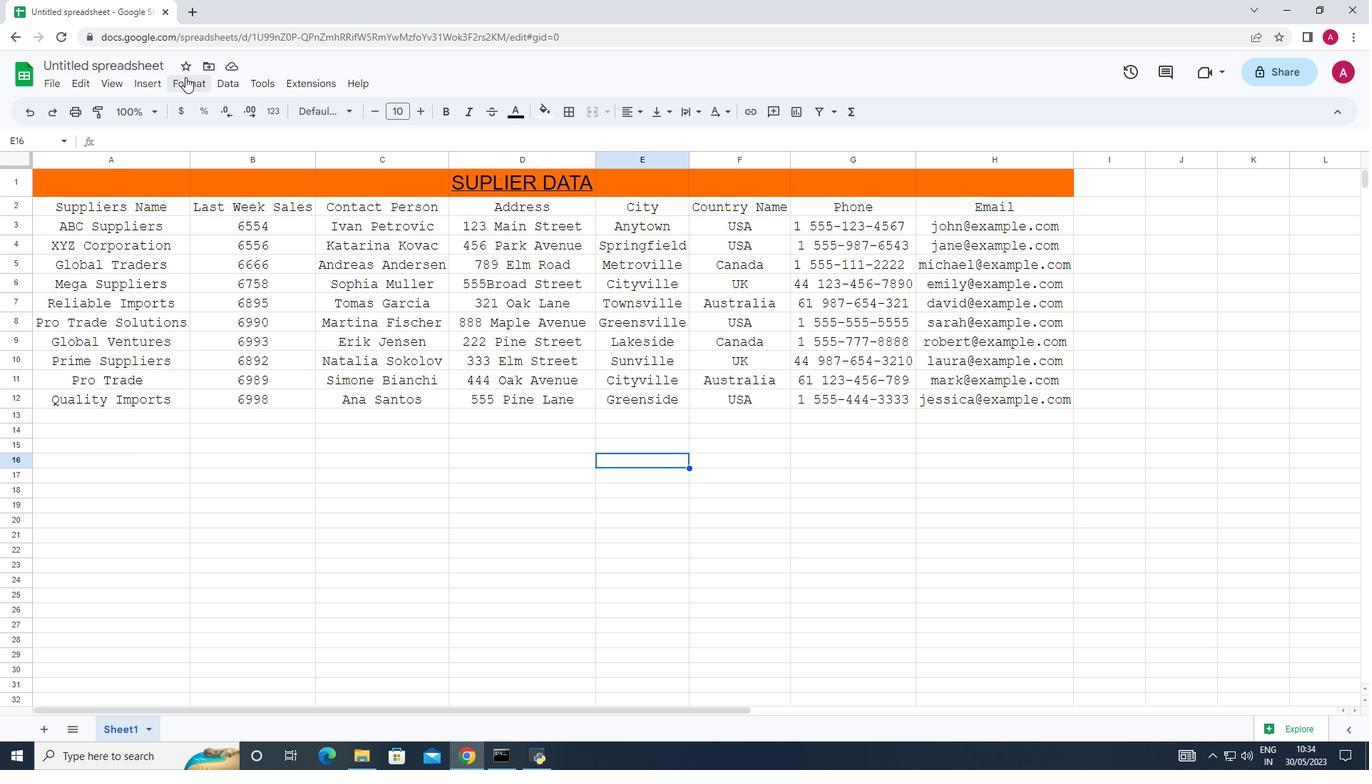 
Action: Mouse pressed left at (159, 78)
Screenshot: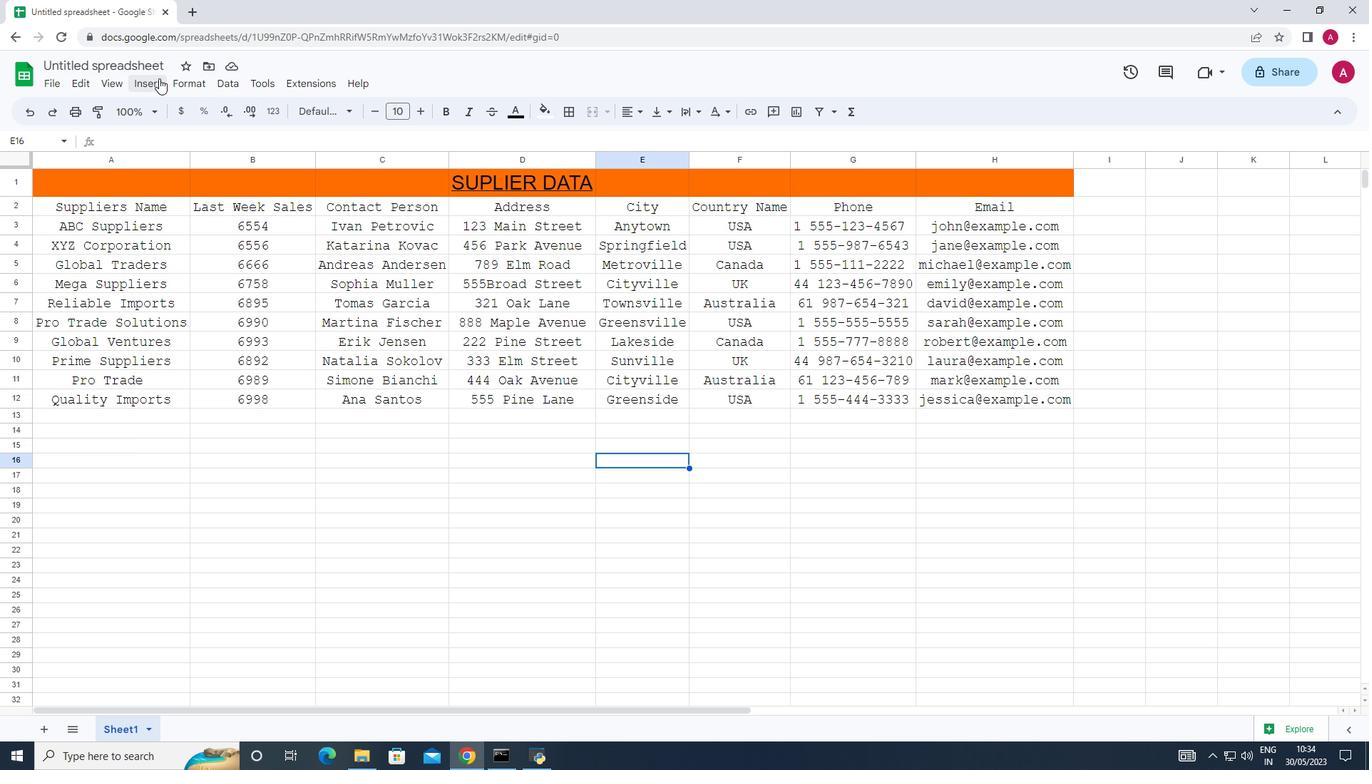 
Action: Mouse moved to (201, 78)
Screenshot: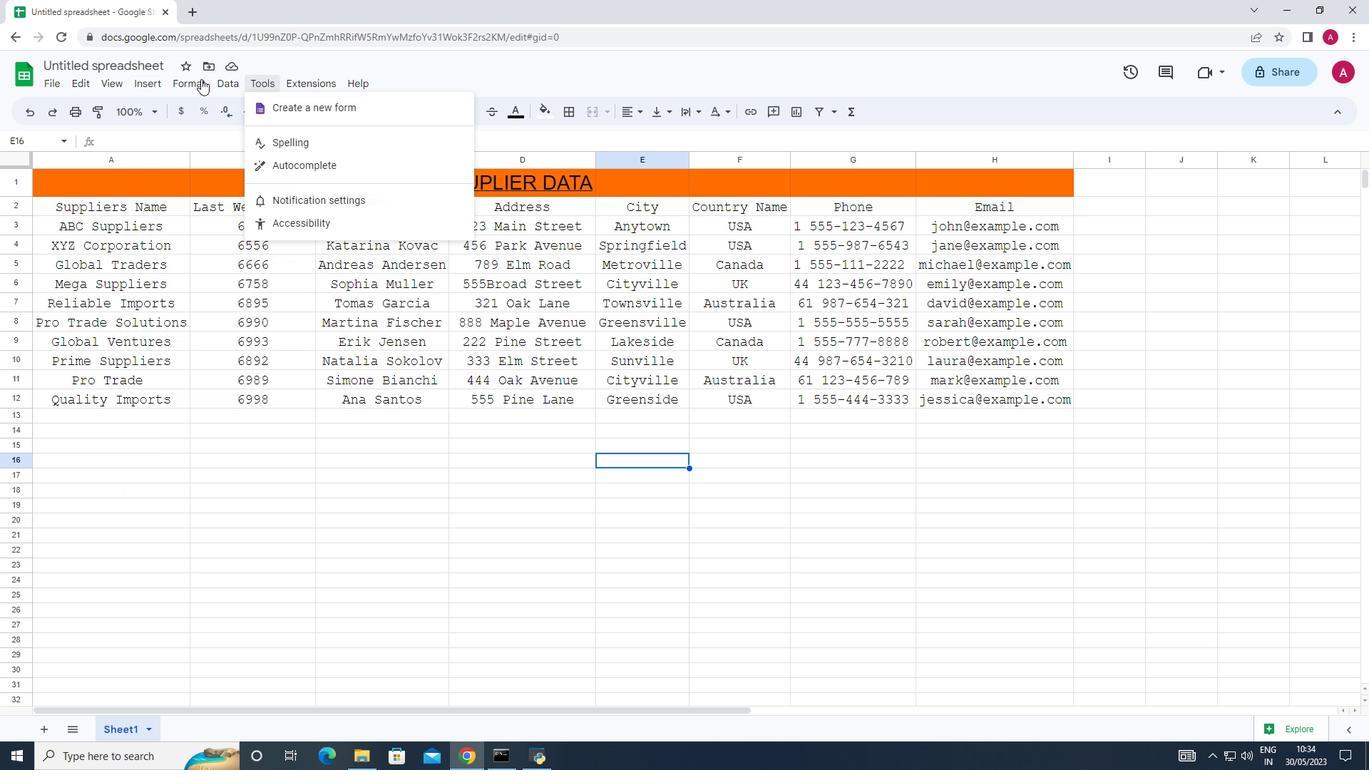 
Action: Mouse pressed left at (201, 78)
Screenshot: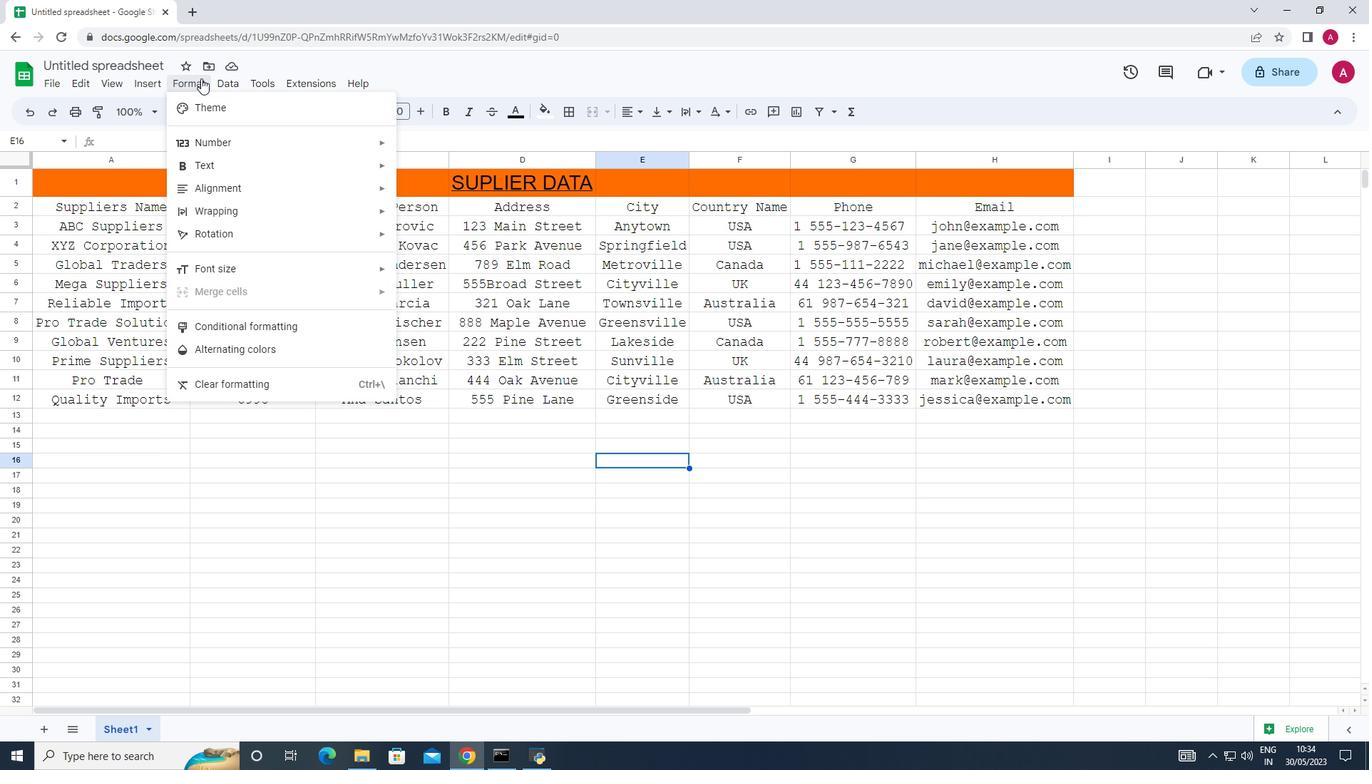 
Action: Mouse pressed left at (201, 78)
Screenshot: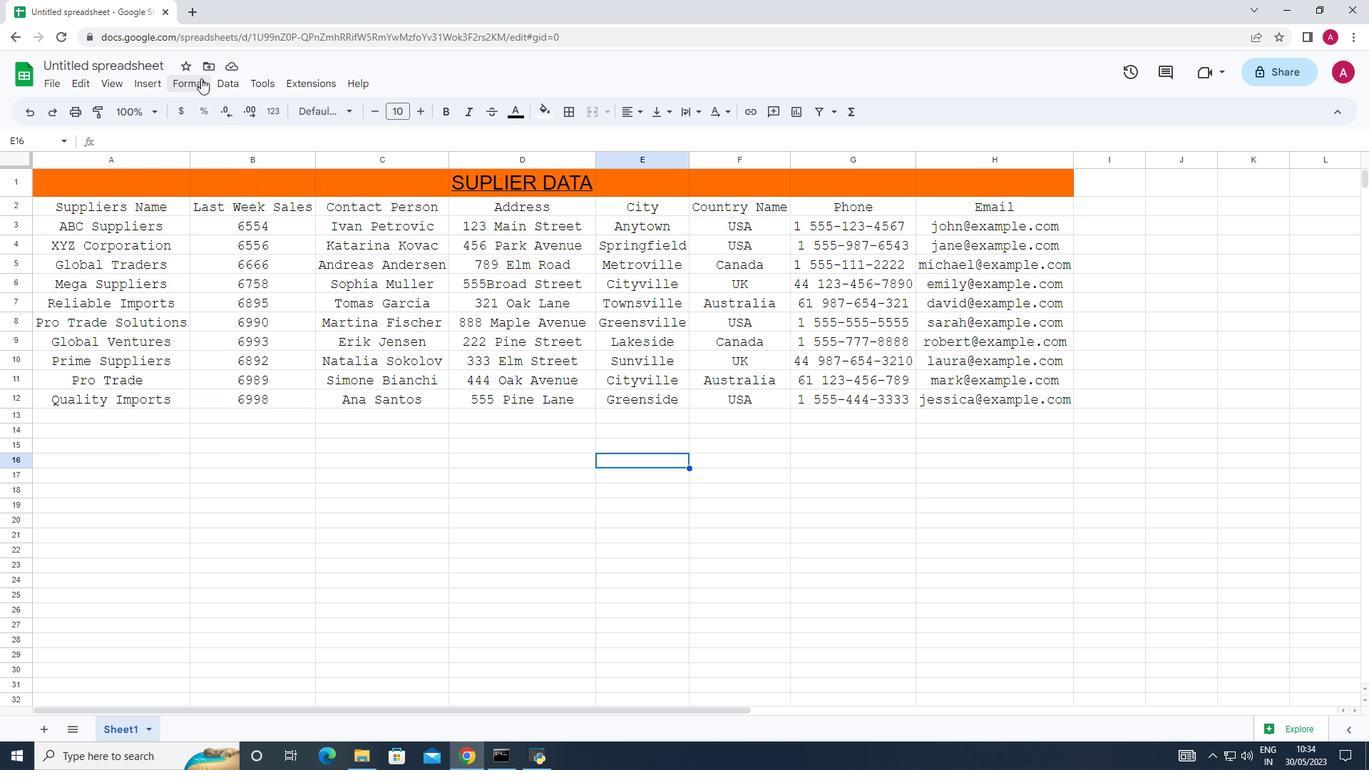 
Action: Mouse moved to (260, 186)
Screenshot: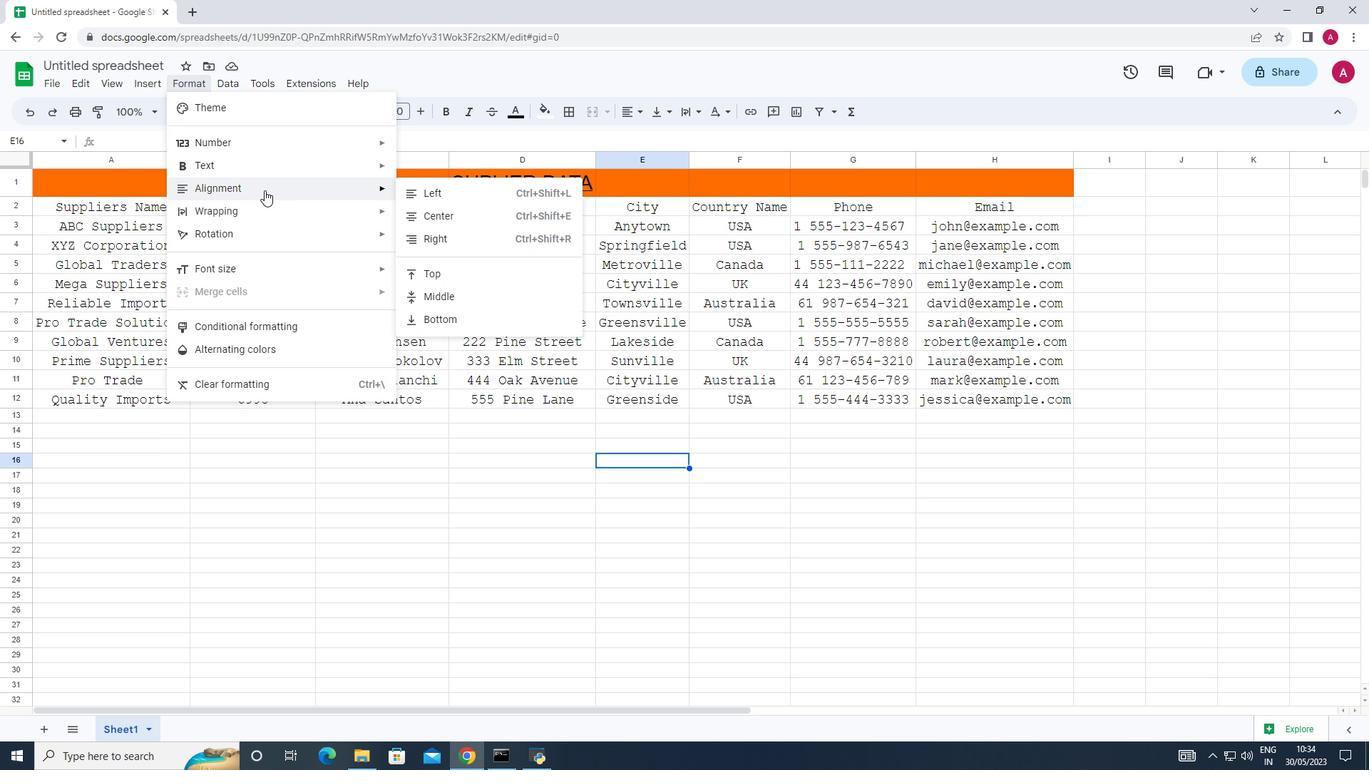 
Action: Mouse pressed left at (260, 186)
Screenshot: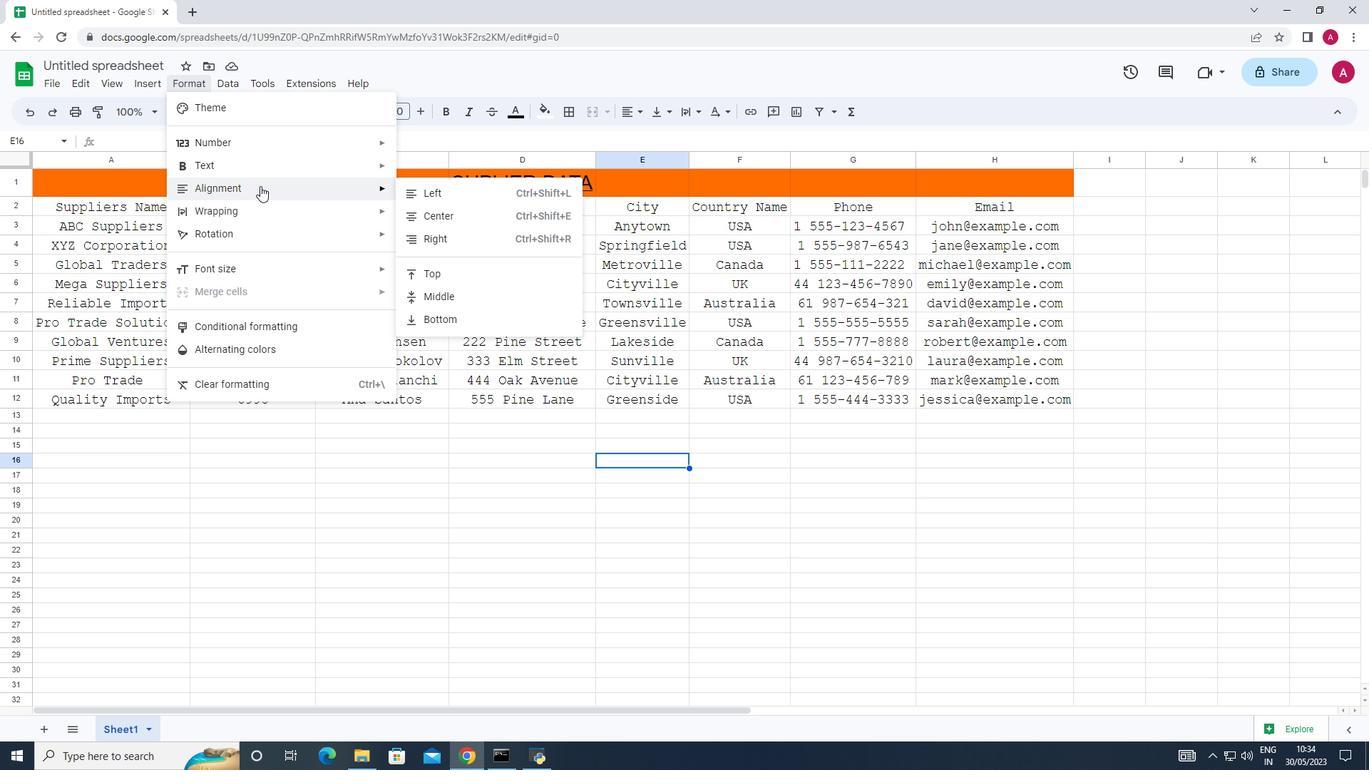 
Action: Mouse moved to (461, 211)
Screenshot: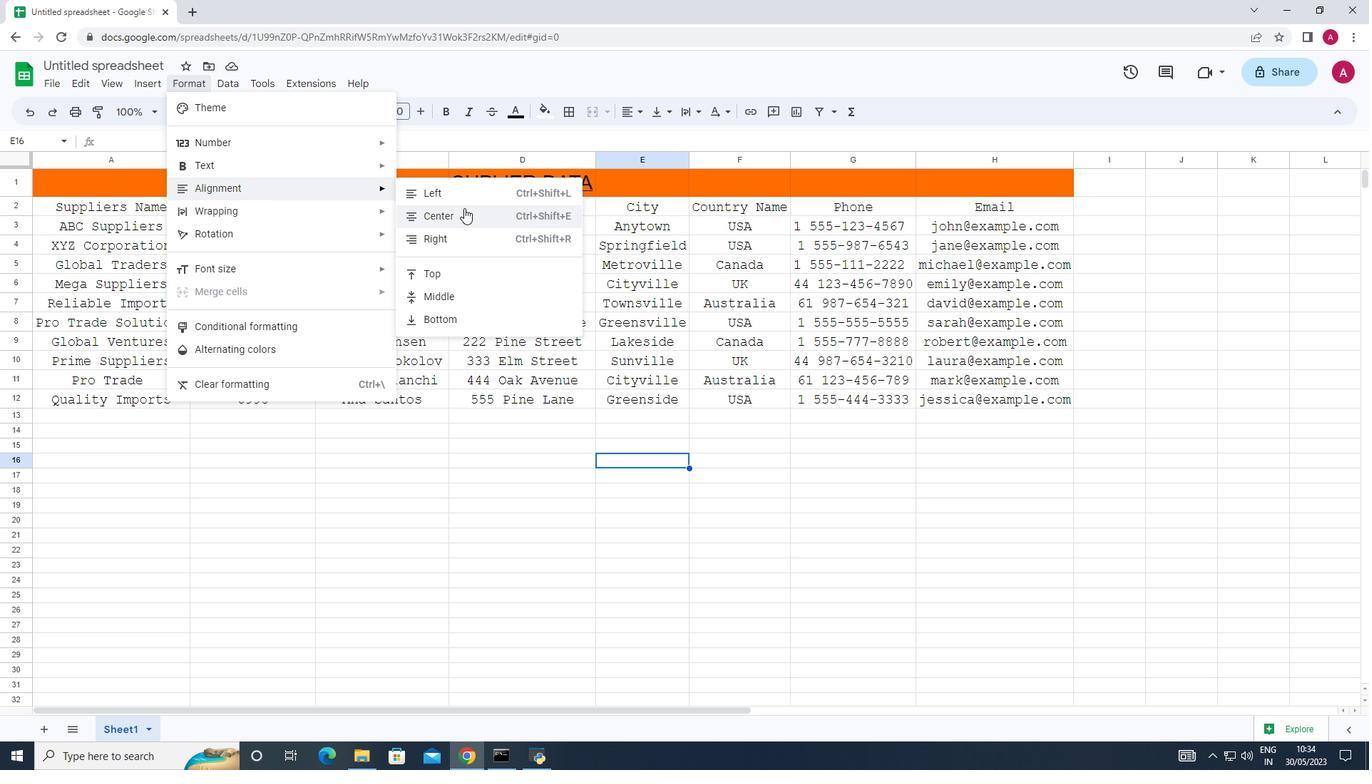 
Action: Mouse pressed left at (461, 211)
Screenshot: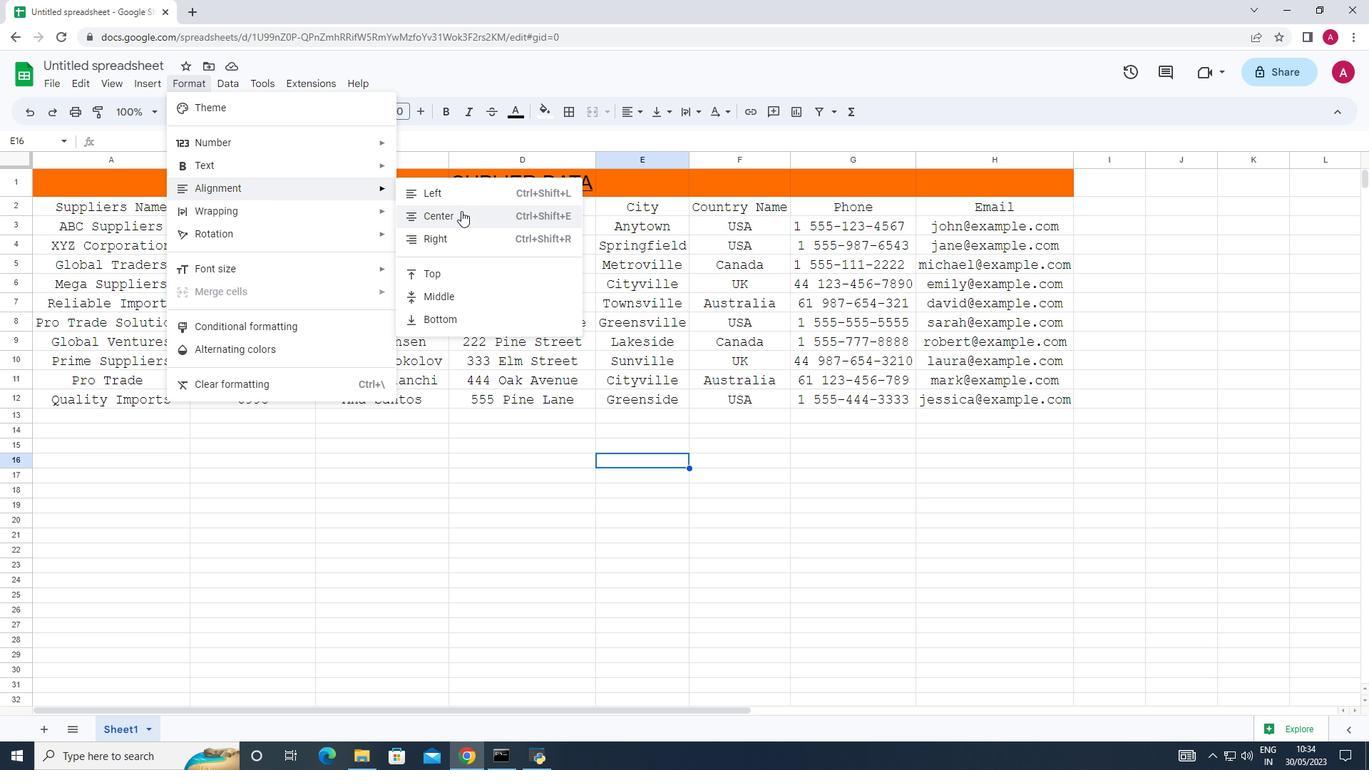 
Action: Mouse moved to (54, 82)
Screenshot: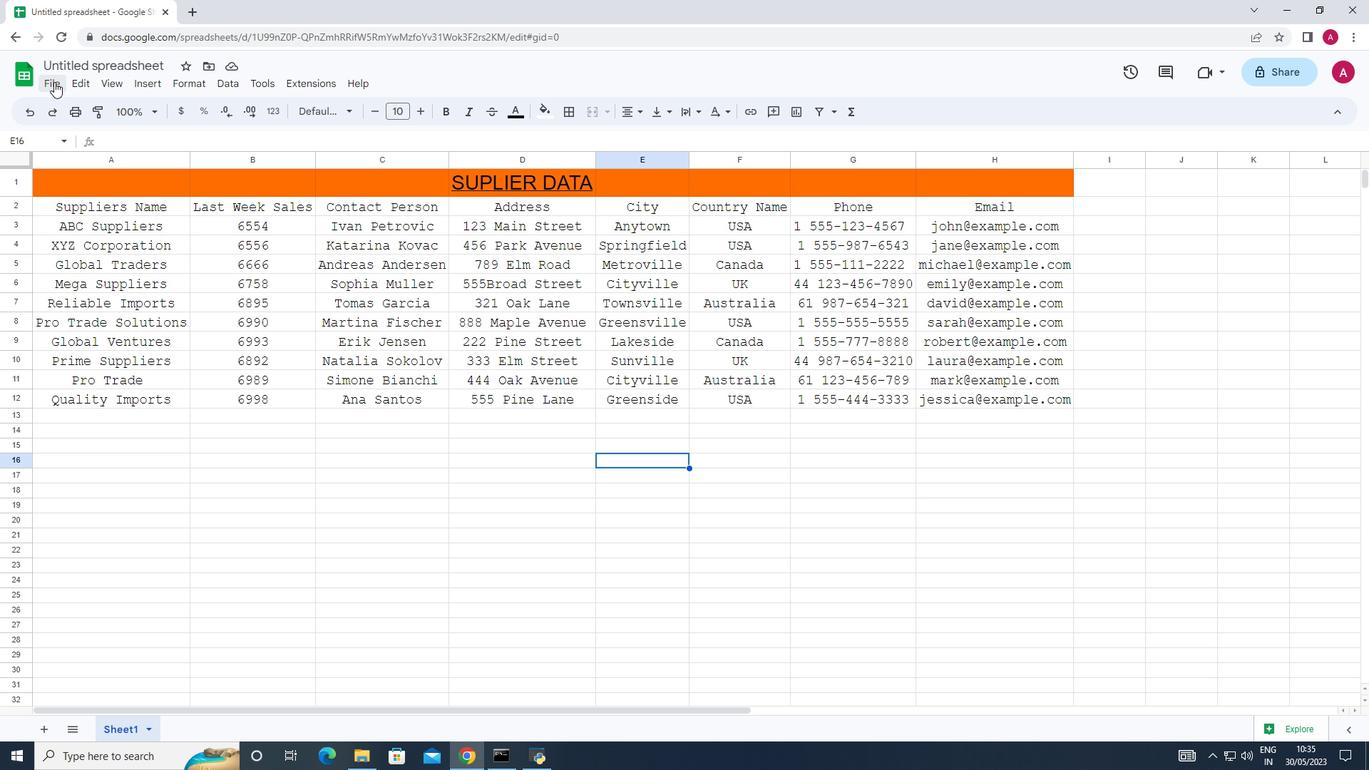 
Action: Mouse pressed left at (54, 82)
Screenshot: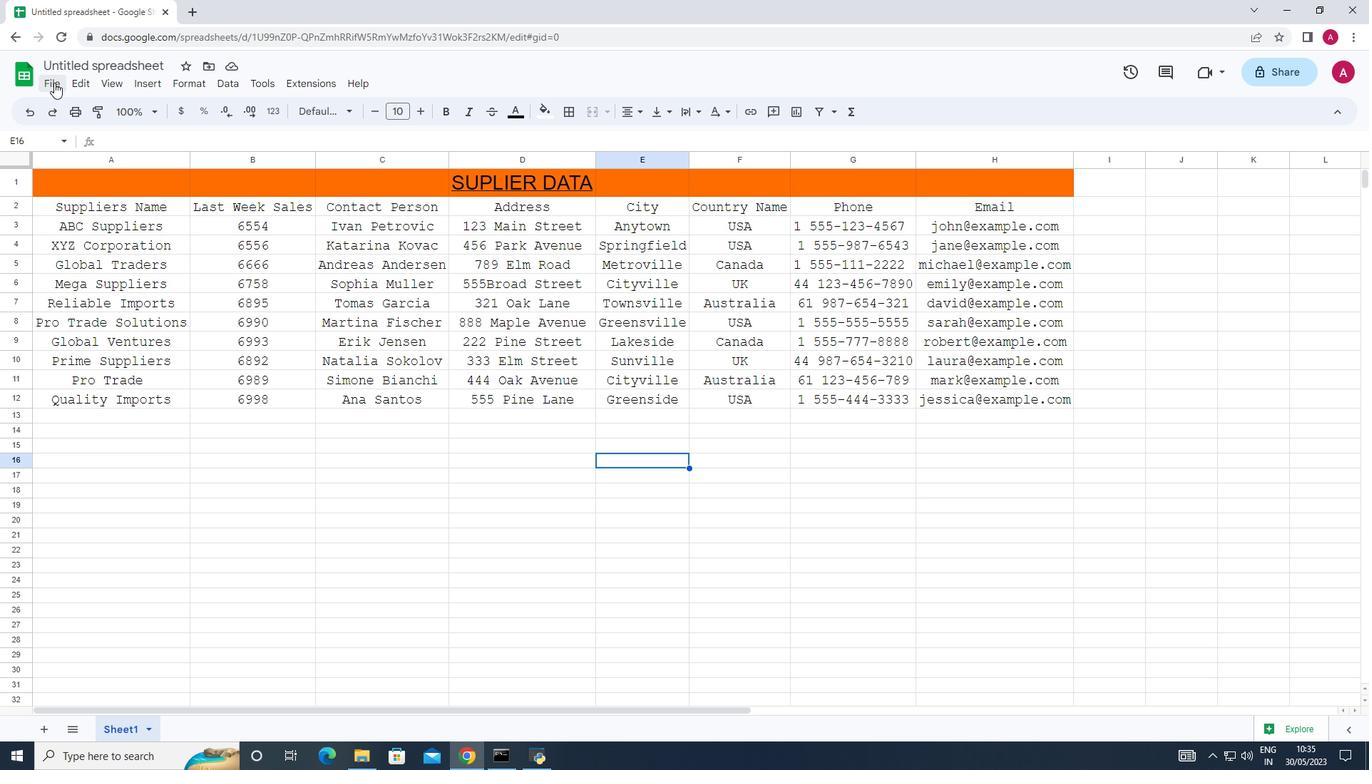 
Action: Mouse moved to (92, 288)
Screenshot: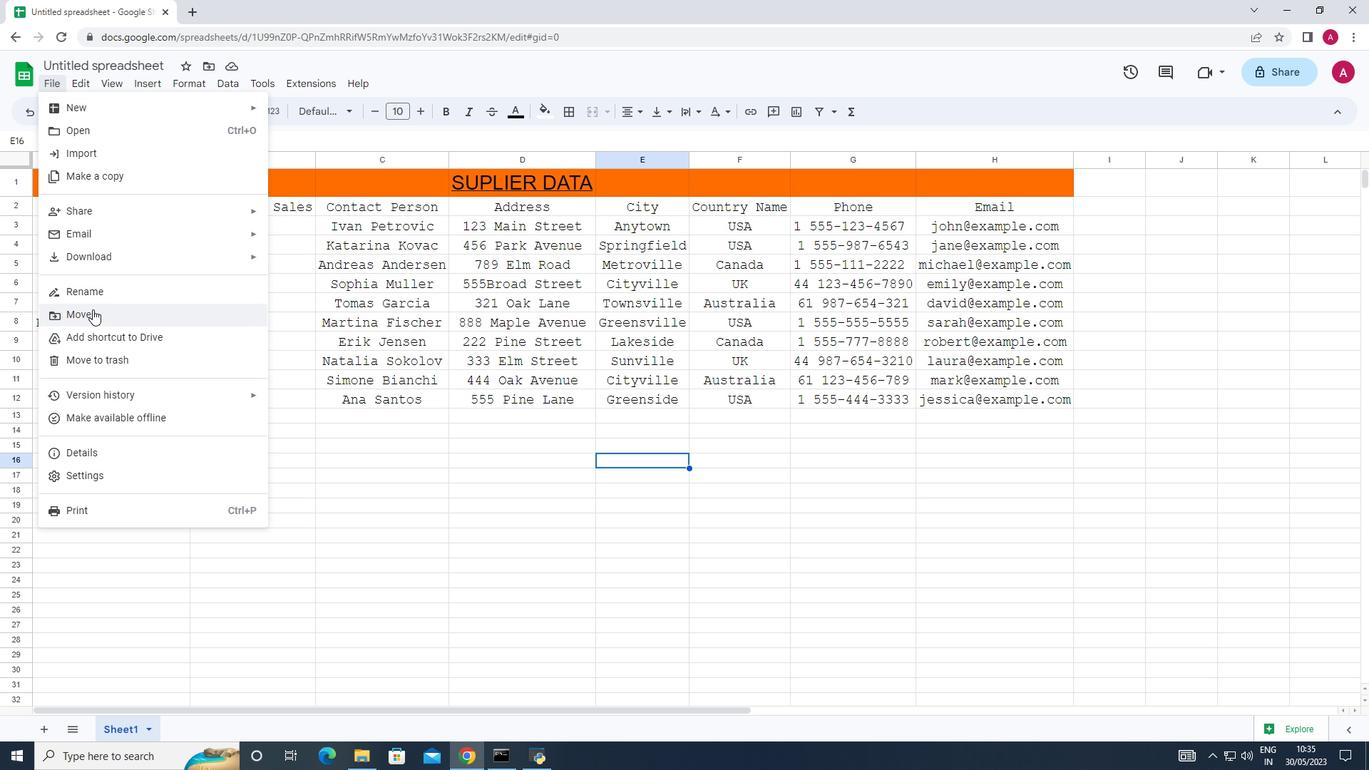 
Action: Mouse pressed left at (92, 288)
Screenshot: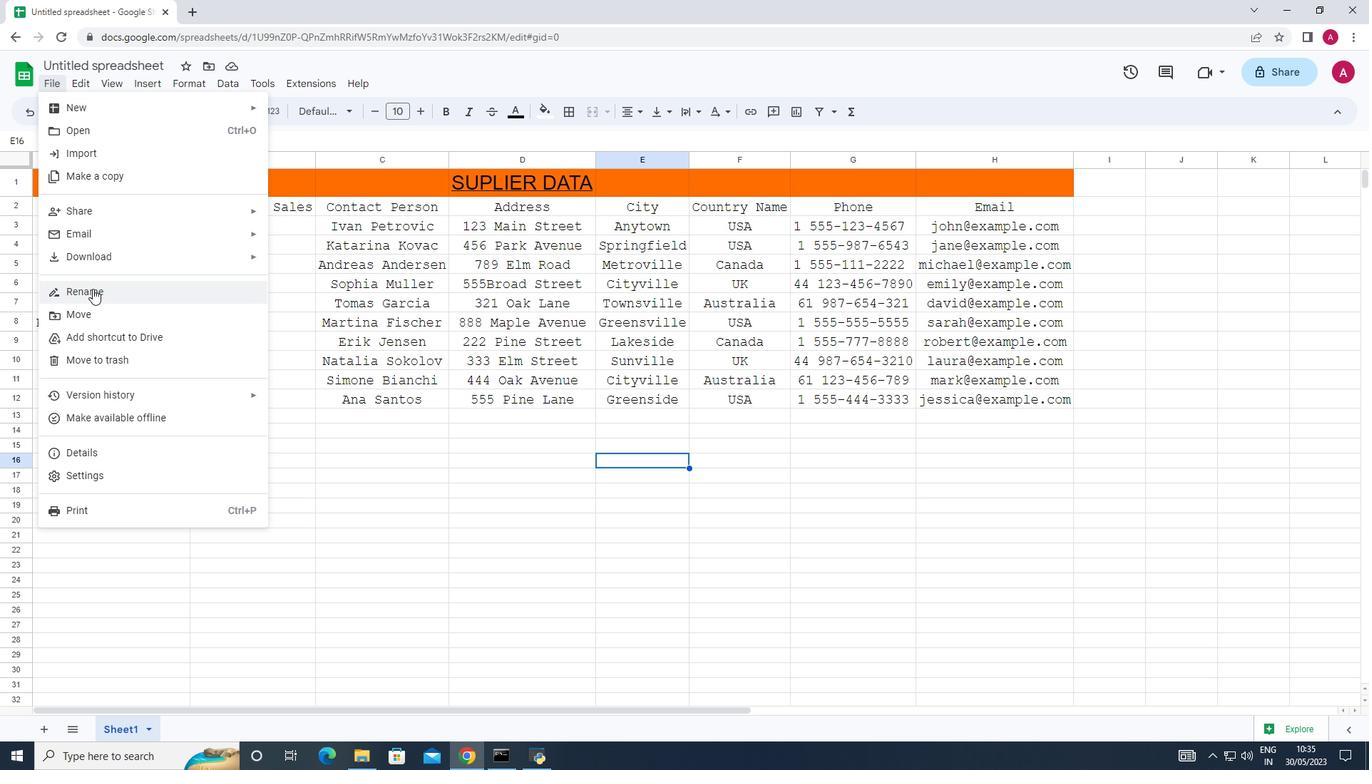 
Action: Mouse moved to (111, 62)
Screenshot: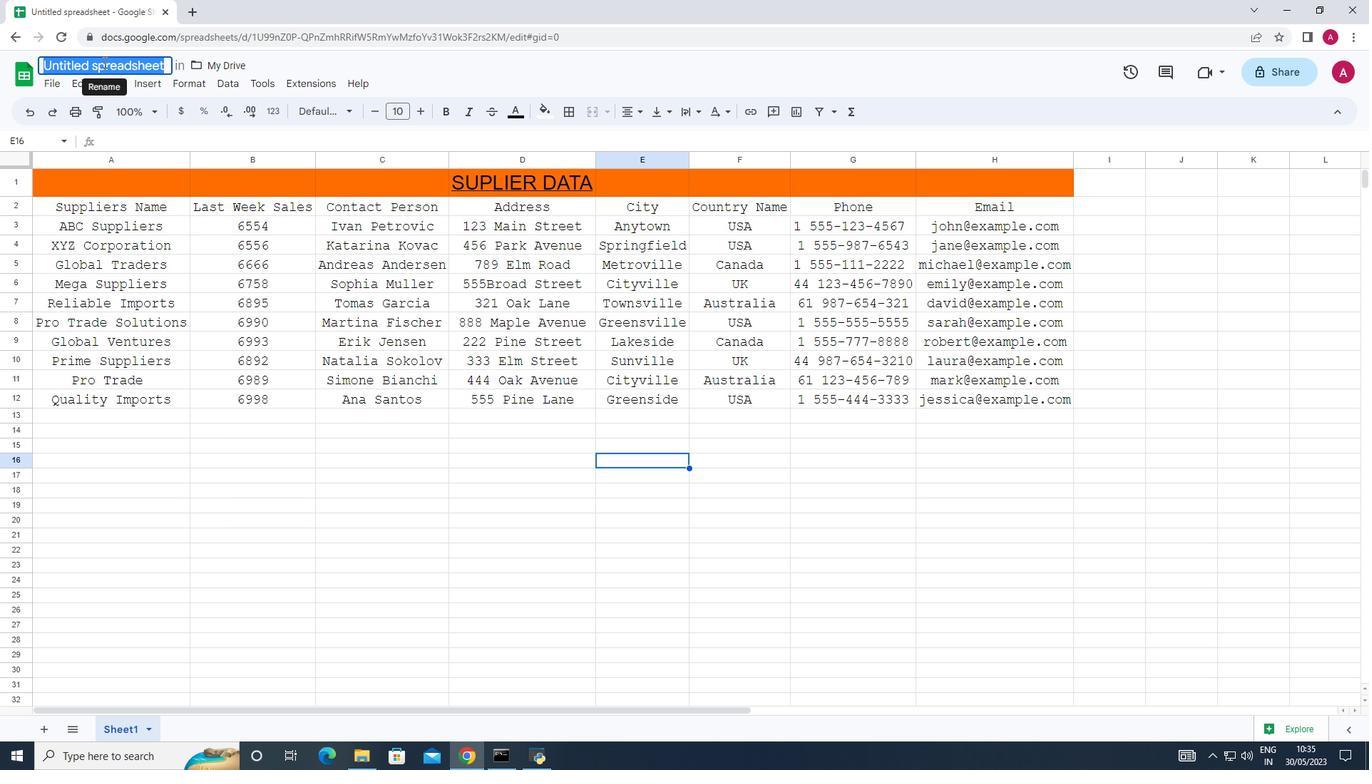
Action: Key pressed analysissales<Key.space><Key.shift>Trends<Key.shift_r><Key.shift_r><Key.shift_r><Key.shift_r><Key.shift_r><Key.shift_r><Key.shift_r><Key.shift_r>_2024<Key.enter>
Screenshot: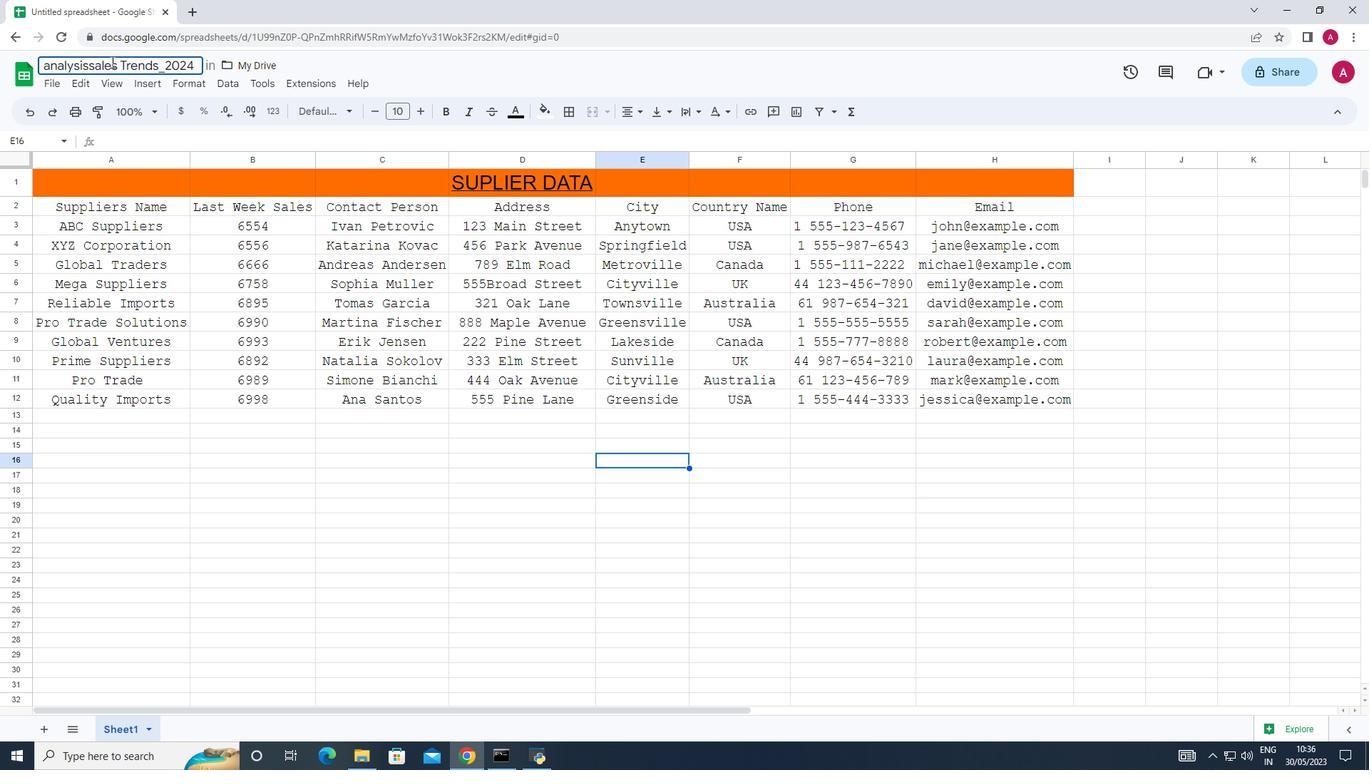 
Action: Mouse moved to (226, 425)
Screenshot: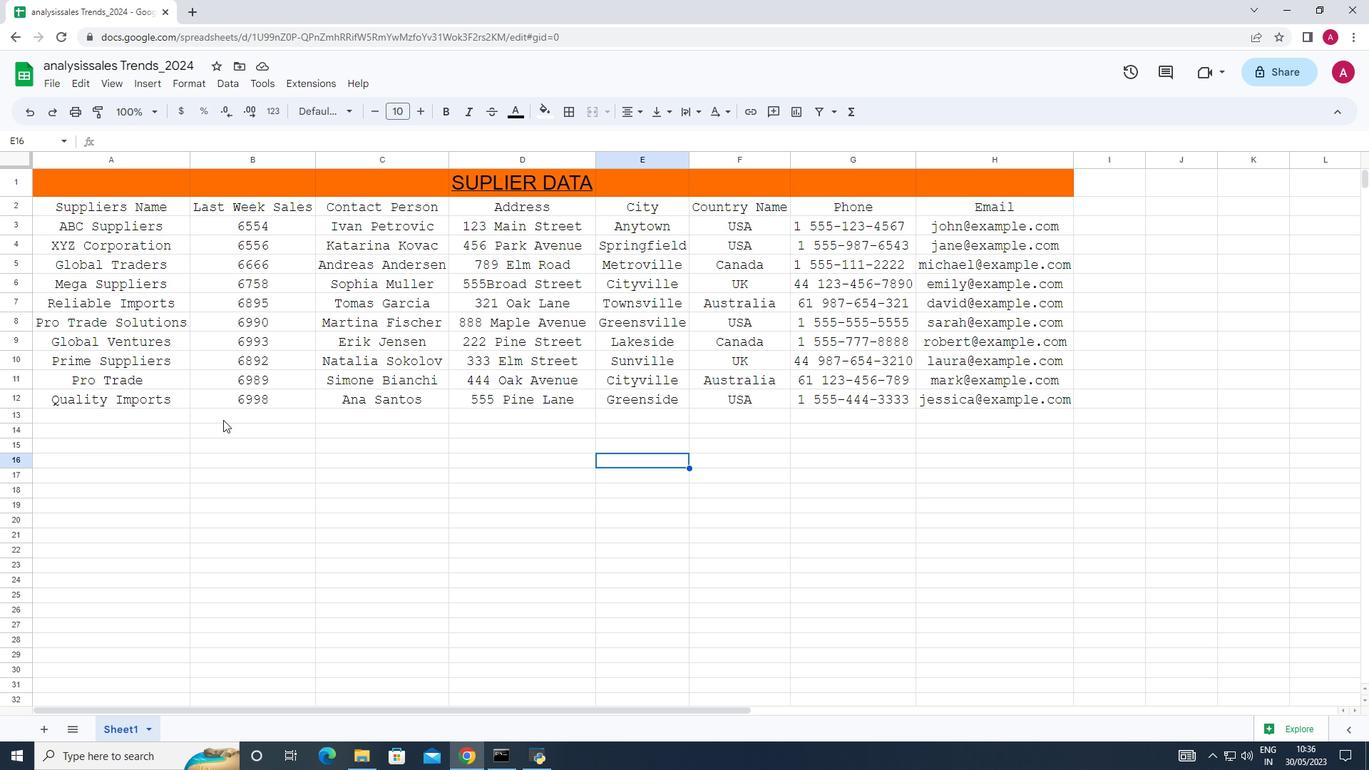 
